 Task: Buy 2 Spinners from Salad Tools & Spinners section under best seller category for shipping address: Marco Lee, 1230 Ridge Road, Dodge City, Kansas 67801, Cell Number 6205197251. Pay from credit card ending with 7965, CVV 549
Action: Mouse moved to (22, 103)
Screenshot: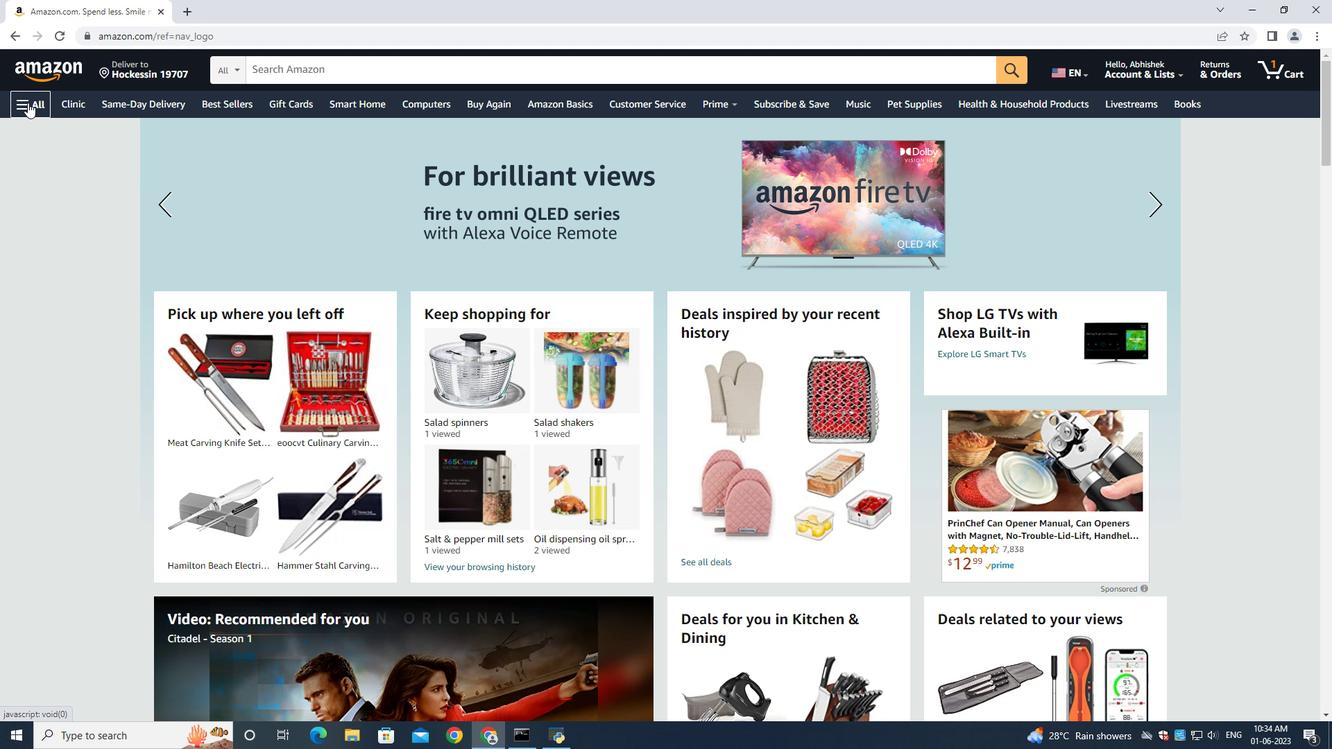 
Action: Mouse pressed left at (22, 103)
Screenshot: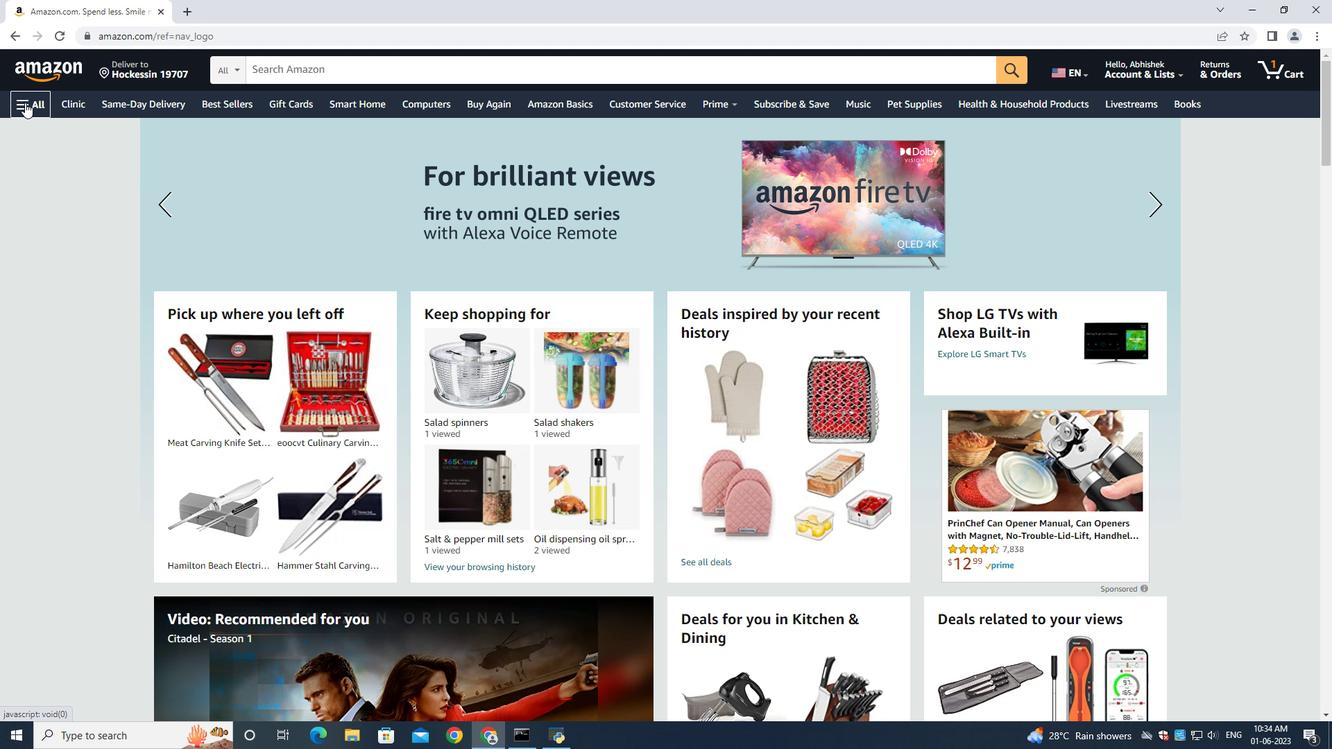 
Action: Mouse moved to (49, 133)
Screenshot: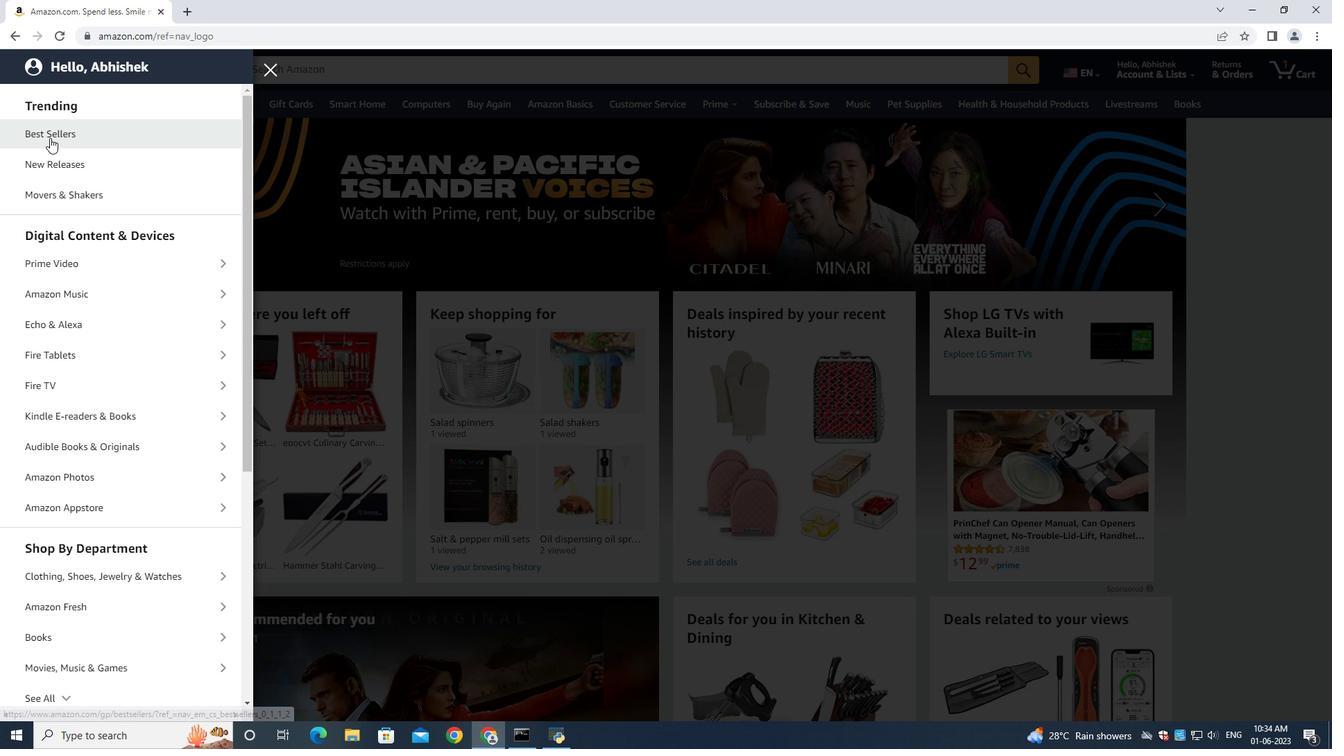 
Action: Mouse pressed left at (49, 133)
Screenshot: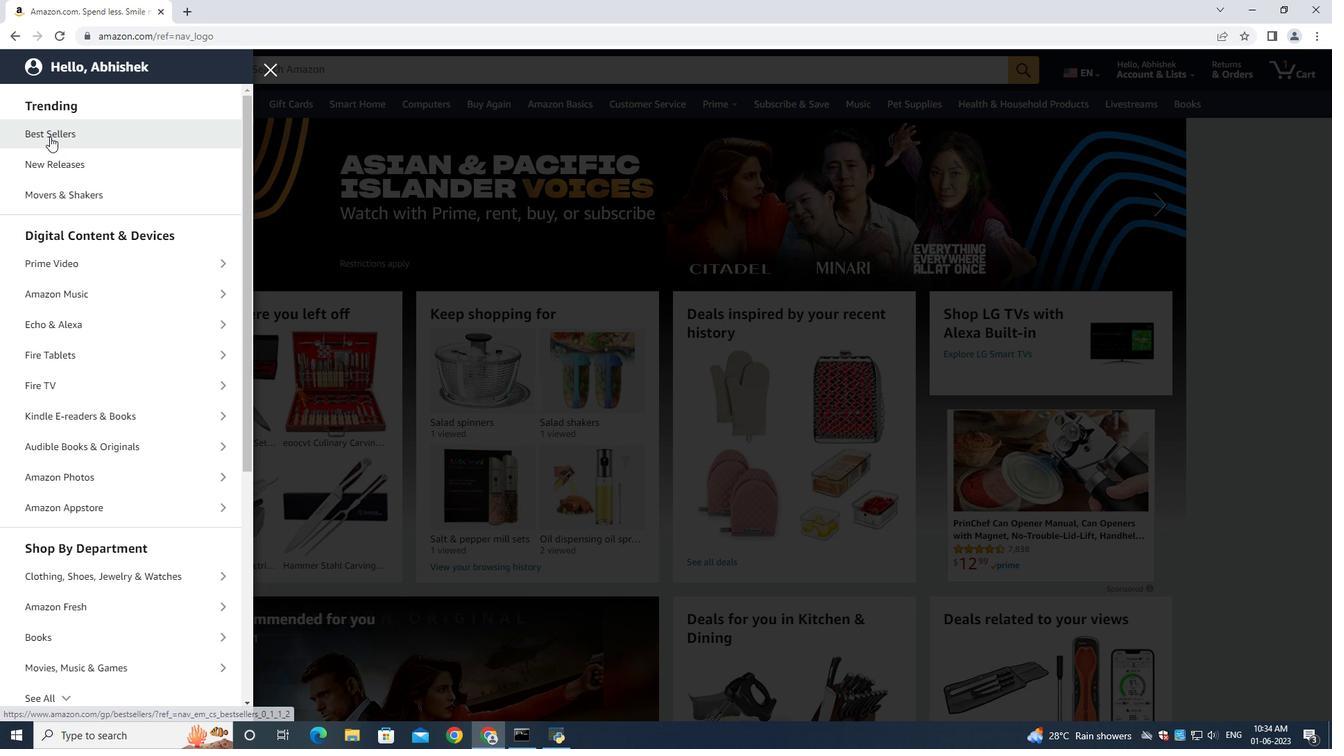 
Action: Mouse moved to (1299, 290)
Screenshot: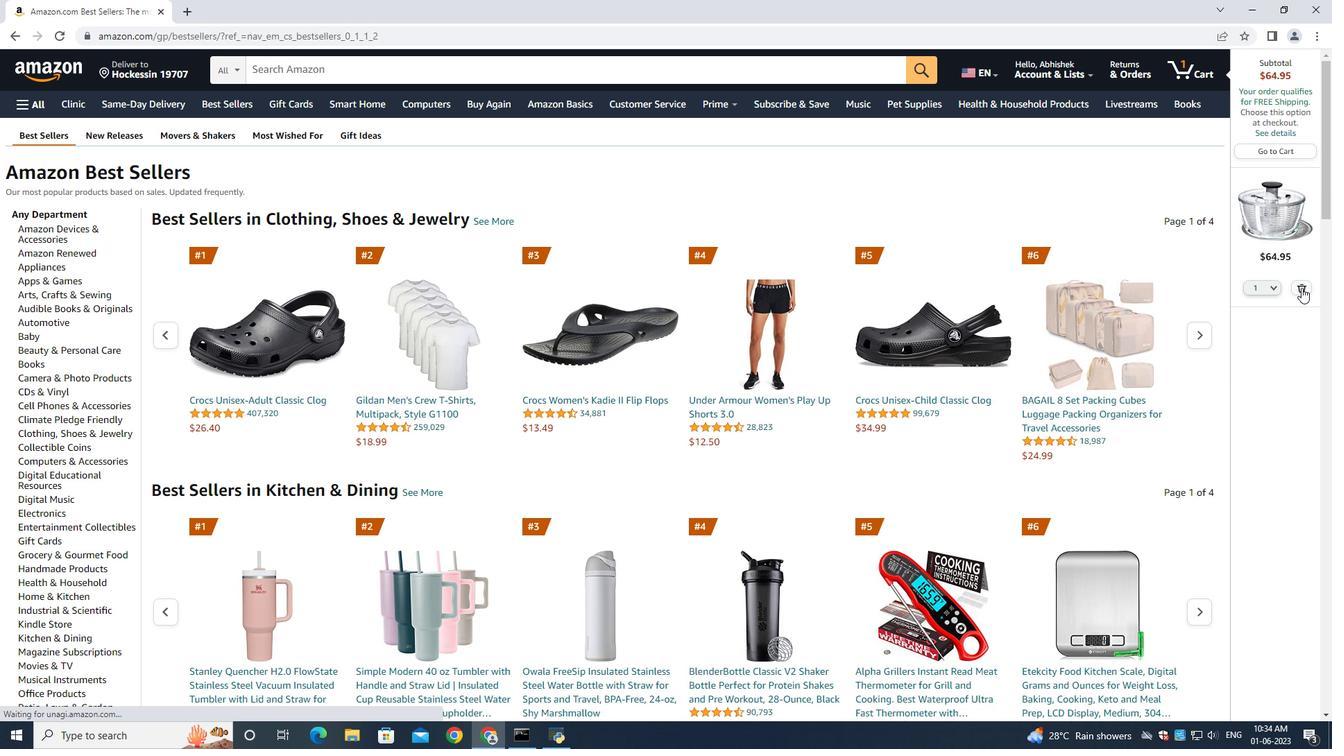 
Action: Mouse pressed left at (1299, 290)
Screenshot: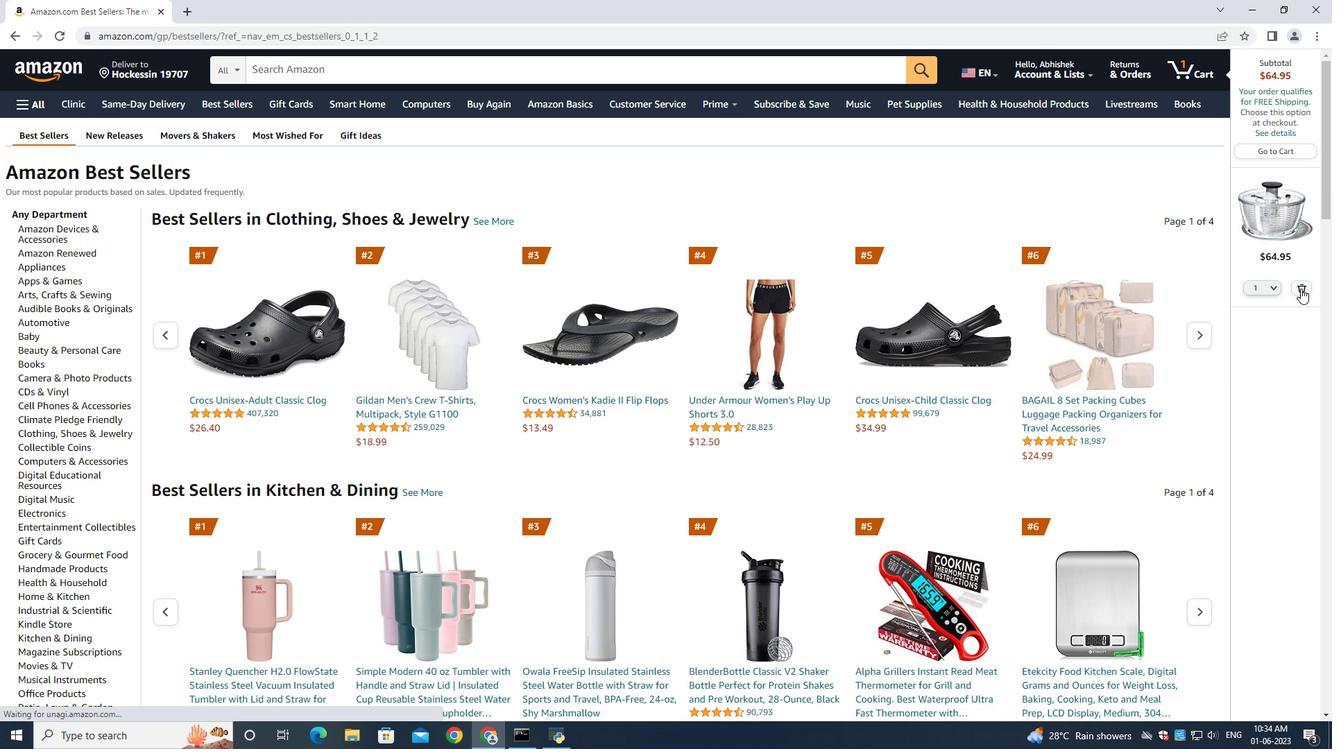 
Action: Mouse moved to (317, 72)
Screenshot: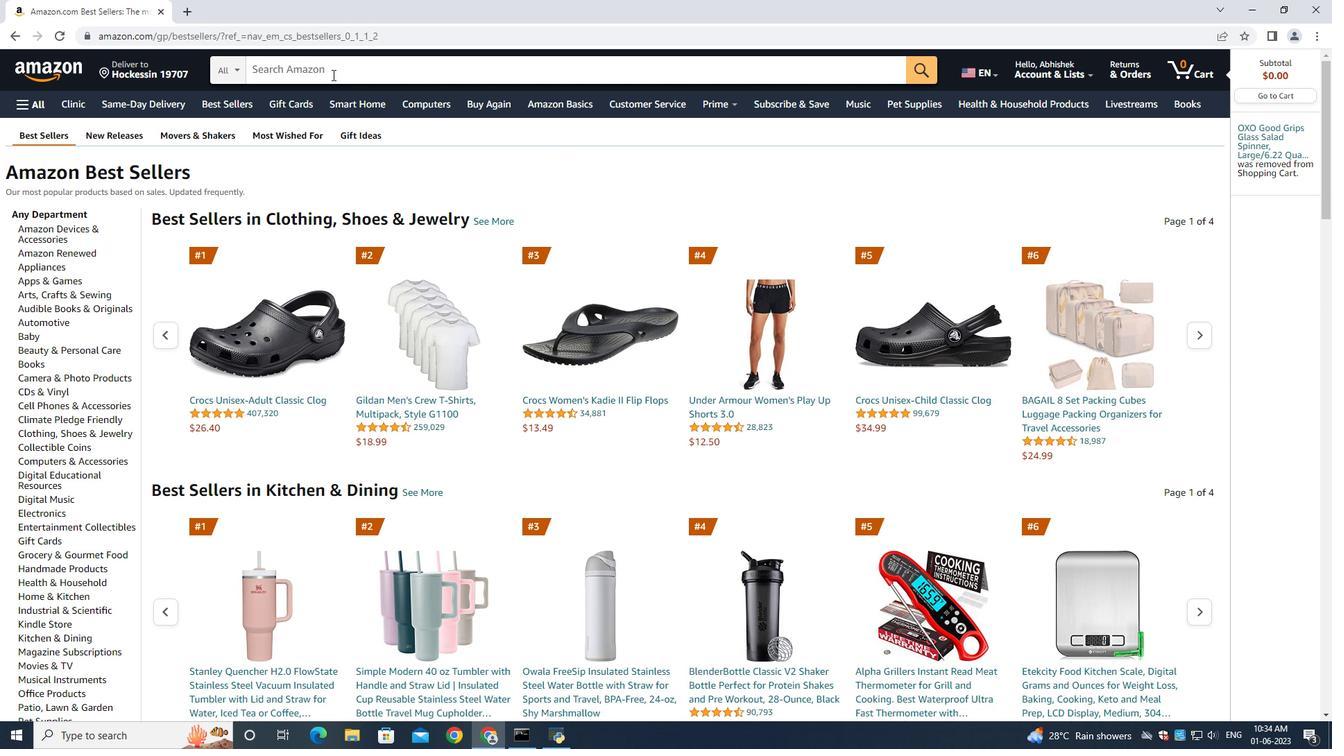 
Action: Mouse pressed left at (317, 72)
Screenshot: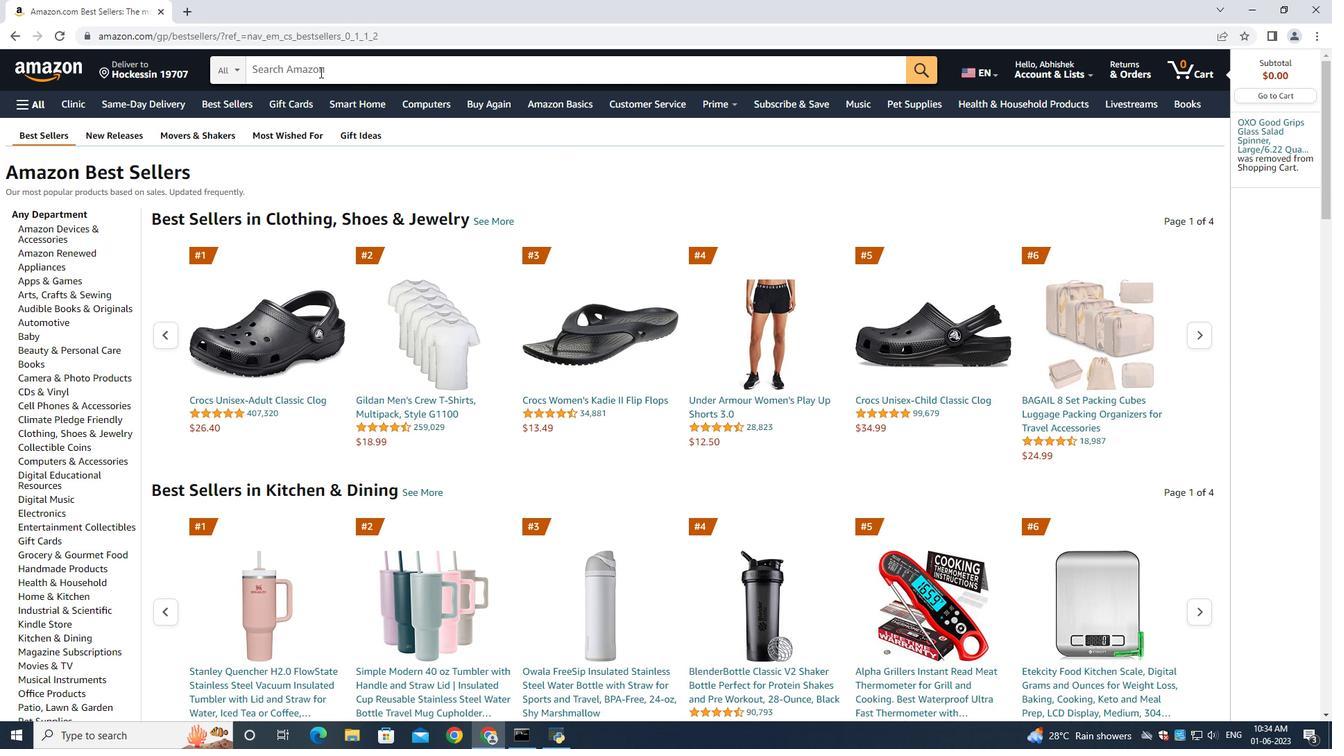 
Action: Key pressed <Key.shift>Spinners<Key.enter>
Screenshot: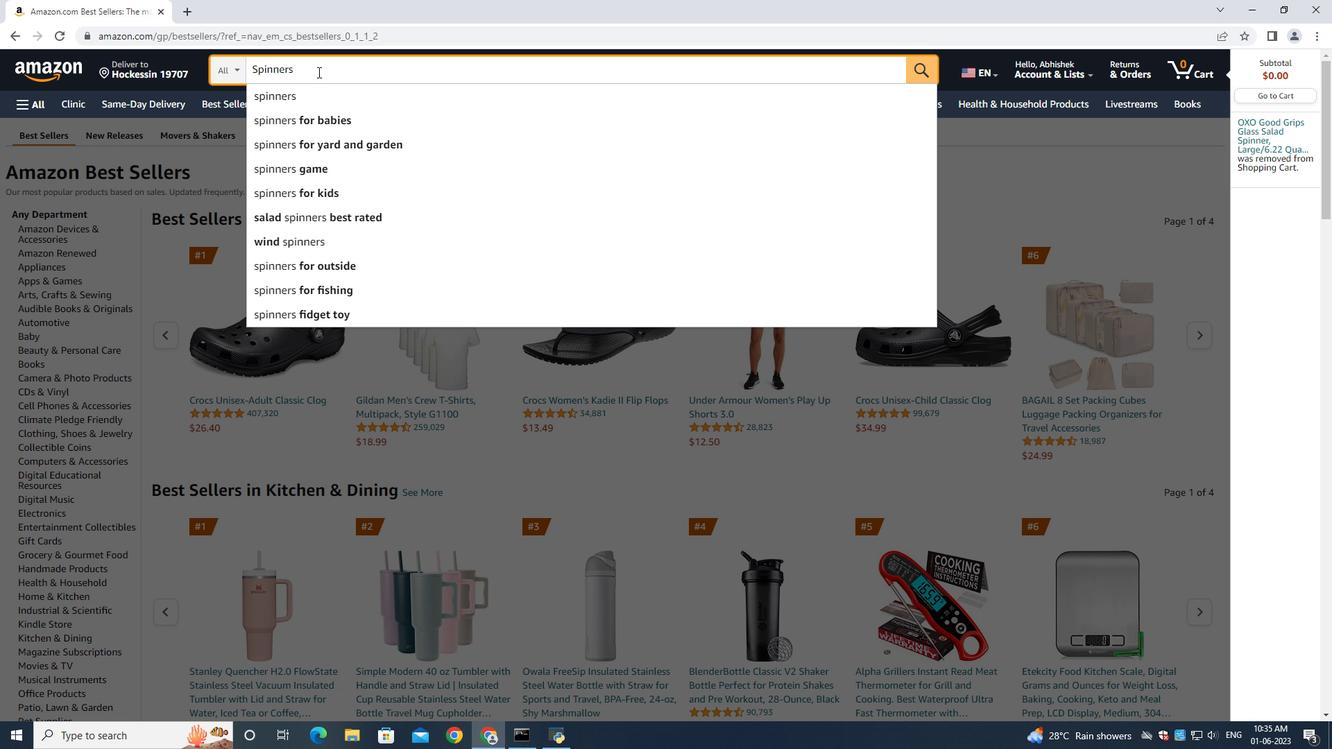 
Action: Mouse moved to (329, 76)
Screenshot: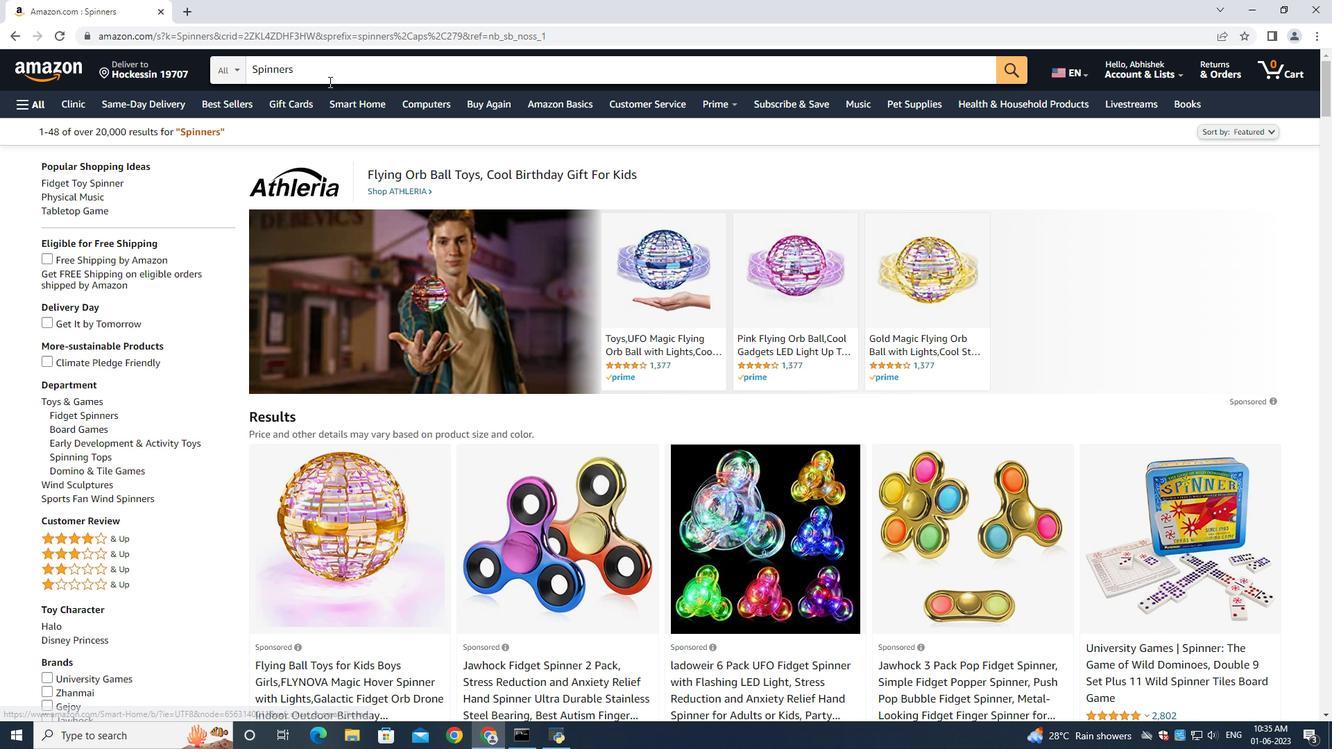 
Action: Mouse pressed left at (329, 76)
Screenshot: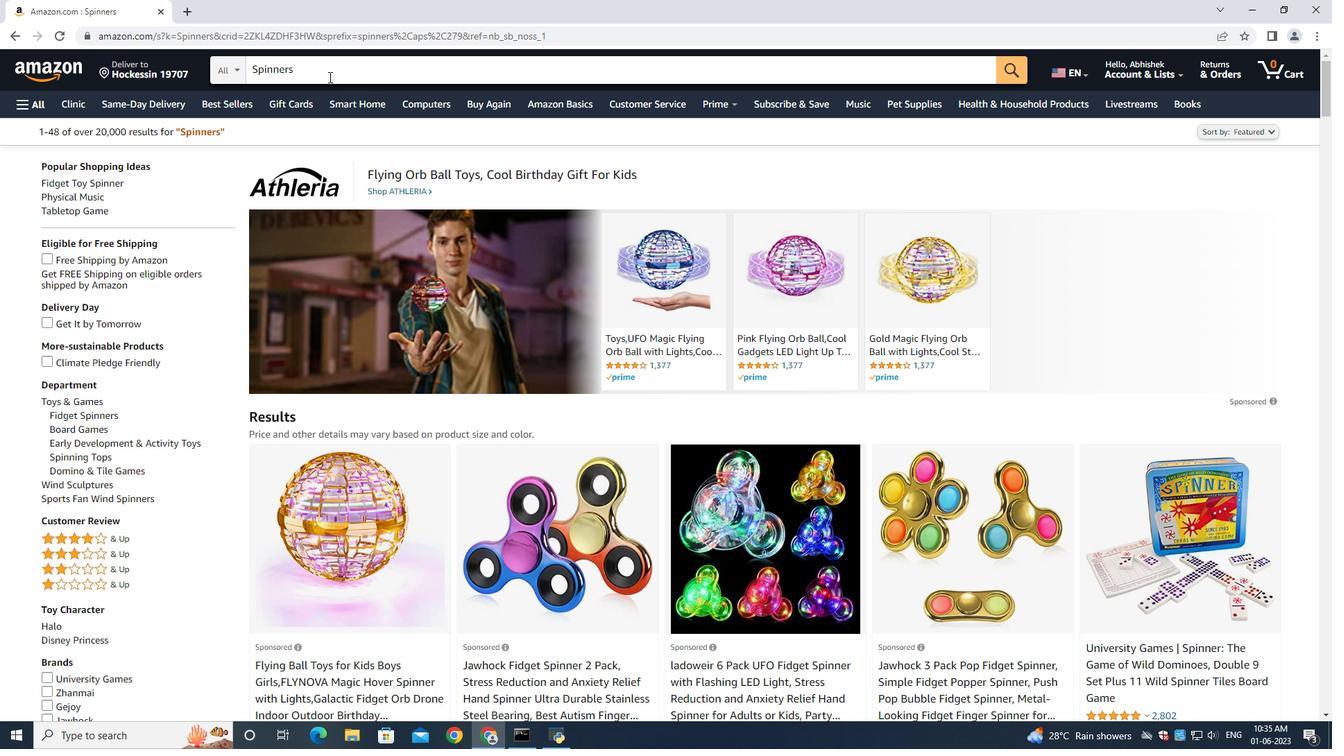 
Action: Key pressed <Key.space>salad<Key.enter>
Screenshot: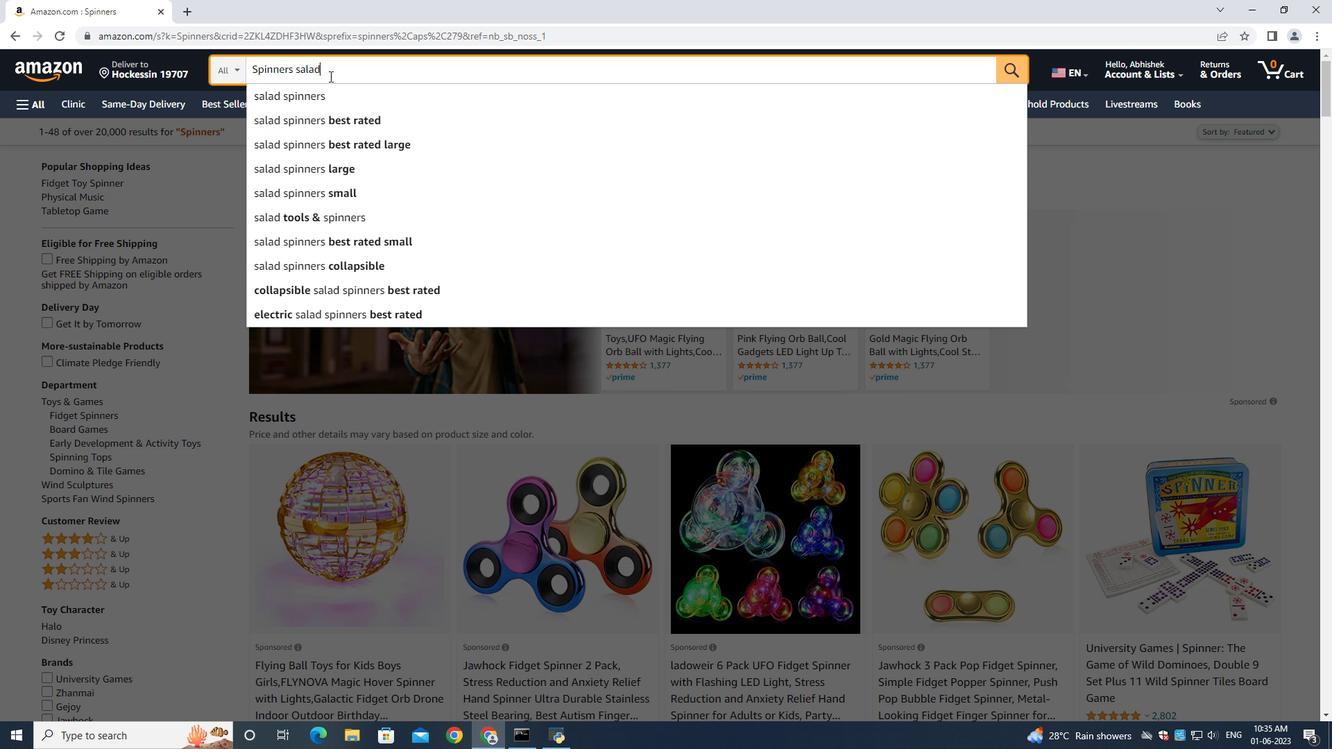 
Action: Mouse moved to (86, 247)
Screenshot: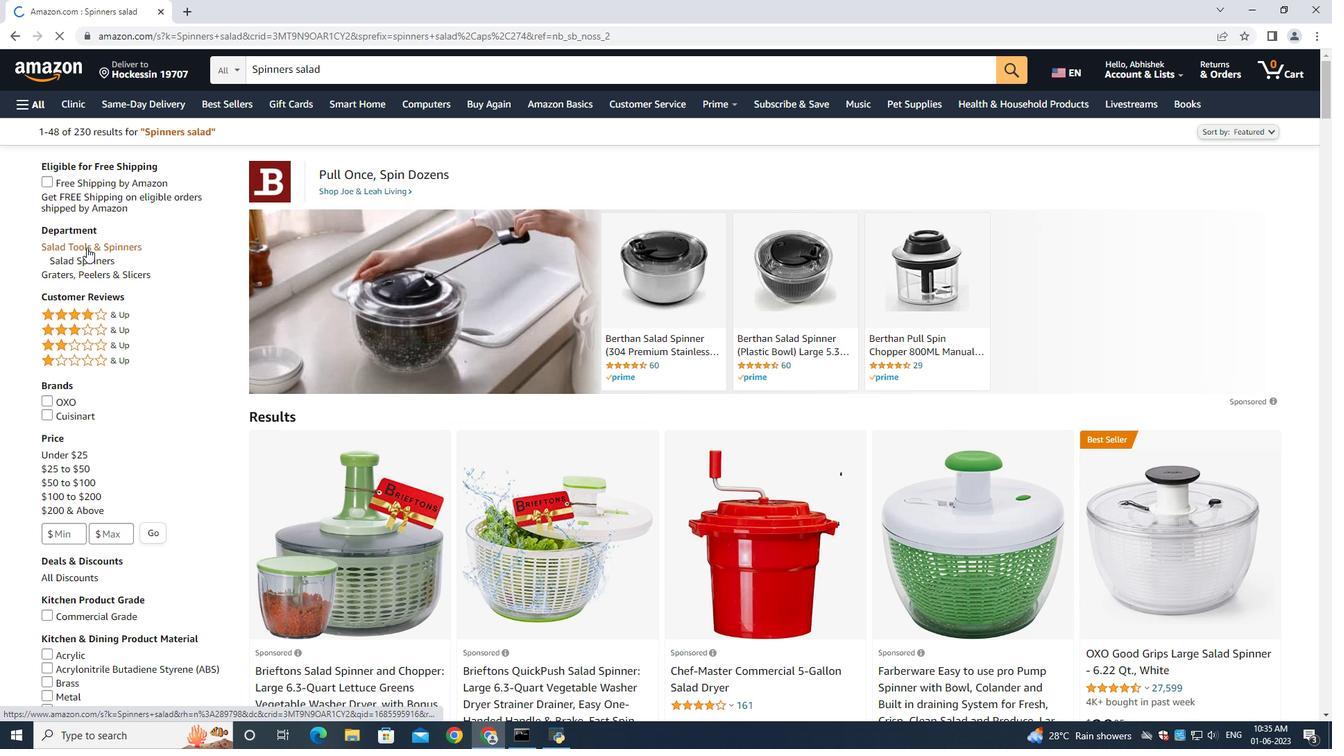 
Action: Mouse pressed left at (86, 247)
Screenshot: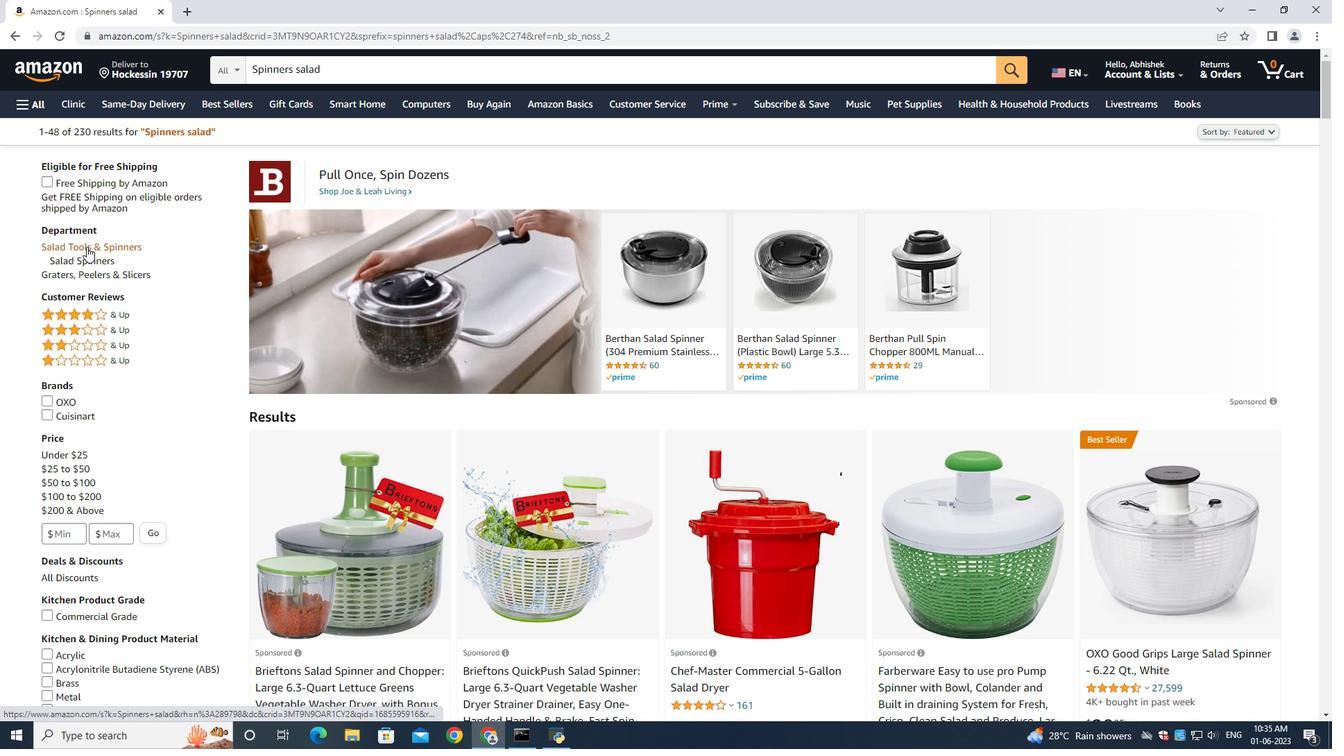 
Action: Mouse moved to (661, 346)
Screenshot: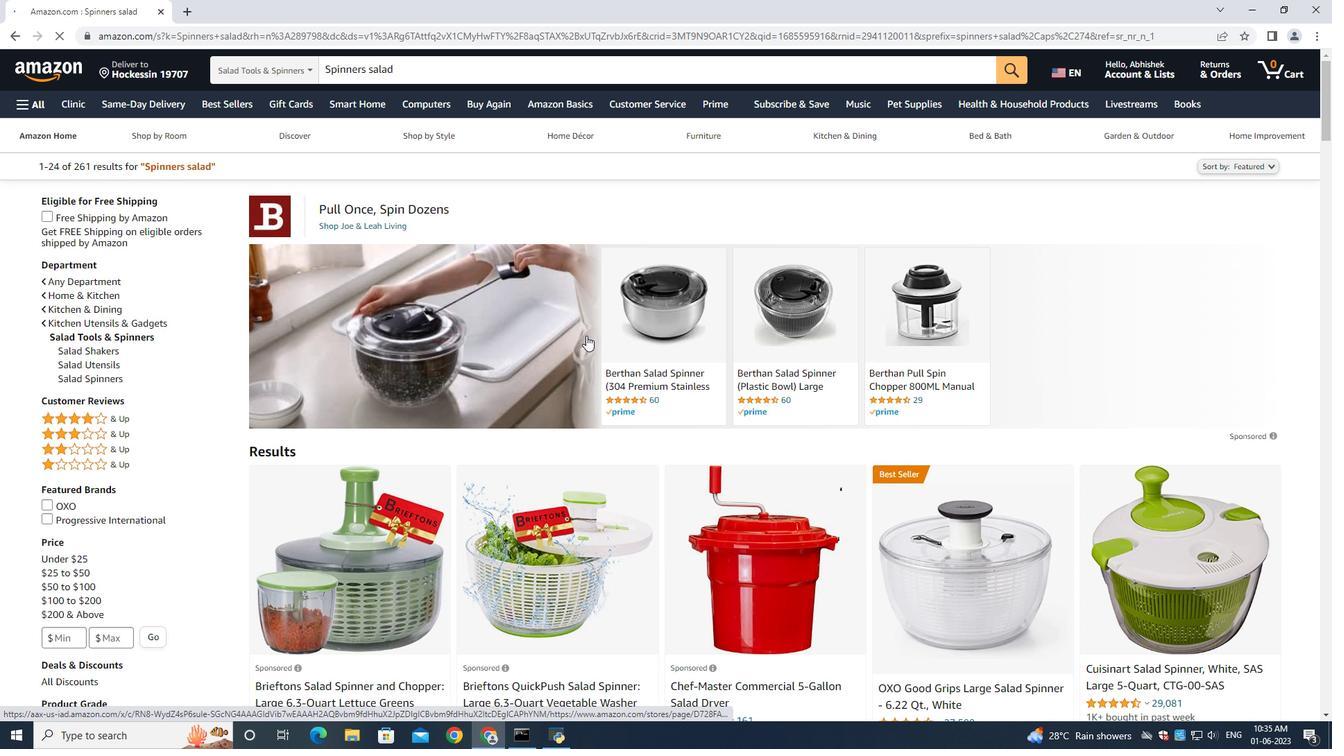 
Action: Mouse scrolled (661, 345) with delta (0, 0)
Screenshot: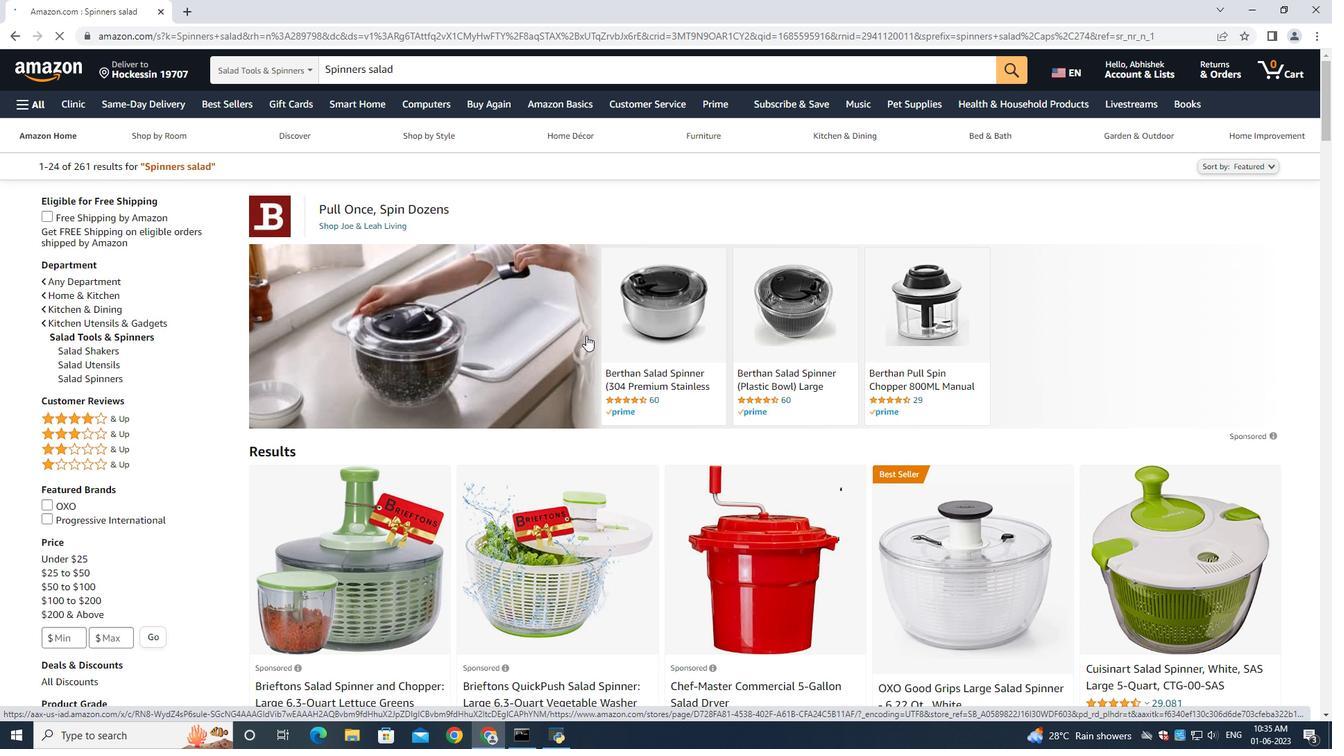 
Action: Mouse scrolled (661, 345) with delta (0, 0)
Screenshot: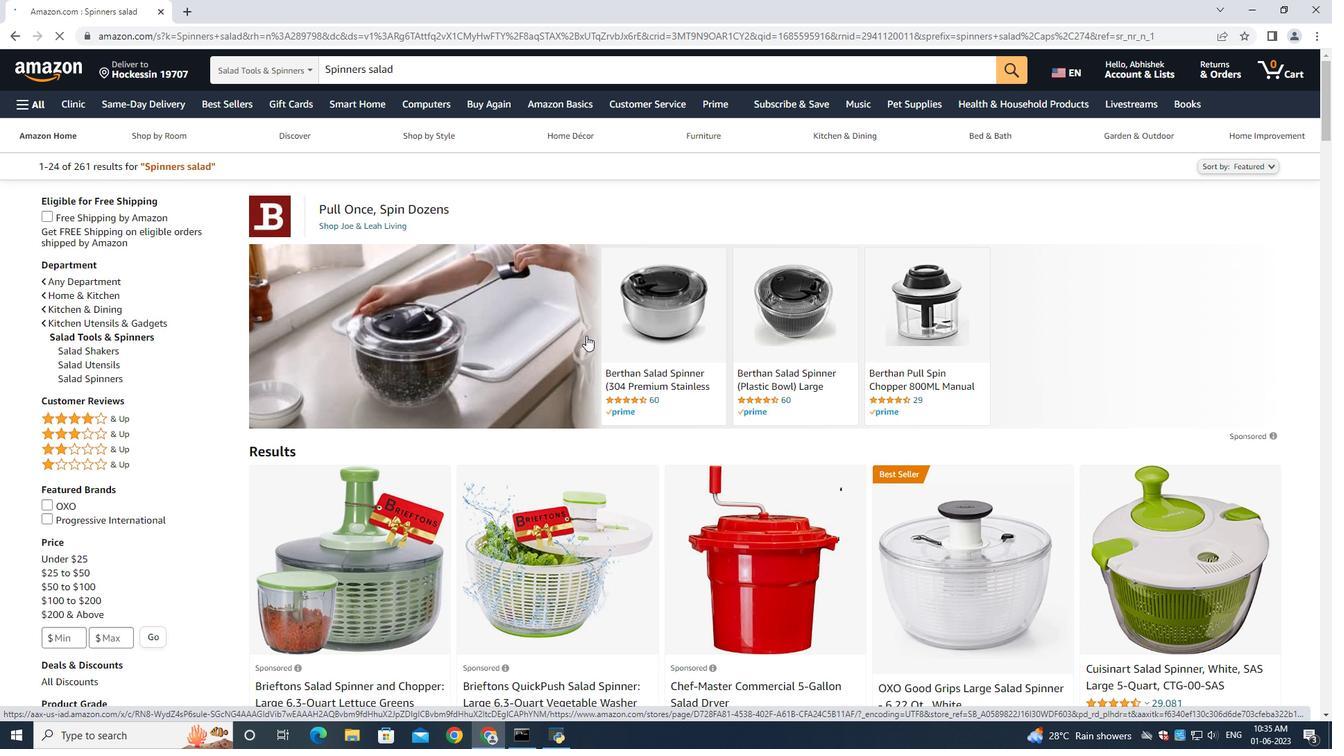 
Action: Mouse scrolled (661, 345) with delta (0, 0)
Screenshot: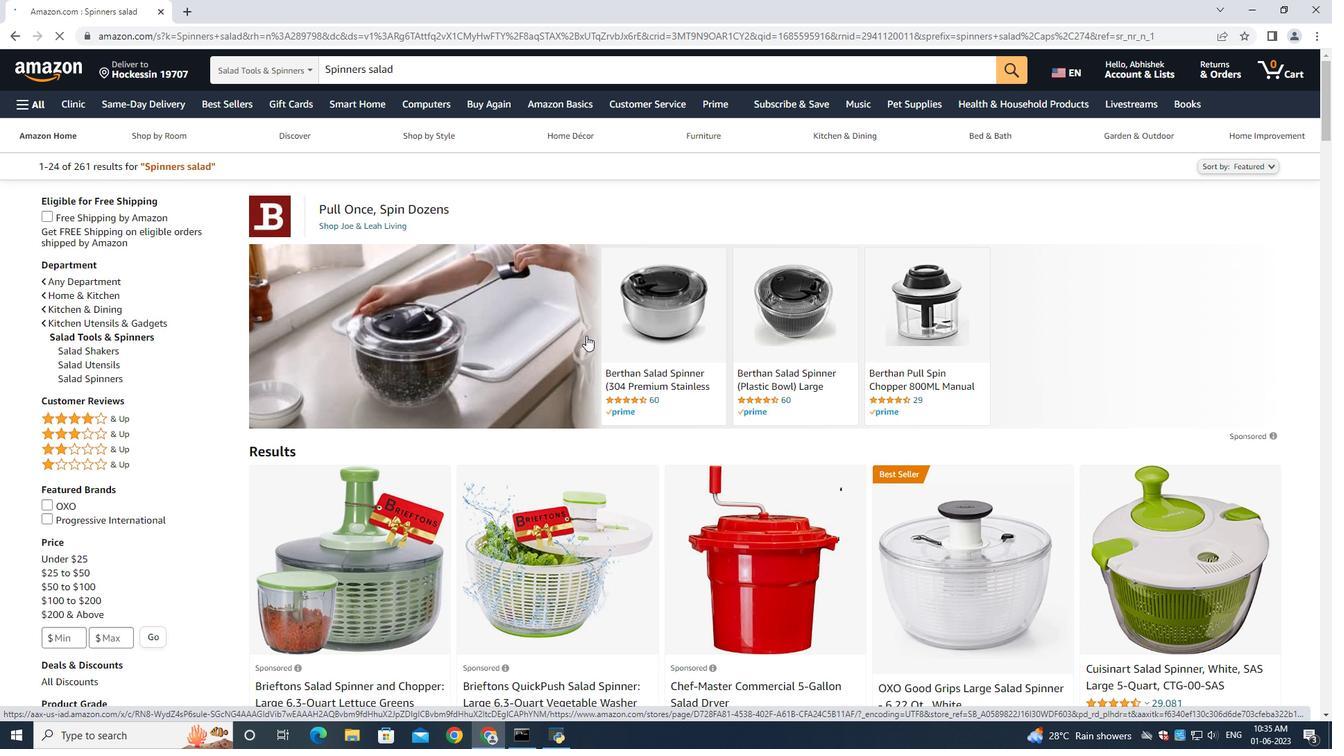 
Action: Mouse moved to (661, 346)
Screenshot: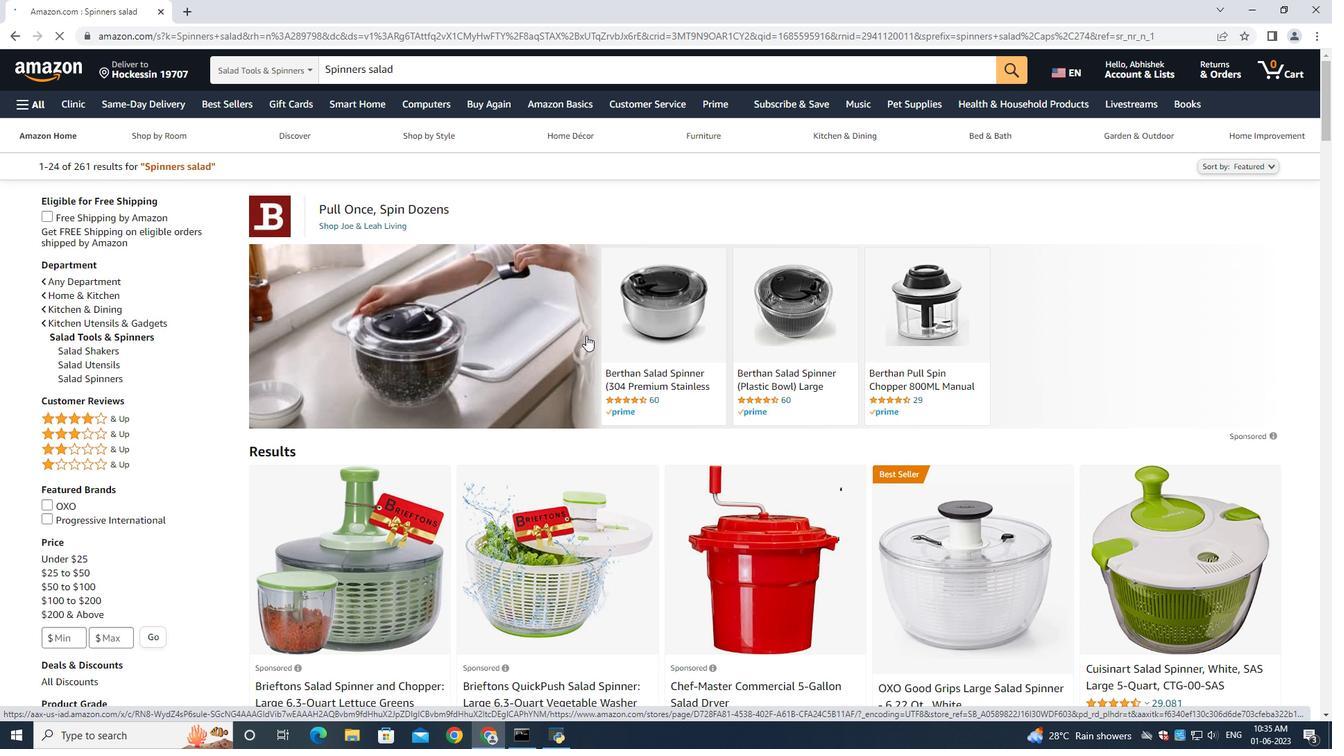 
Action: Mouse scrolled (661, 345) with delta (0, 0)
Screenshot: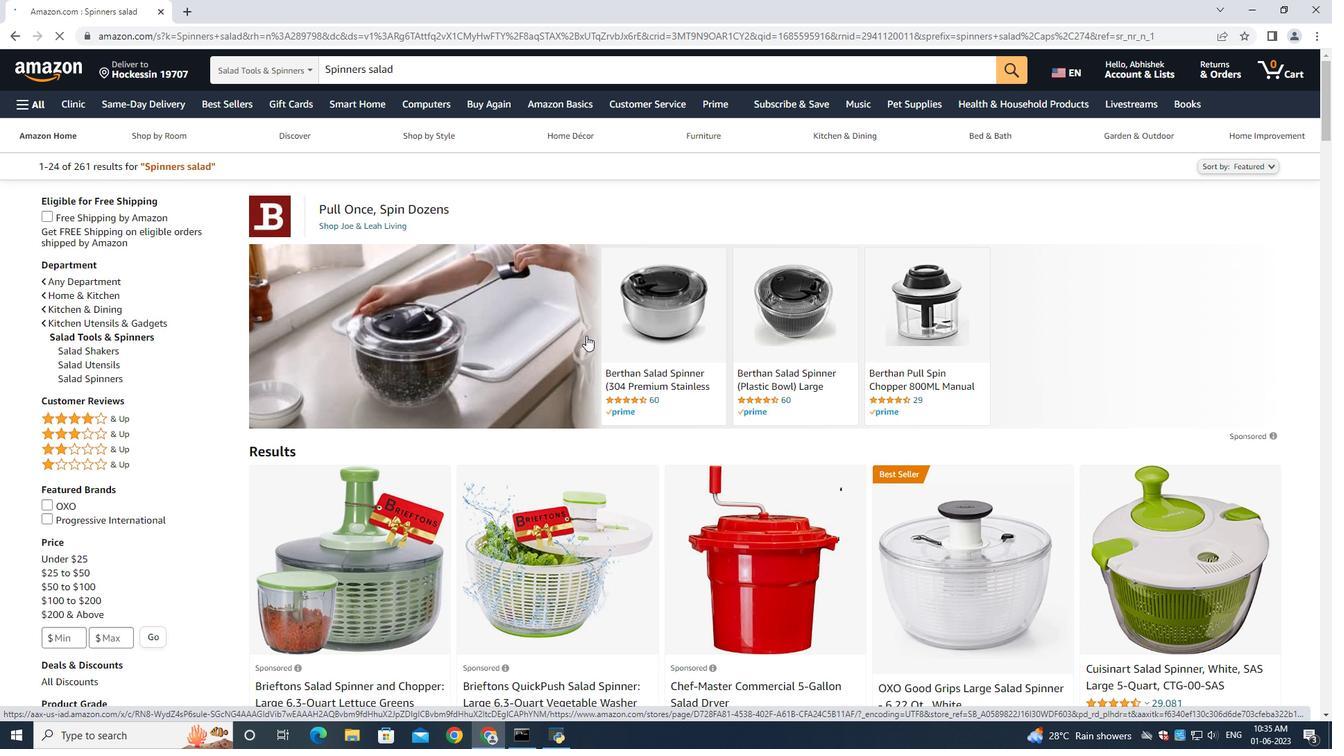 
Action: Mouse moved to (661, 345)
Screenshot: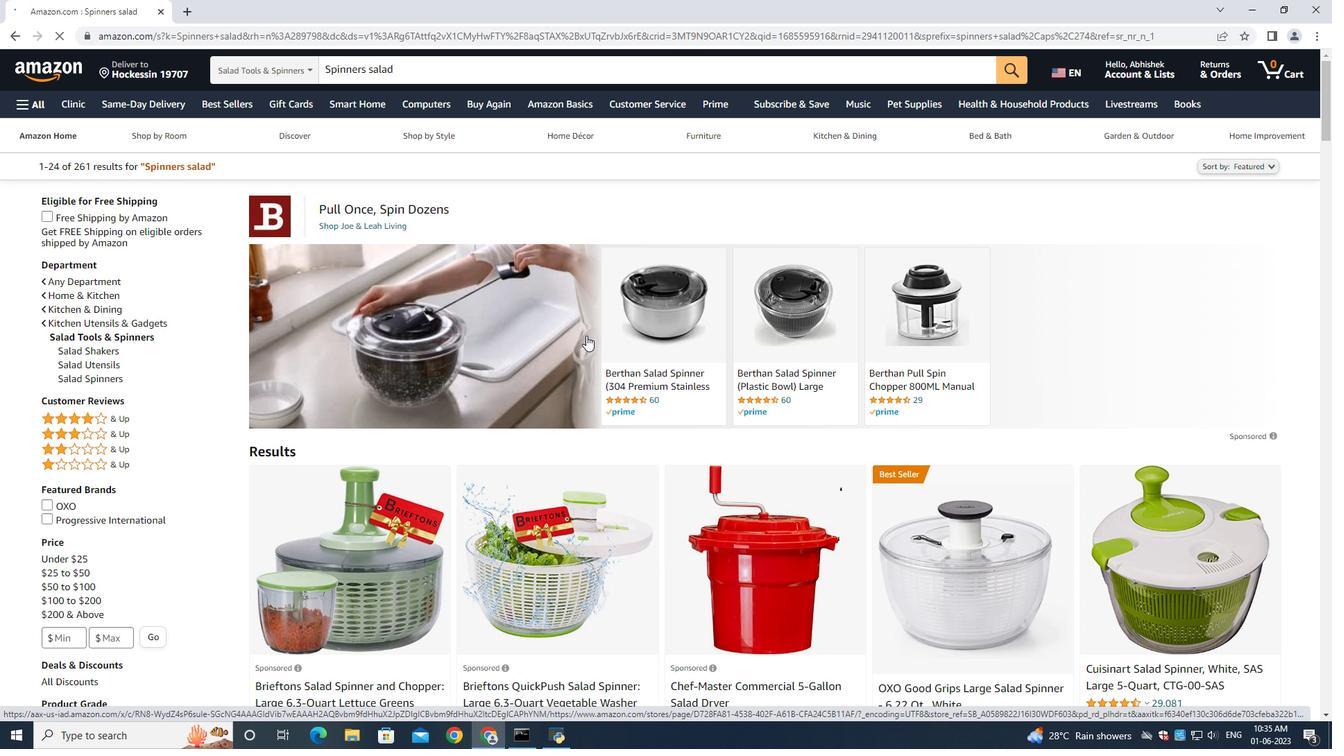 
Action: Mouse scrolled (661, 345) with delta (0, 0)
Screenshot: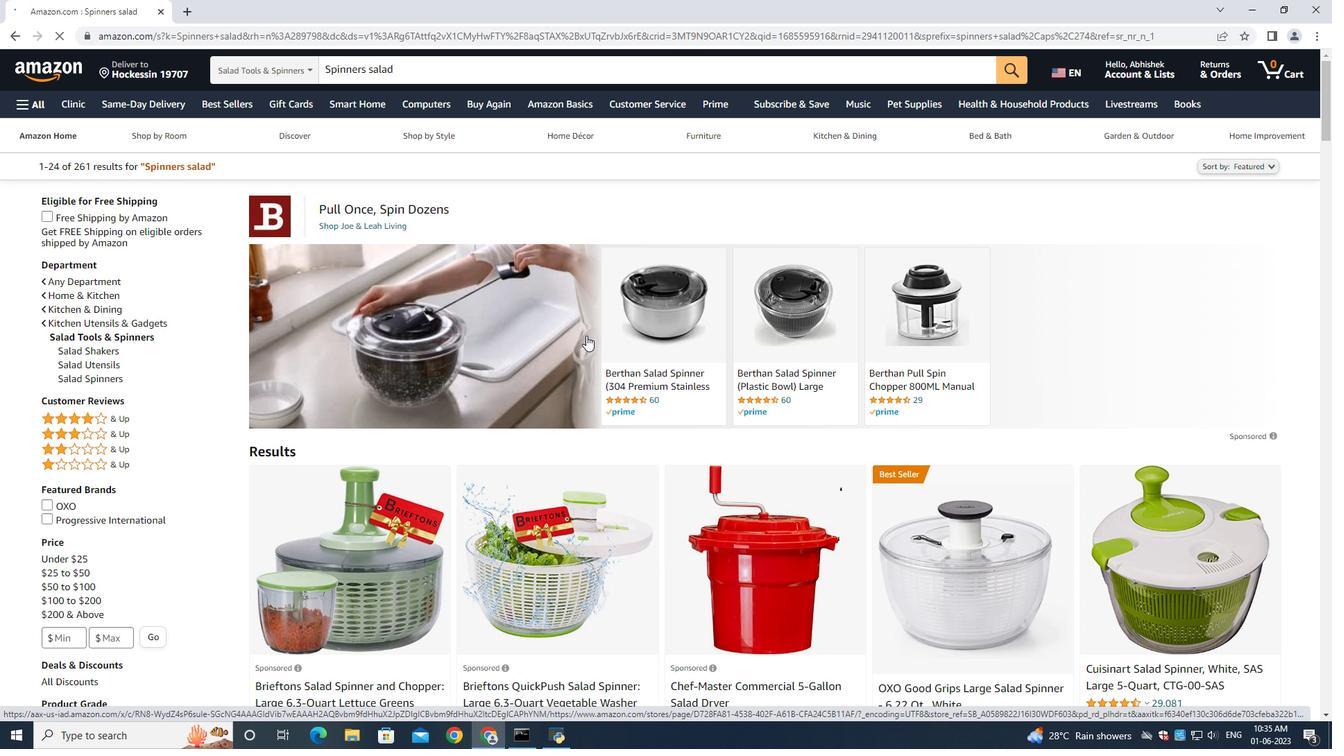 
Action: Mouse moved to (702, 358)
Screenshot: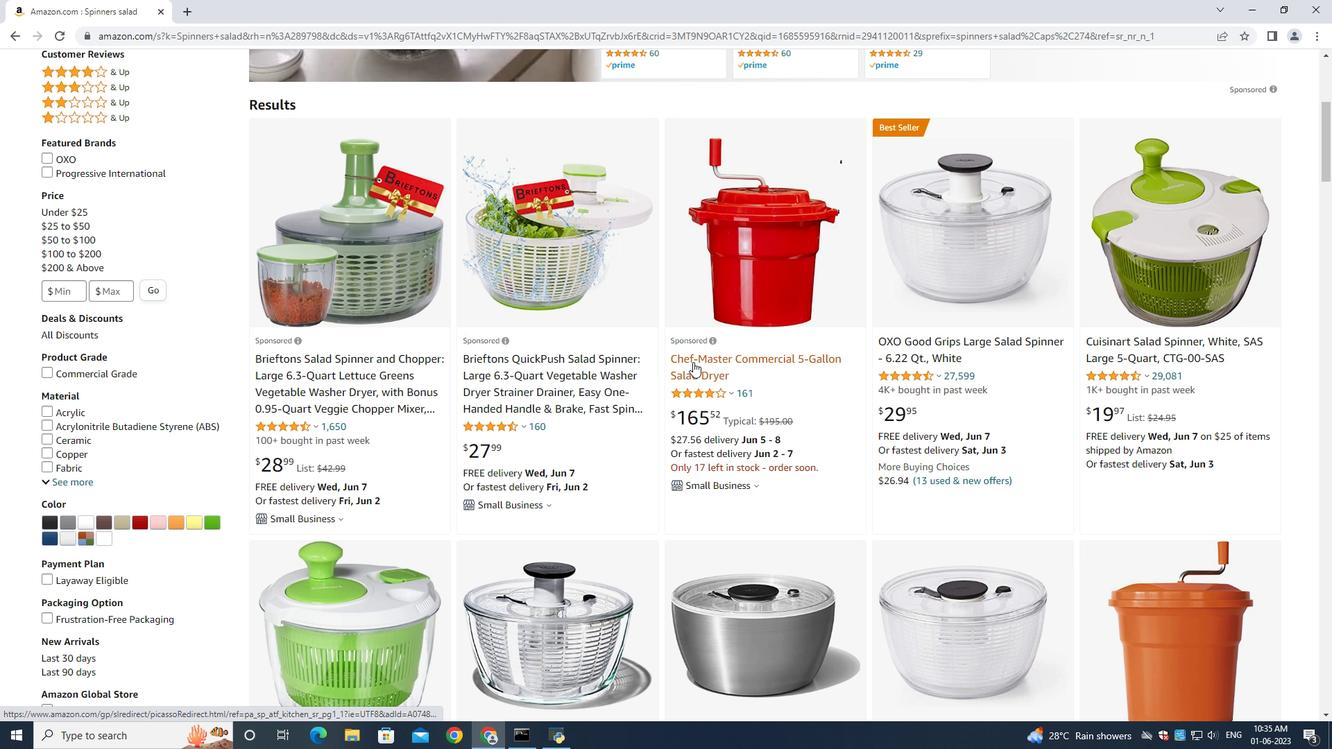 
Action: Mouse pressed left at (702, 358)
Screenshot: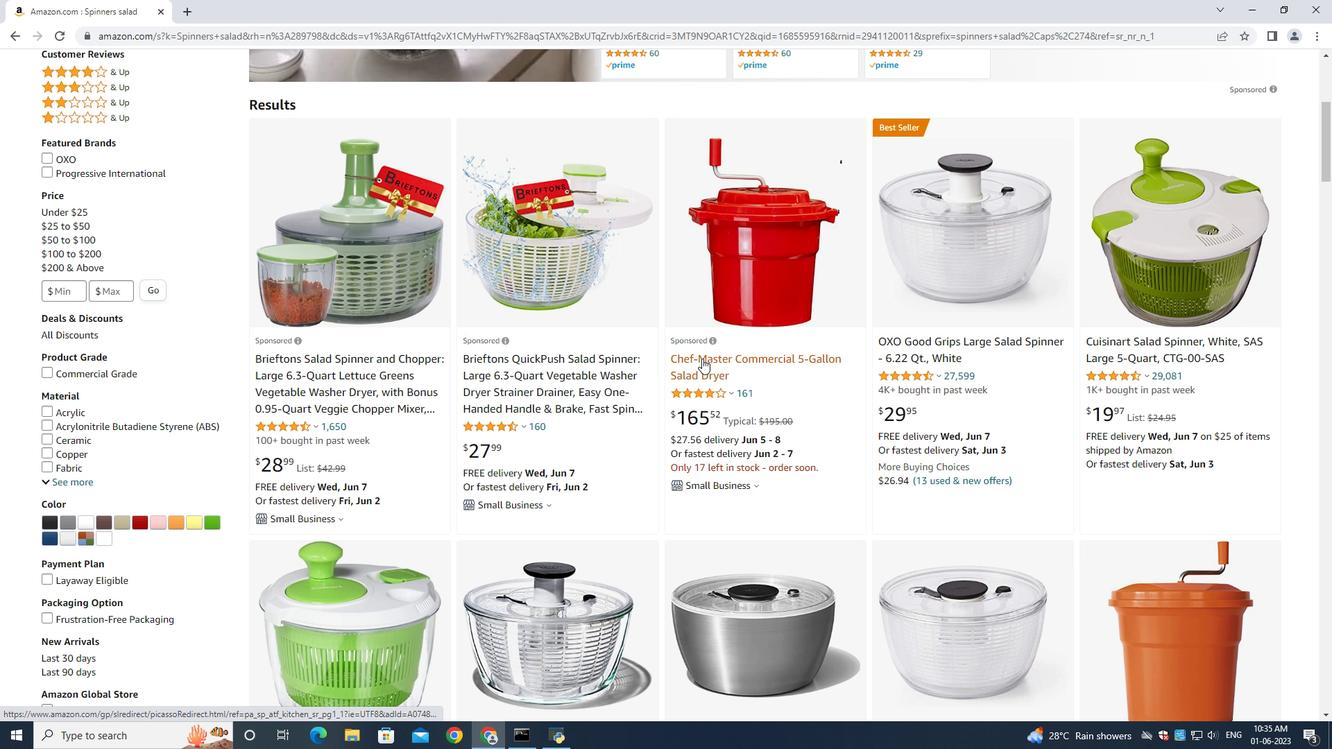
Action: Mouse moved to (502, 560)
Screenshot: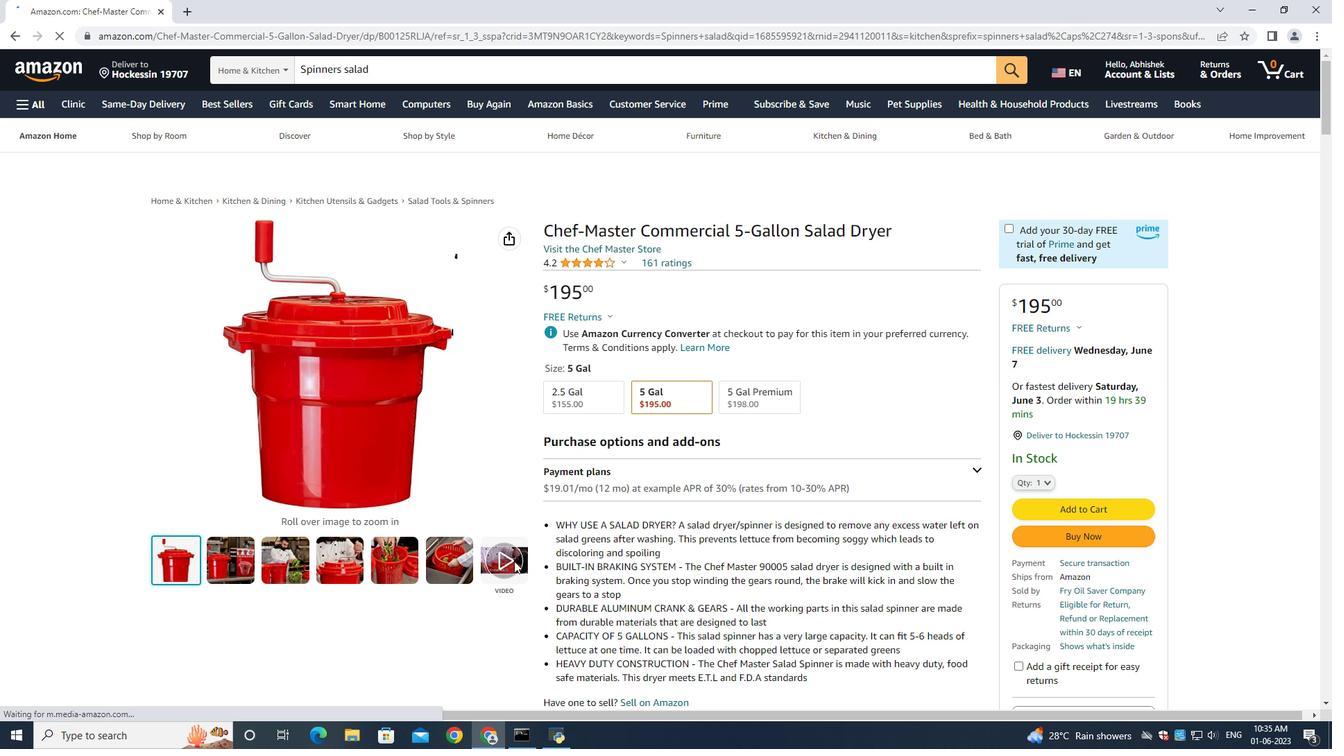 
Action: Mouse pressed left at (502, 560)
Screenshot: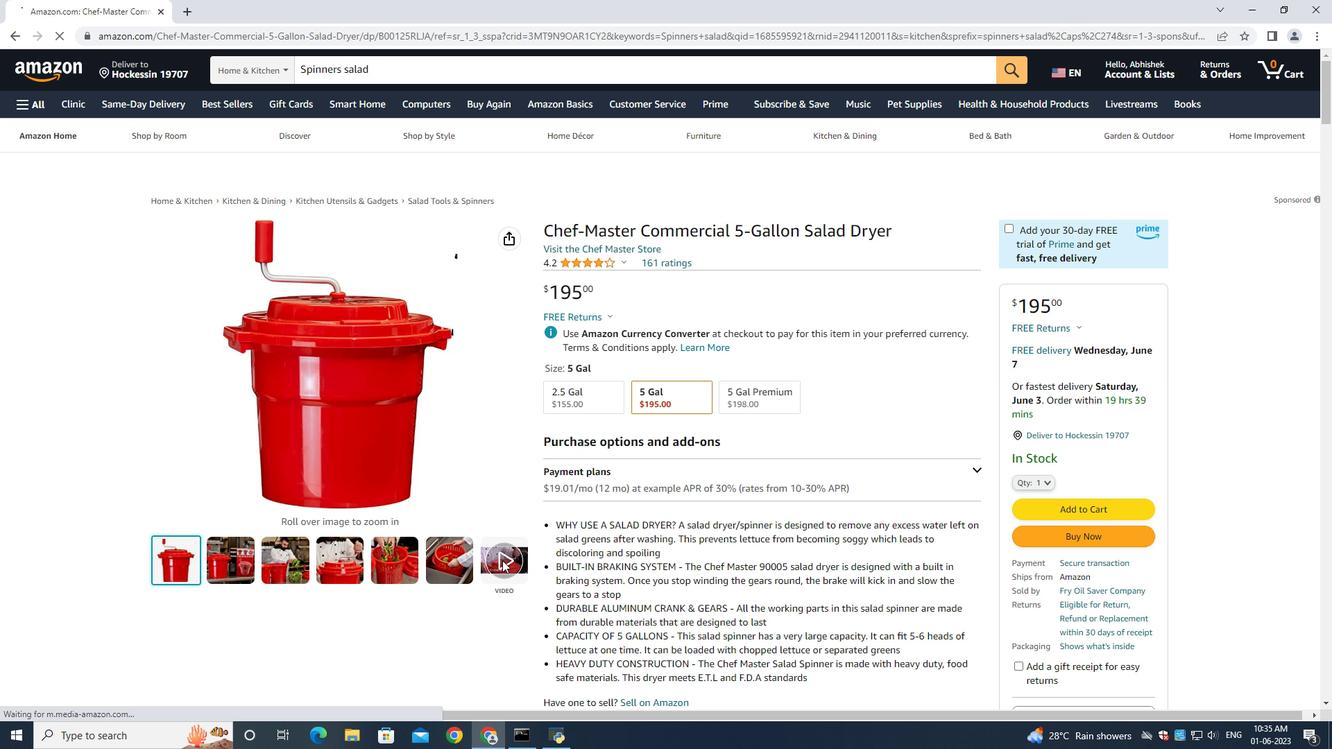 
Action: Mouse moved to (1282, 126)
Screenshot: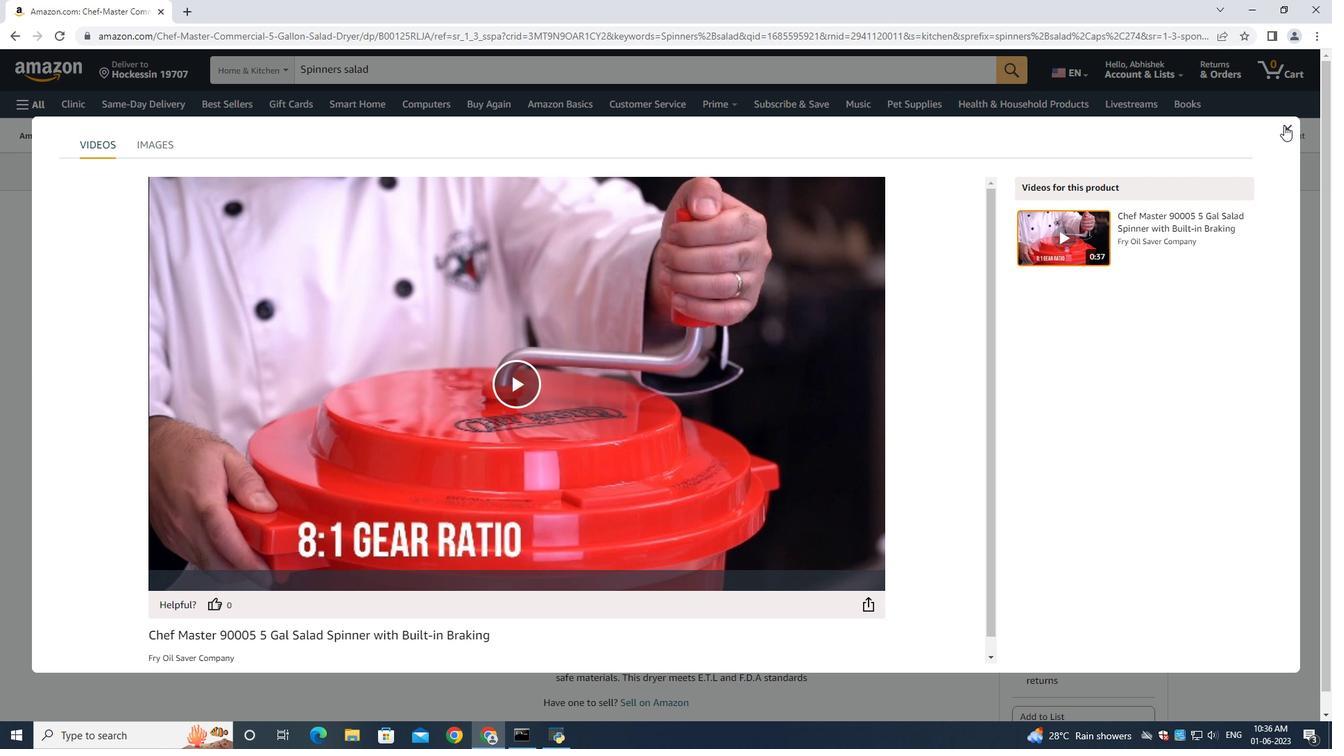
Action: Mouse pressed left at (1282, 126)
Screenshot: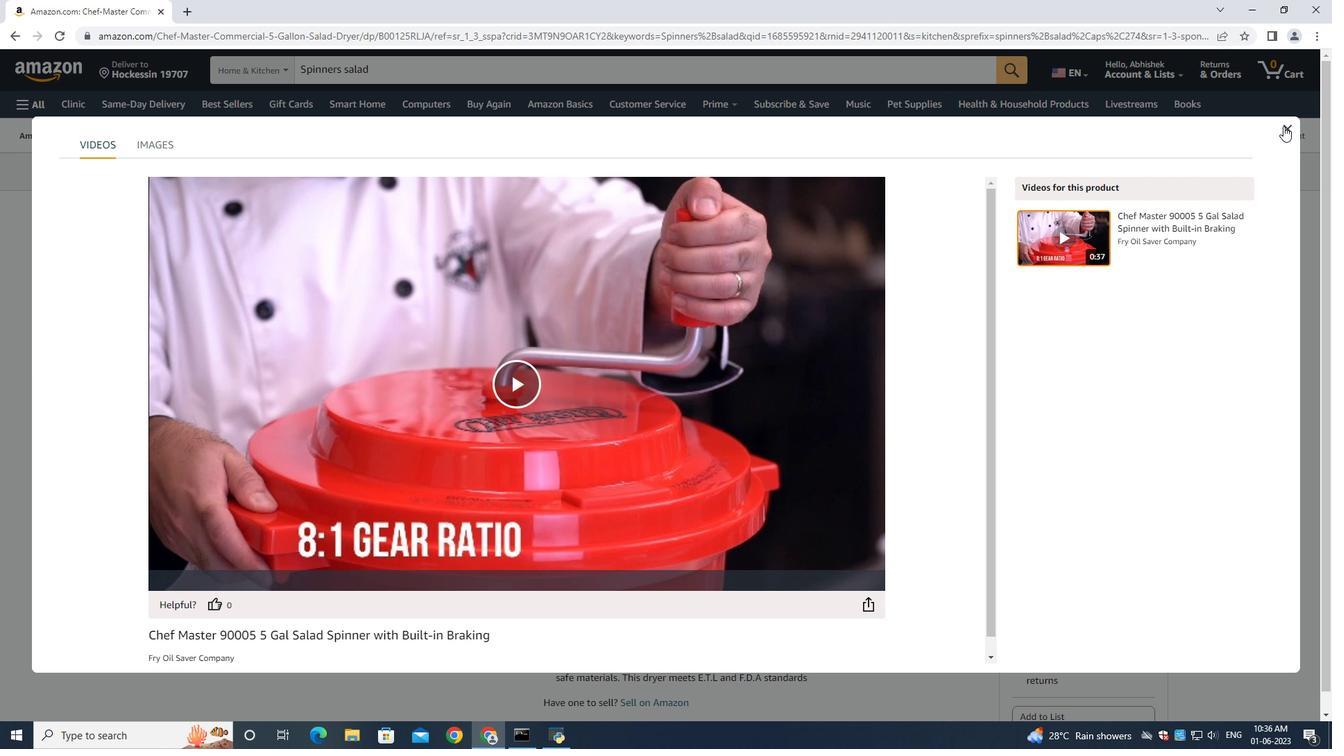 
Action: Mouse moved to (1033, 478)
Screenshot: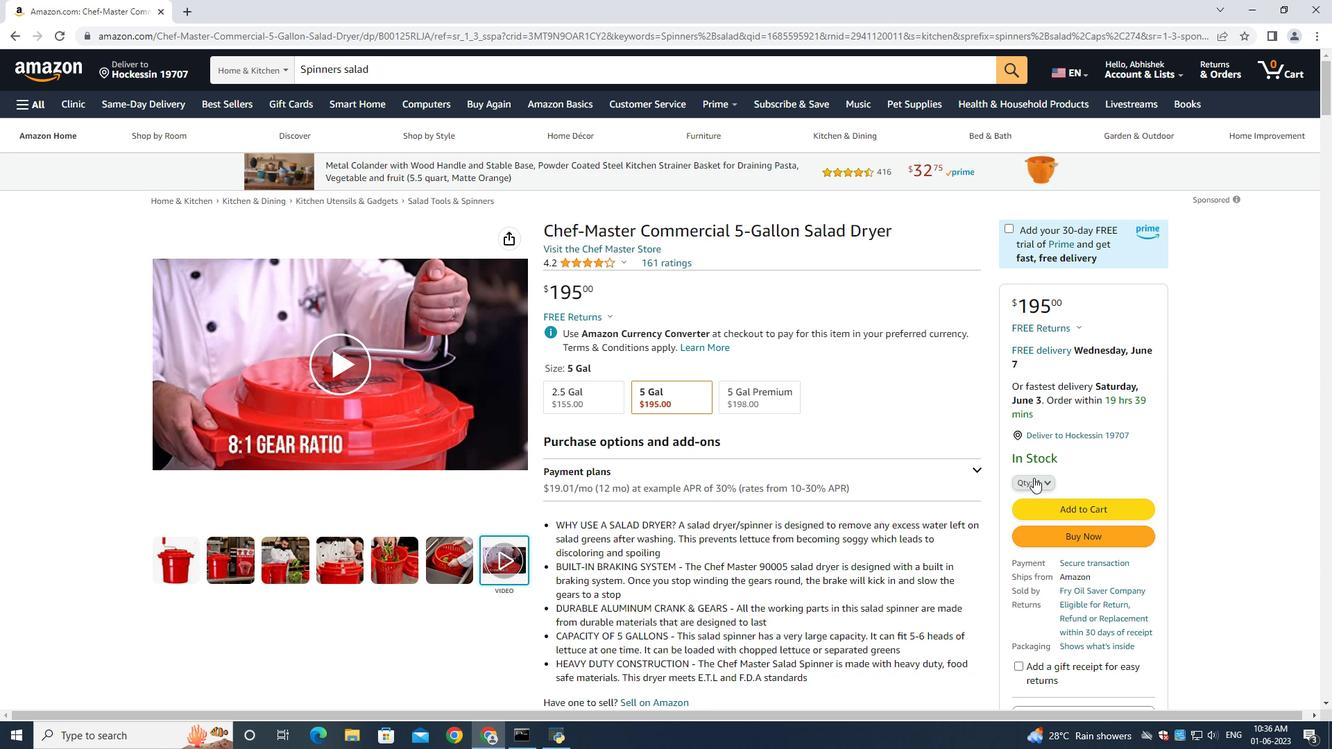 
Action: Mouse pressed left at (1033, 478)
Screenshot: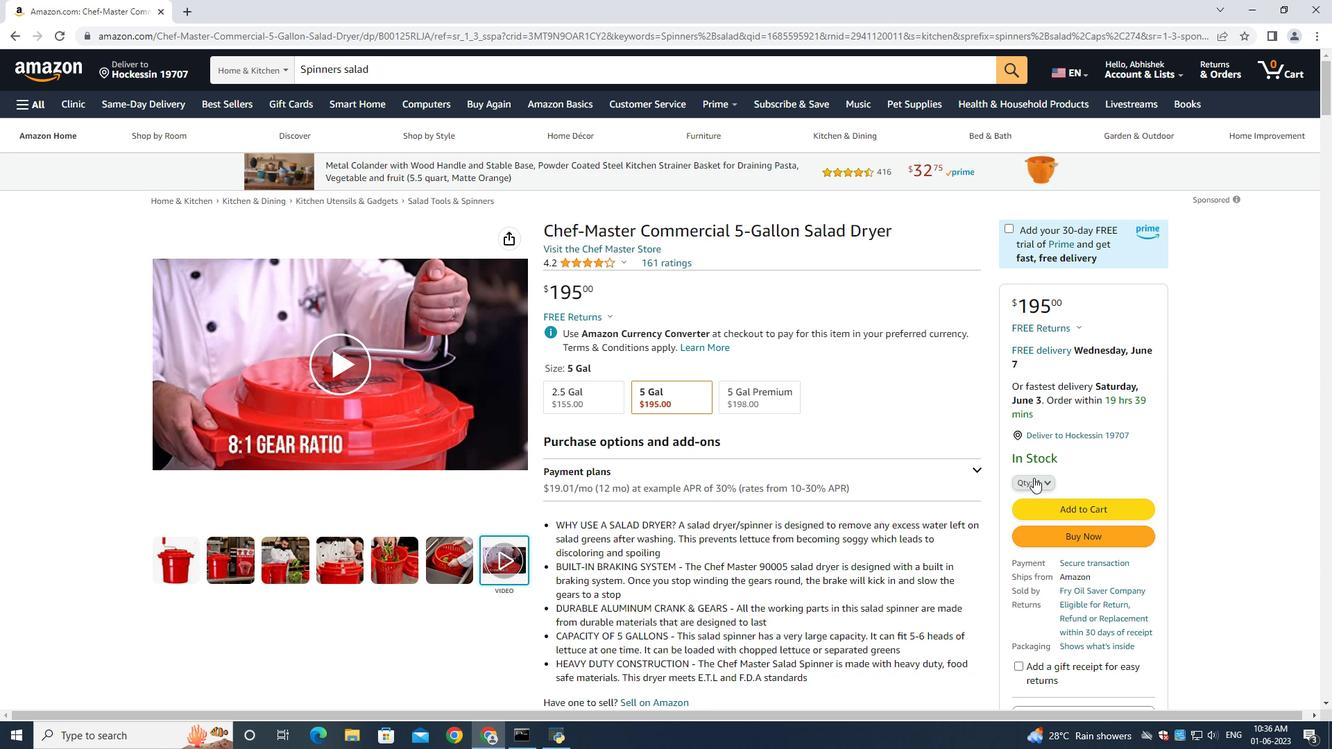 
Action: Mouse moved to (1030, 94)
Screenshot: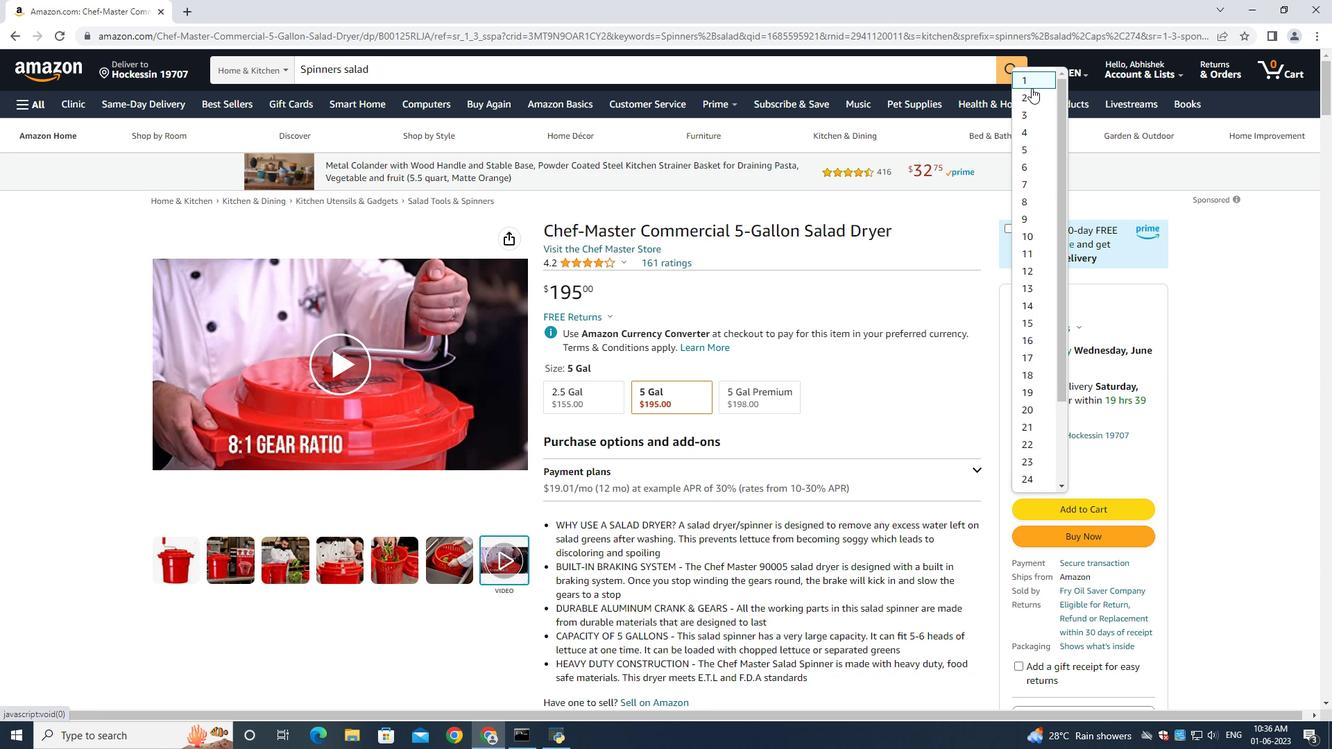 
Action: Mouse pressed left at (1030, 94)
Screenshot: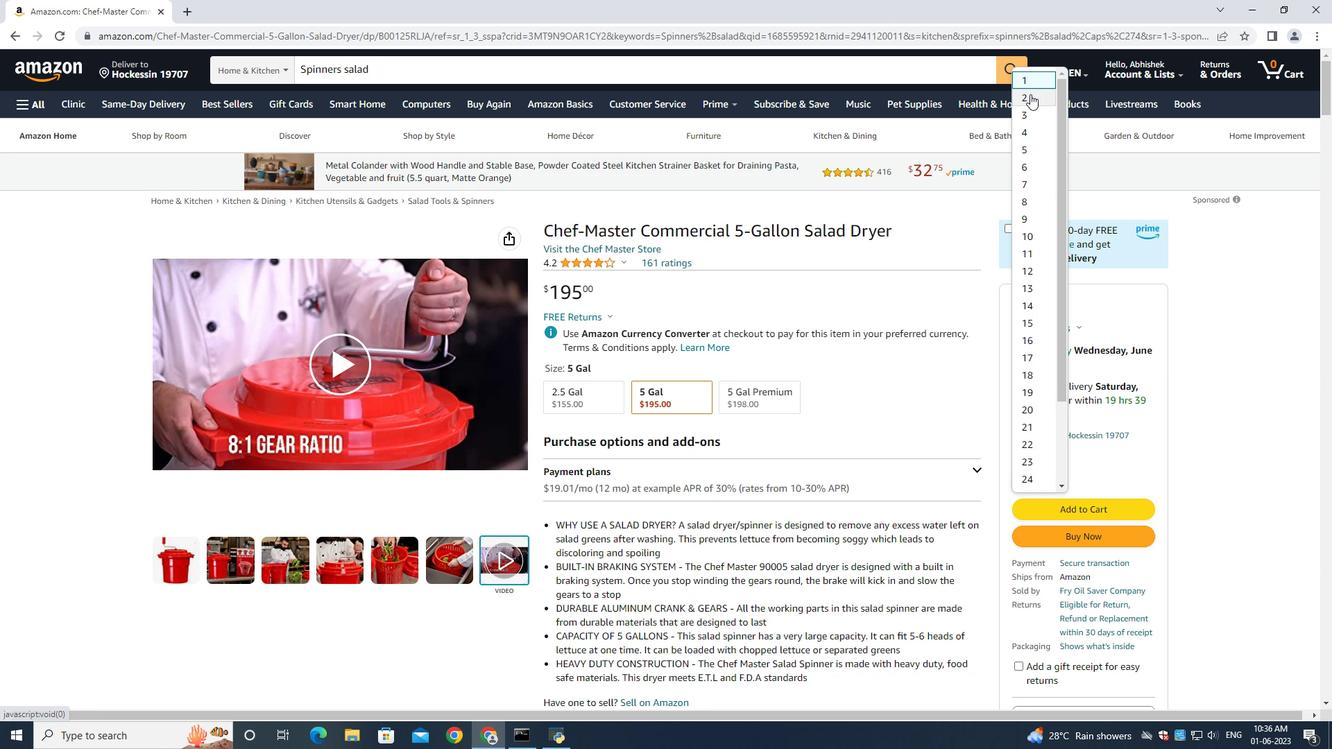 
Action: Mouse moved to (1085, 532)
Screenshot: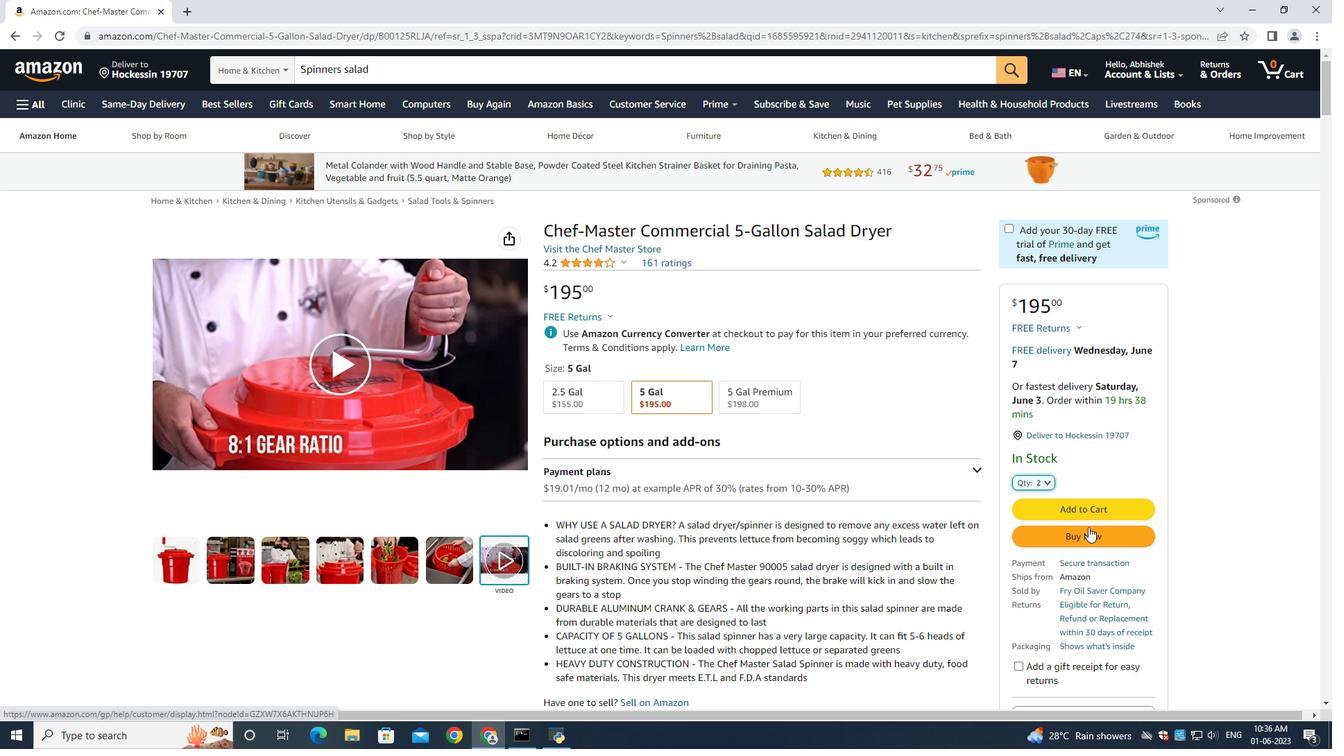 
Action: Mouse pressed left at (1085, 532)
Screenshot: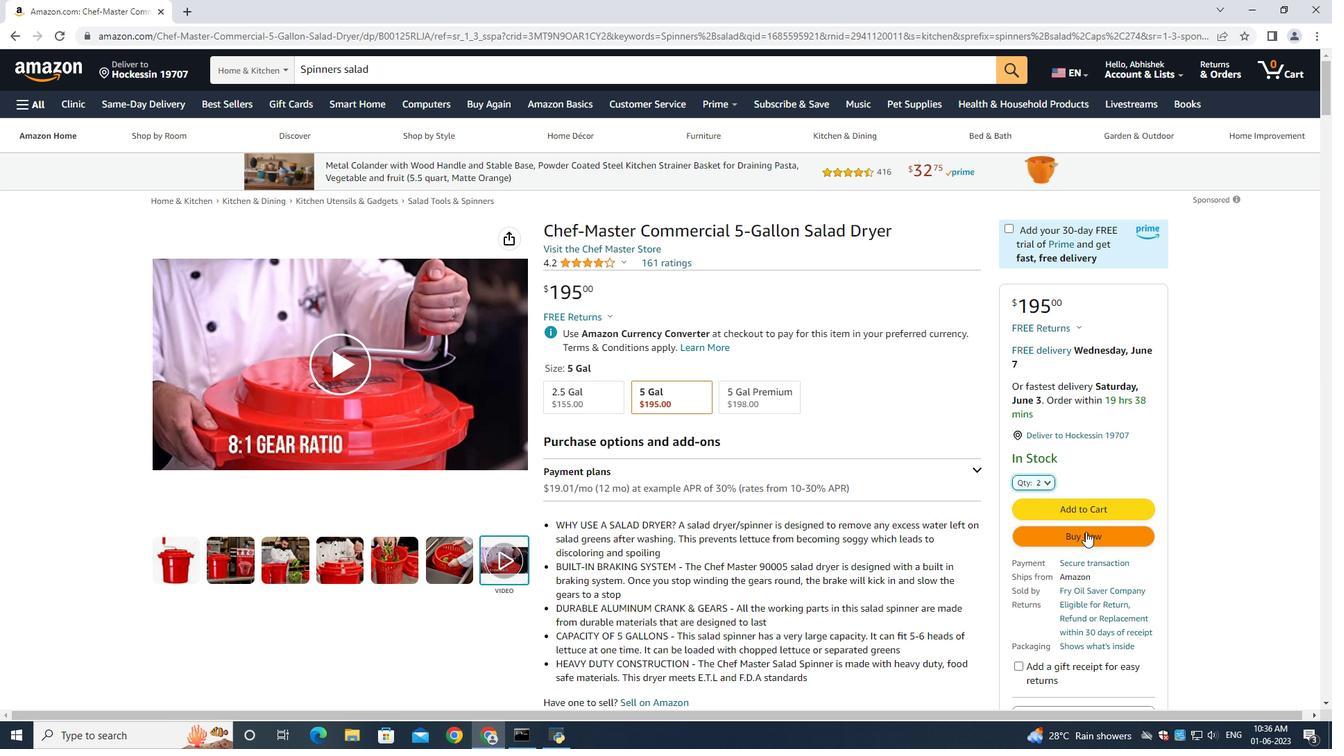 
Action: Mouse moved to (768, 563)
Screenshot: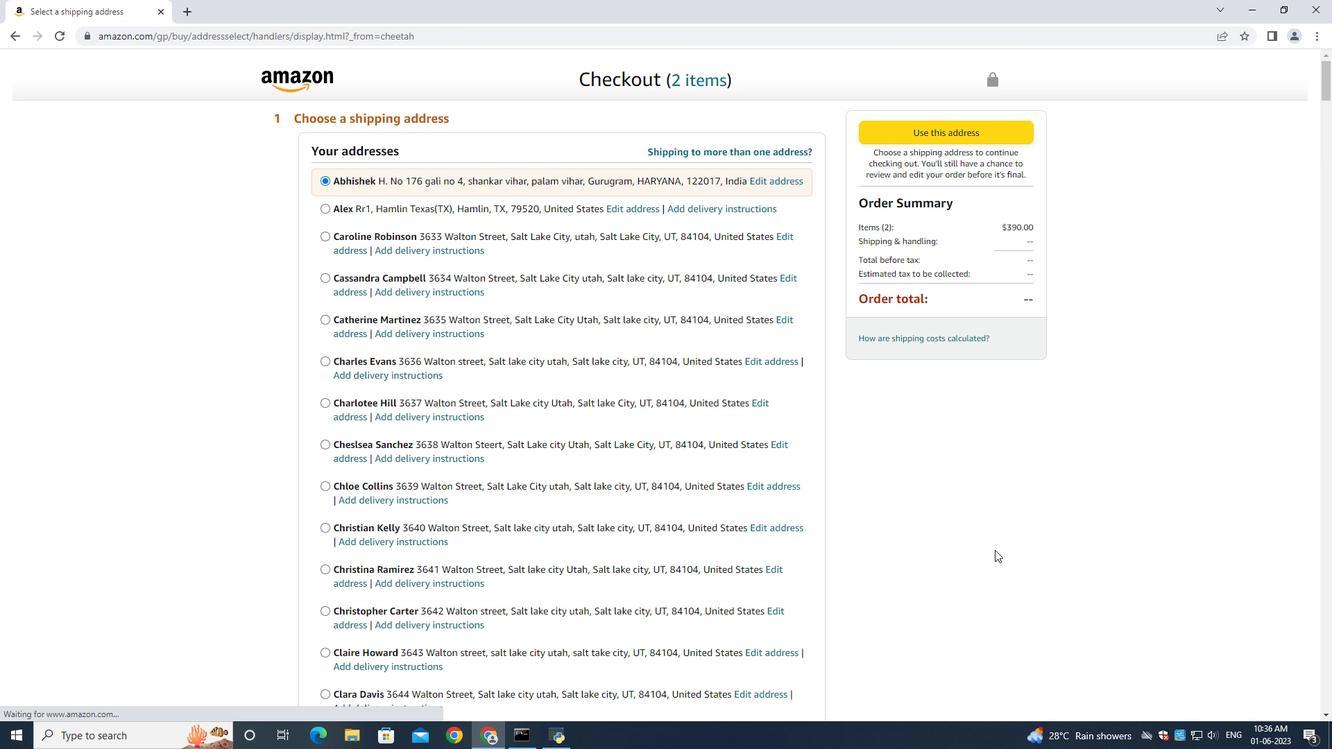 
Action: Mouse scrolled (769, 562) with delta (0, 0)
Screenshot: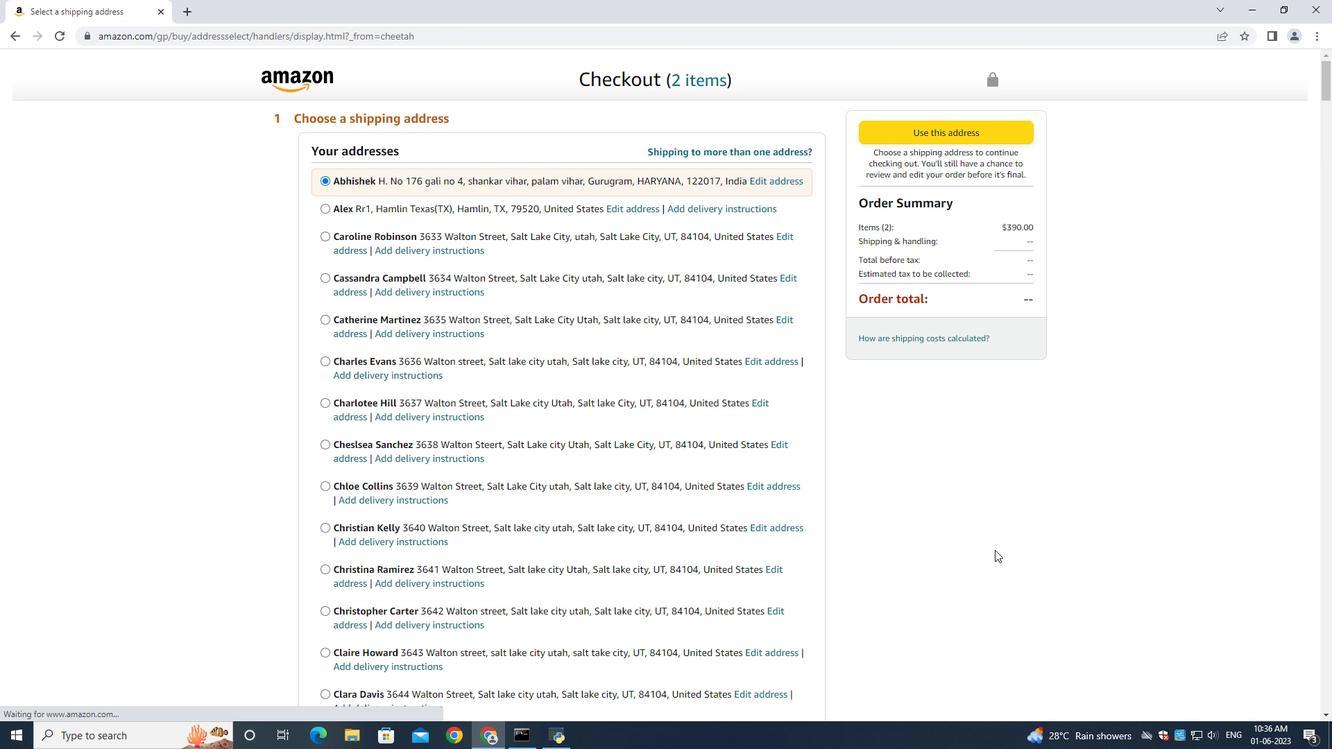 
Action: Mouse moved to (768, 563)
Screenshot: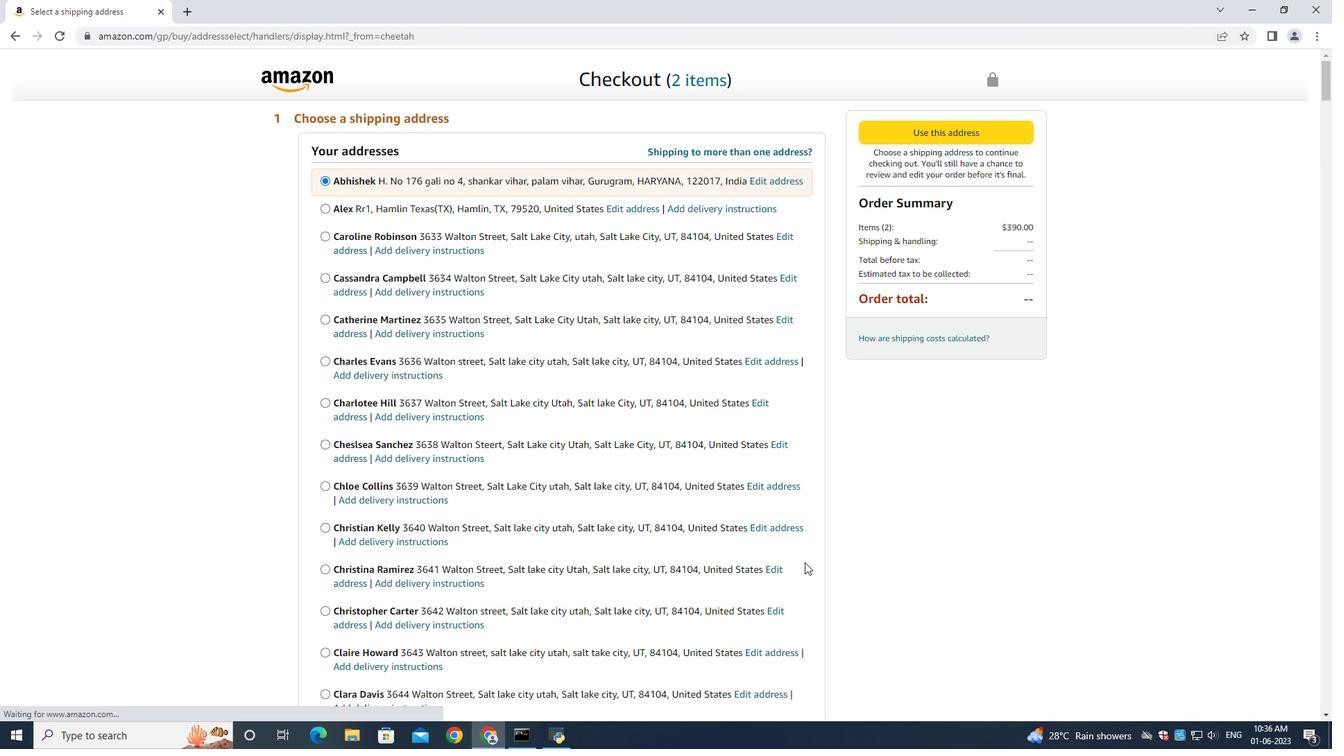 
Action: Mouse scrolled (768, 562) with delta (0, 0)
Screenshot: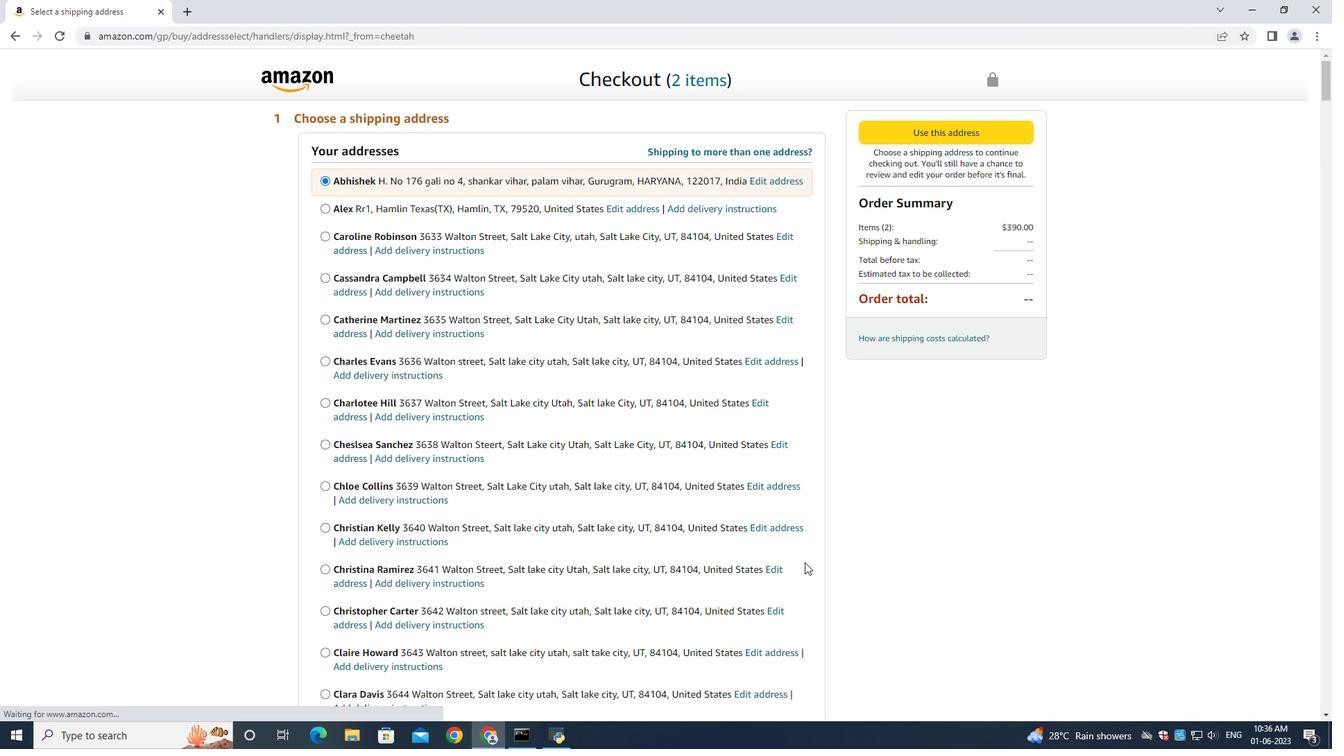 
Action: Mouse scrolled (768, 562) with delta (0, 0)
Screenshot: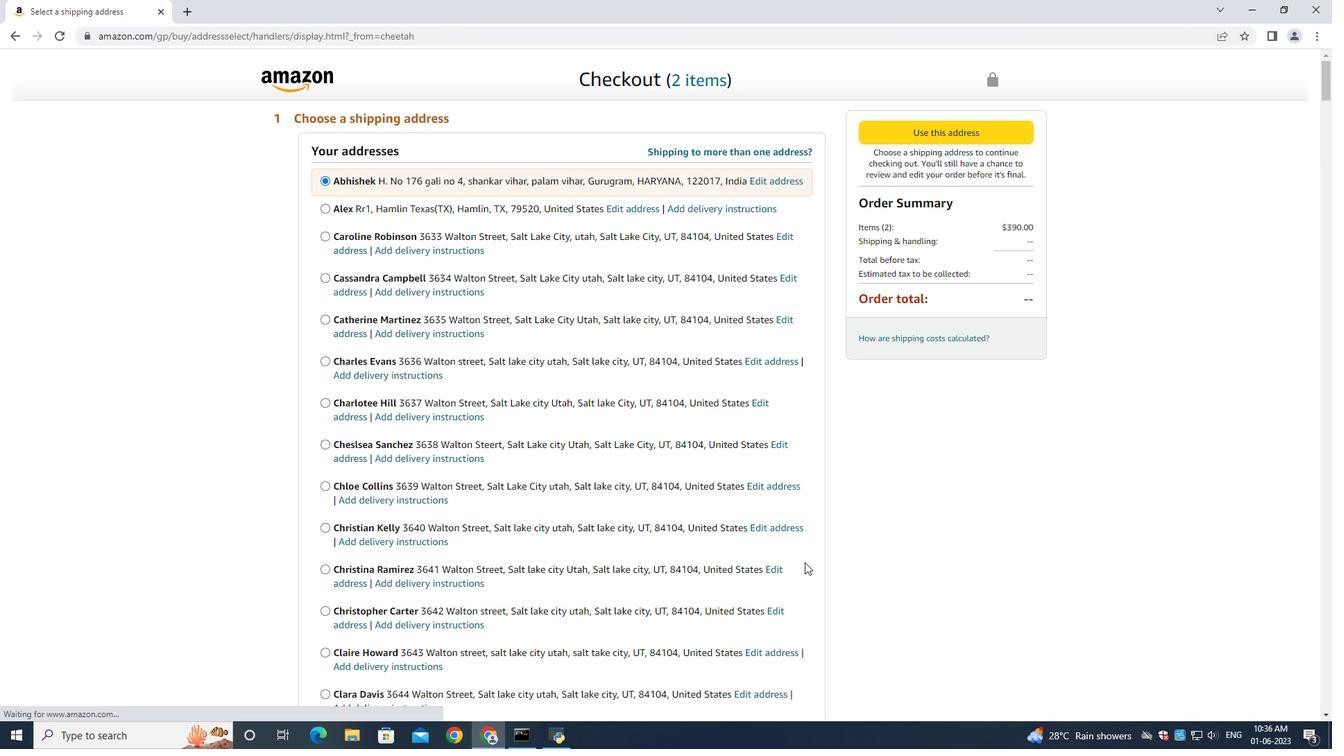 
Action: Mouse scrolled (768, 562) with delta (0, 0)
Screenshot: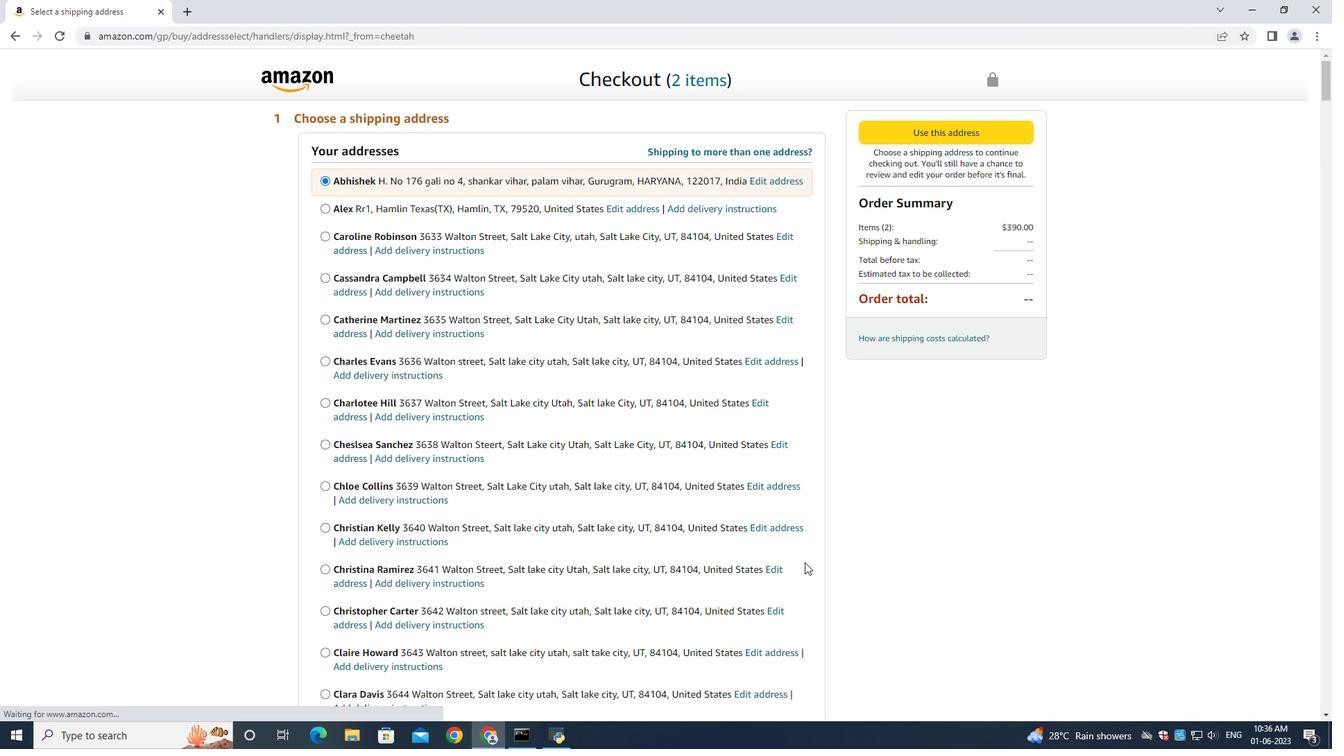 
Action: Mouse moved to (768, 563)
Screenshot: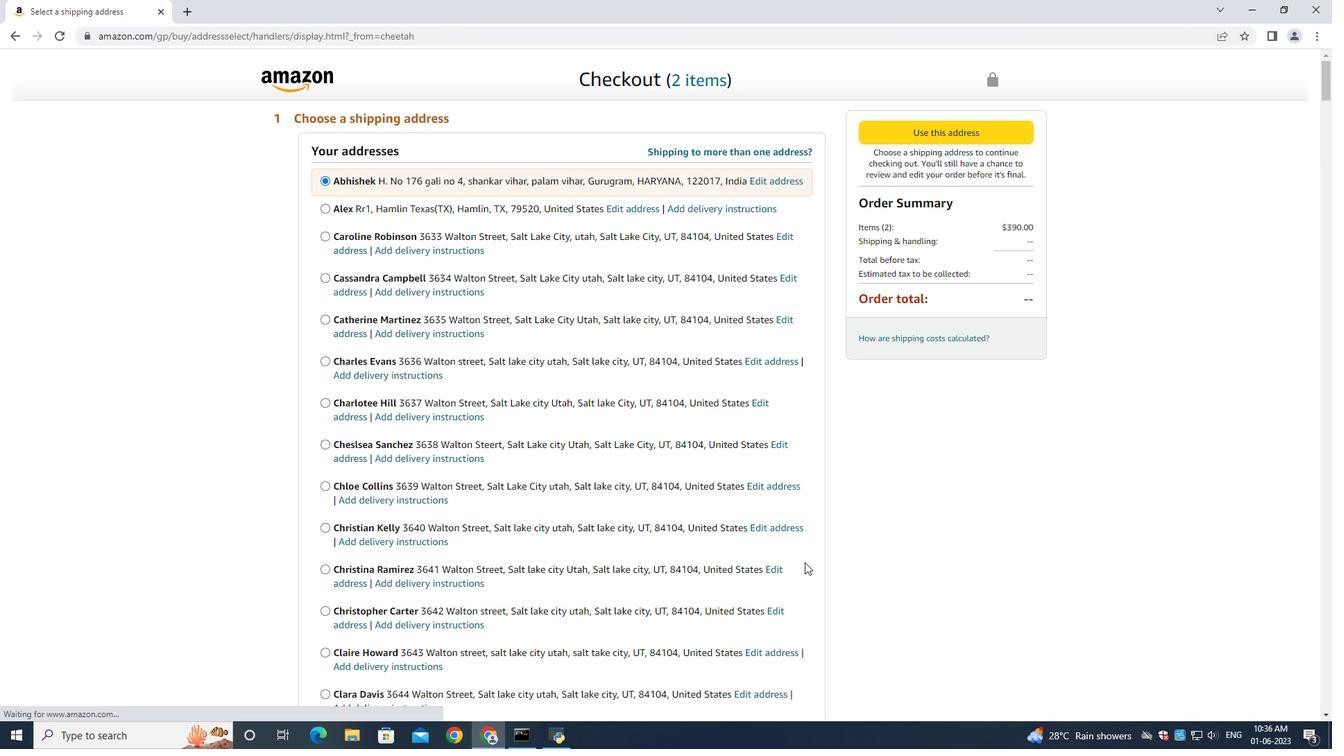 
Action: Mouse scrolled (768, 562) with delta (0, 0)
Screenshot: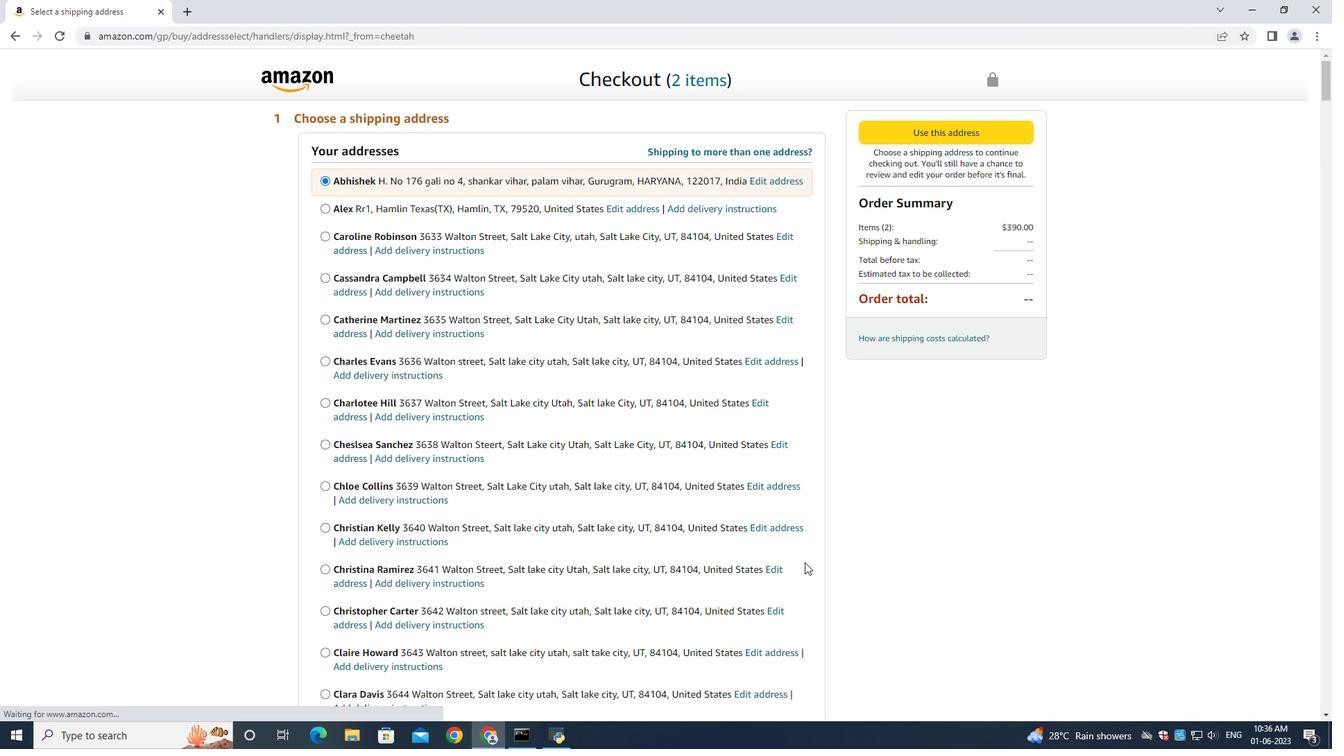 
Action: Mouse moved to (767, 563)
Screenshot: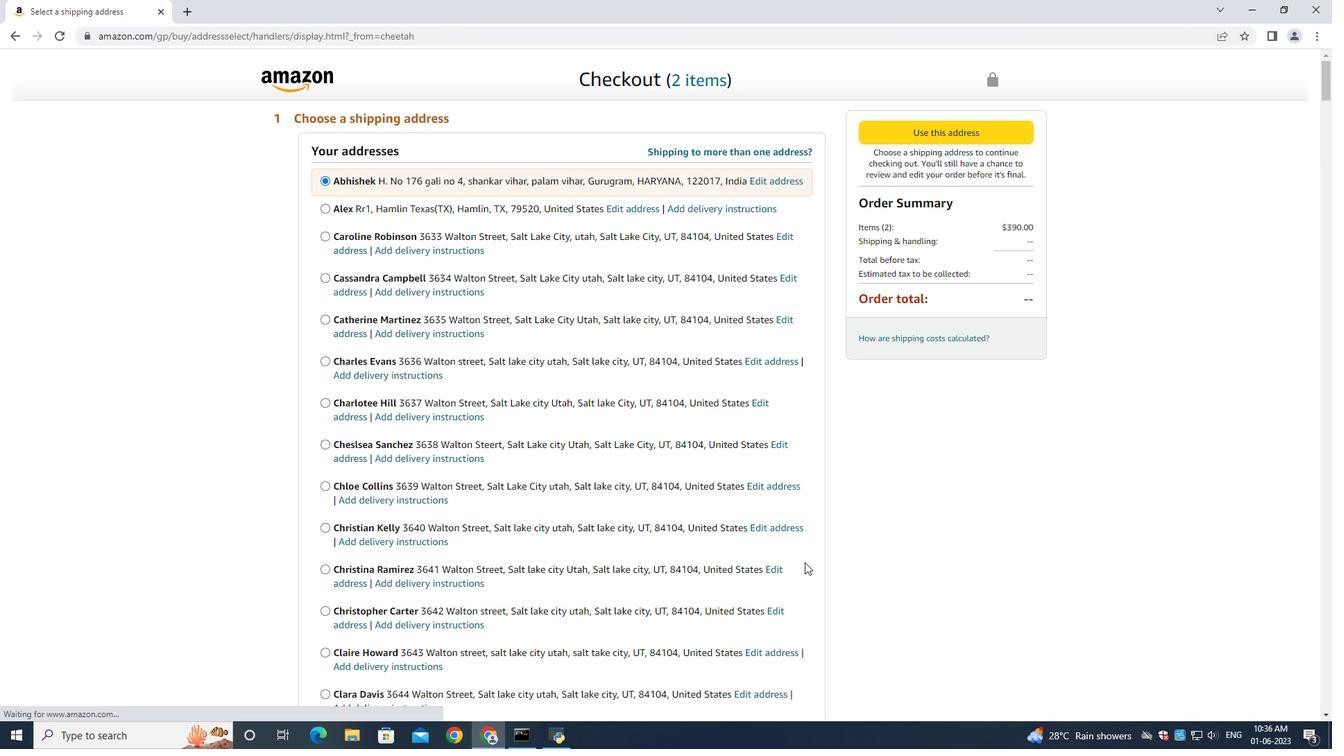 
Action: Mouse scrolled (768, 562) with delta (0, 0)
Screenshot: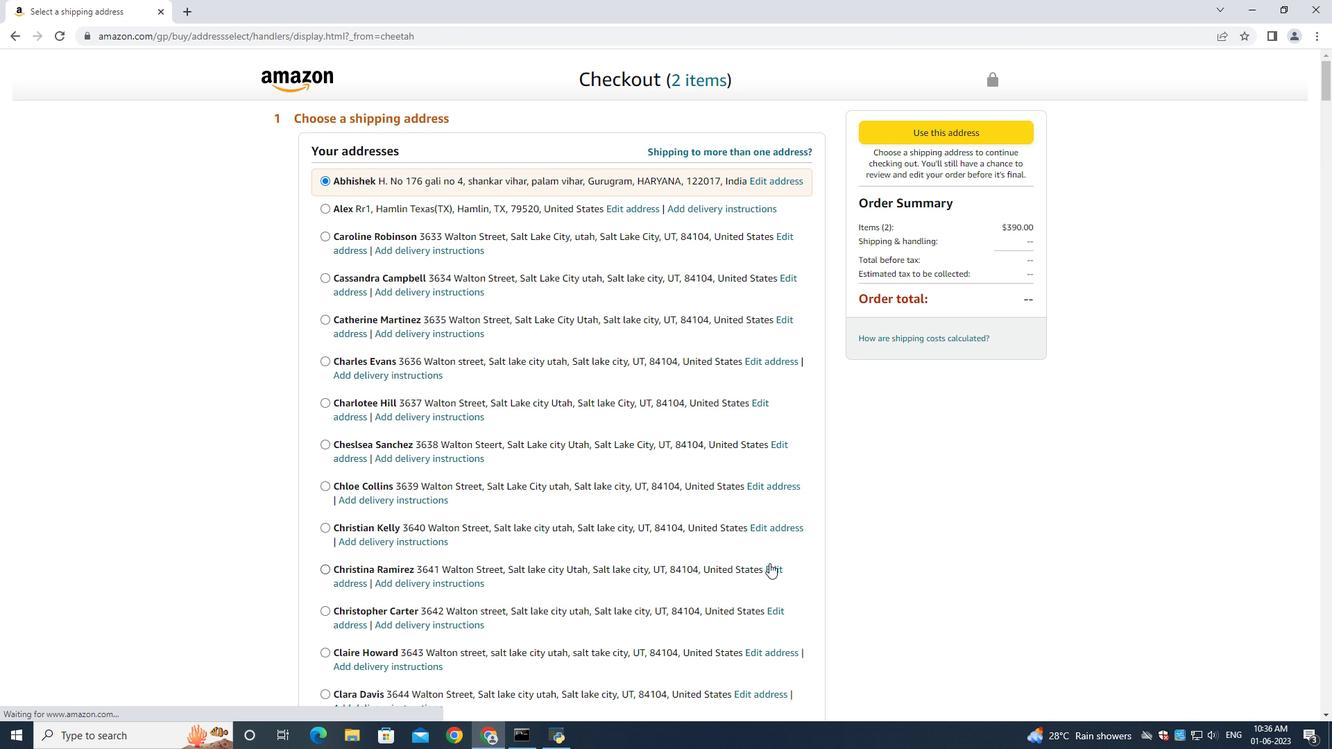 
Action: Mouse moved to (766, 563)
Screenshot: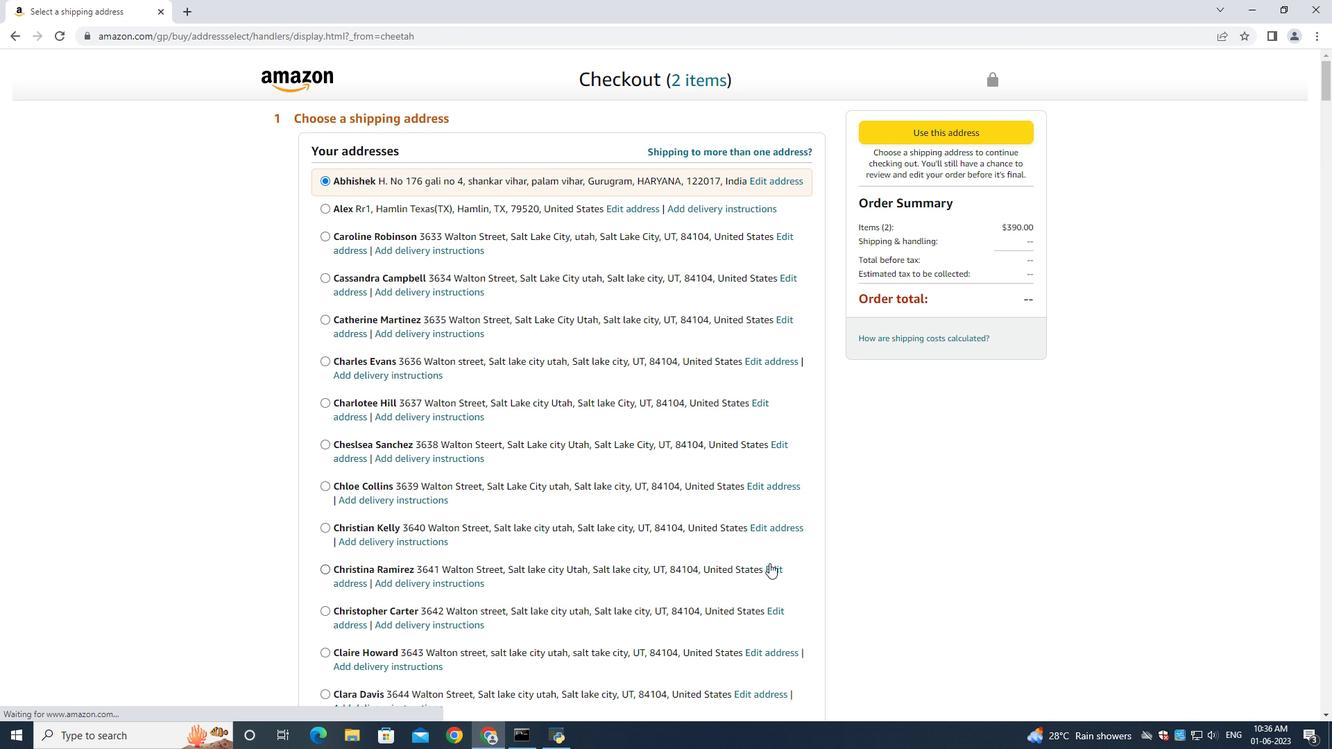 
Action: Mouse scrolled (768, 562) with delta (0, 0)
Screenshot: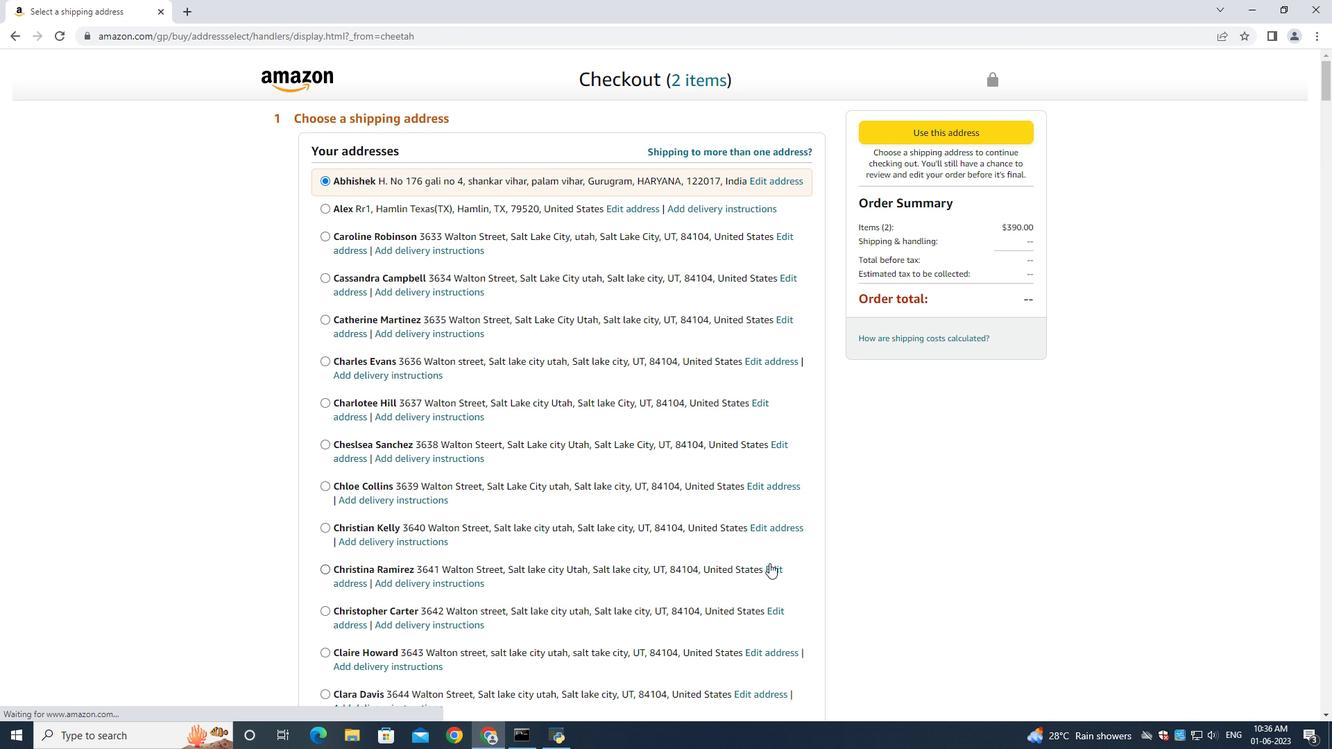 
Action: Mouse moved to (754, 564)
Screenshot: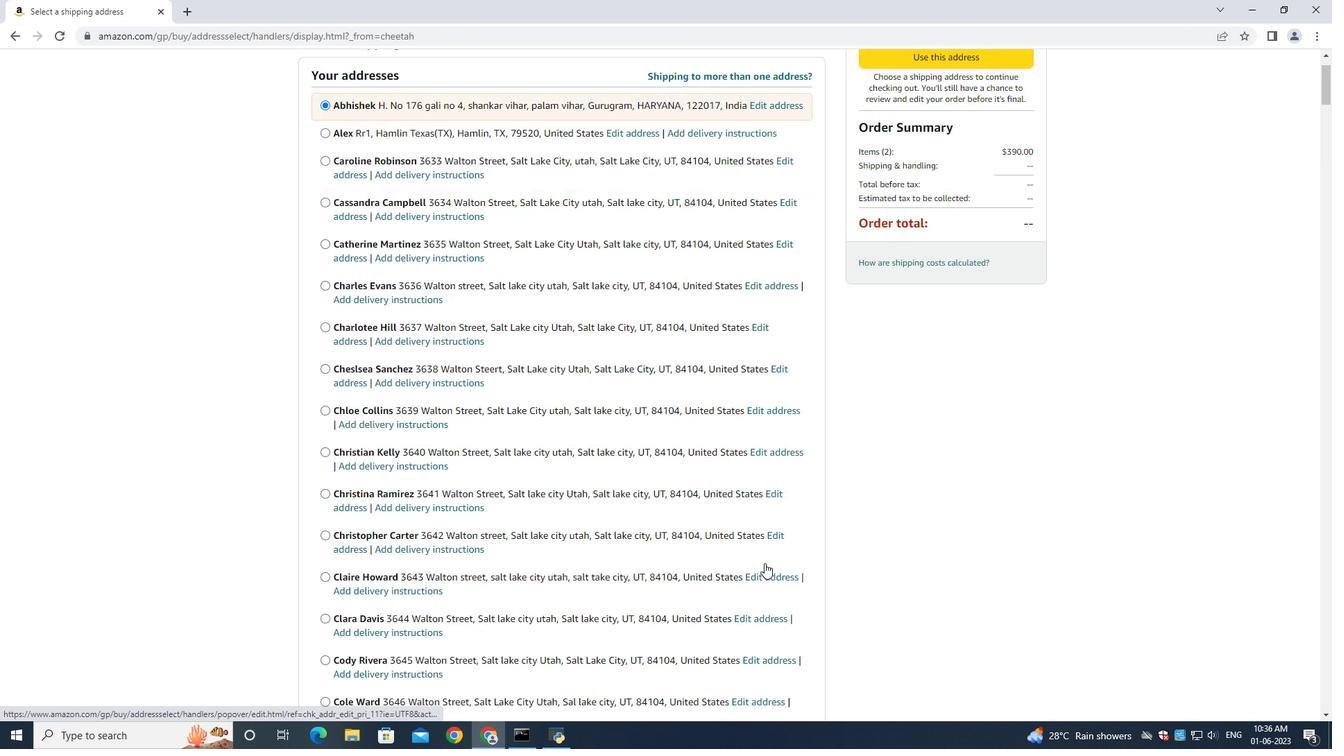 
Action: Mouse scrolled (754, 563) with delta (0, 0)
Screenshot: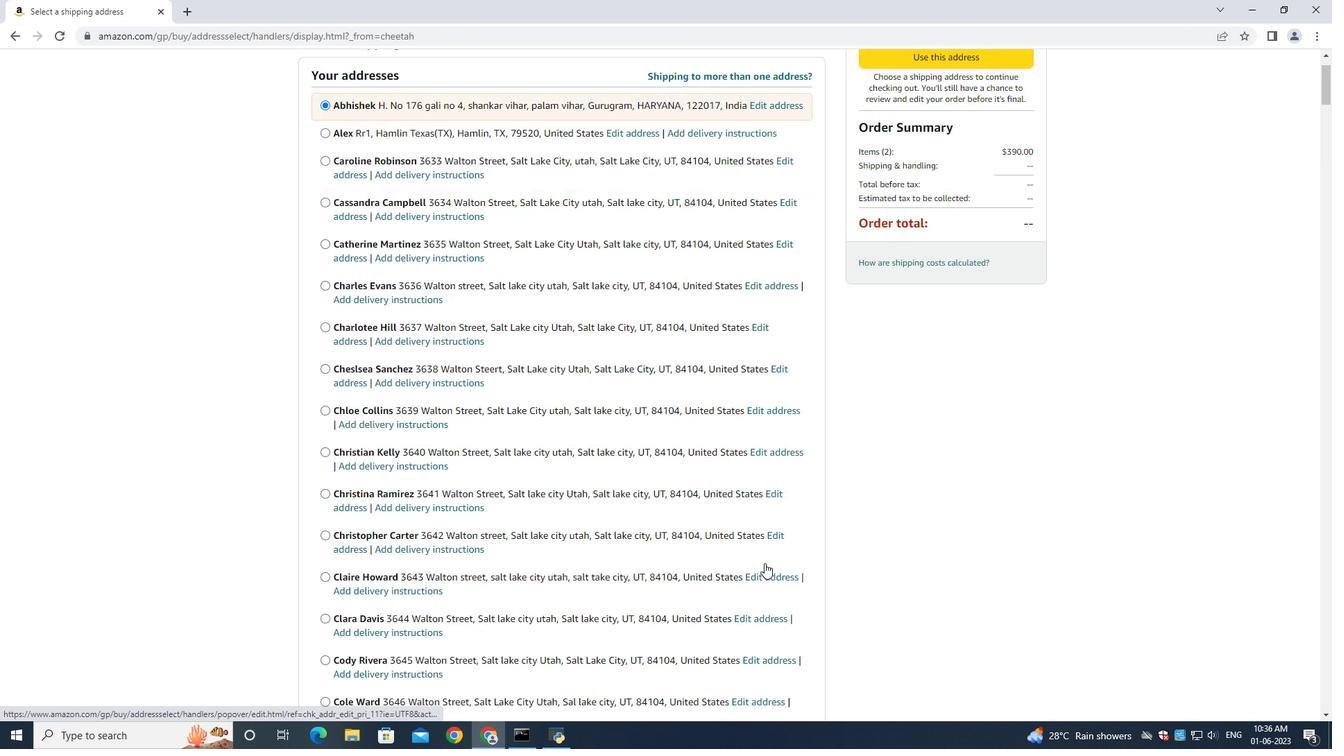 
Action: Mouse moved to (754, 565)
Screenshot: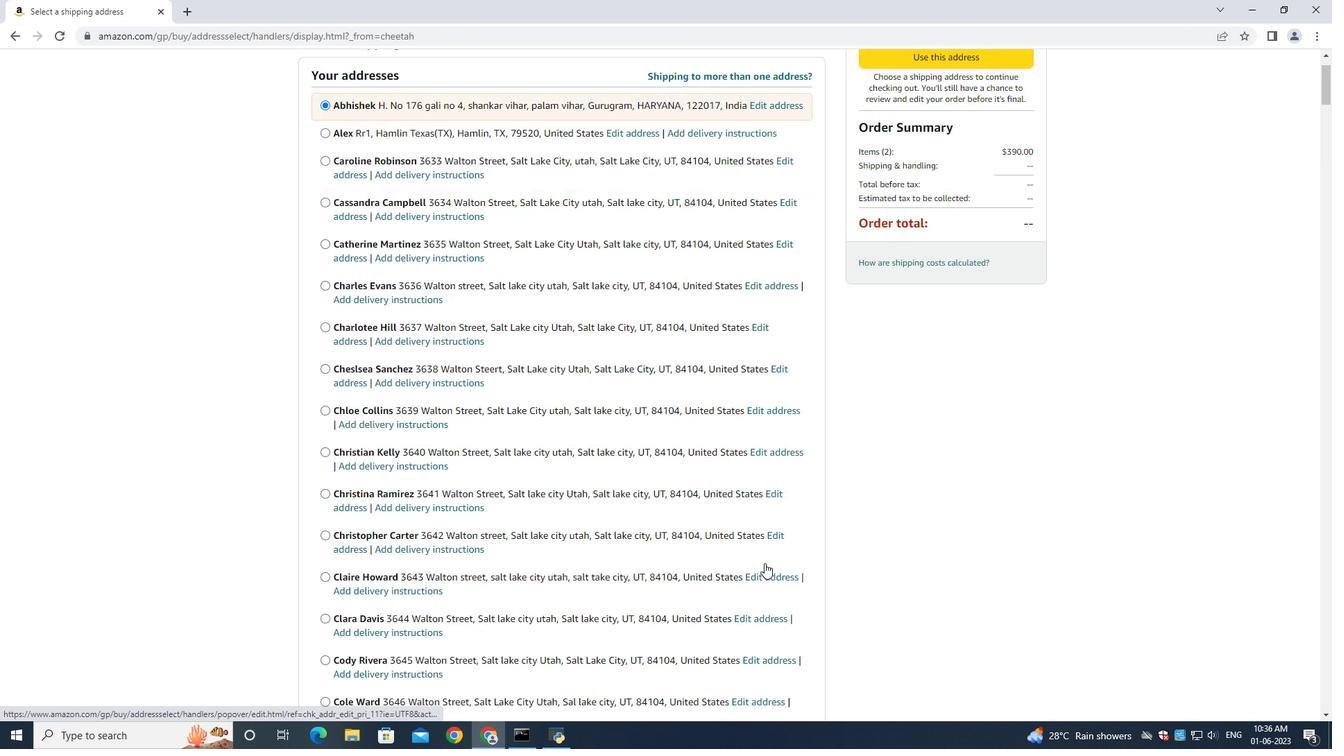 
Action: Mouse scrolled (754, 564) with delta (0, 0)
Screenshot: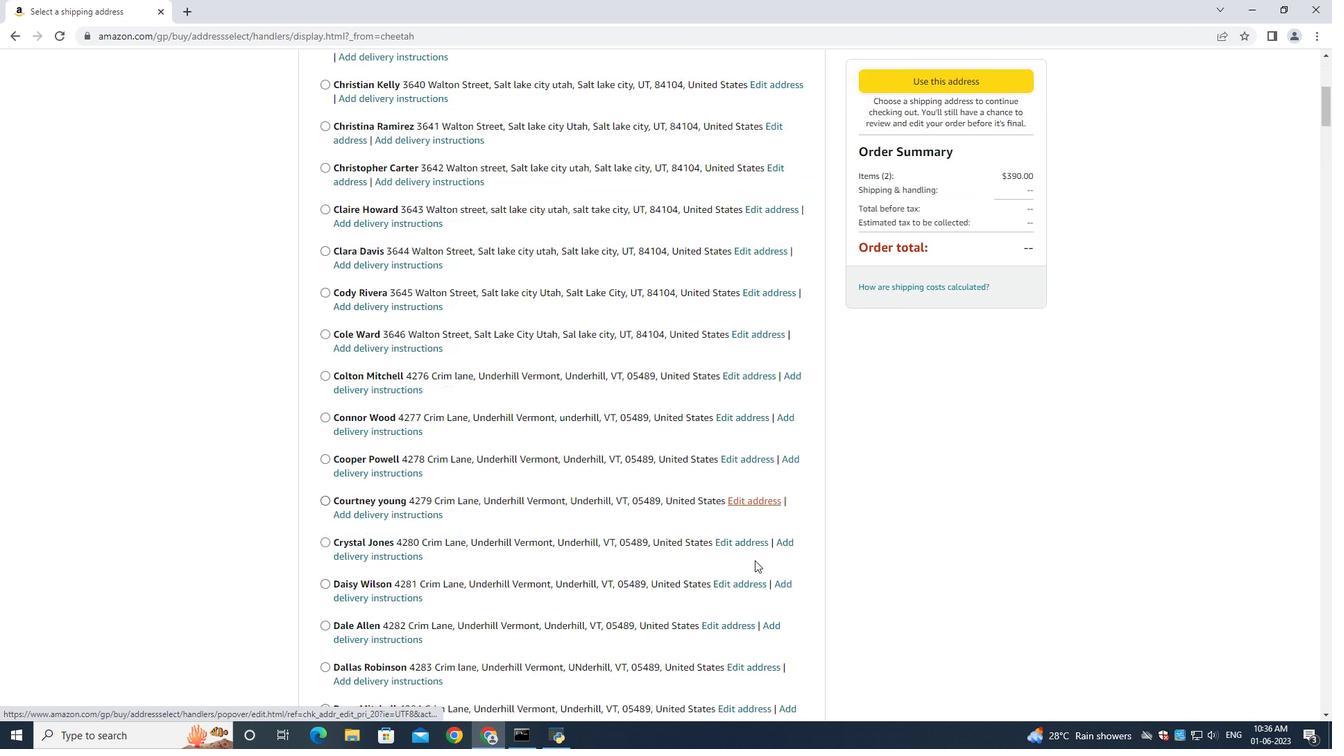 
Action: Mouse scrolled (754, 564) with delta (0, 0)
Screenshot: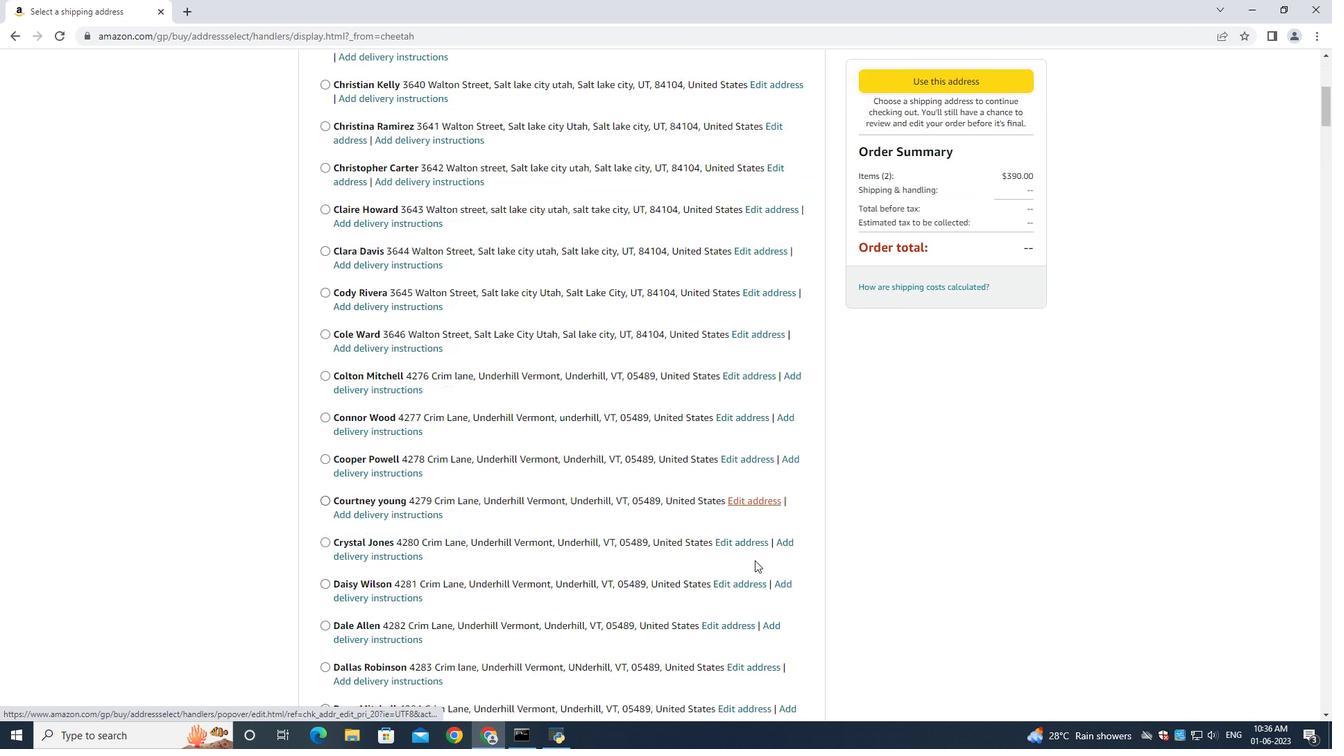 
Action: Mouse scrolled (754, 564) with delta (0, 0)
Screenshot: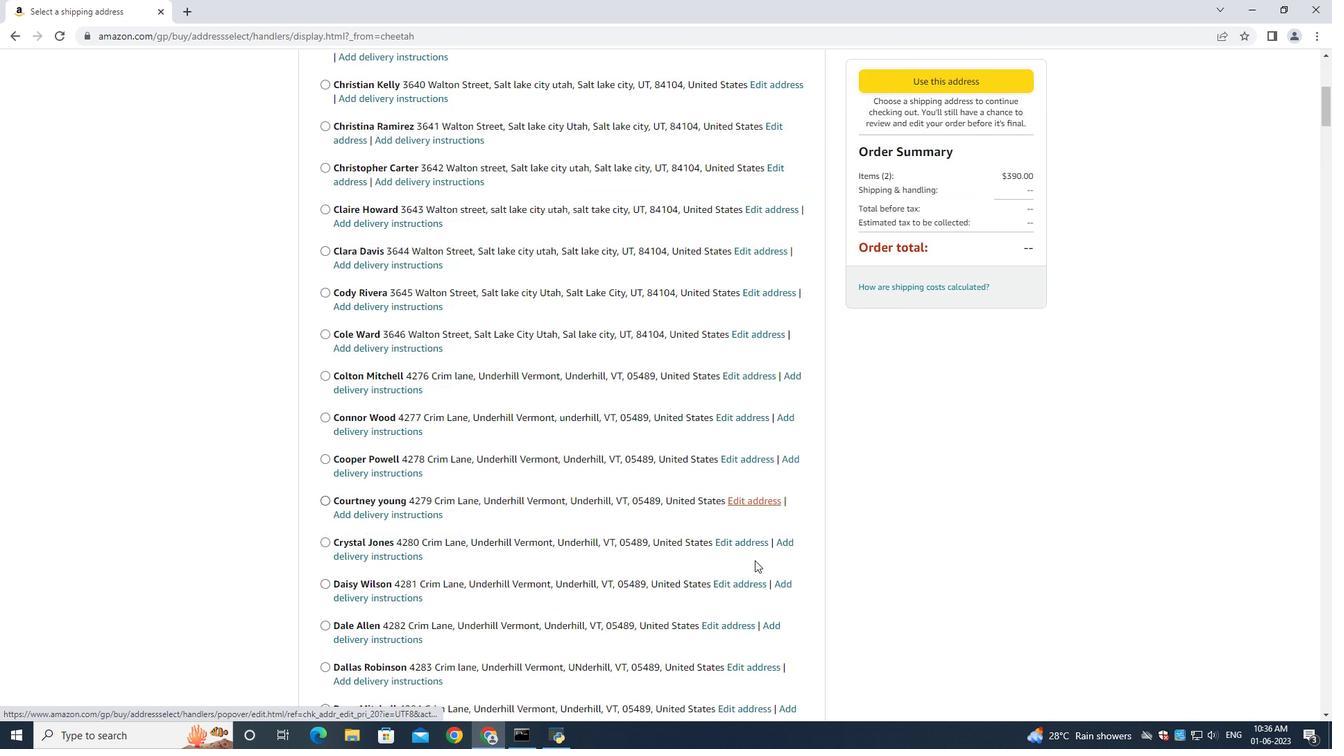 
Action: Mouse scrolled (754, 564) with delta (0, 0)
Screenshot: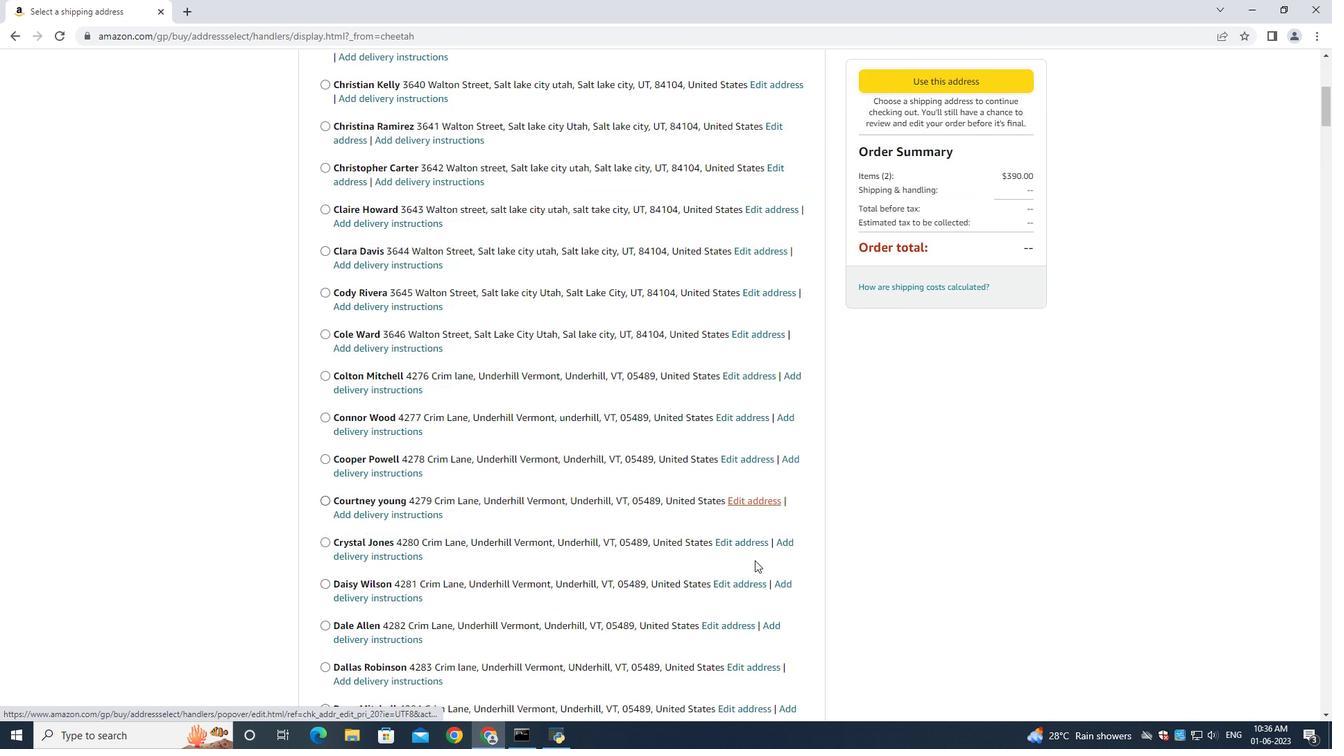 
Action: Mouse moved to (752, 571)
Screenshot: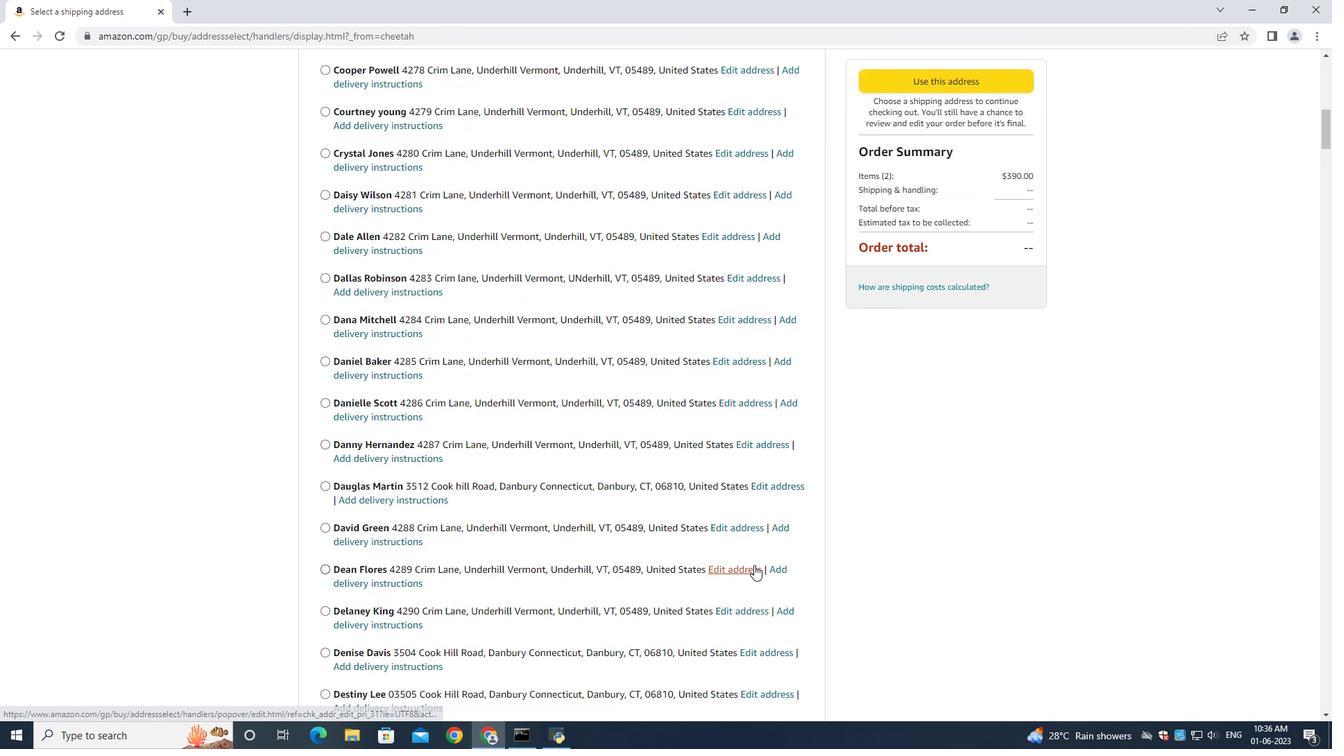 
Action: Mouse scrolled (754, 566) with delta (0, 0)
Screenshot: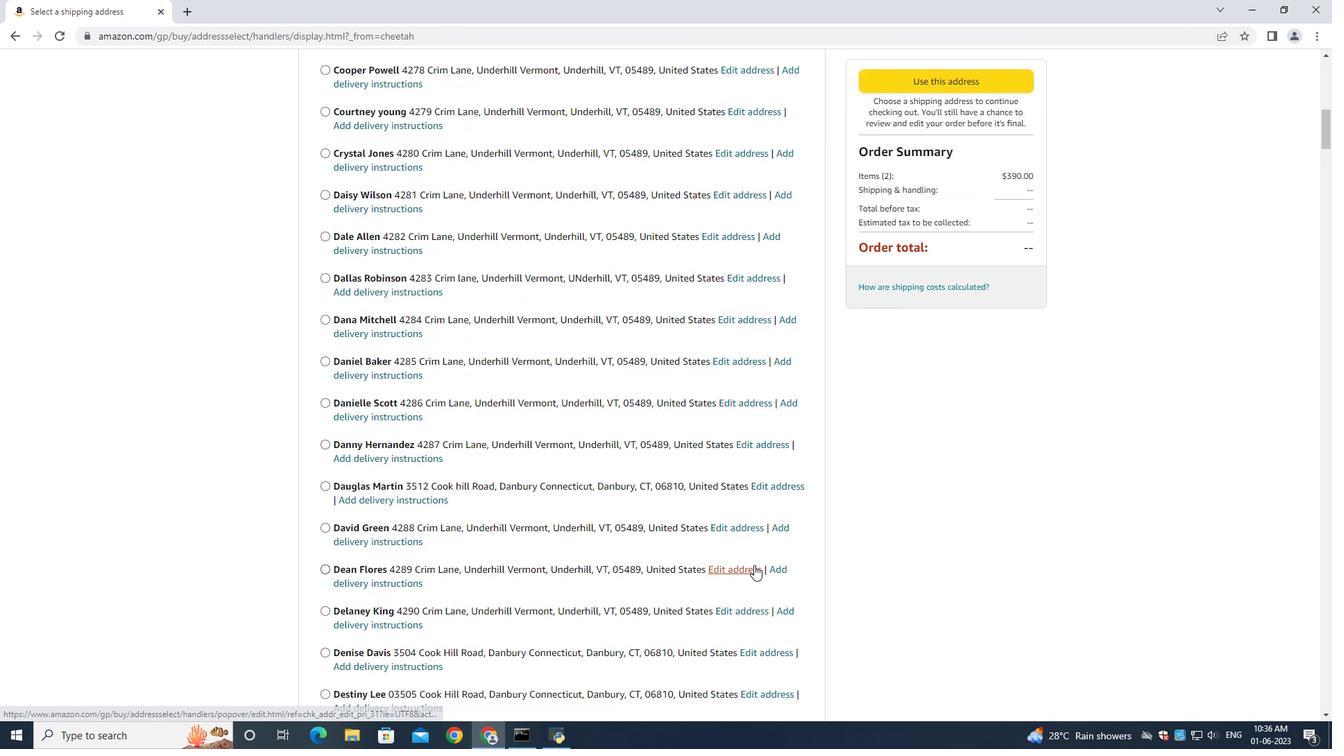 
Action: Mouse moved to (752, 571)
Screenshot: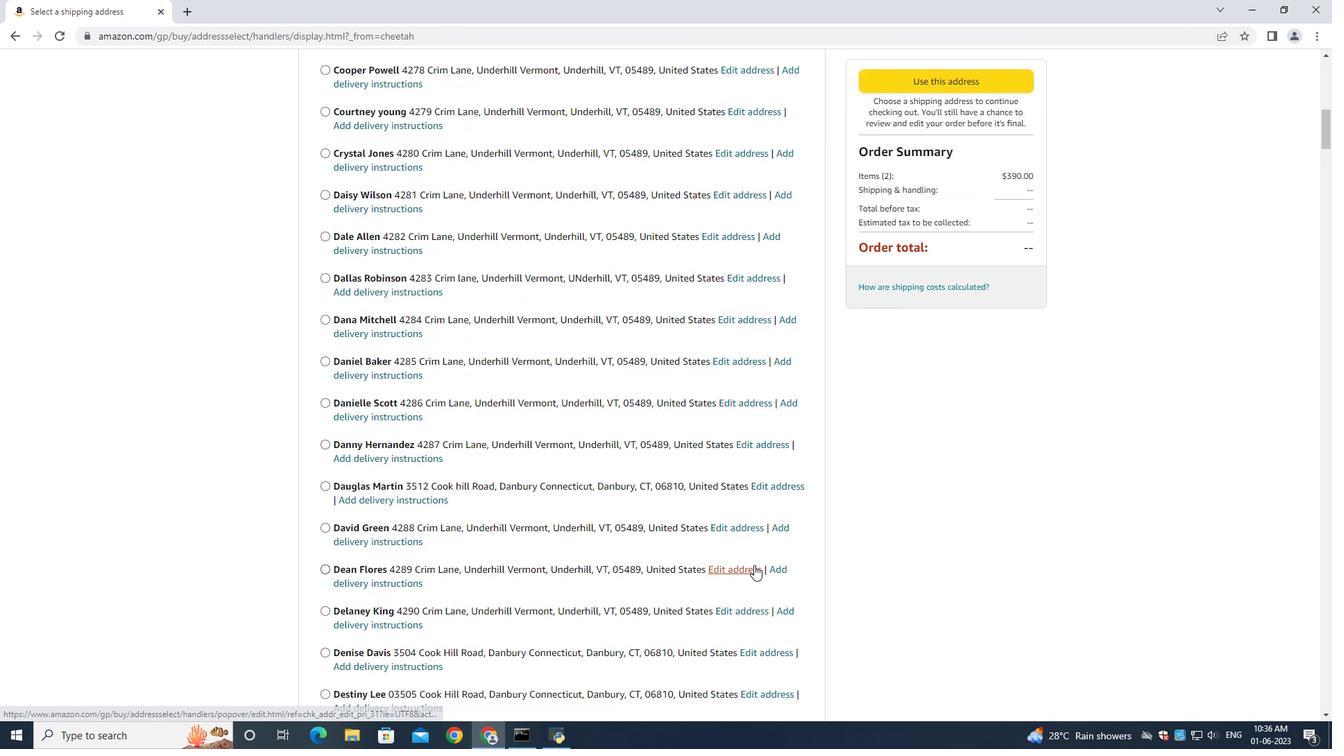 
Action: Mouse scrolled (753, 570) with delta (0, 0)
Screenshot: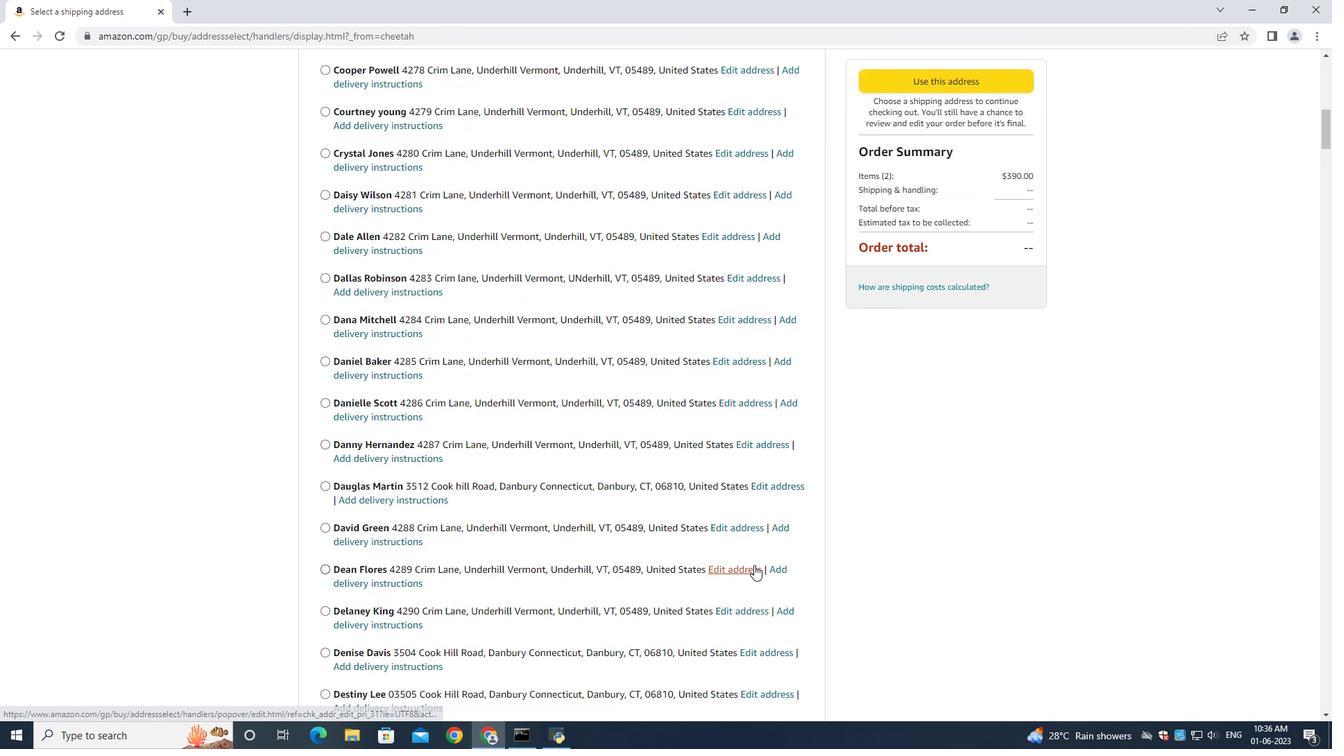 
Action: Mouse scrolled (753, 570) with delta (0, 0)
Screenshot: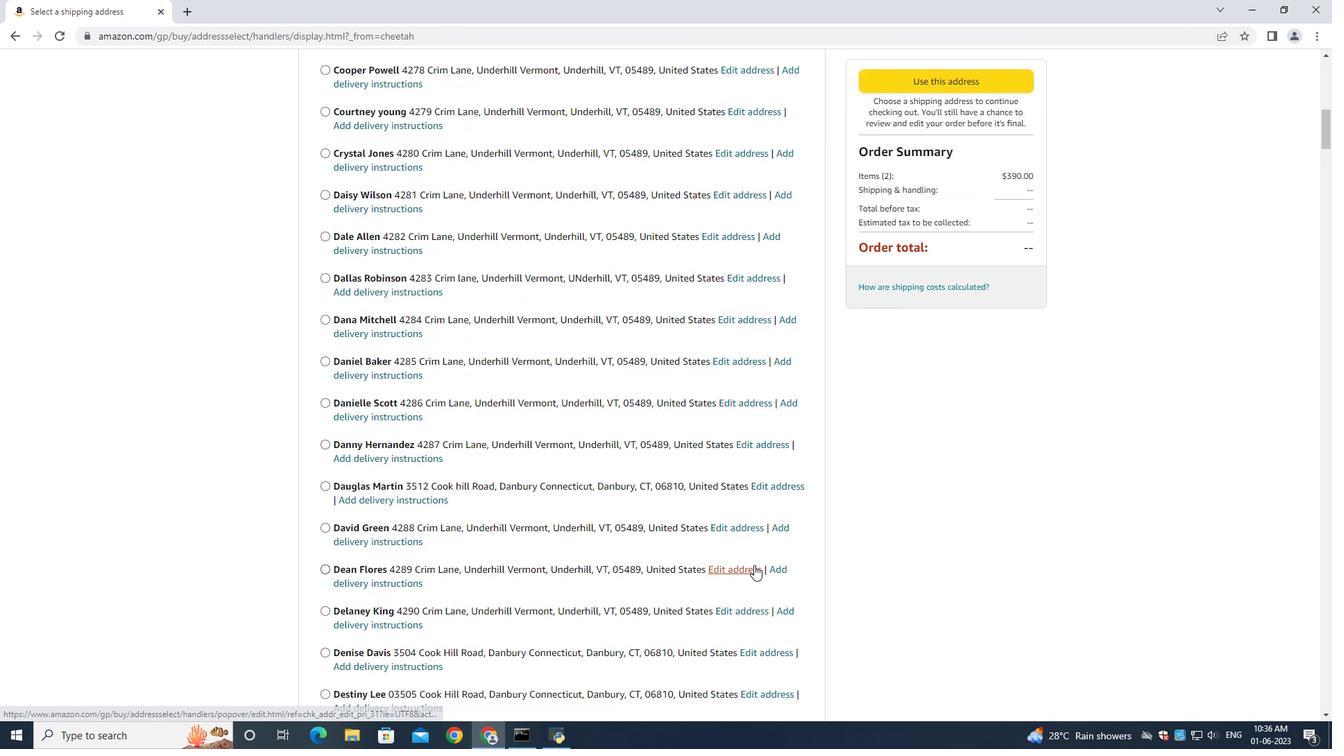 
Action: Mouse scrolled (753, 570) with delta (0, 0)
Screenshot: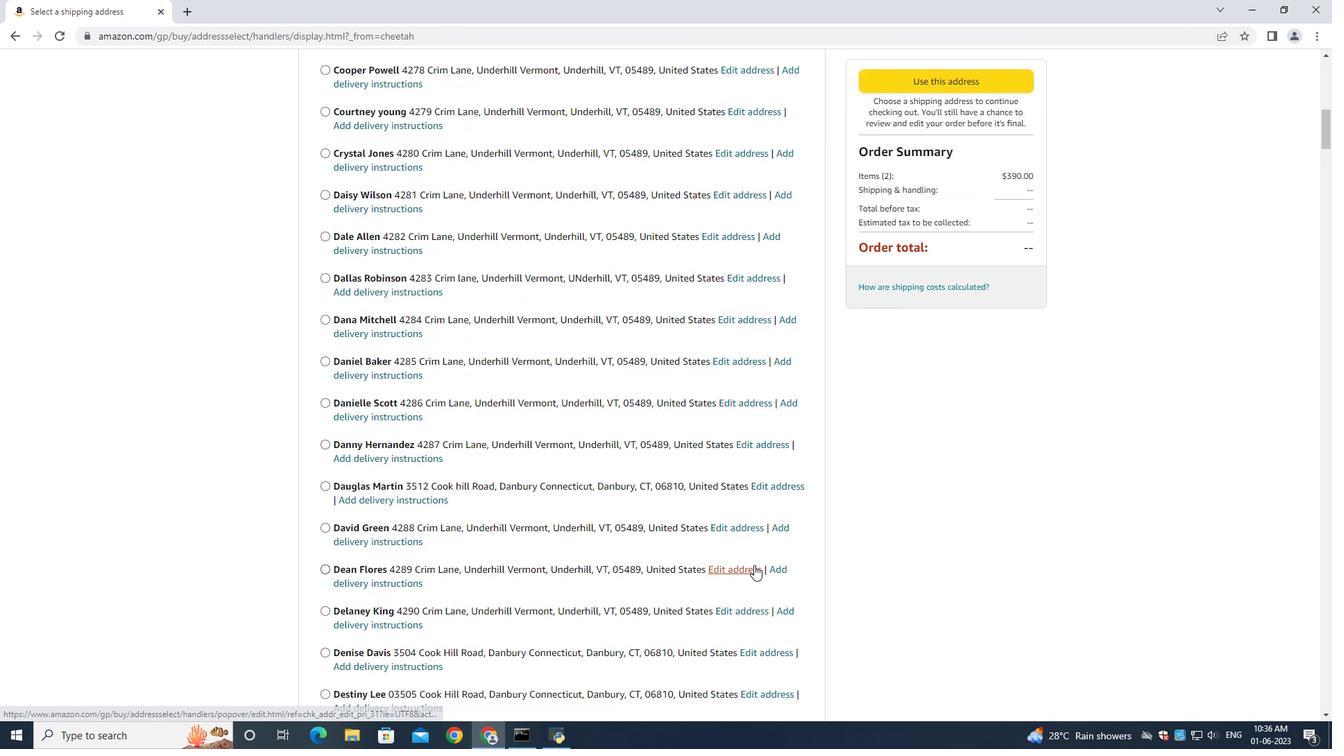 
Action: Mouse moved to (752, 572)
Screenshot: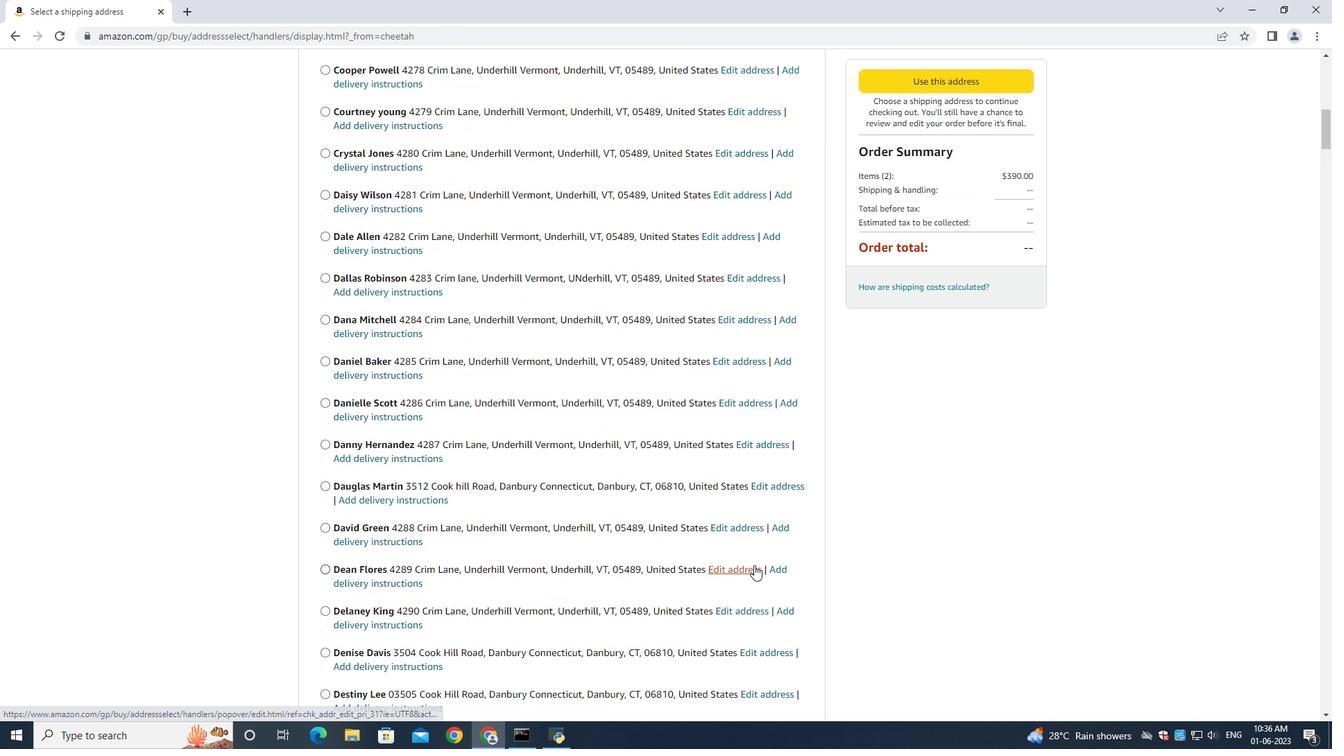 
Action: Mouse scrolled (753, 570) with delta (0, 0)
Screenshot: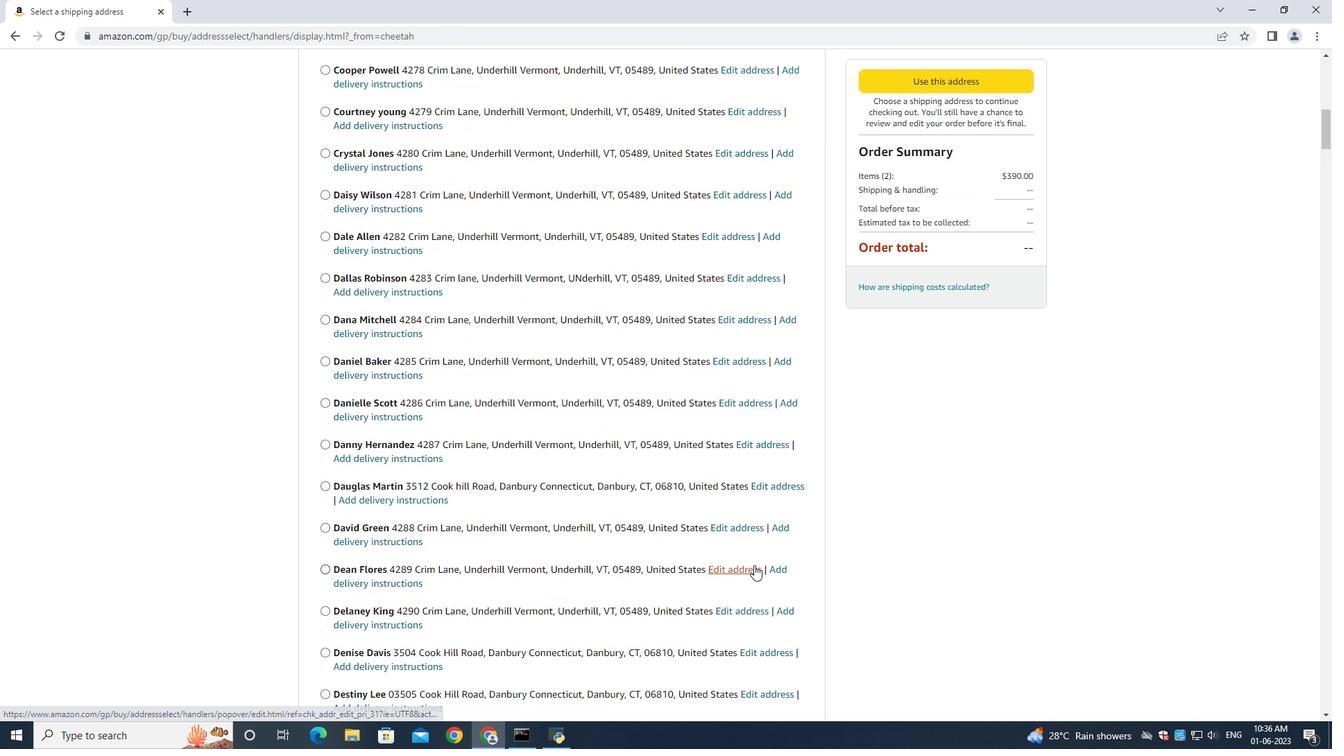 
Action: Mouse moved to (752, 572)
Screenshot: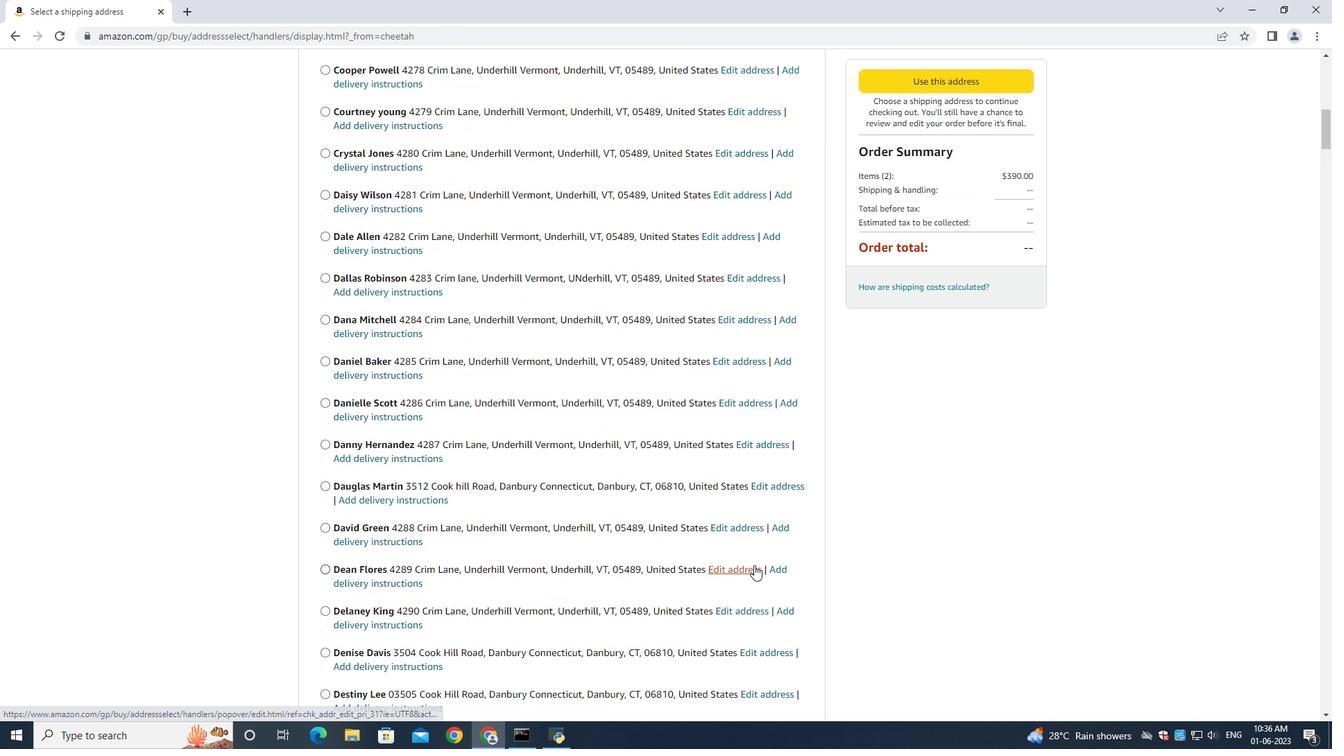 
Action: Mouse scrolled (753, 570) with delta (0, 0)
Screenshot: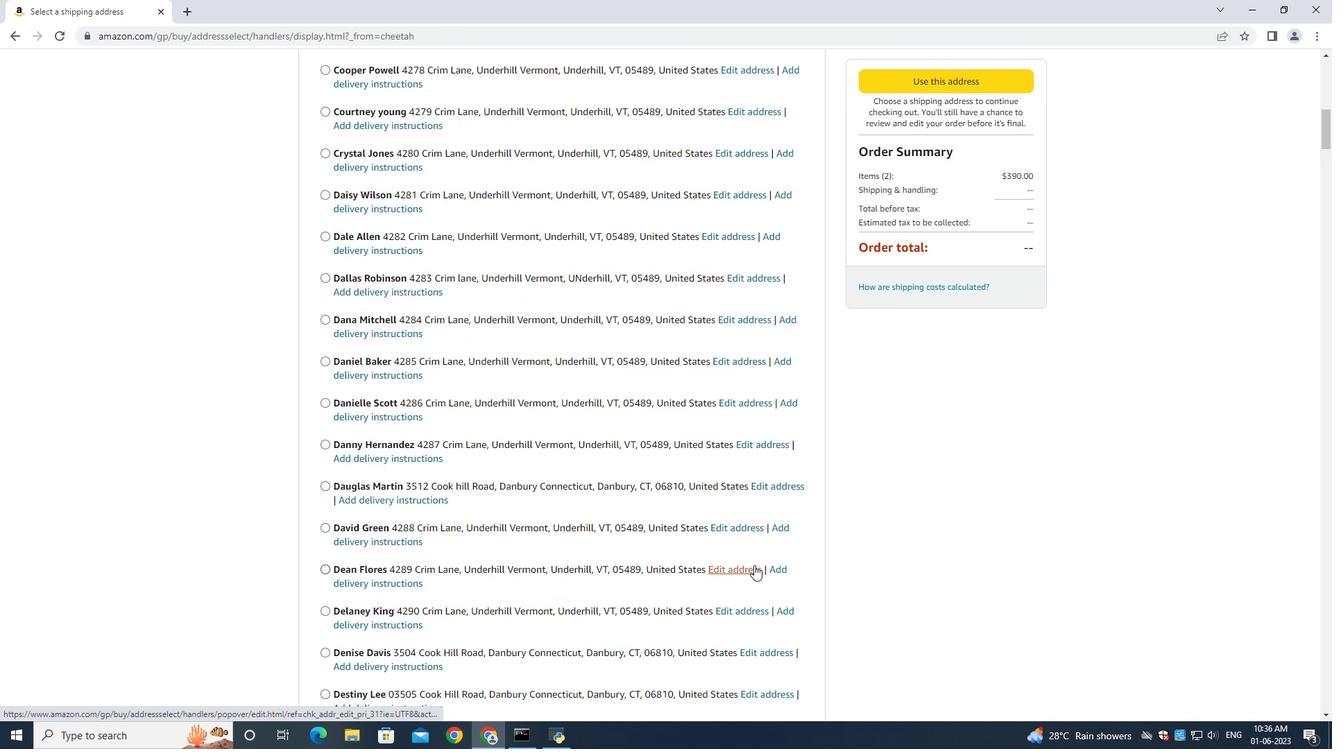 
Action: Mouse moved to (738, 577)
Screenshot: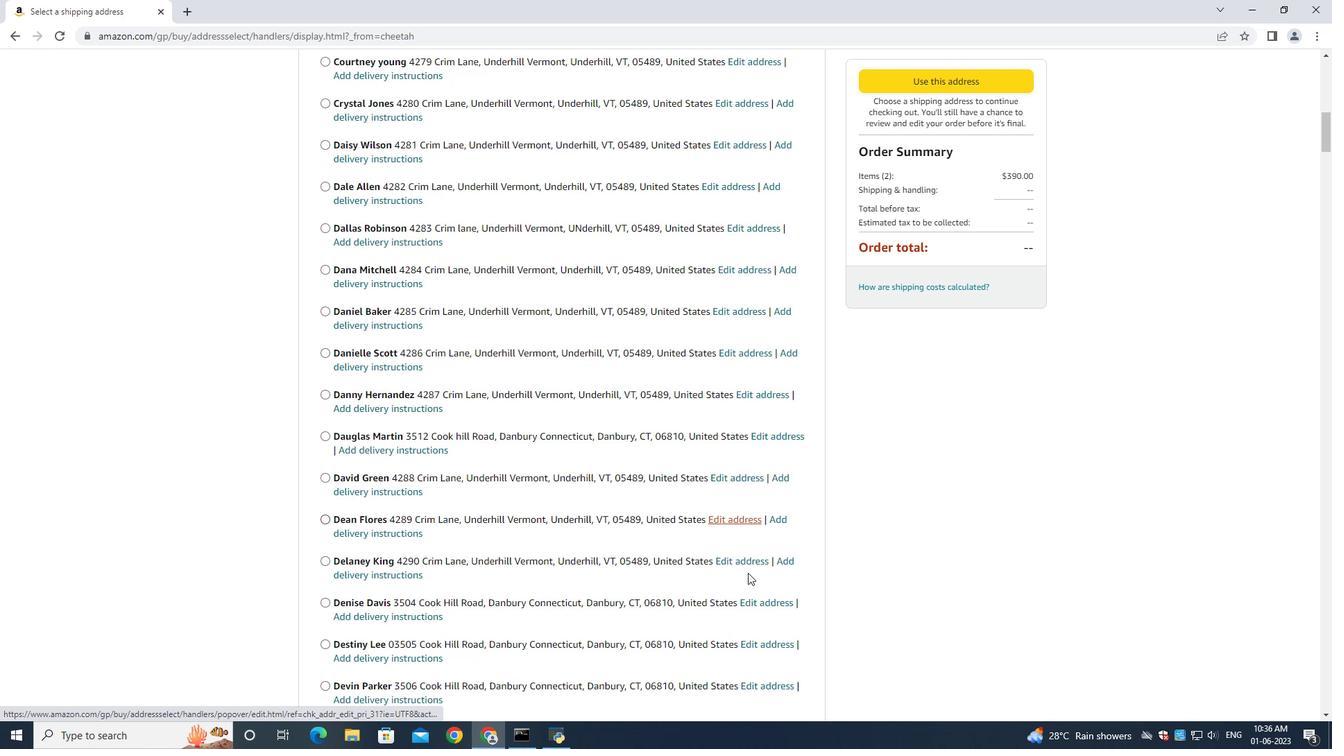 
Action: Mouse scrolled (747, 574) with delta (0, 0)
Screenshot: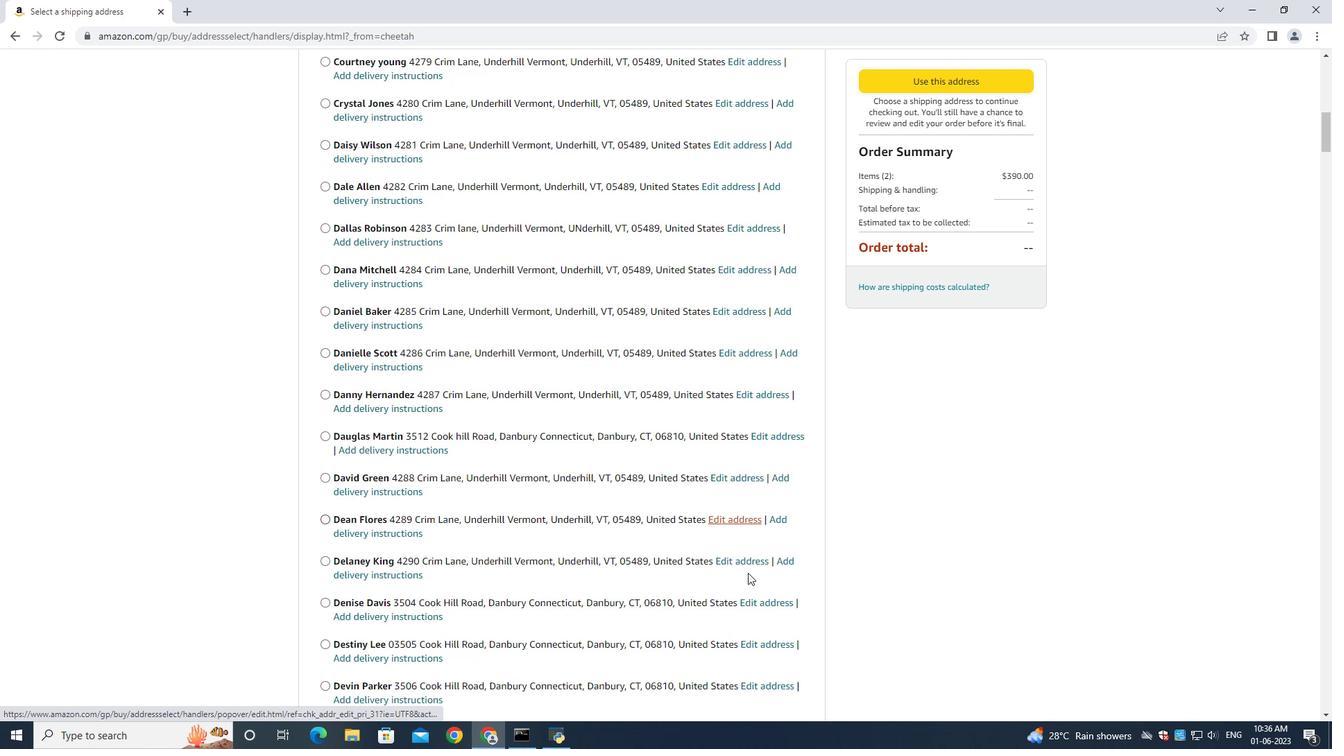 
Action: Mouse moved to (729, 573)
Screenshot: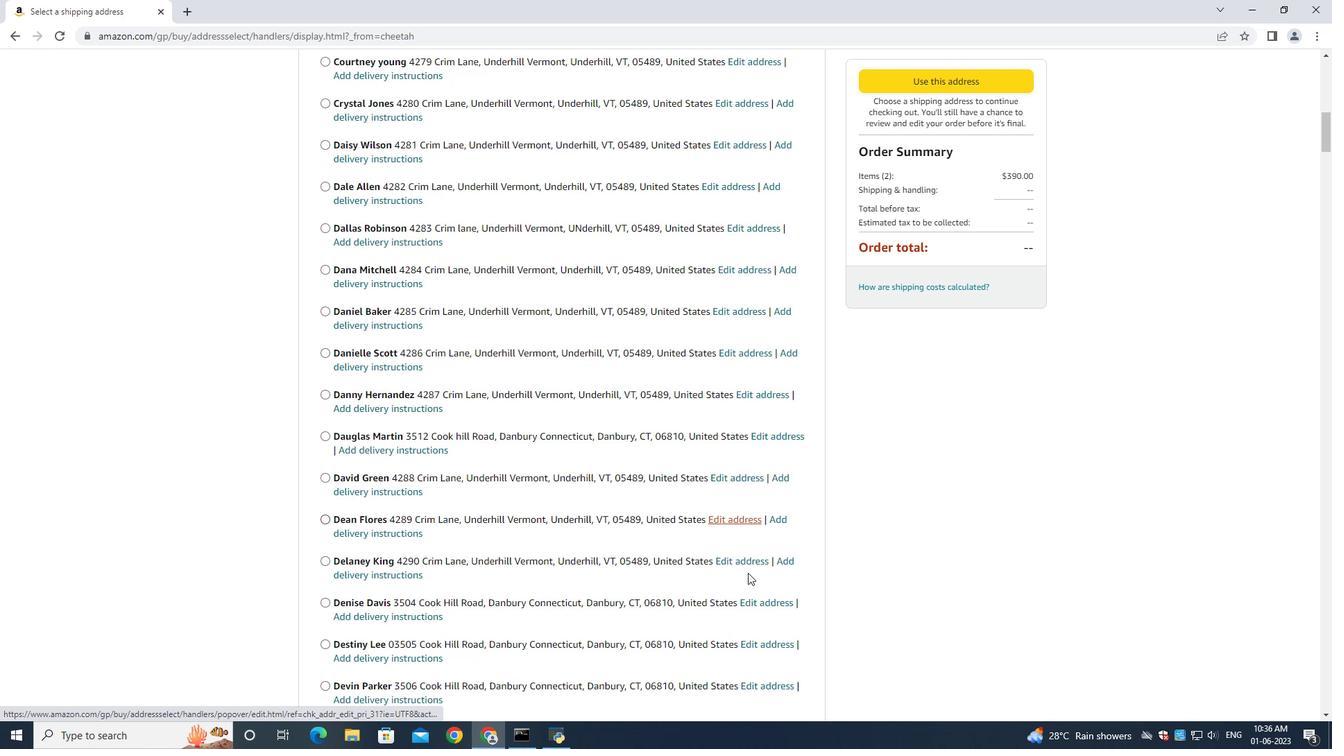 
Action: Mouse scrolled (747, 575) with delta (0, 0)
Screenshot: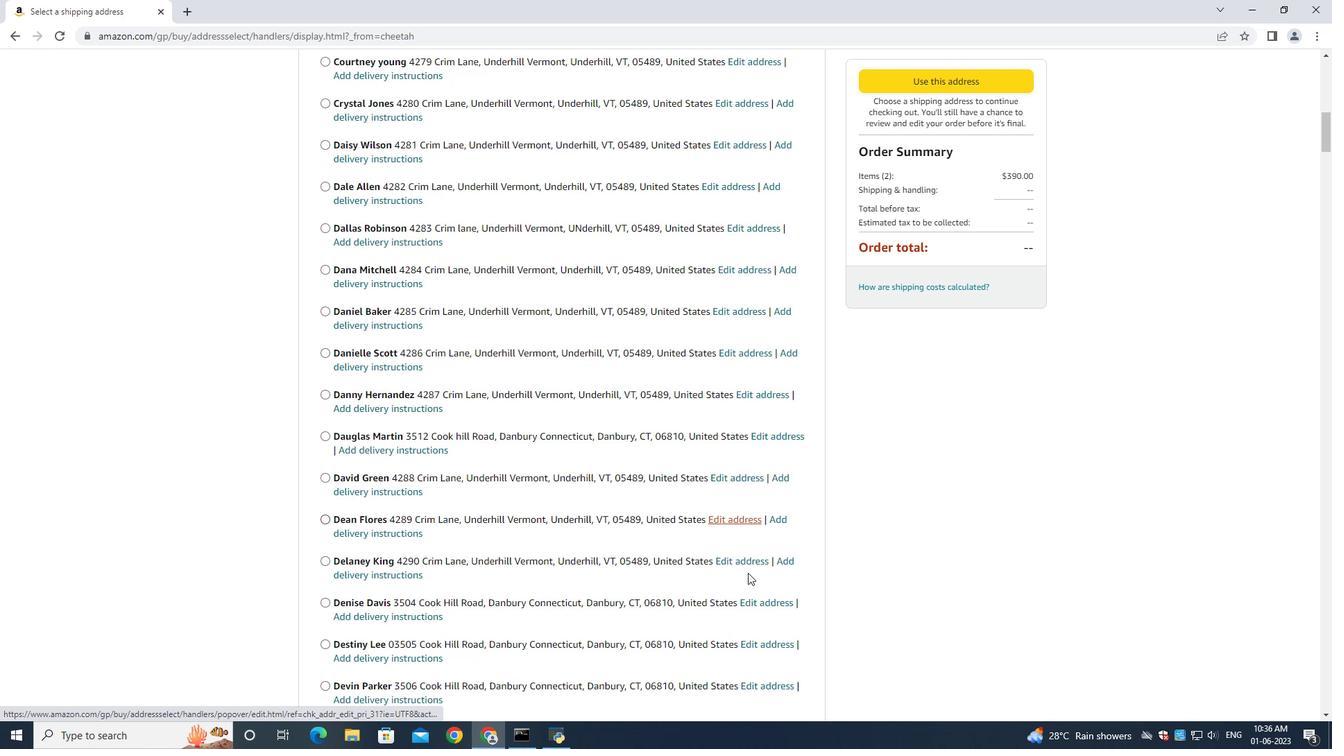 
Action: Mouse moved to (722, 571)
Screenshot: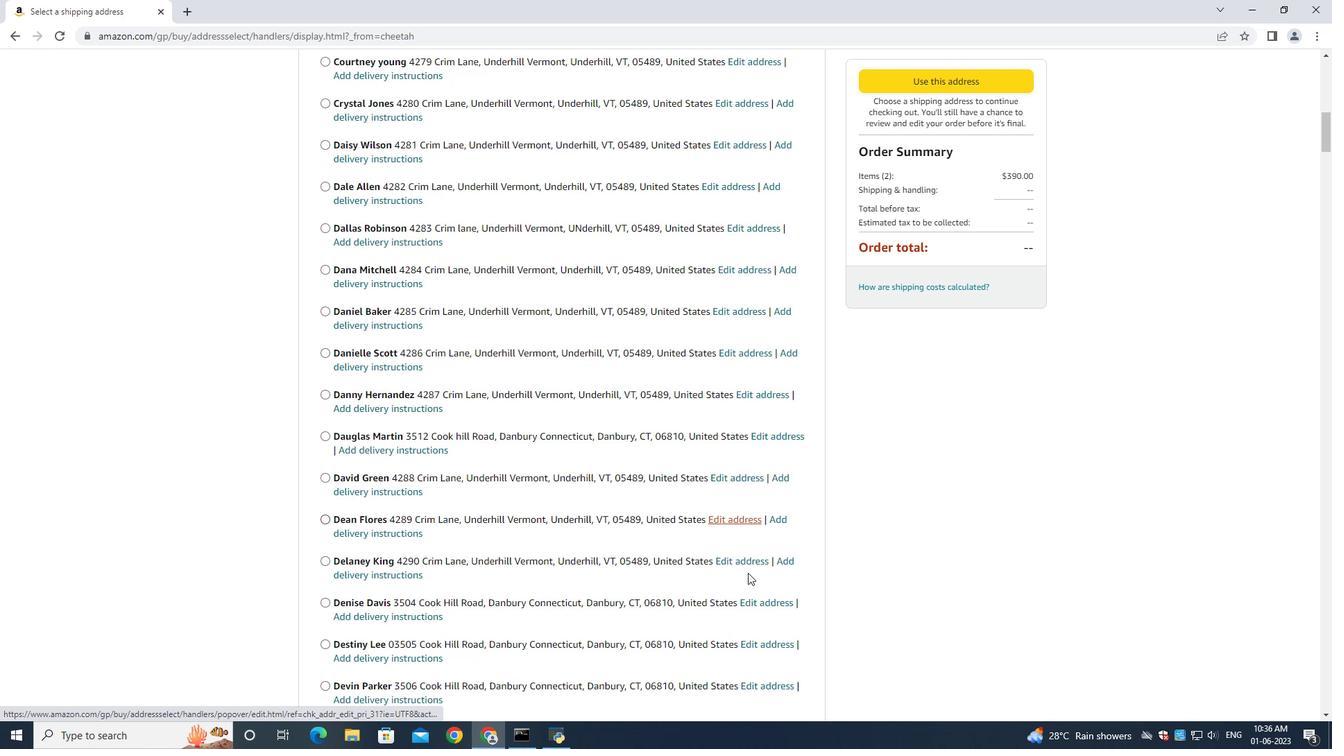 
Action: Mouse scrolled (747, 575) with delta (0, 0)
Screenshot: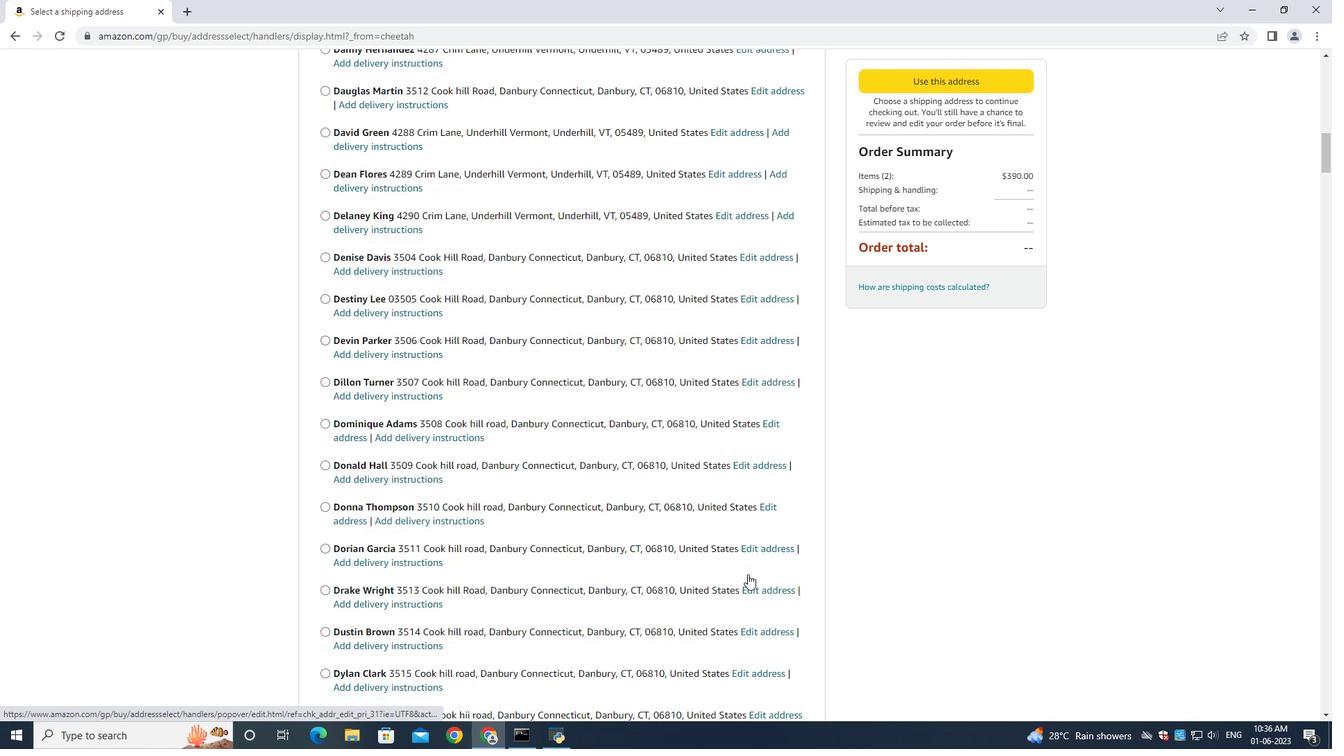 
Action: Mouse moved to (713, 569)
Screenshot: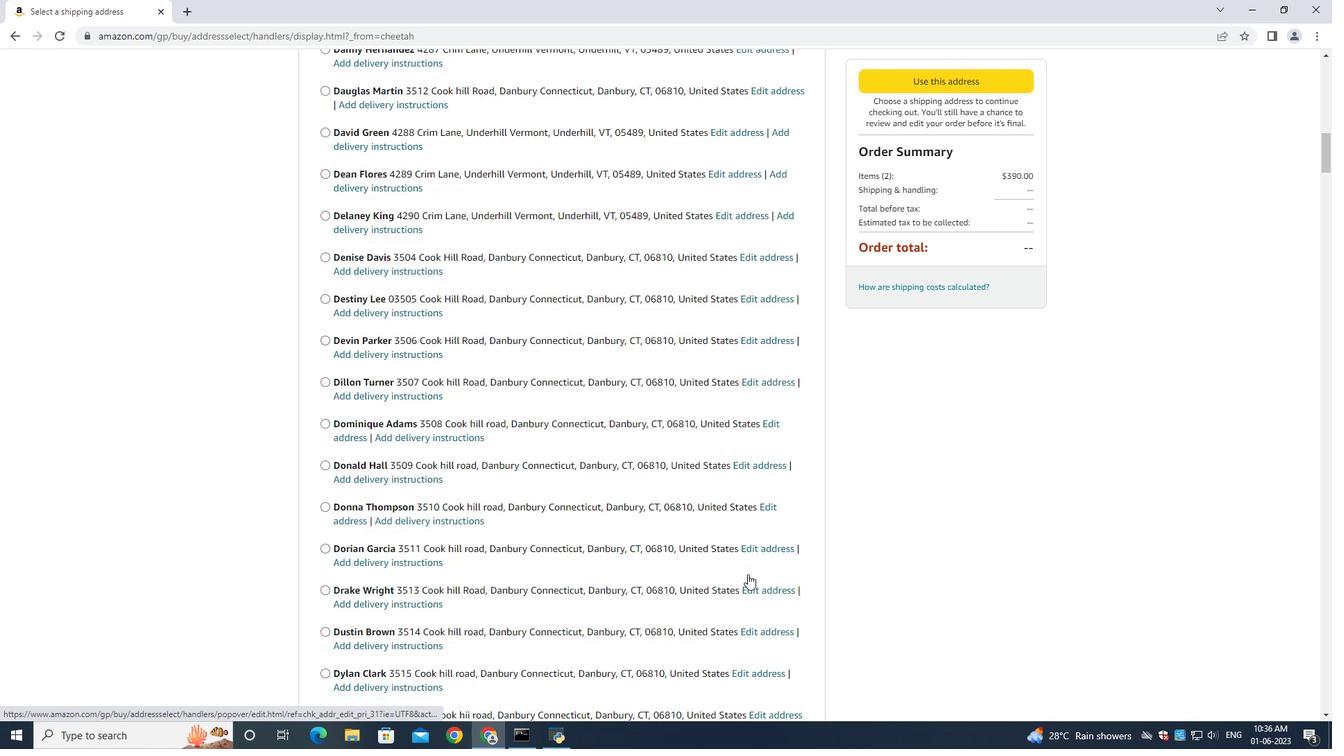 
Action: Mouse scrolled (747, 575) with delta (0, 0)
Screenshot: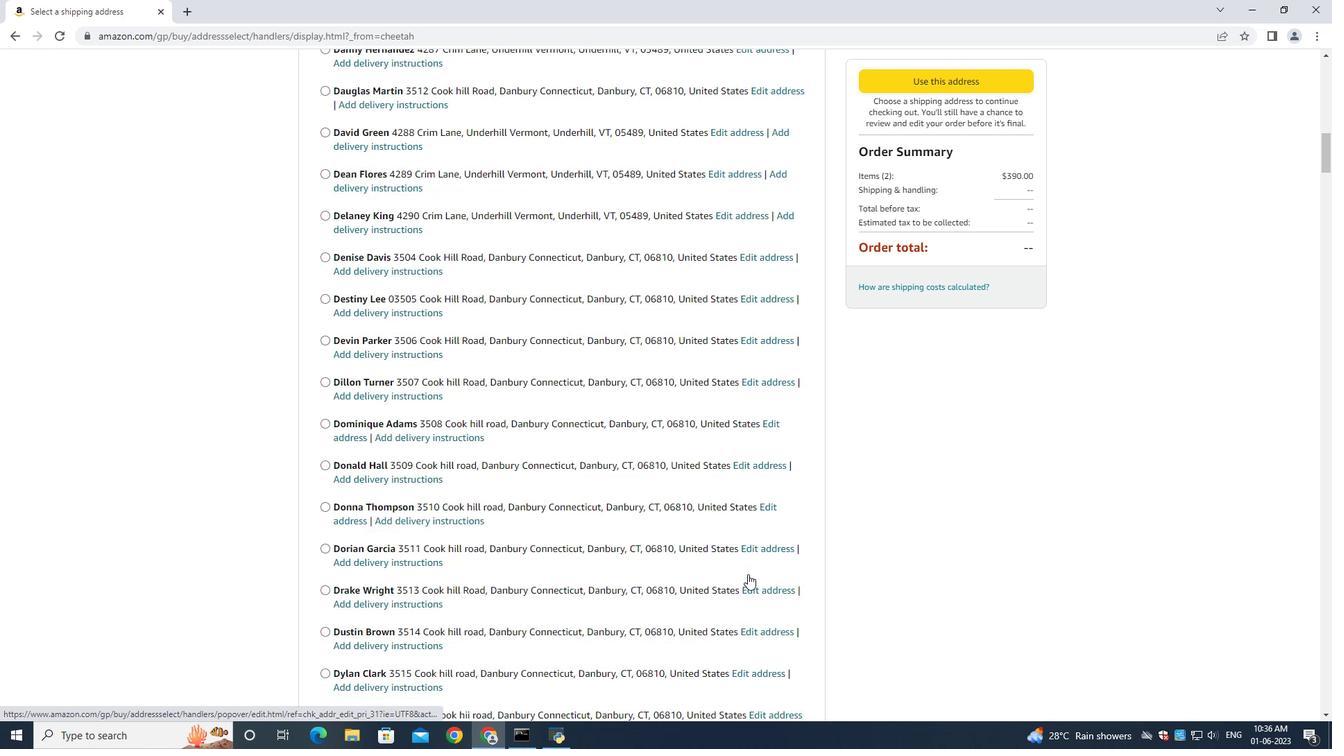 
Action: Mouse moved to (607, 543)
Screenshot: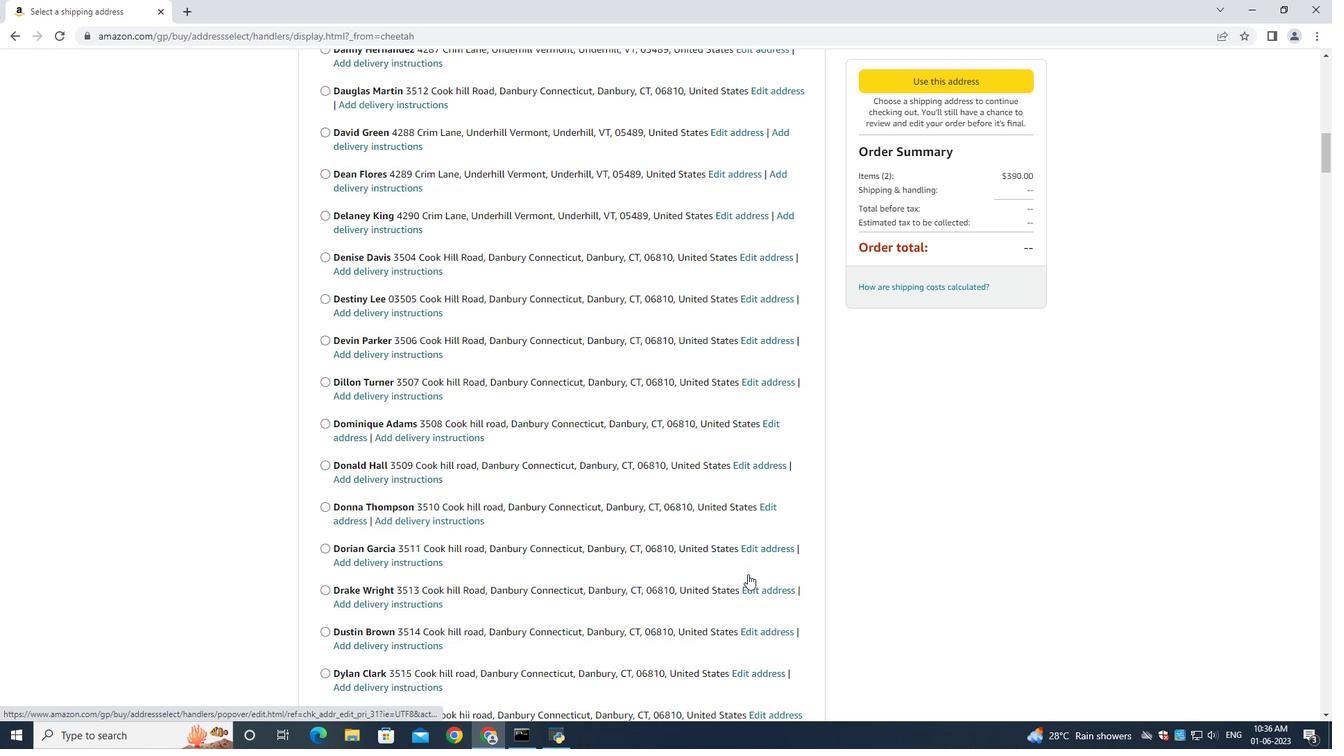 
Action: Mouse scrolled (747, 575) with delta (0, 0)
Screenshot: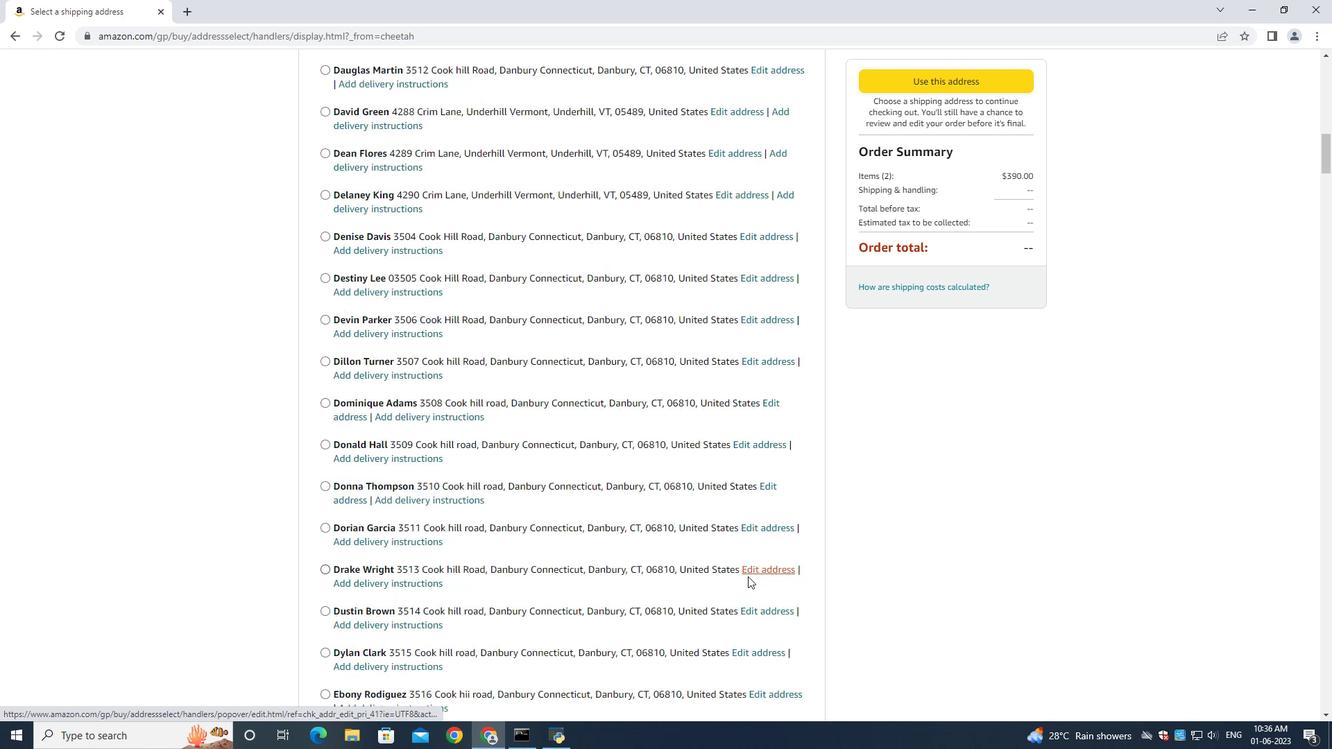
Action: Mouse moved to (587, 543)
Screenshot: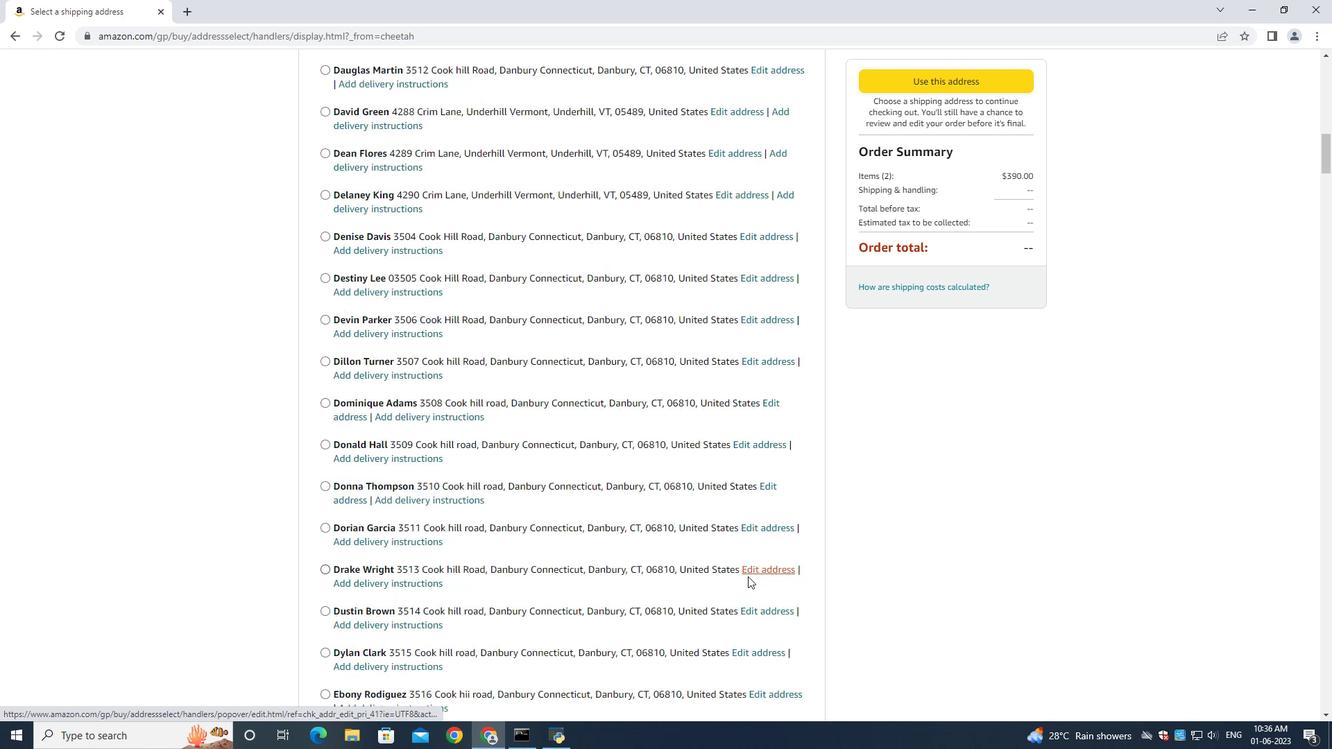 
Action: Mouse scrolled (747, 575) with delta (0, 0)
Screenshot: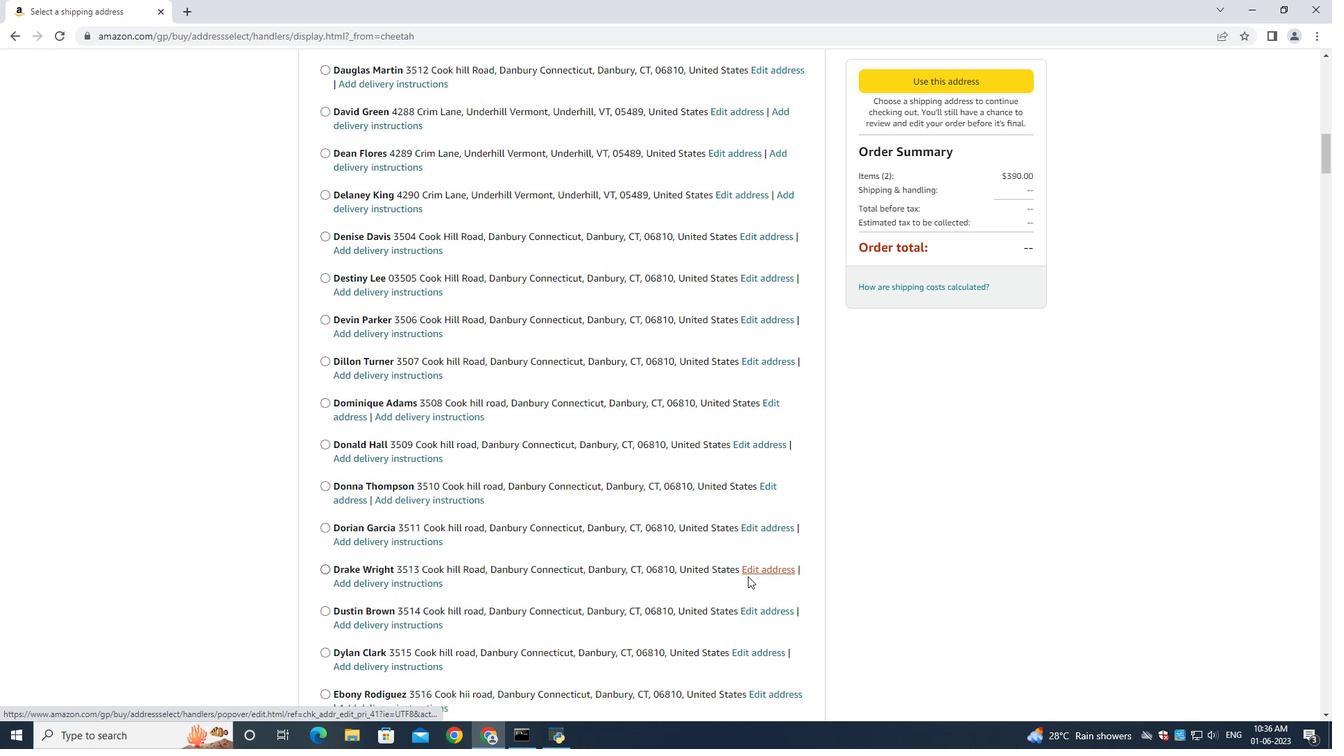 
Action: Mouse moved to (587, 543)
Screenshot: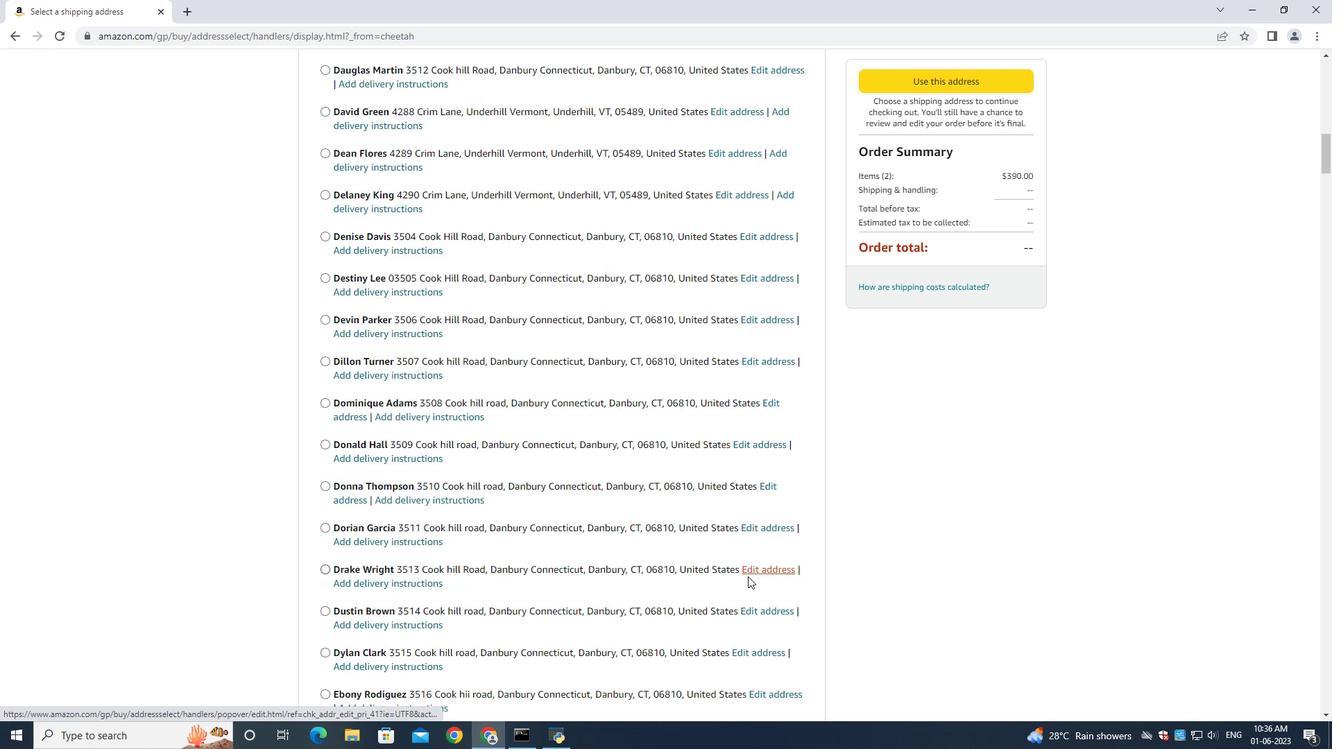 
Action: Mouse scrolled (587, 543) with delta (0, 0)
Screenshot: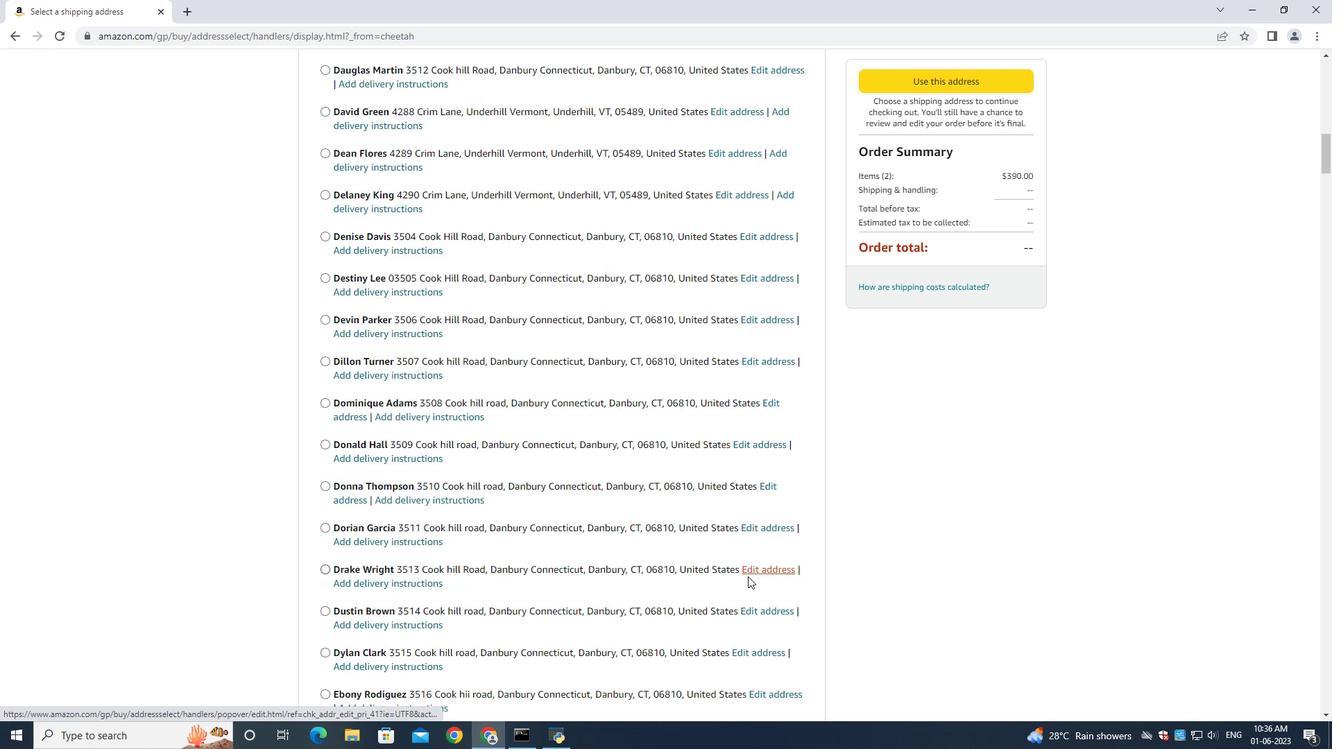 
Action: Mouse moved to (591, 549)
Screenshot: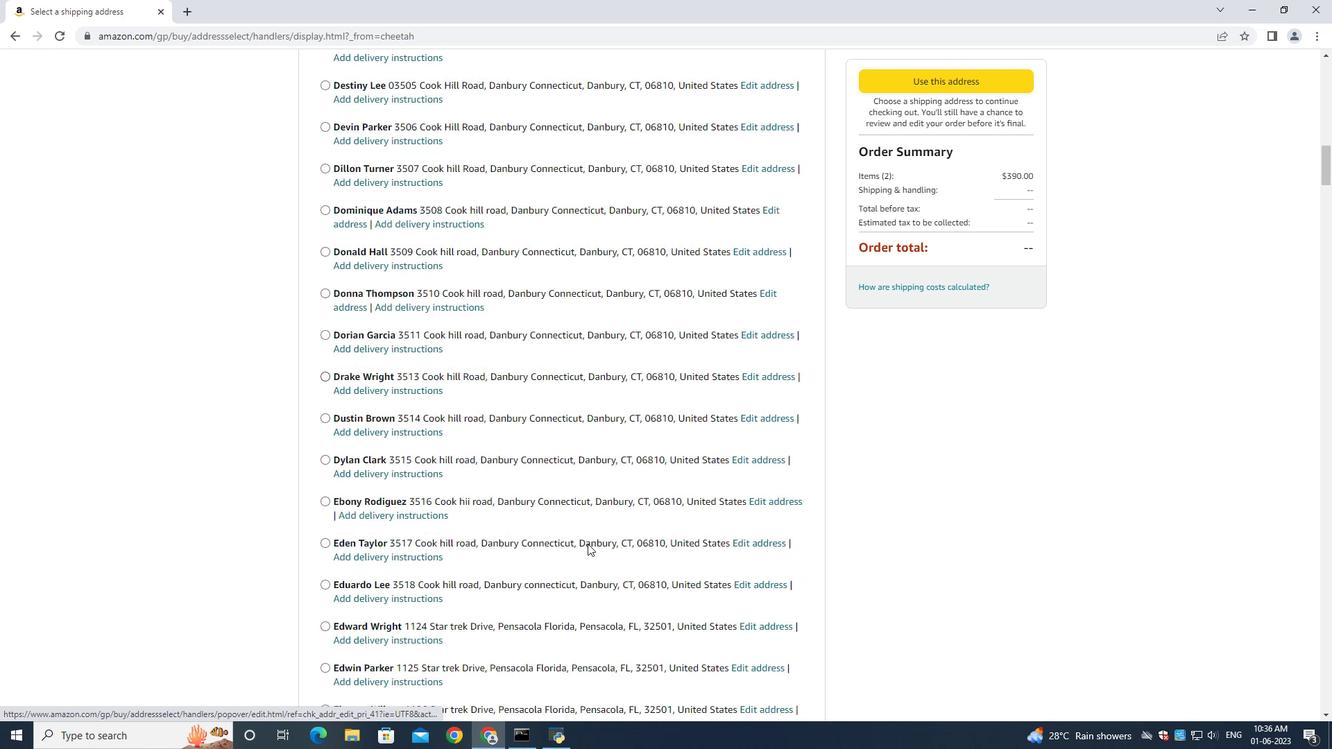 
Action: Mouse scrolled (589, 547) with delta (0, 0)
Screenshot: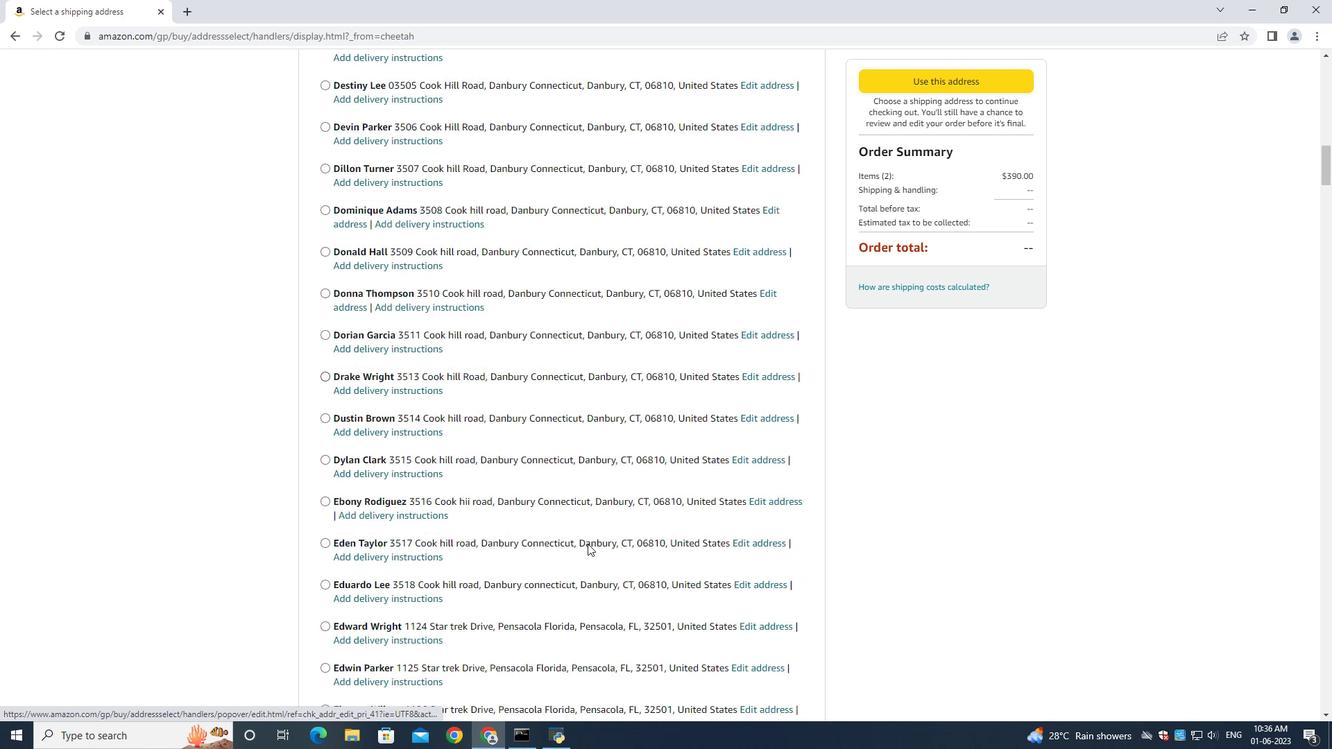 
Action: Mouse moved to (591, 547)
Screenshot: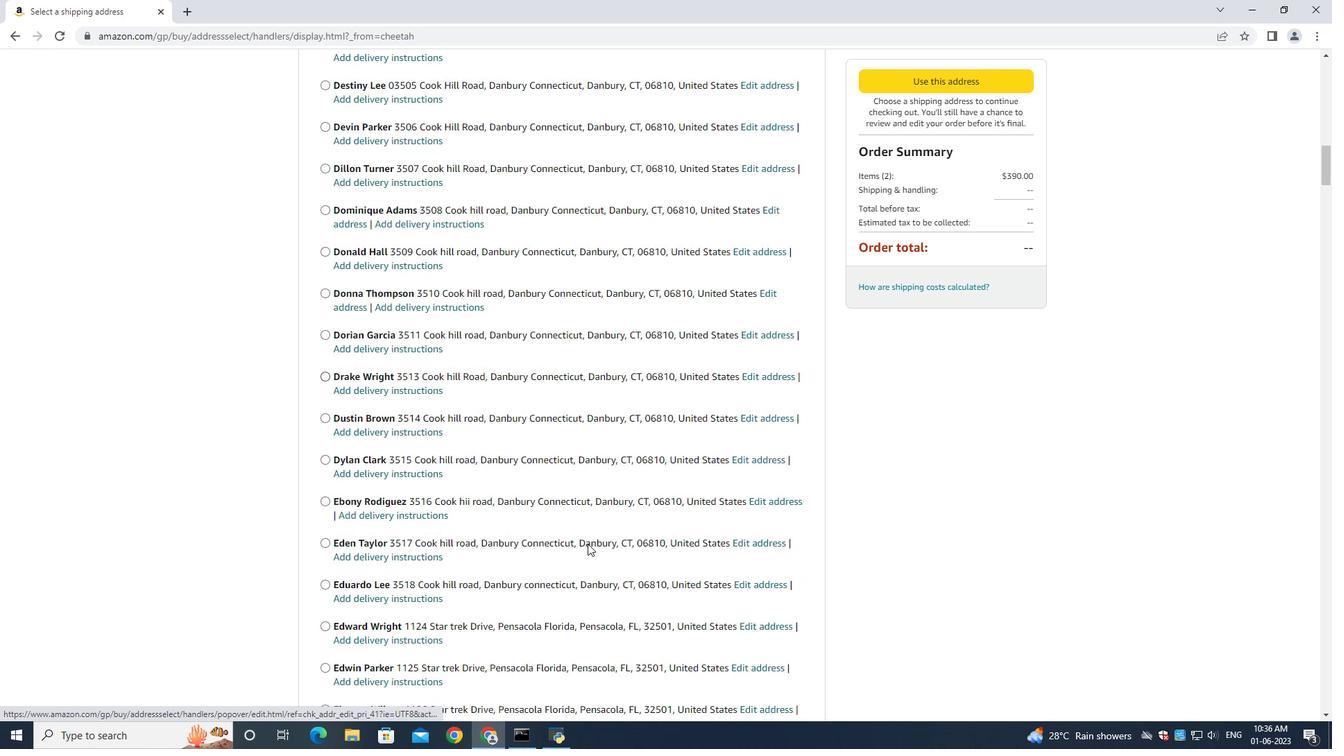 
Action: Mouse scrolled (590, 548) with delta (0, -1)
Screenshot: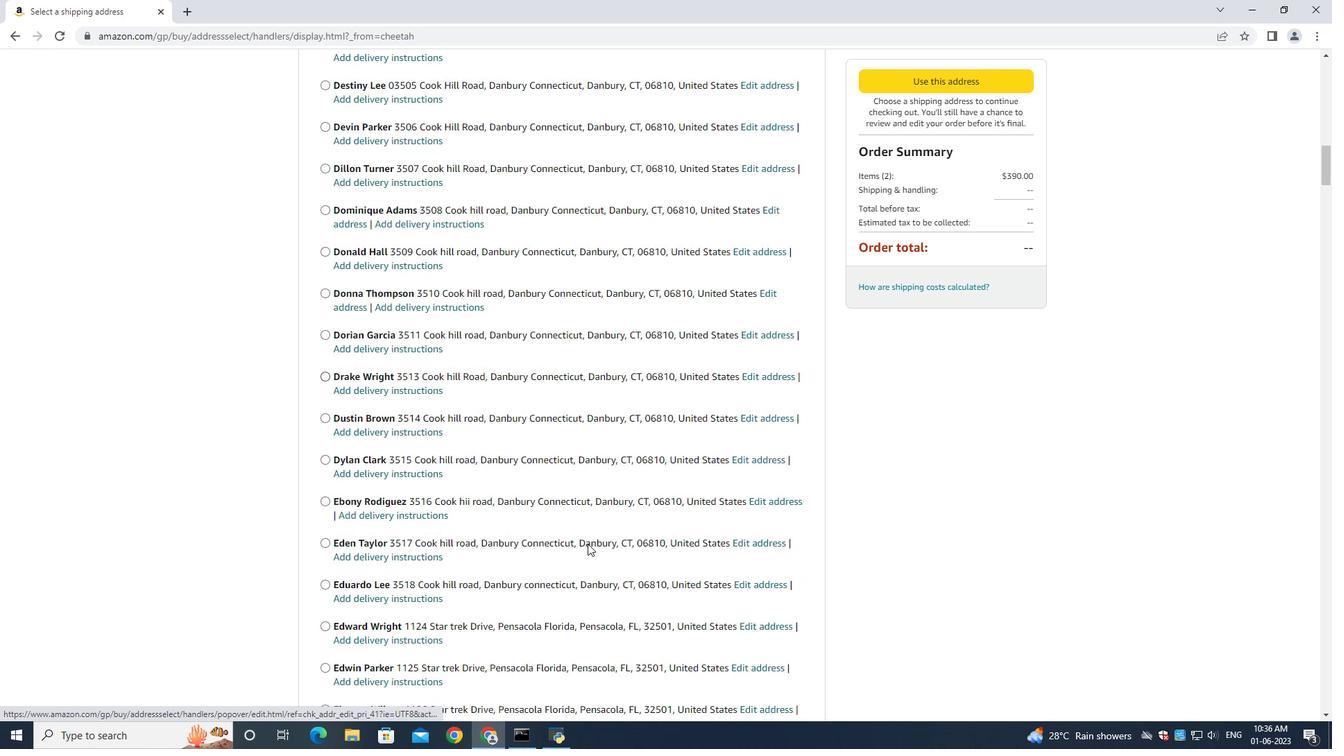 
Action: Mouse moved to (592, 545)
Screenshot: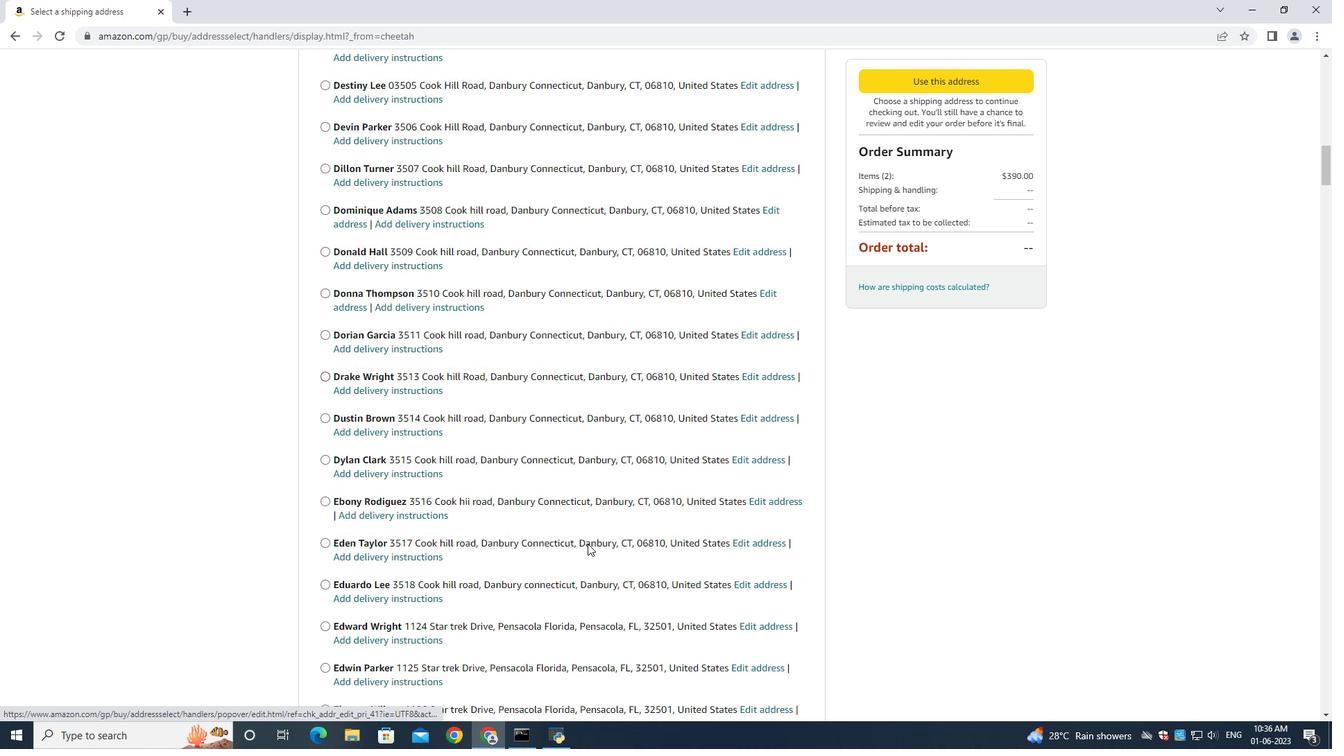 
Action: Mouse scrolled (590, 548) with delta (0, 0)
Screenshot: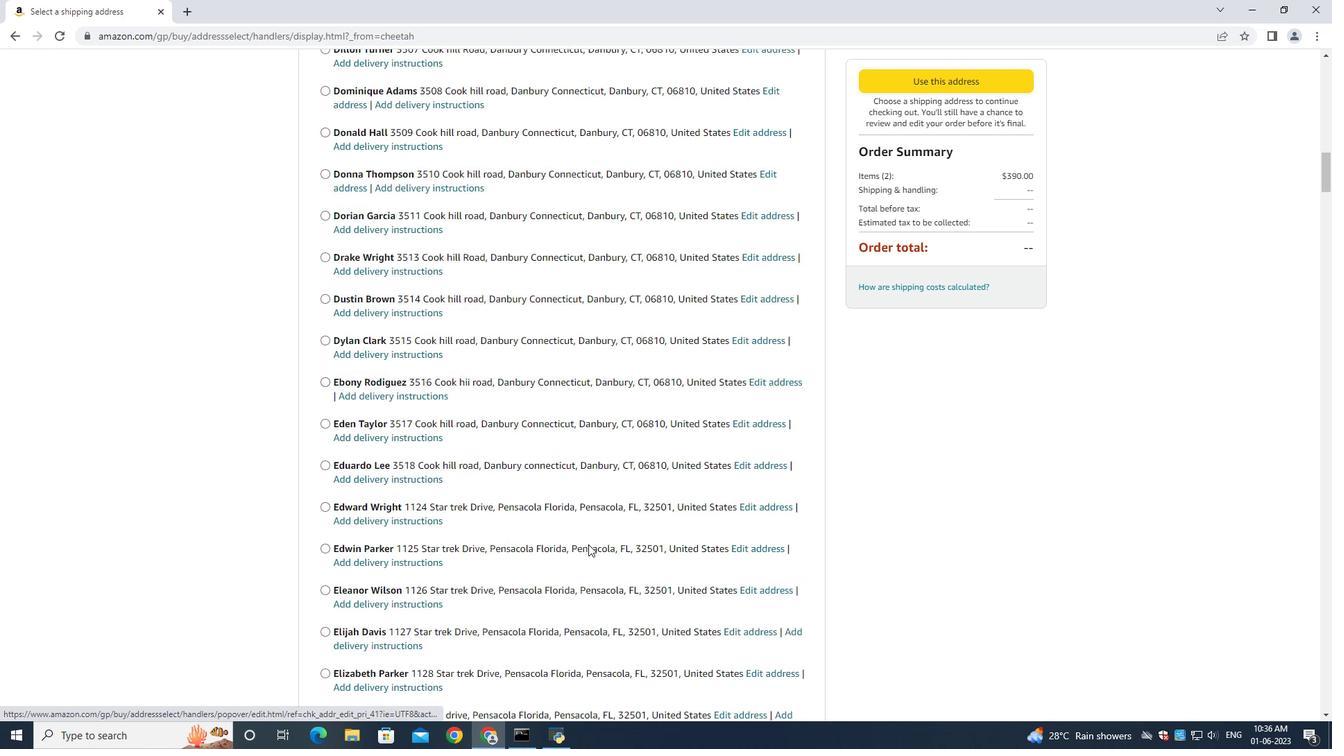
Action: Mouse scrolled (591, 548) with delta (0, -1)
Screenshot: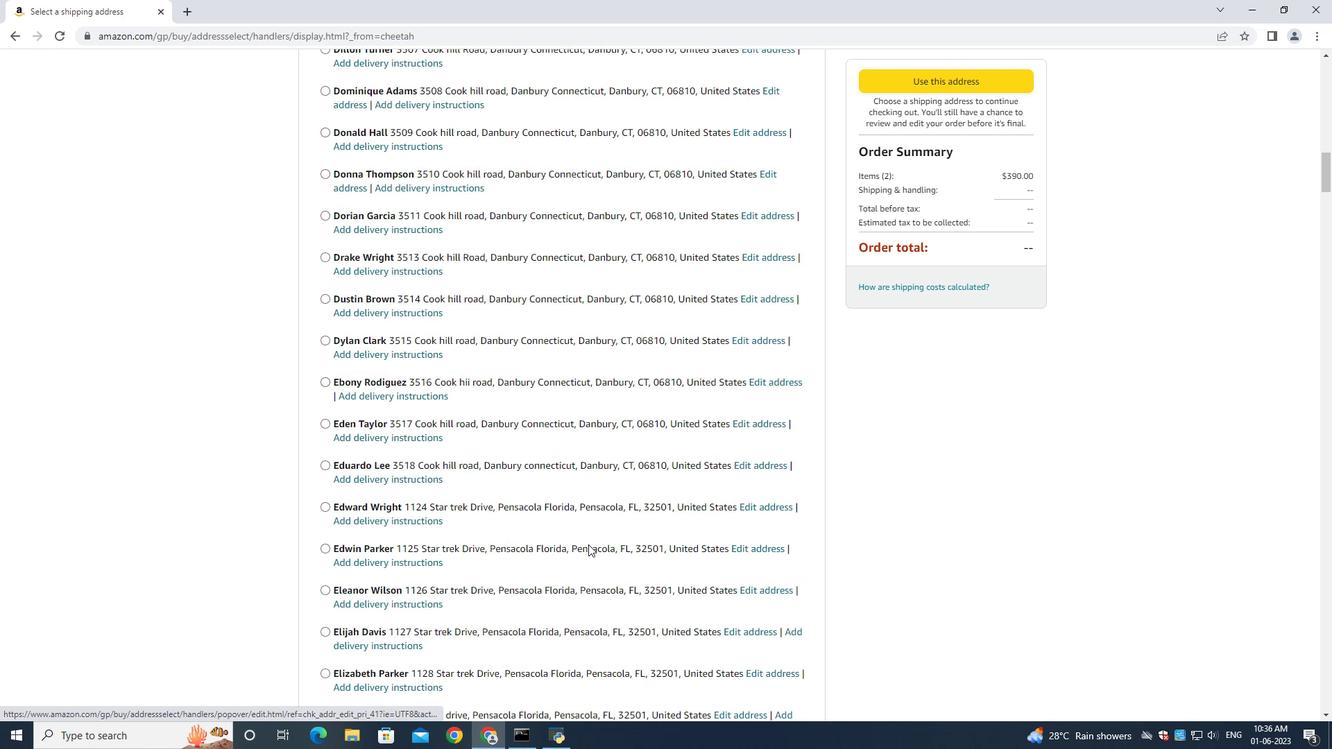 
Action: Mouse scrolled (591, 546) with delta (0, 0)
Screenshot: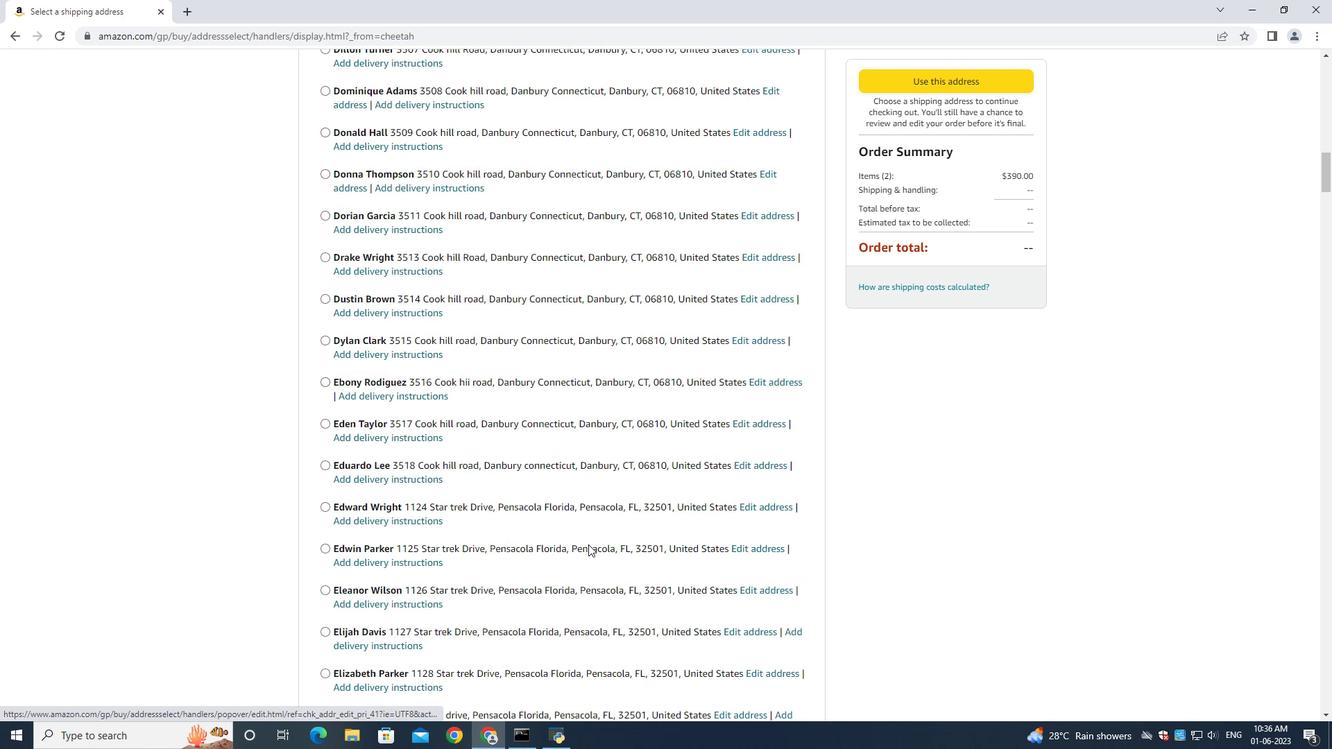 
Action: Mouse scrolled (592, 544) with delta (0, 0)
Screenshot: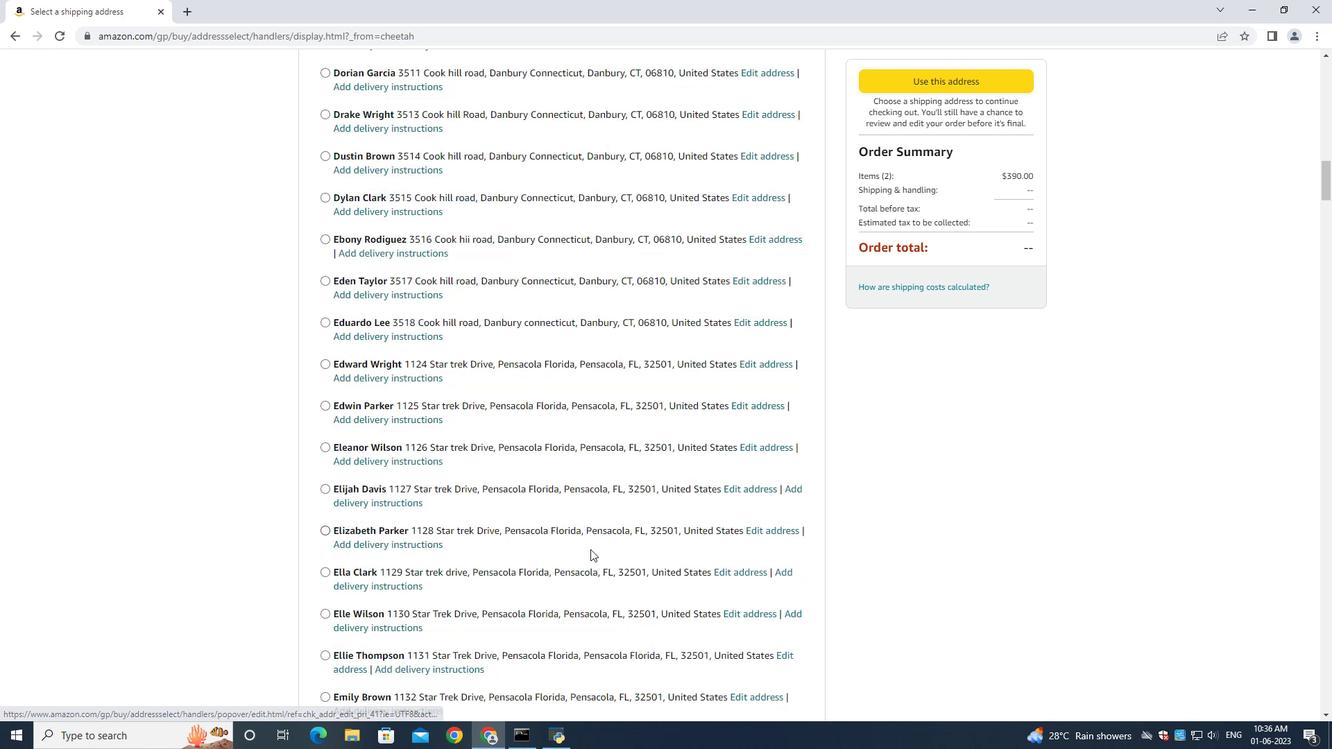 
Action: Mouse scrolled (592, 544) with delta (0, 0)
Screenshot: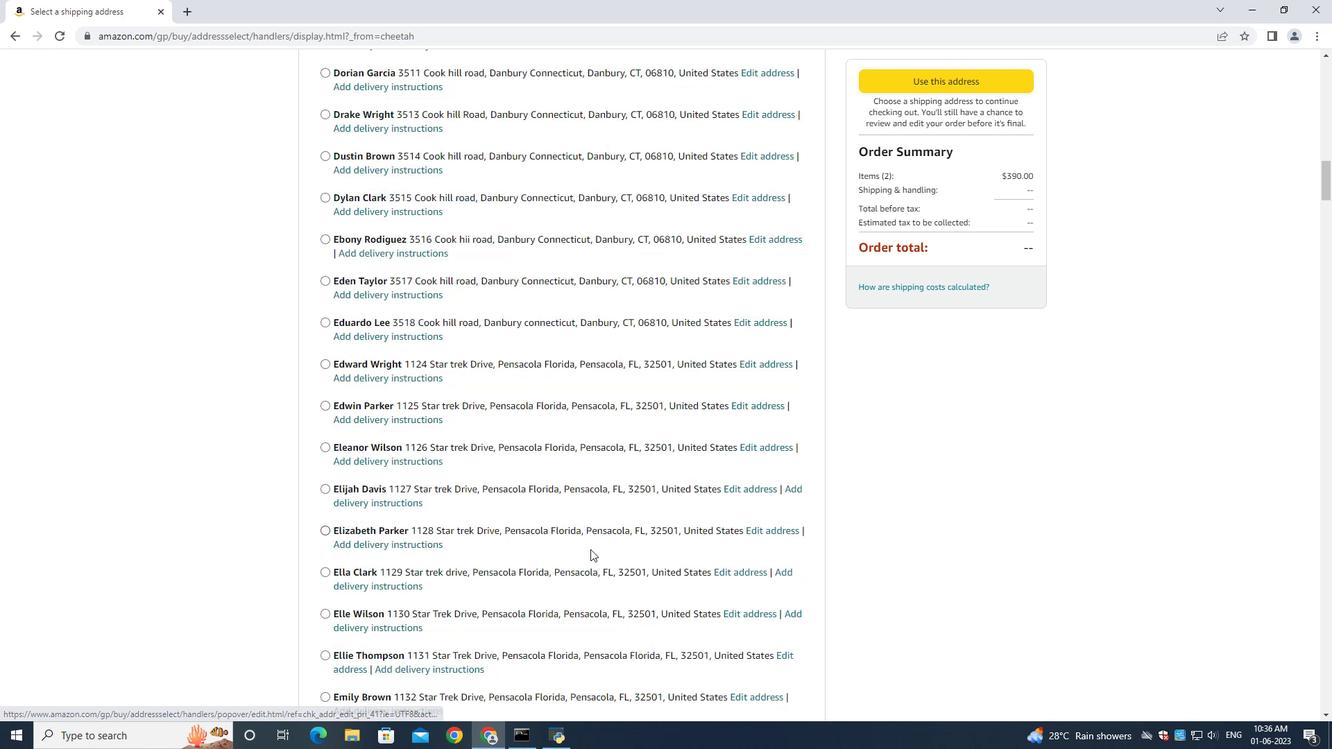 
Action: Mouse moved to (592, 545)
Screenshot: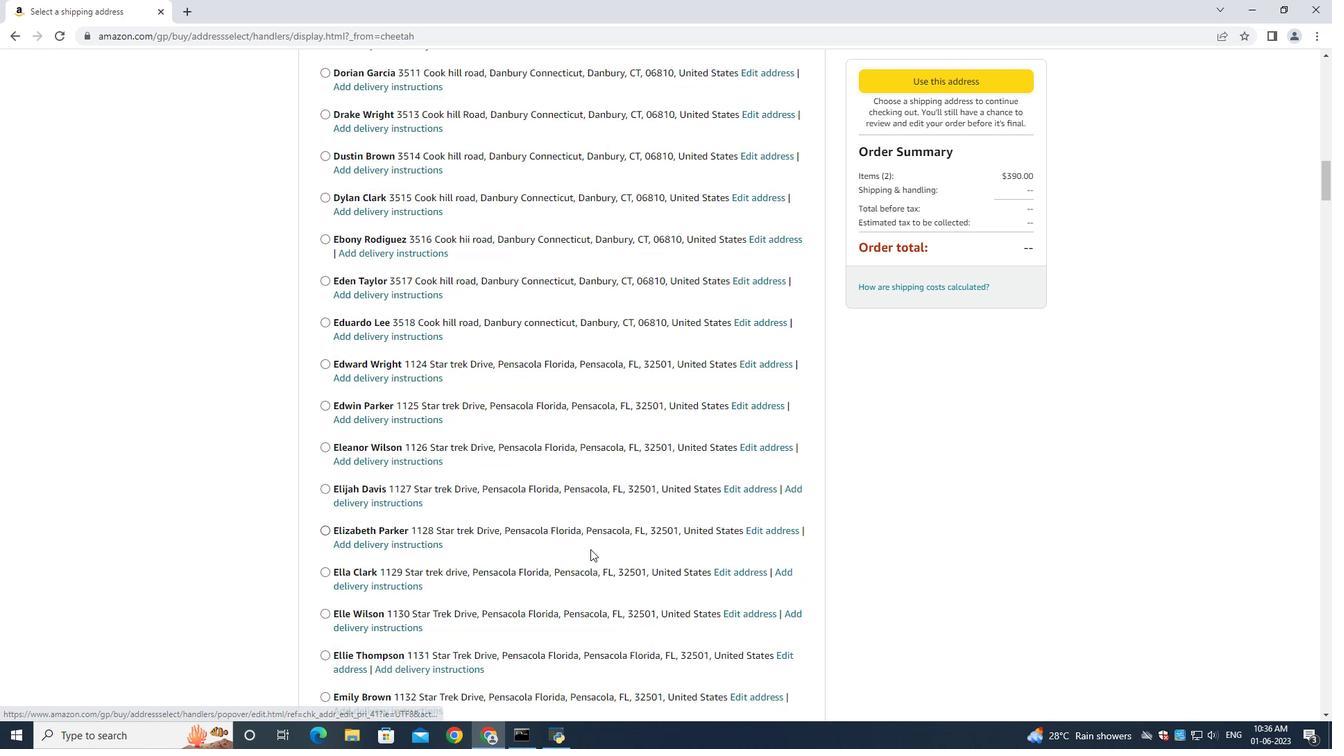 
Action: Mouse scrolled (592, 544) with delta (0, 0)
Screenshot: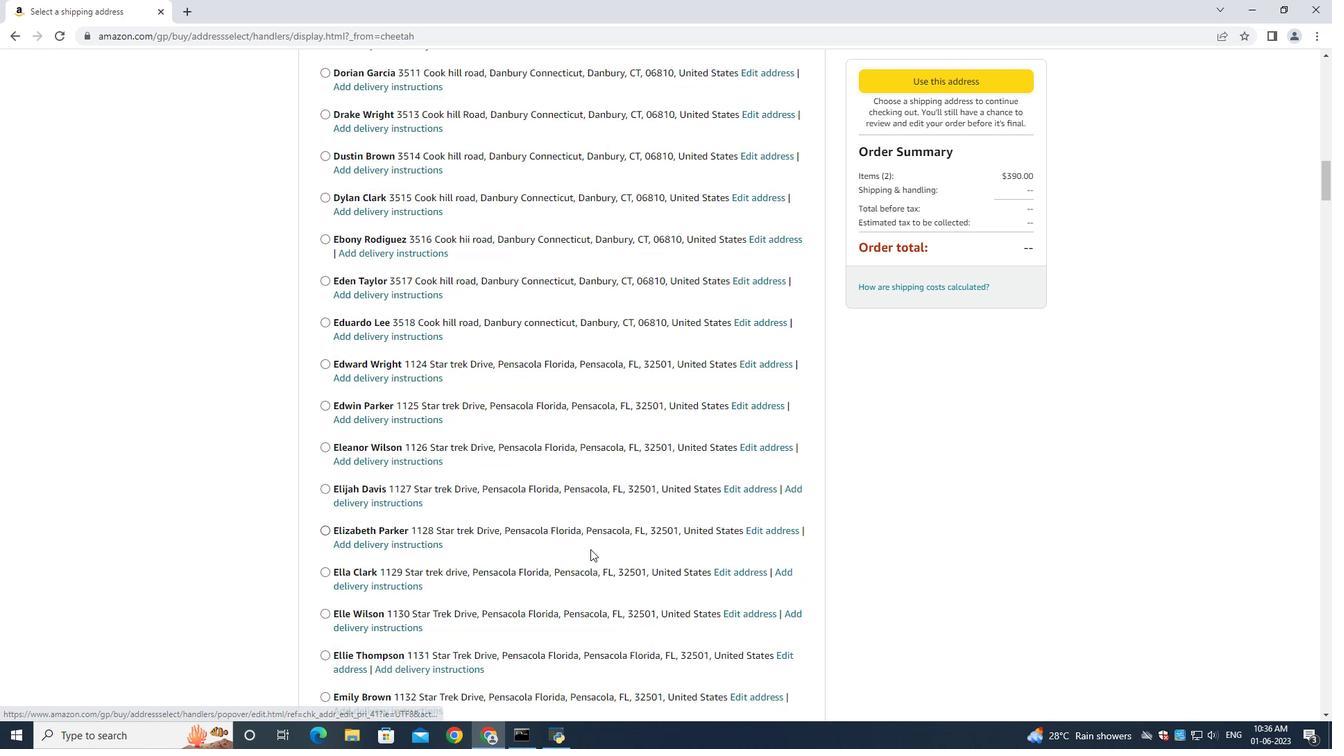 
Action: Mouse moved to (593, 548)
Screenshot: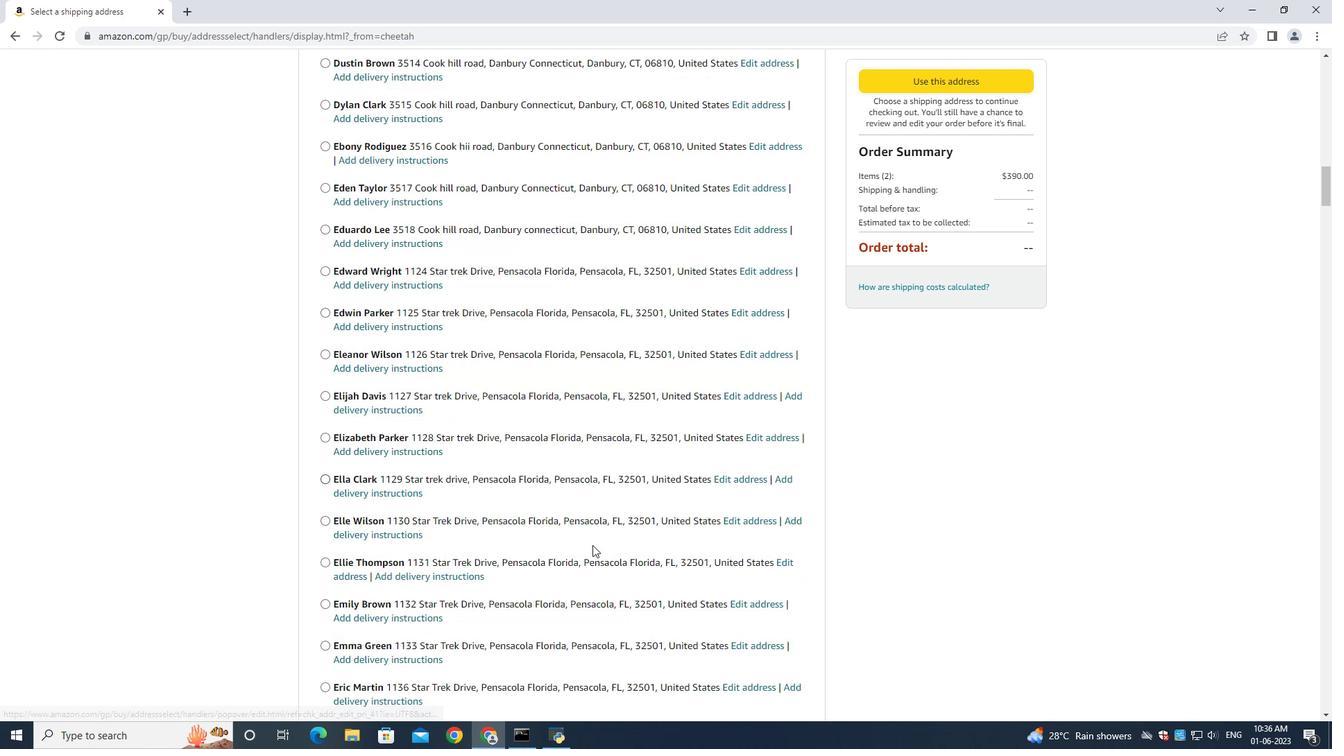 
Action: Mouse scrolled (593, 547) with delta (0, 0)
Screenshot: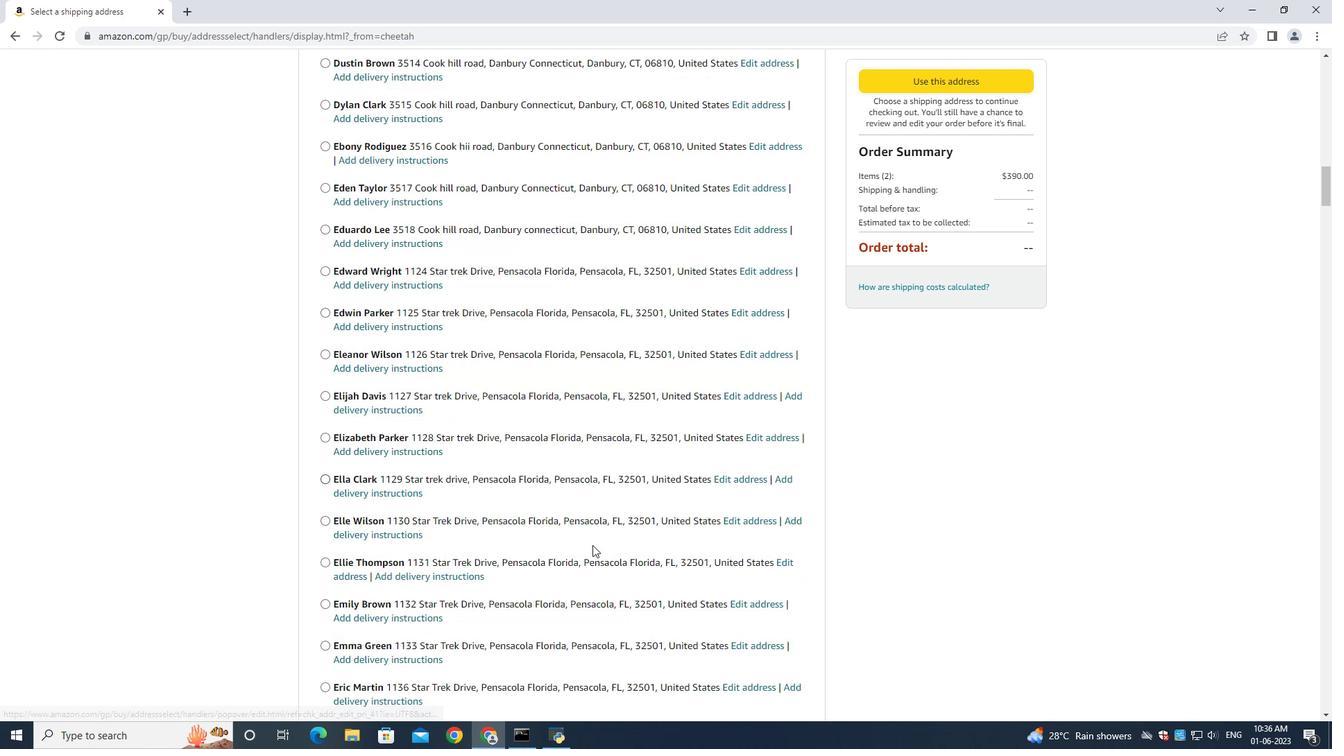 
Action: Mouse moved to (593, 548)
Screenshot: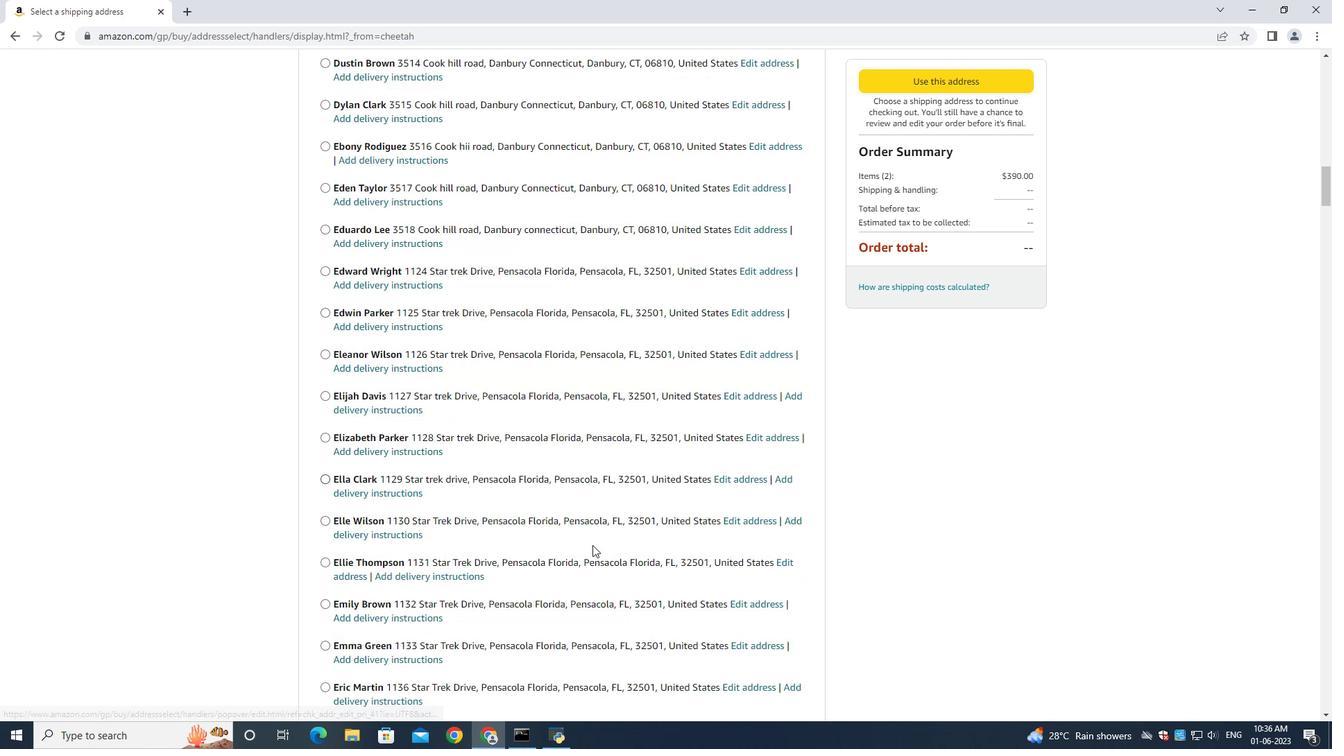 
Action: Mouse scrolled (593, 547) with delta (0, 0)
Screenshot: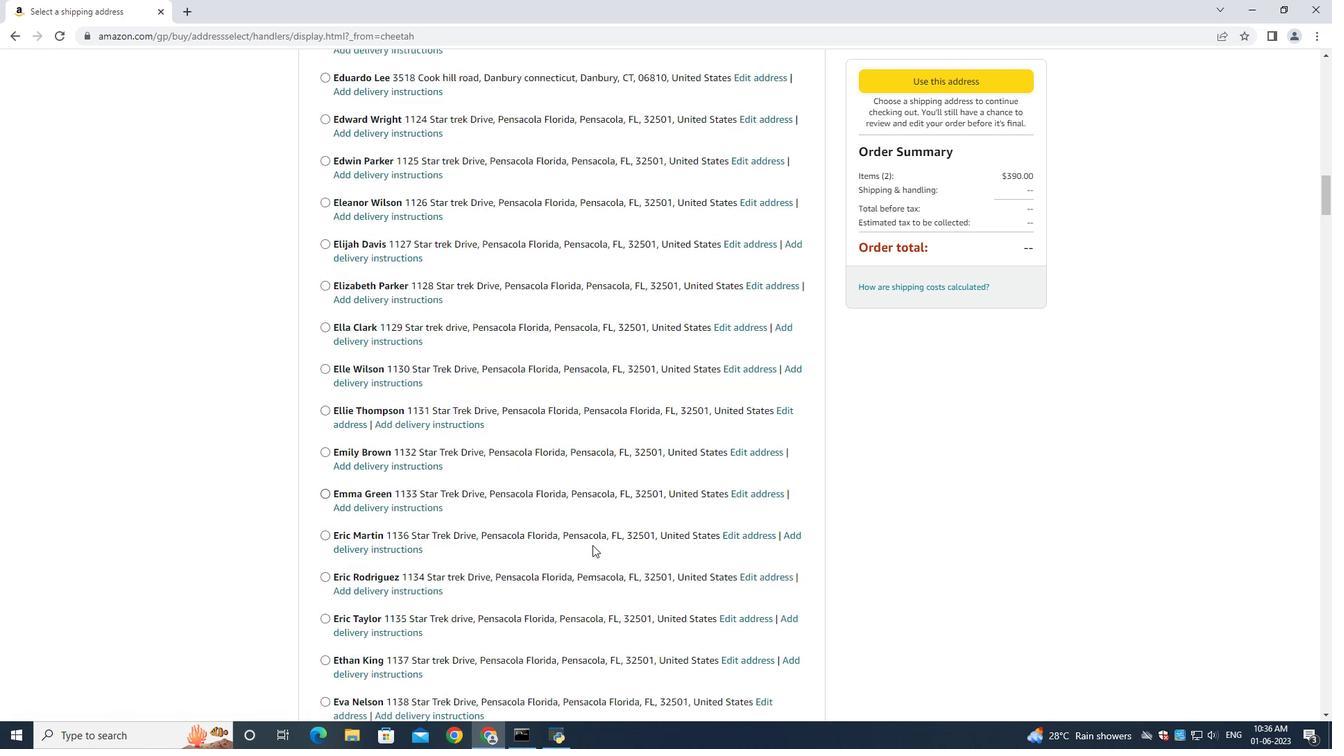 
Action: Mouse scrolled (593, 546) with delta (0, -1)
Screenshot: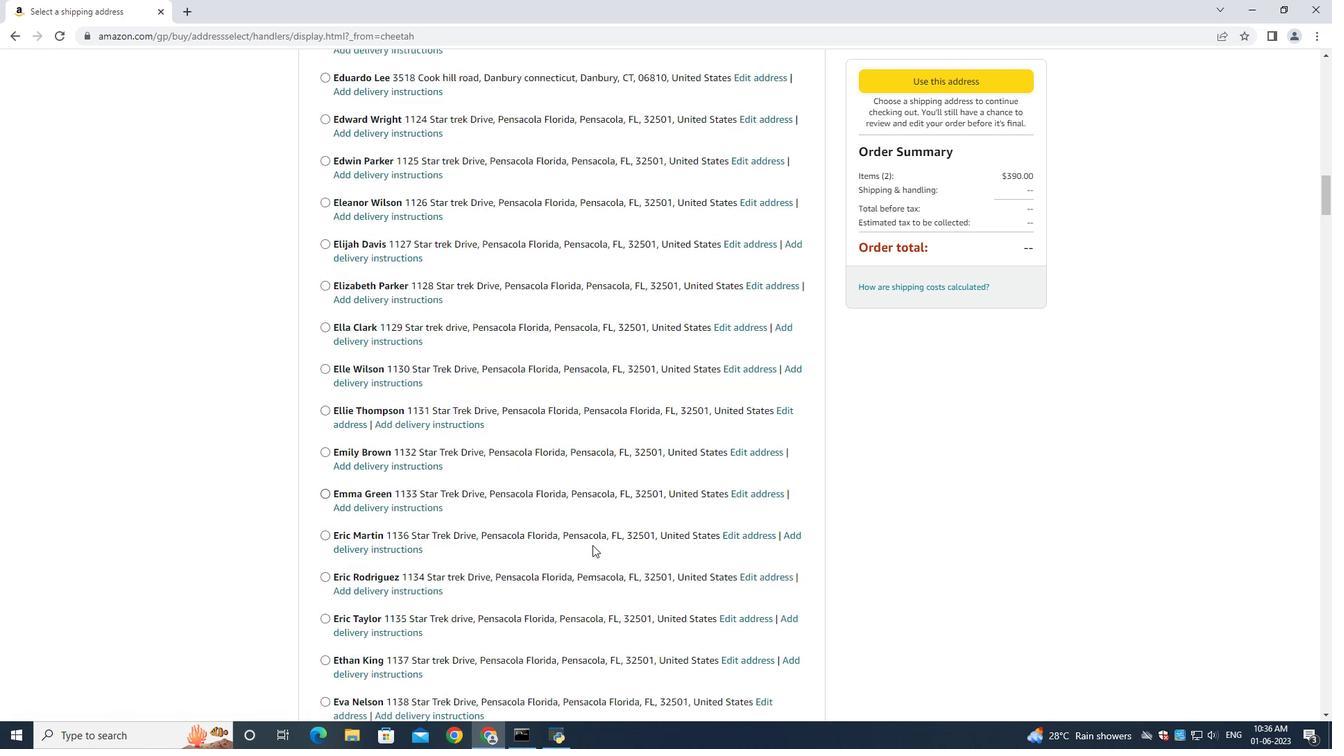 
Action: Mouse scrolled (593, 547) with delta (0, 0)
Screenshot: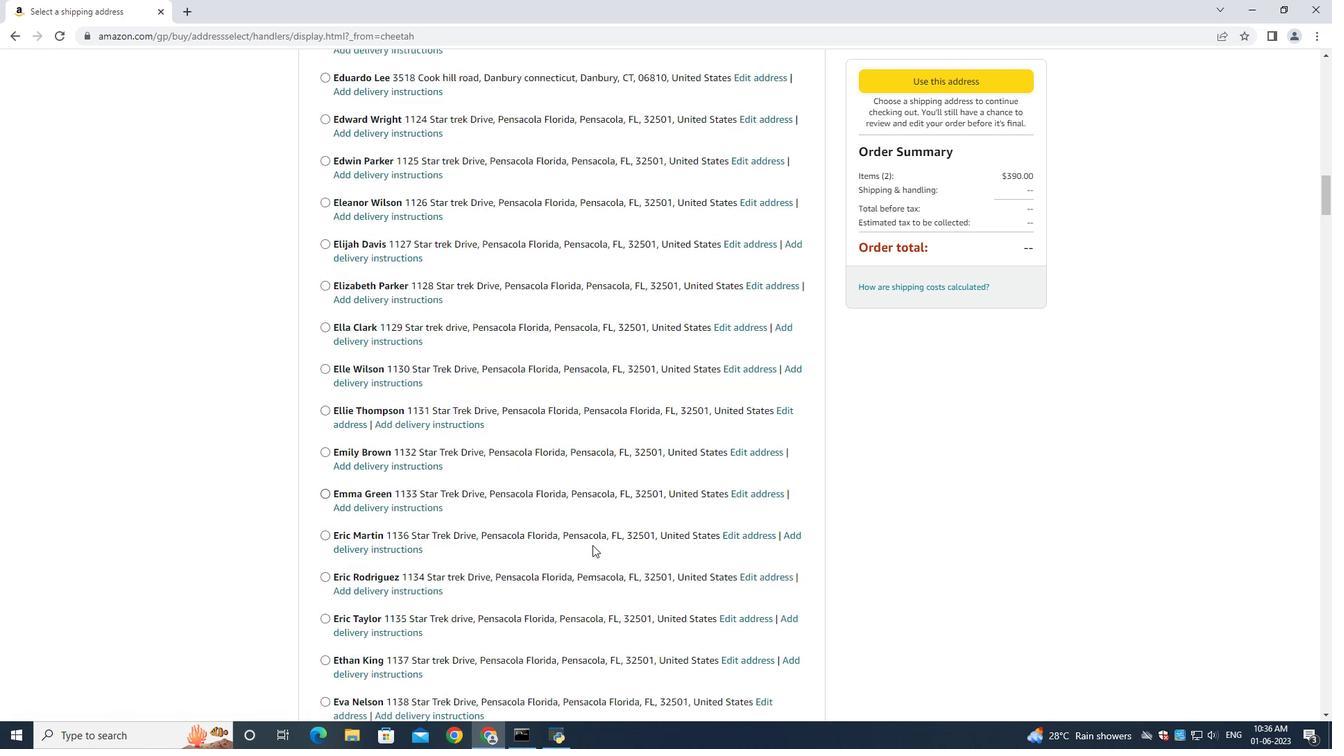 
Action: Mouse scrolled (593, 547) with delta (0, 0)
Screenshot: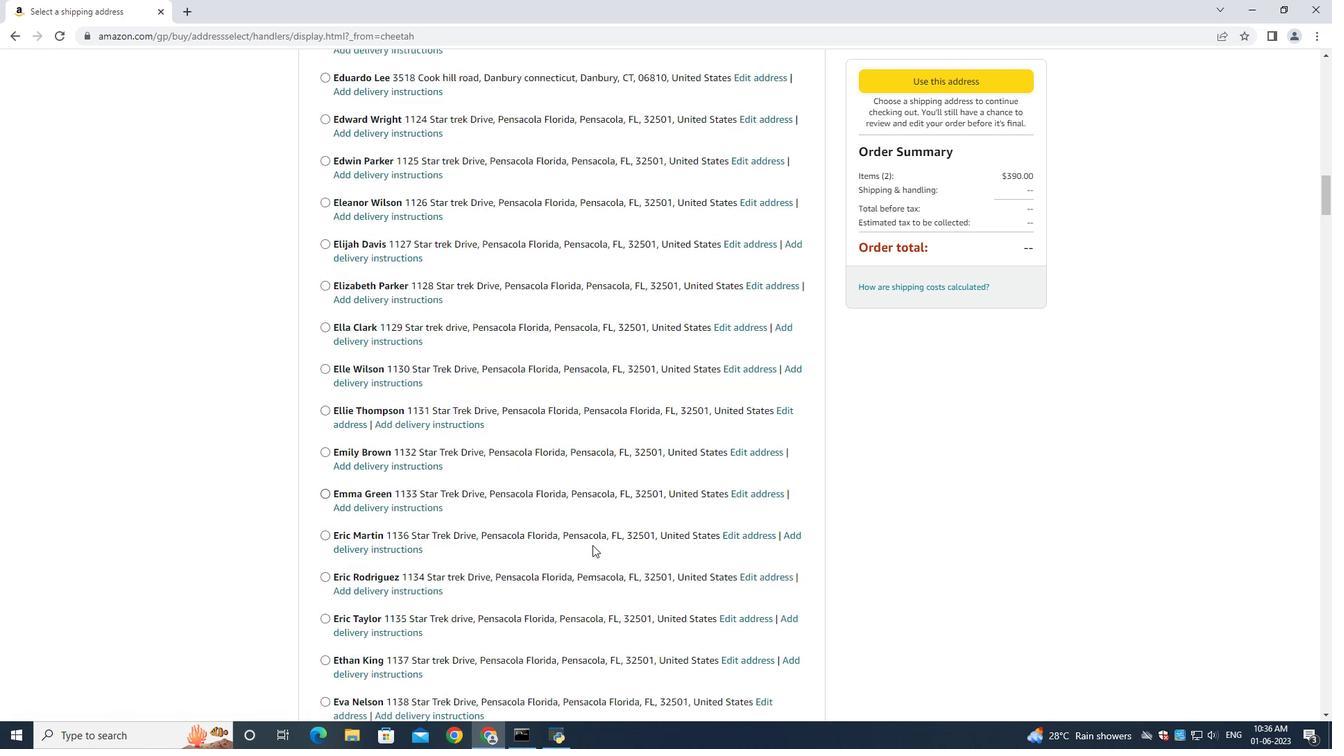 
Action: Mouse moved to (592, 550)
Screenshot: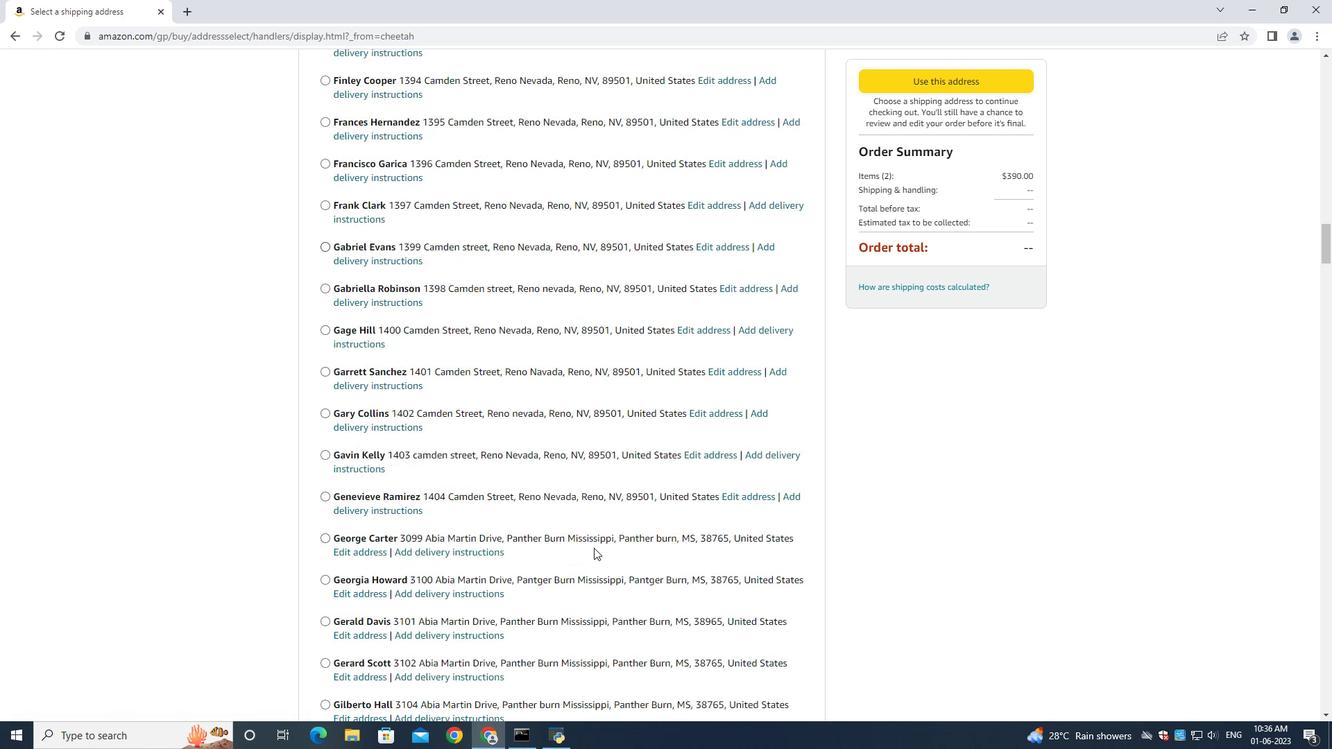 
Action: Mouse scrolled (593, 547) with delta (0, 0)
Screenshot: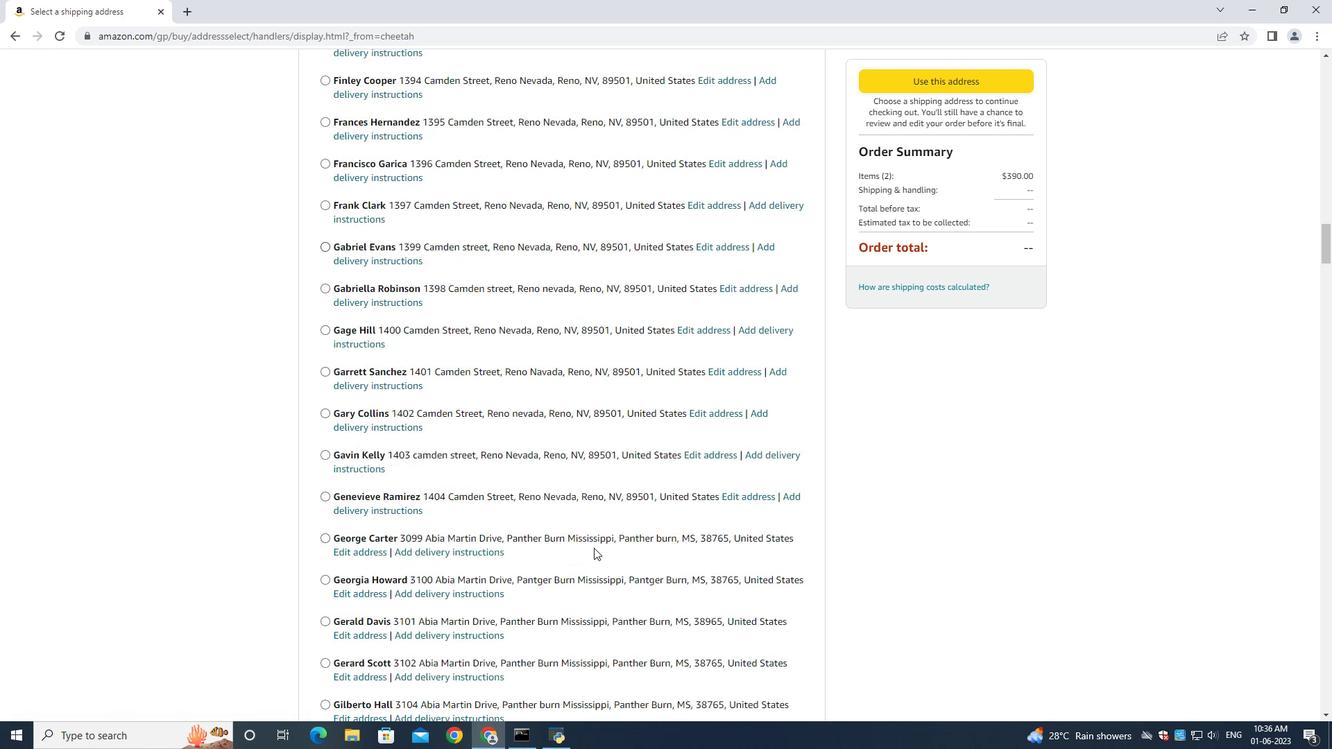 
Action: Mouse moved to (592, 551)
Screenshot: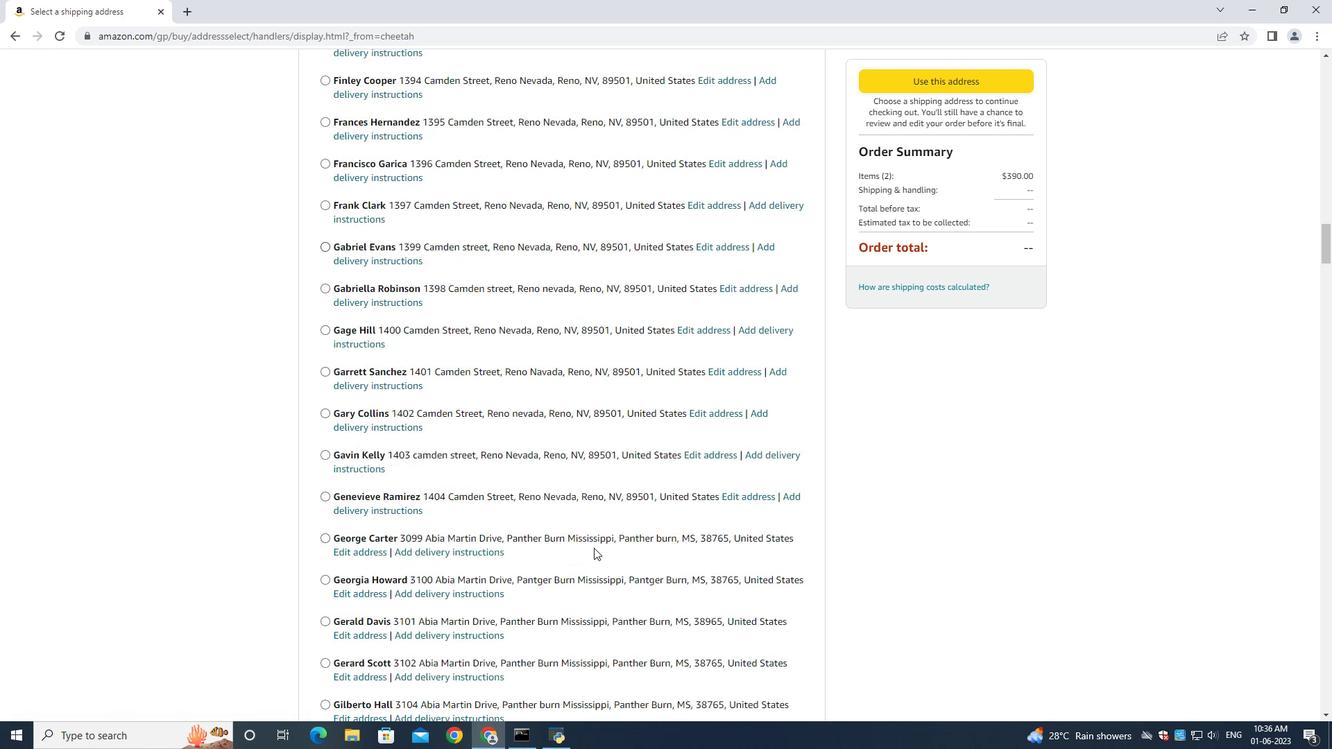 
Action: Mouse scrolled (592, 550) with delta (0, 0)
Screenshot: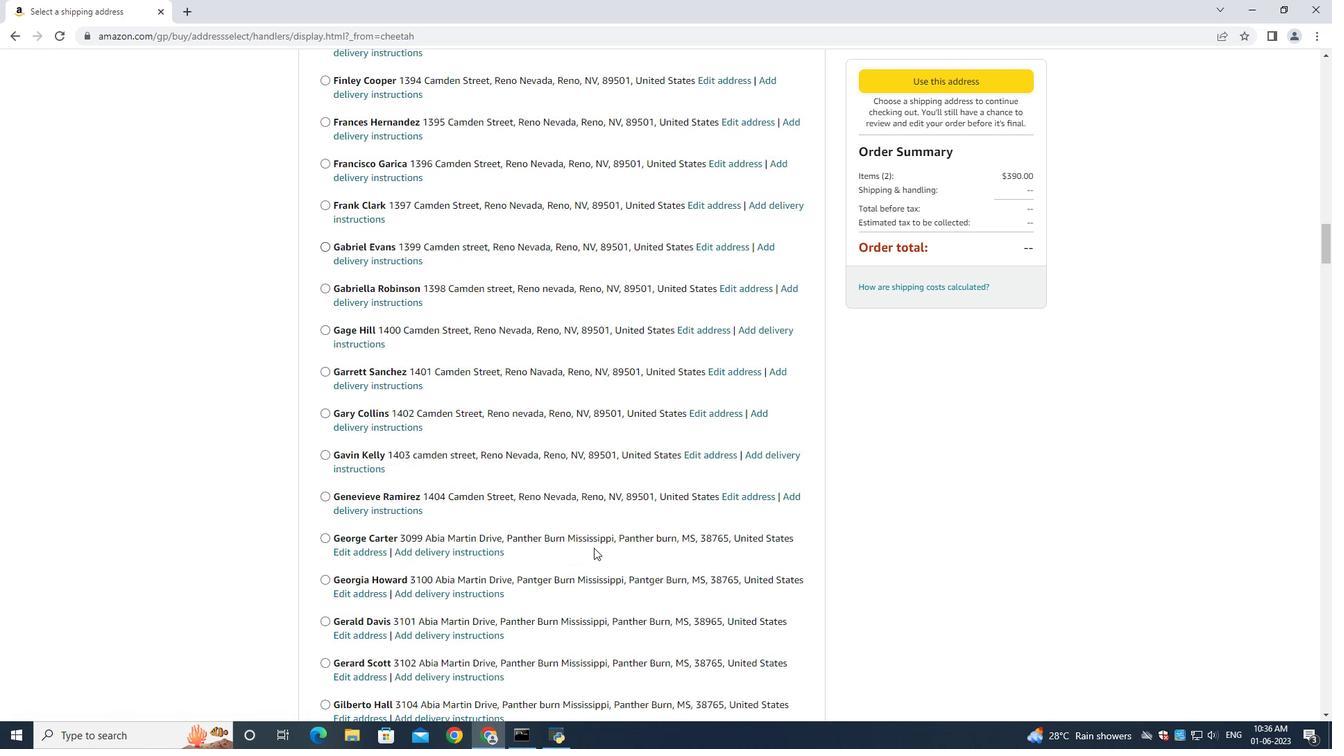 
Action: Mouse moved to (592, 551)
Screenshot: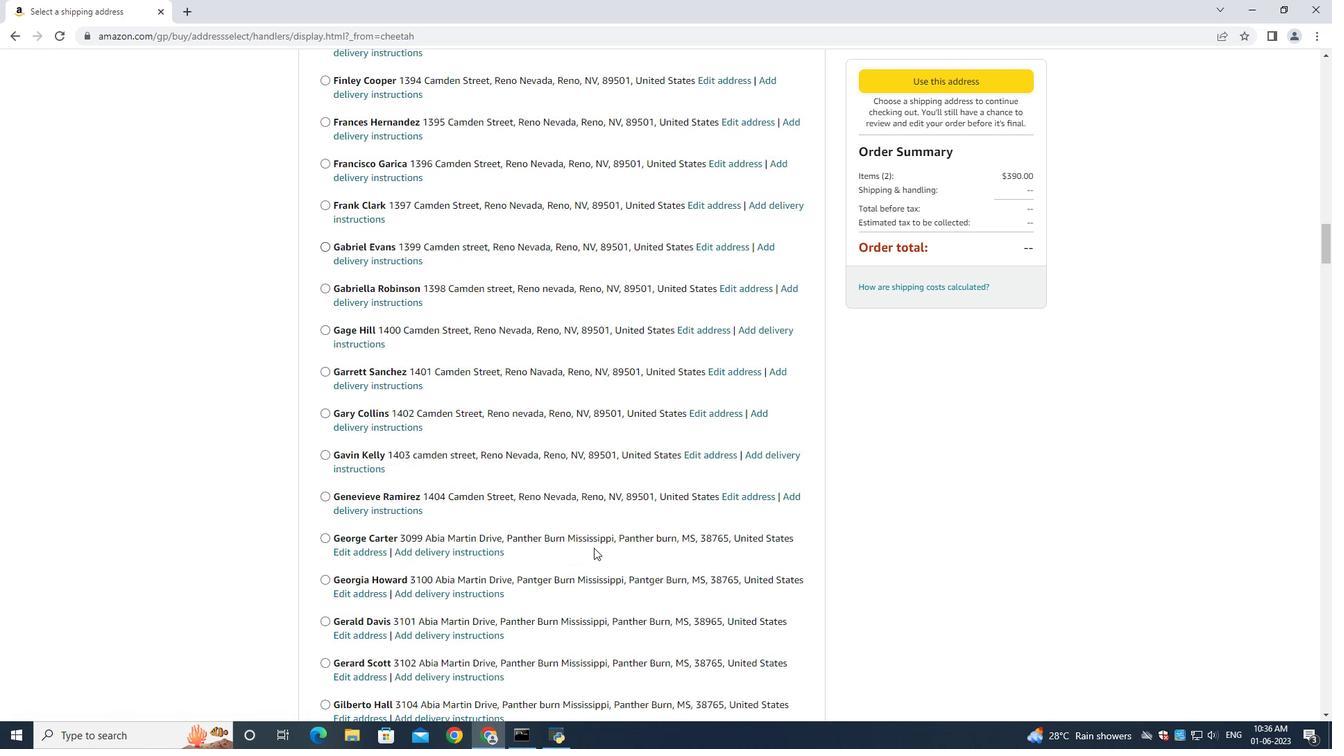 
Action: Mouse scrolled (592, 550) with delta (0, 0)
Screenshot: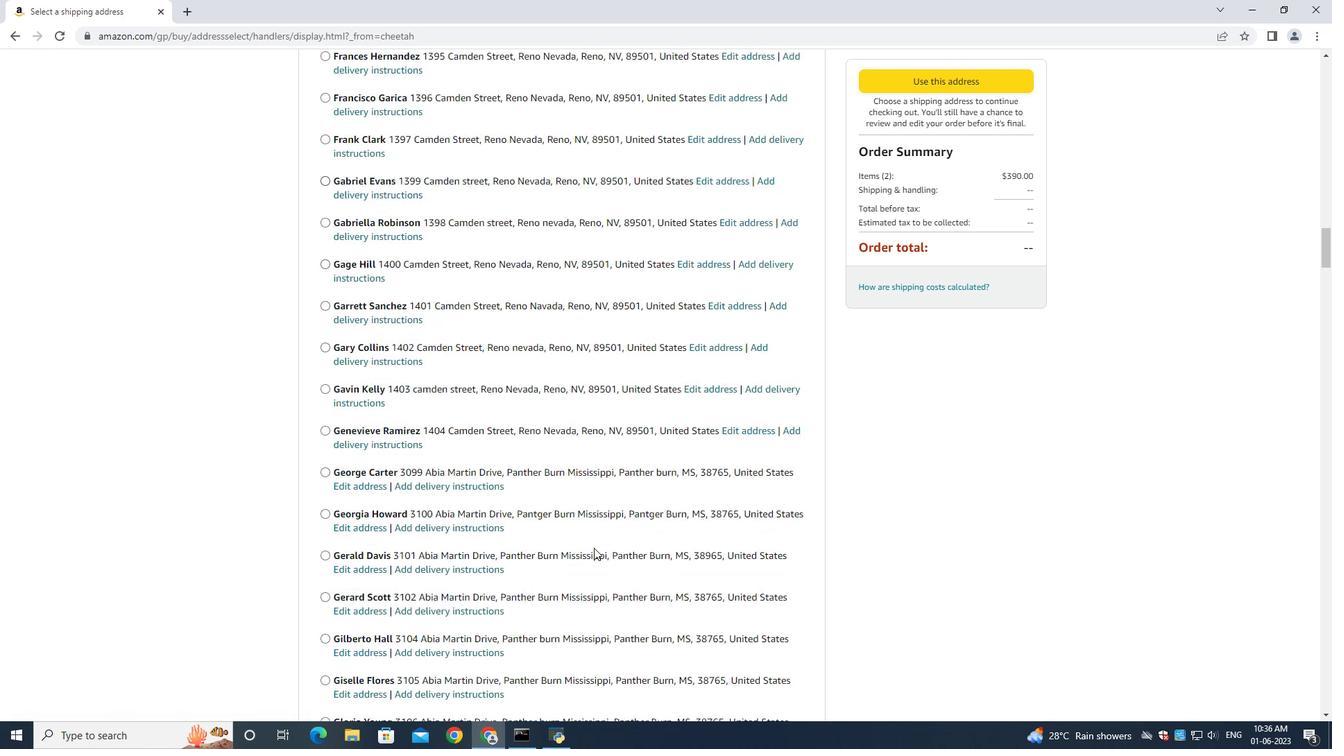 
Action: Mouse scrolled (592, 550) with delta (0, -1)
Screenshot: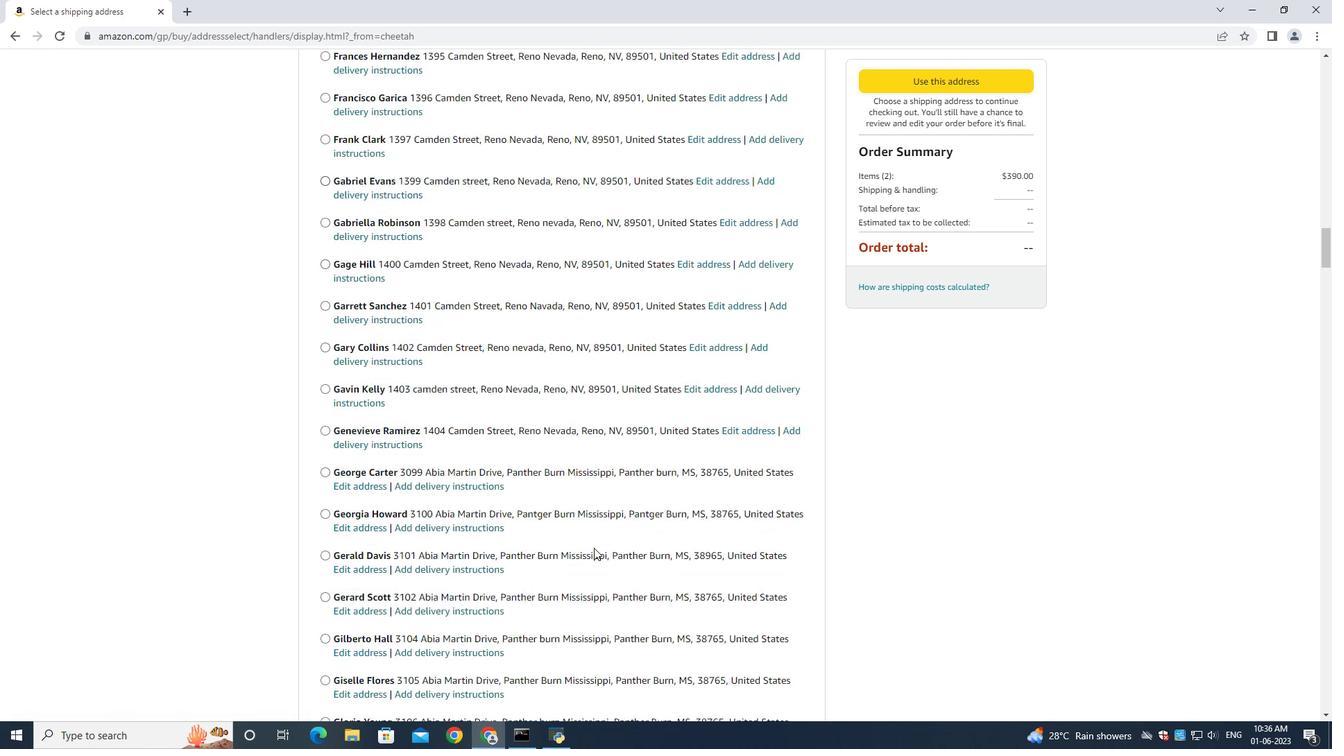 
Action: Mouse scrolled (592, 550) with delta (0, 0)
Screenshot: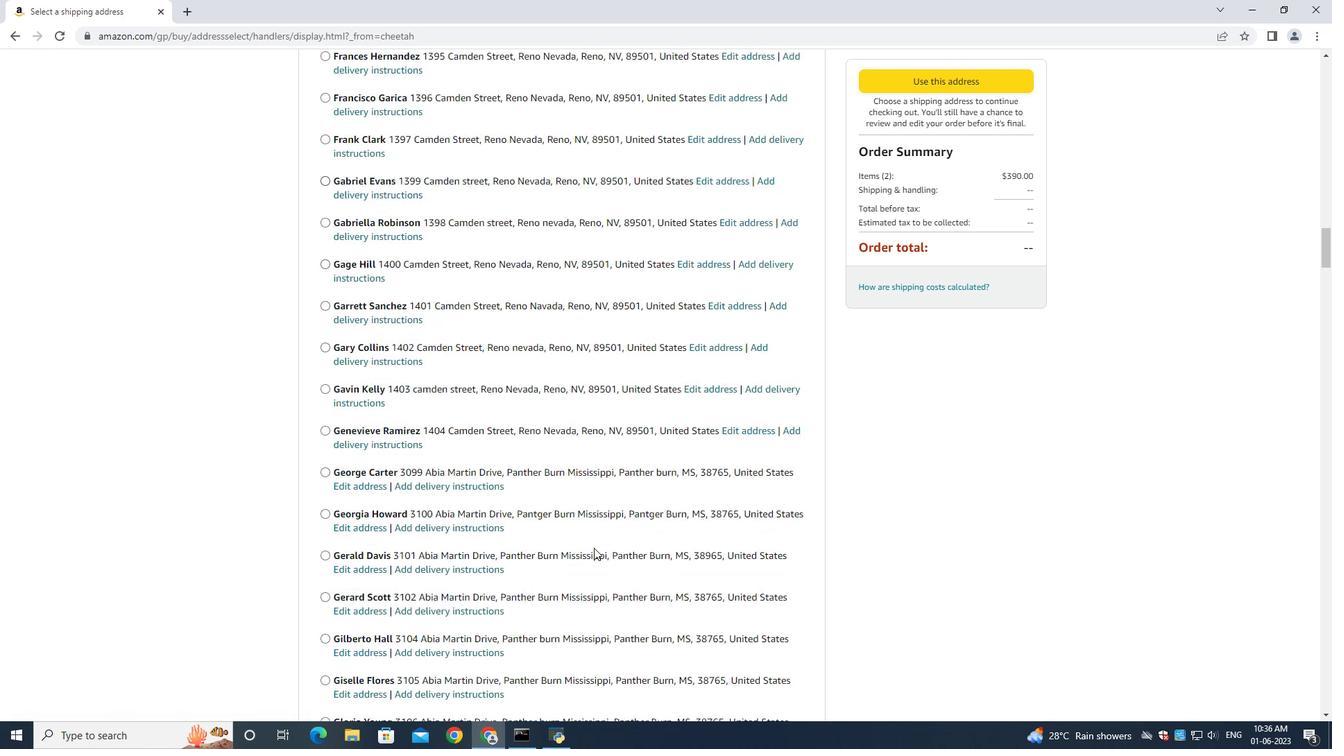 
Action: Mouse scrolled (592, 550) with delta (0, 0)
Screenshot: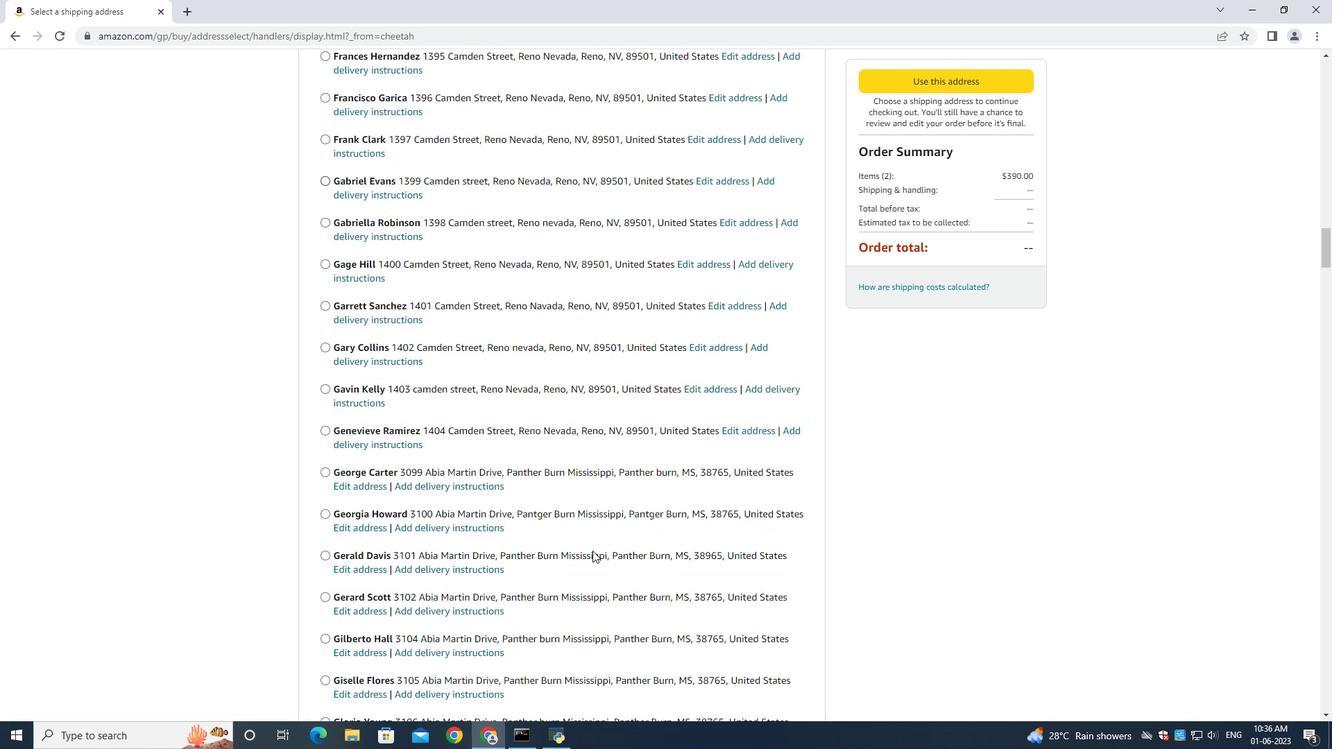 
Action: Mouse scrolled (592, 550) with delta (0, 0)
Screenshot: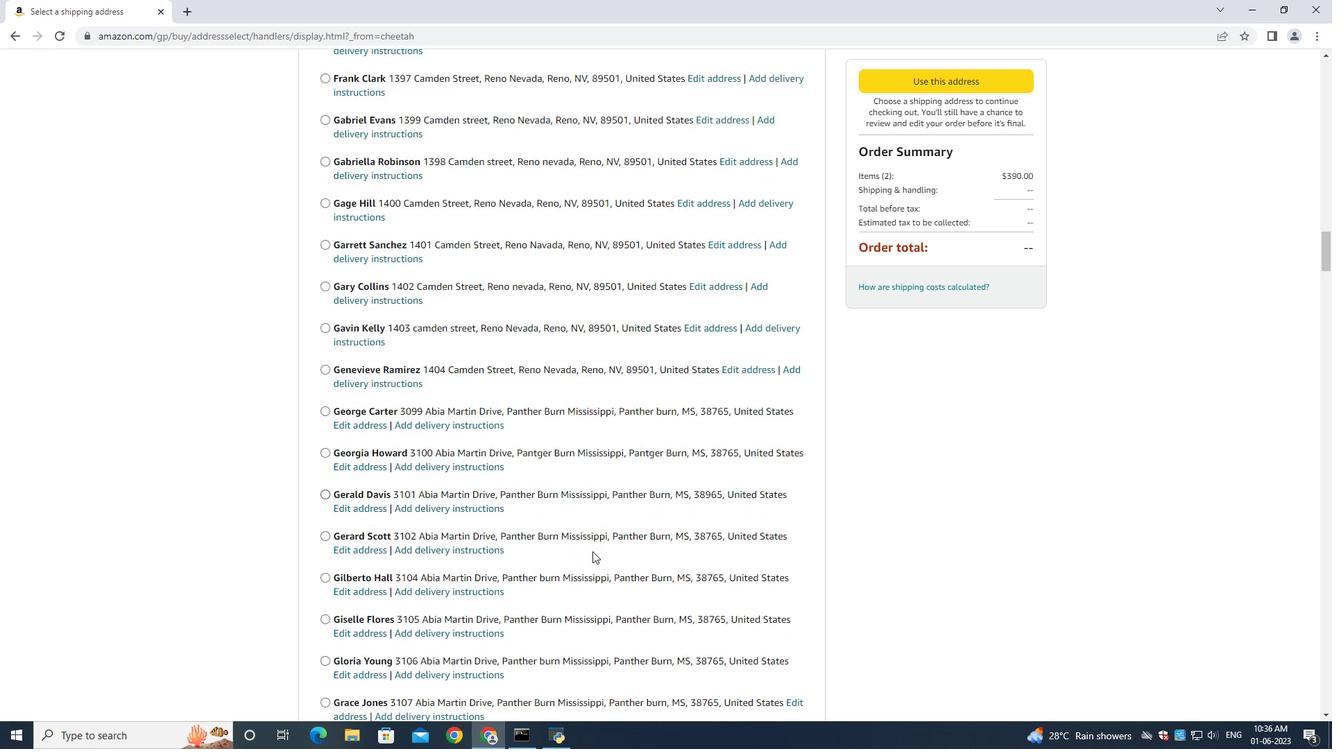 
Action: Mouse moved to (592, 584)
Screenshot: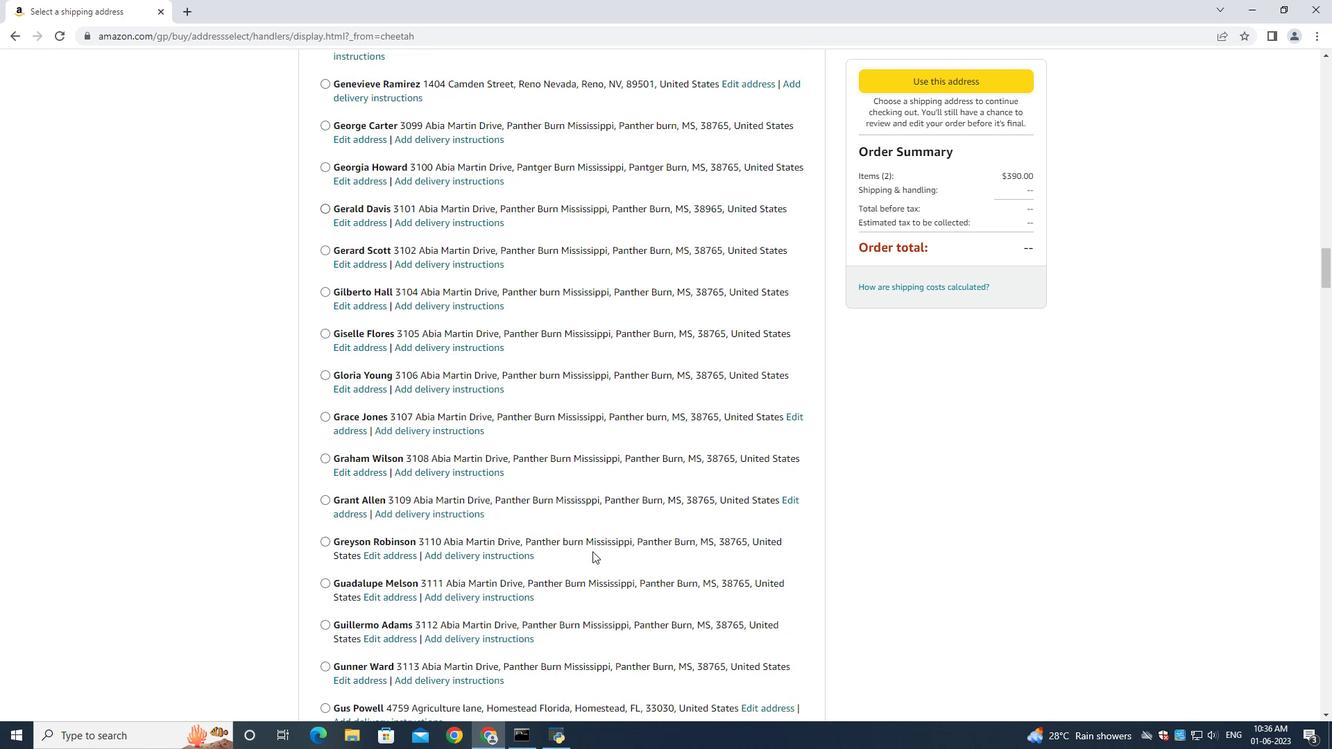 
Action: Mouse scrolled (592, 559) with delta (0, 0)
Screenshot: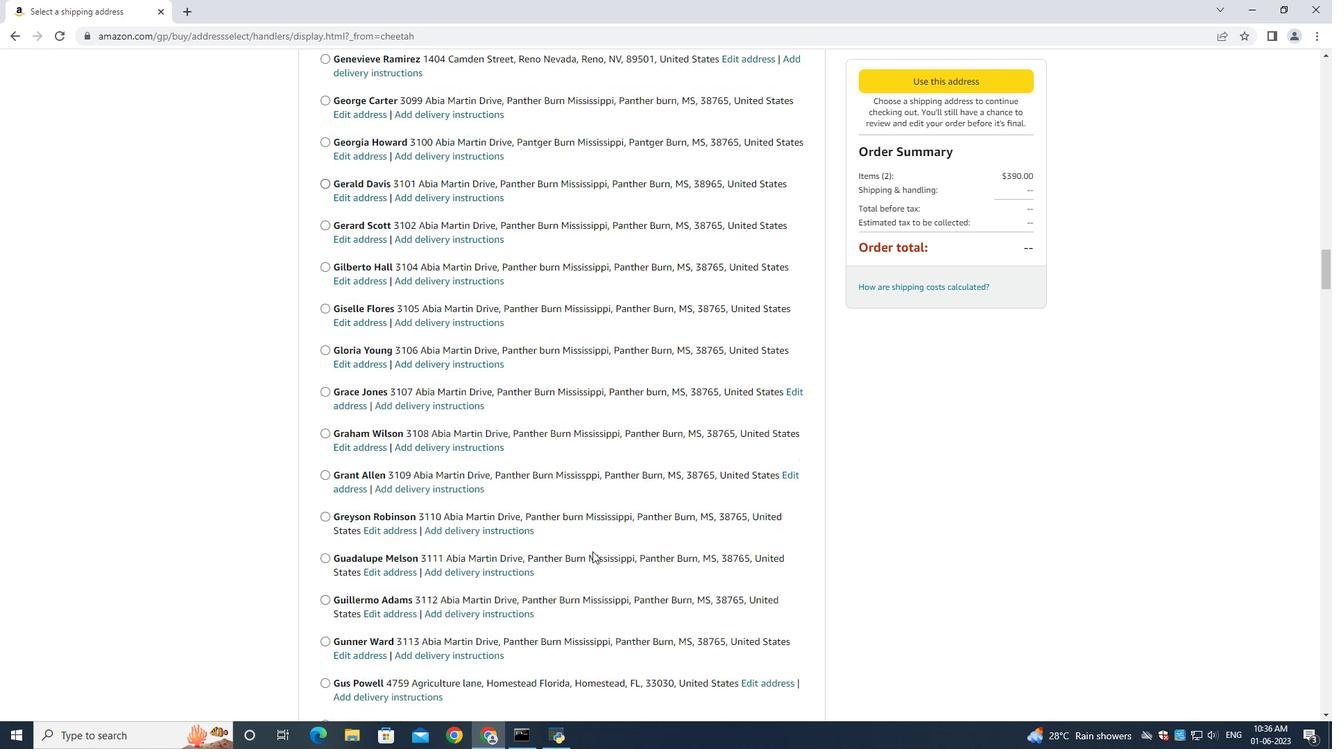 
Action: Mouse moved to (588, 614)
Screenshot: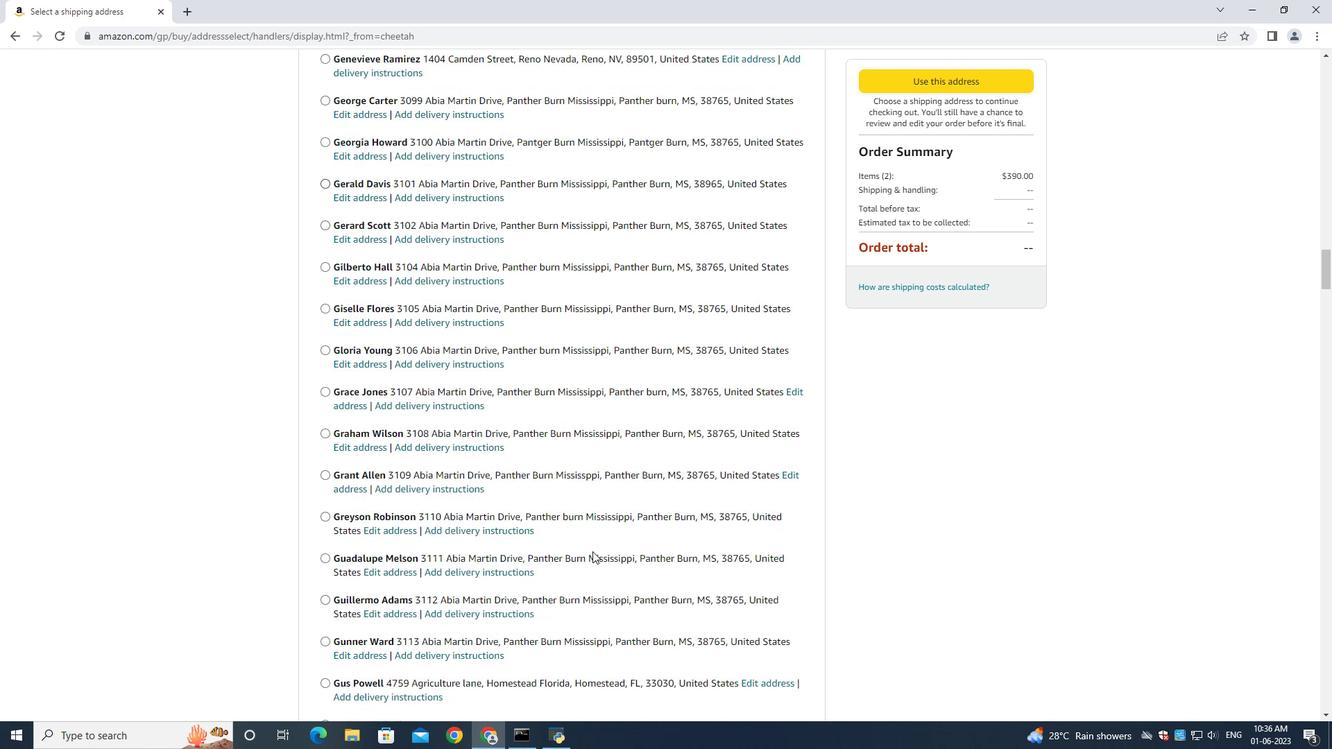 
Action: Mouse scrolled (592, 584) with delta (0, 0)
Screenshot: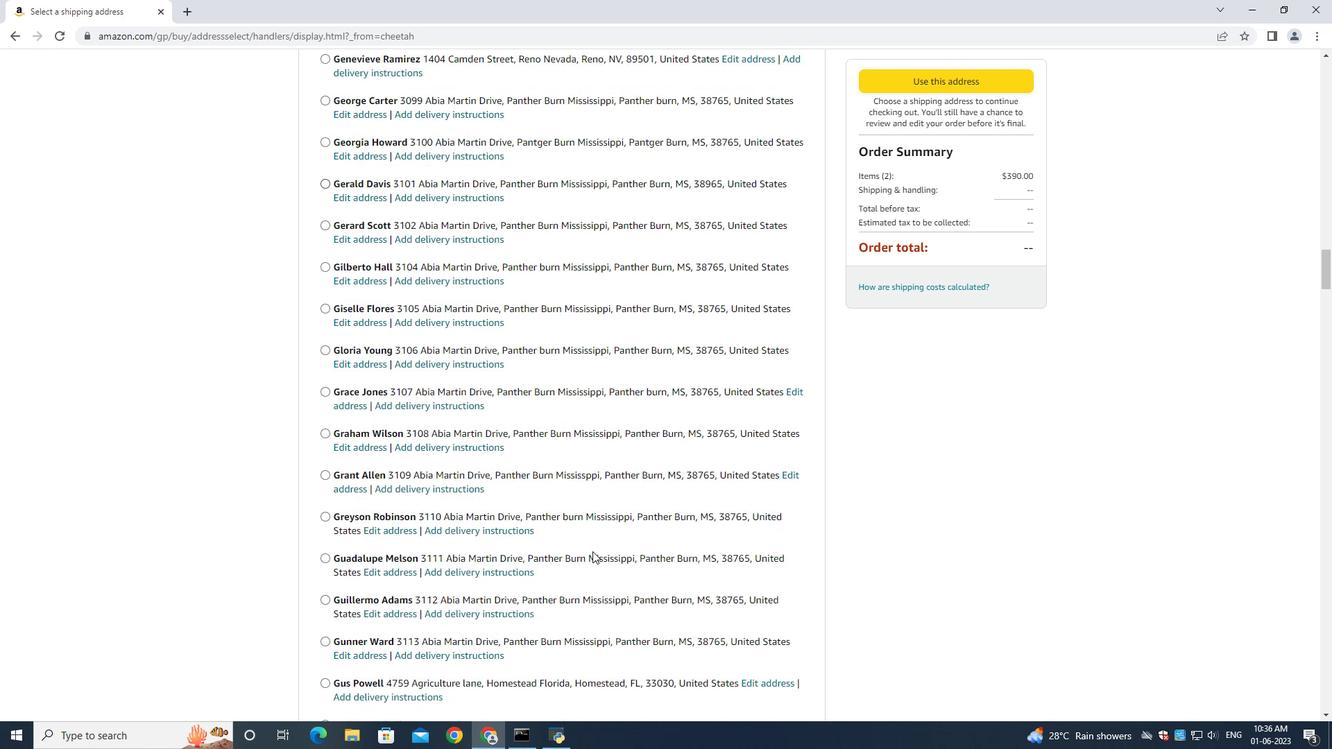 
Action: Mouse moved to (587, 623)
Screenshot: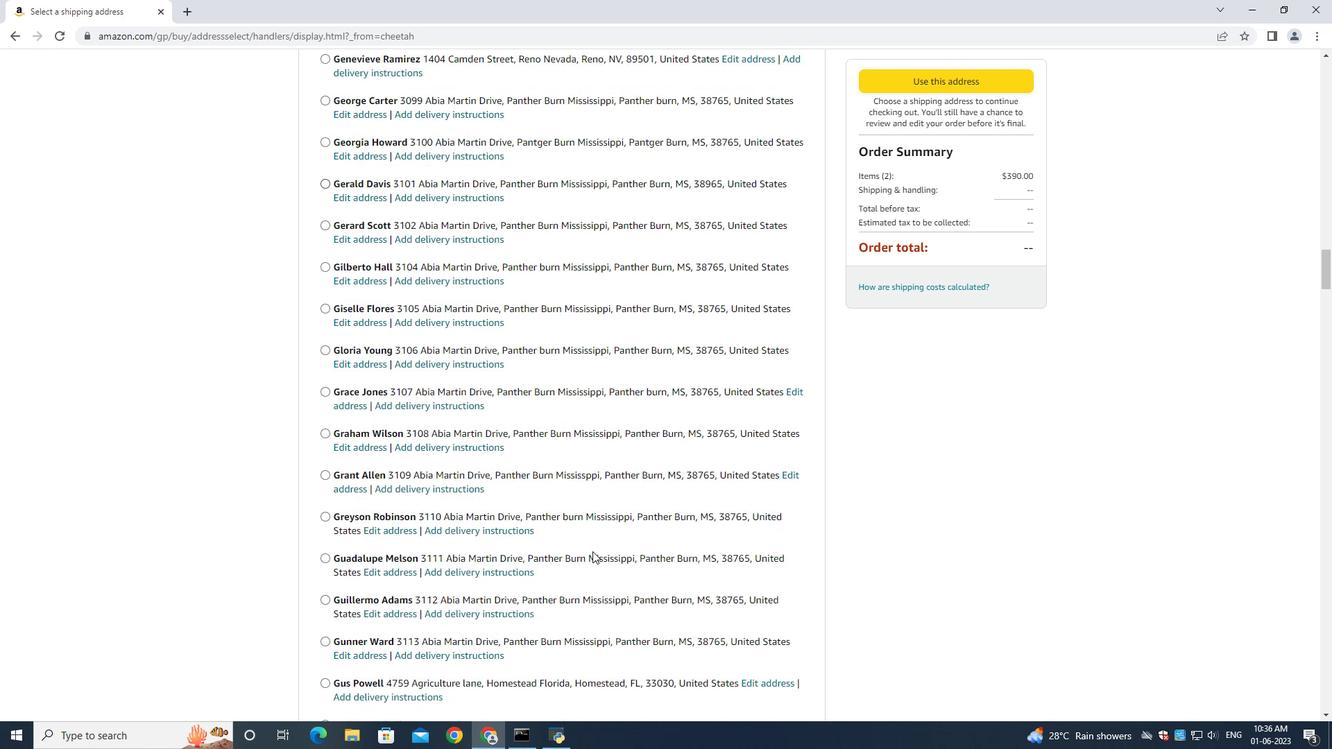 
Action: Mouse scrolled (588, 612) with delta (0, -1)
Screenshot: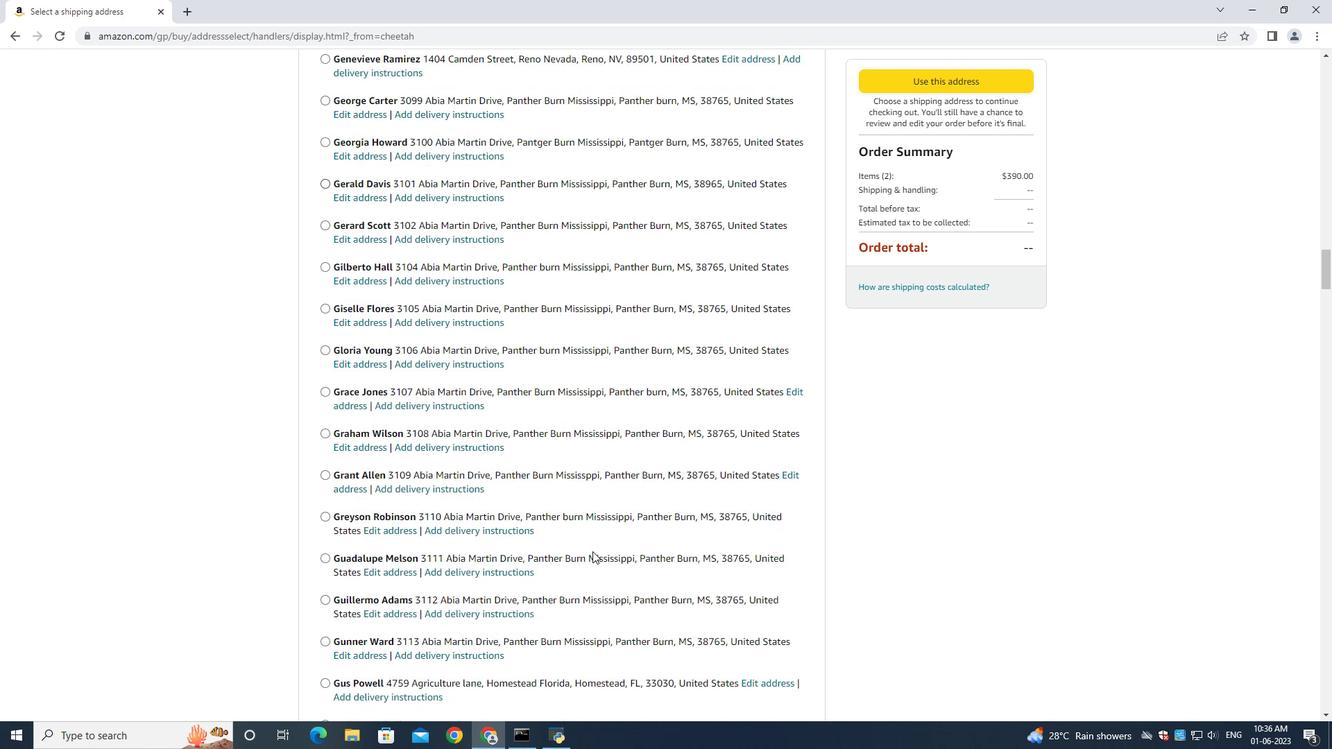 
Action: Mouse moved to (586, 623)
Screenshot: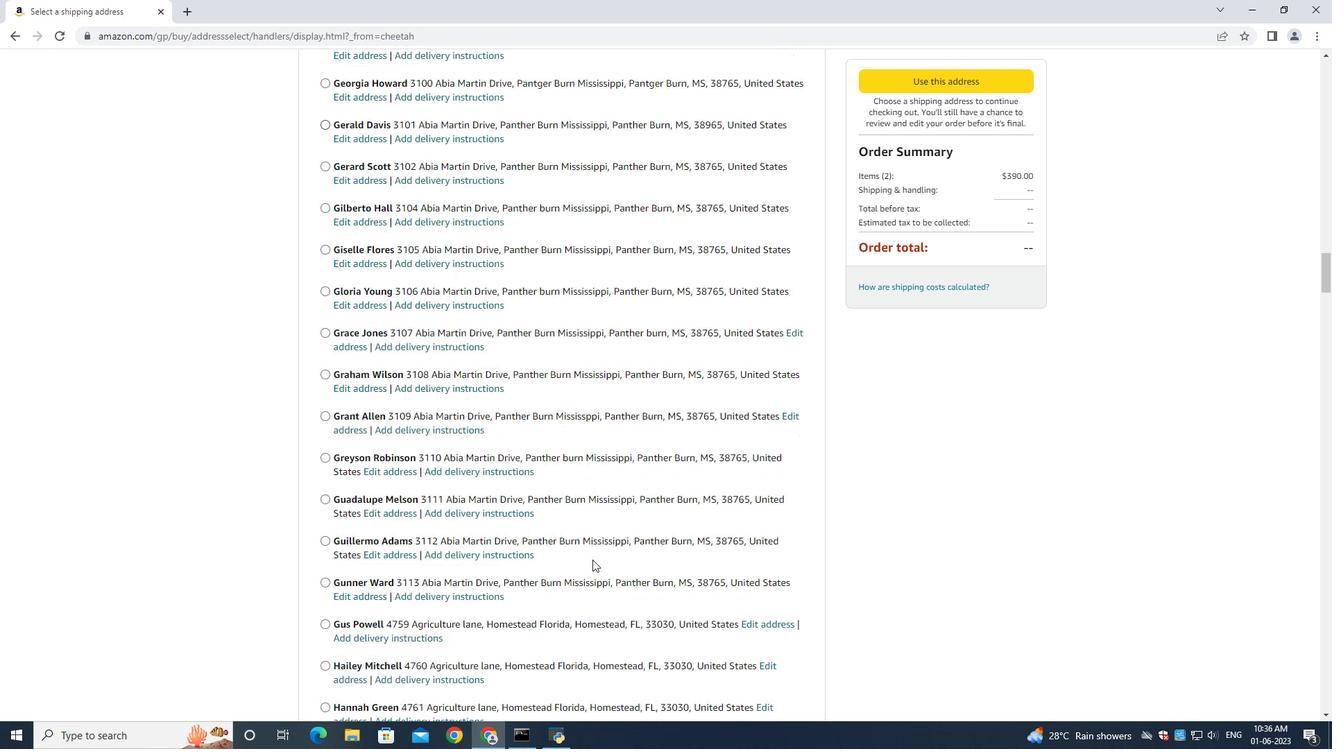 
Action: Mouse scrolled (587, 622) with delta (0, 0)
Screenshot: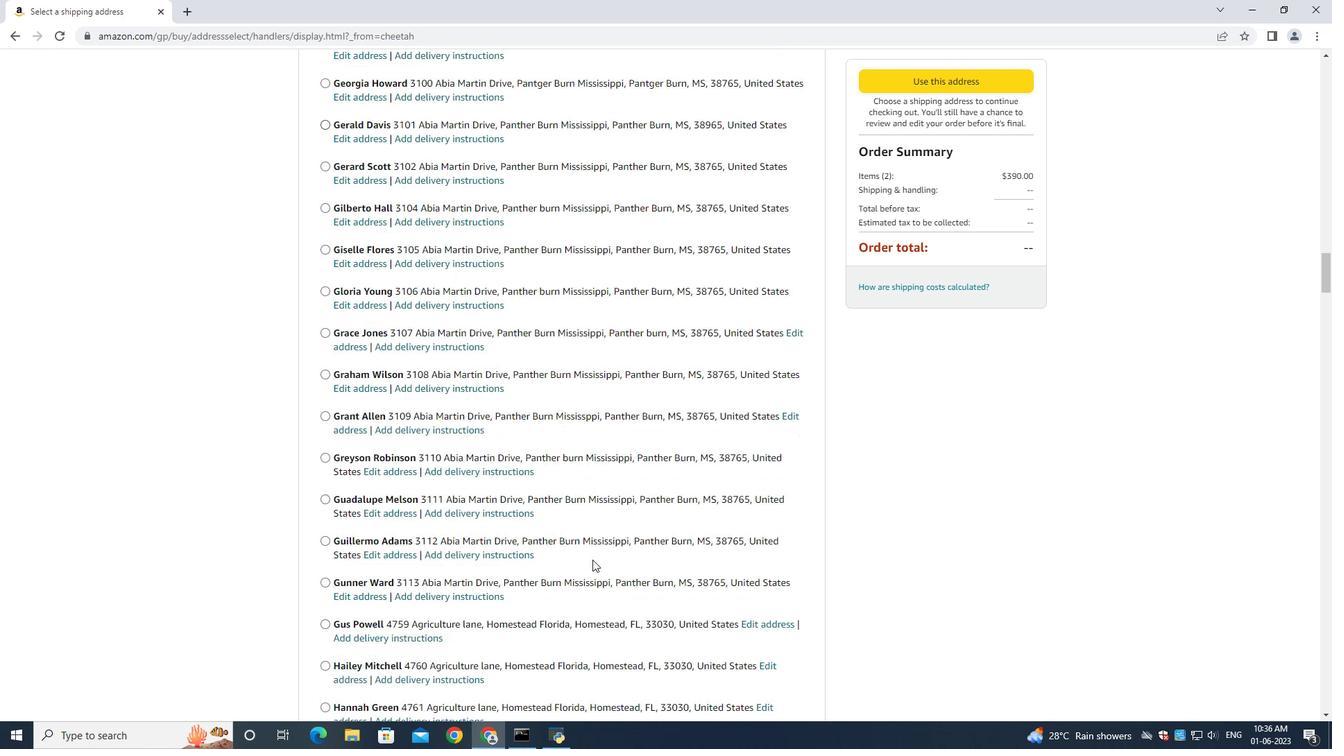 
Action: Mouse scrolled (586, 622) with delta (0, -1)
Screenshot: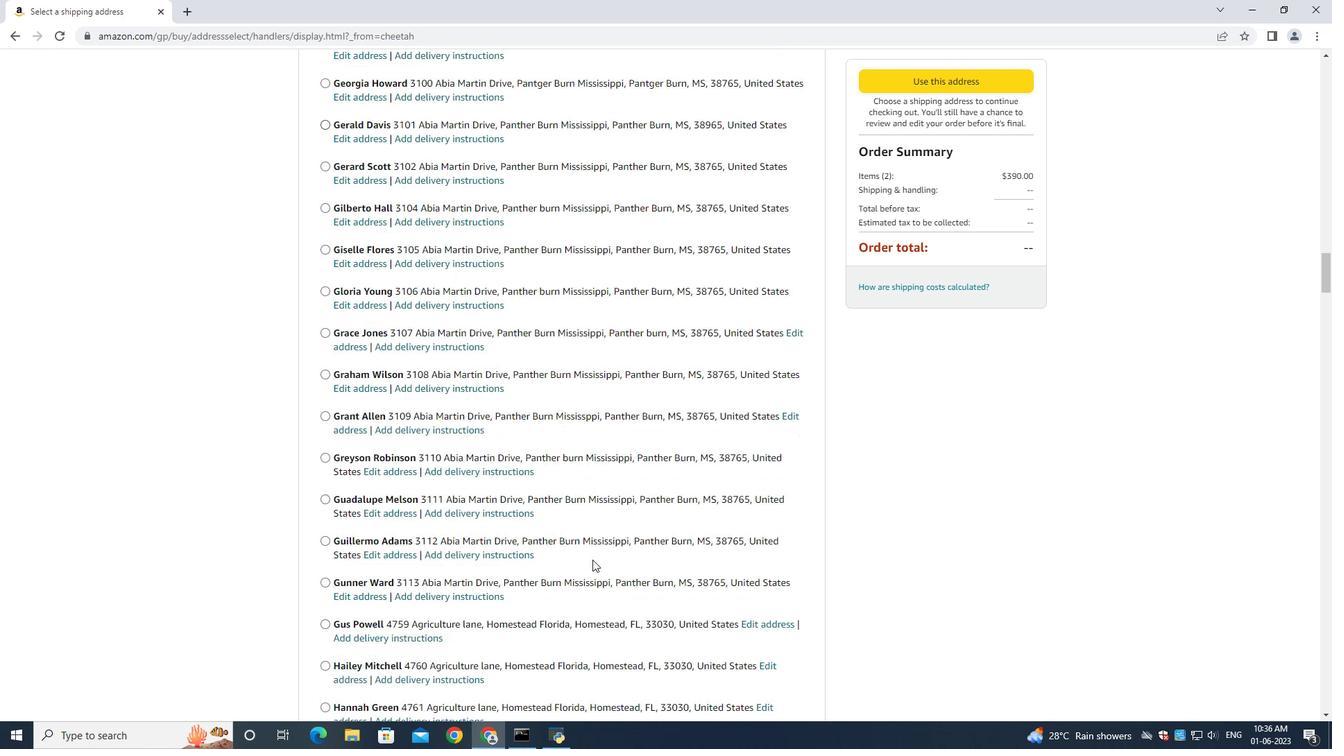 
Action: Mouse scrolled (586, 623) with delta (0, 0)
Screenshot: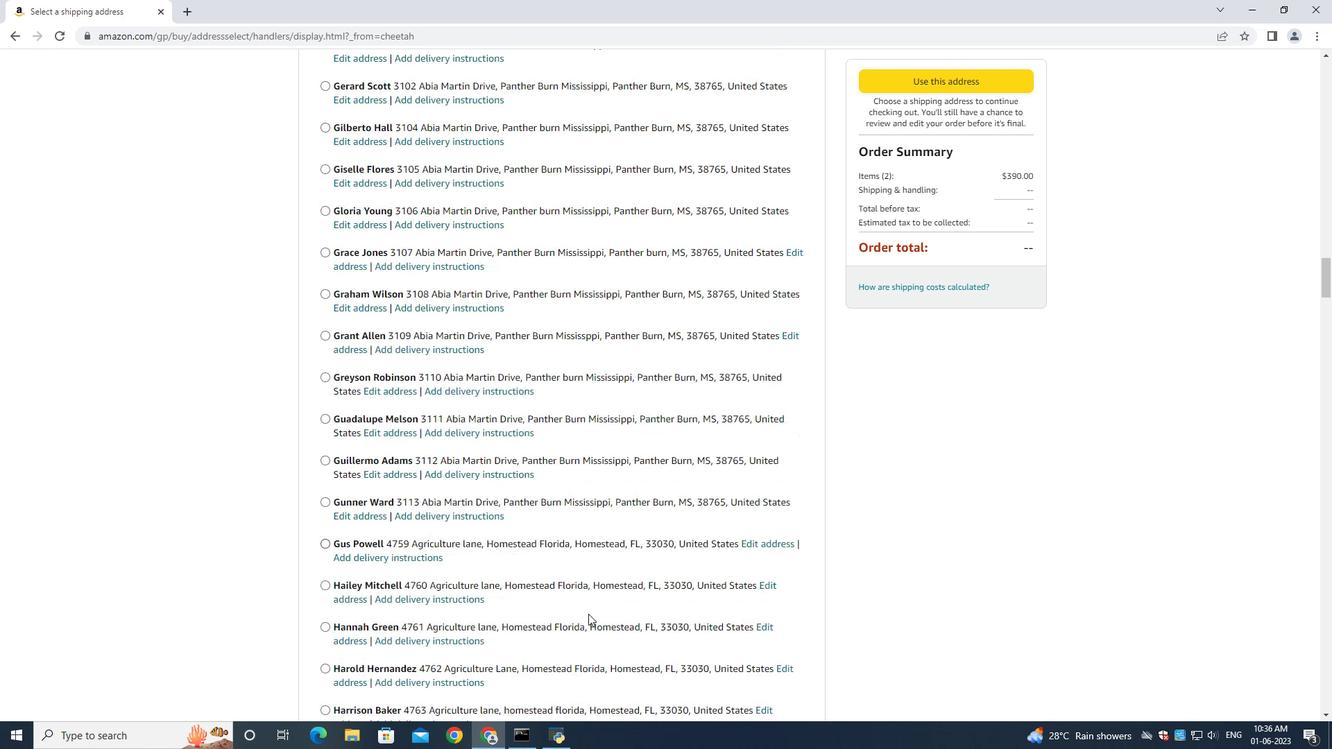 
Action: Mouse scrolled (586, 623) with delta (0, 0)
Screenshot: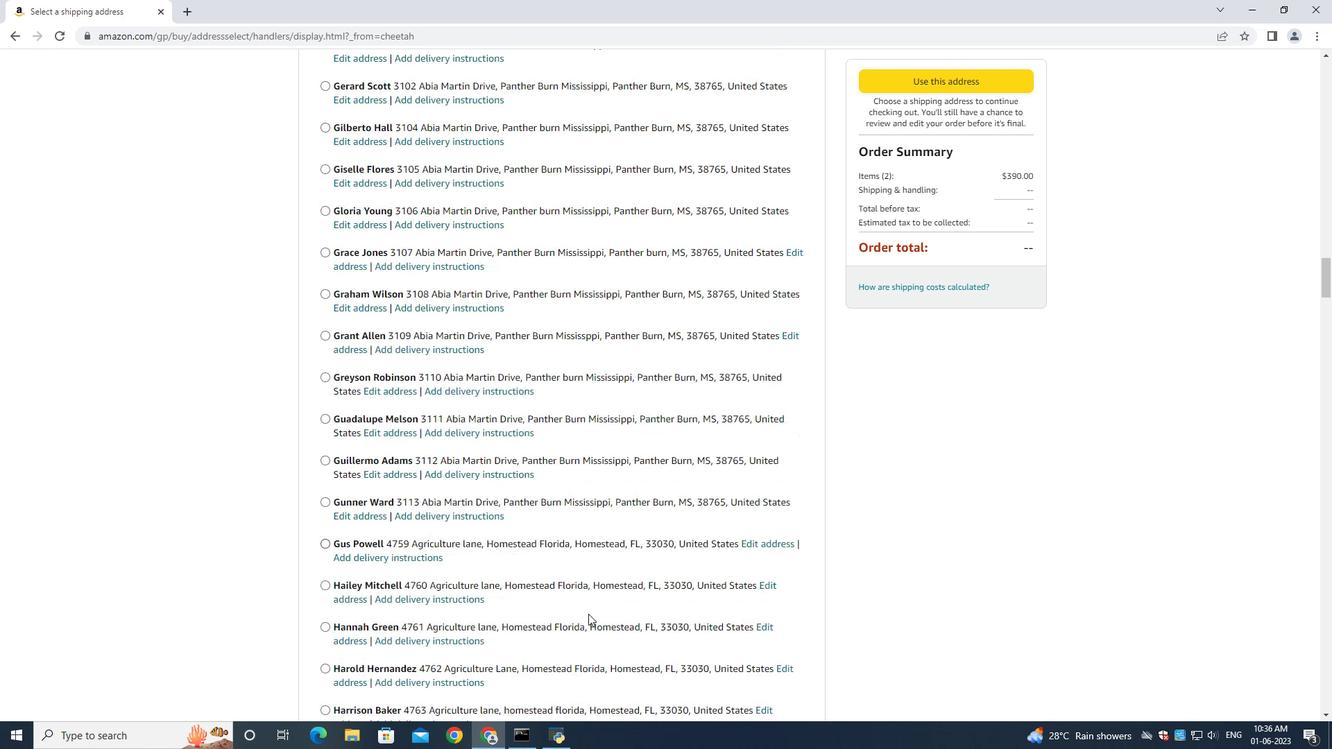
Action: Mouse scrolled (586, 623) with delta (0, 0)
Screenshot: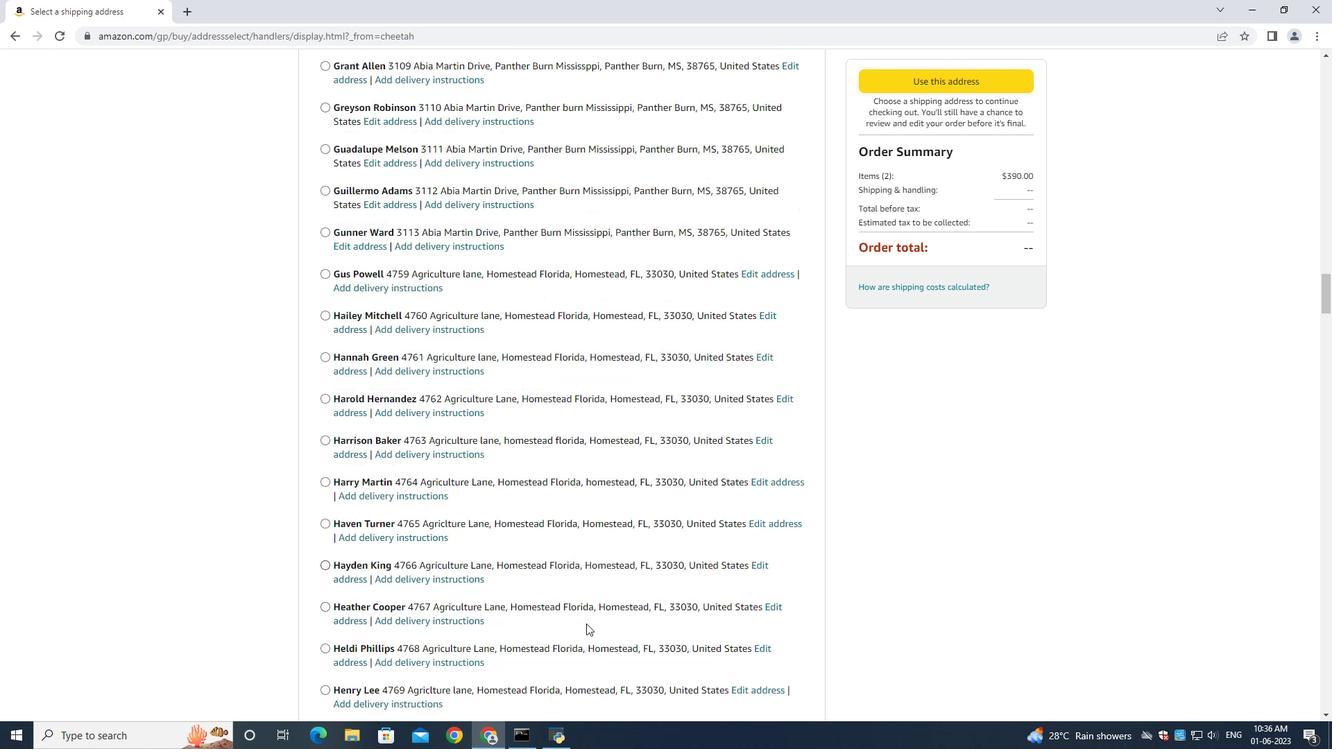 
Action: Mouse scrolled (586, 623) with delta (0, 0)
Screenshot: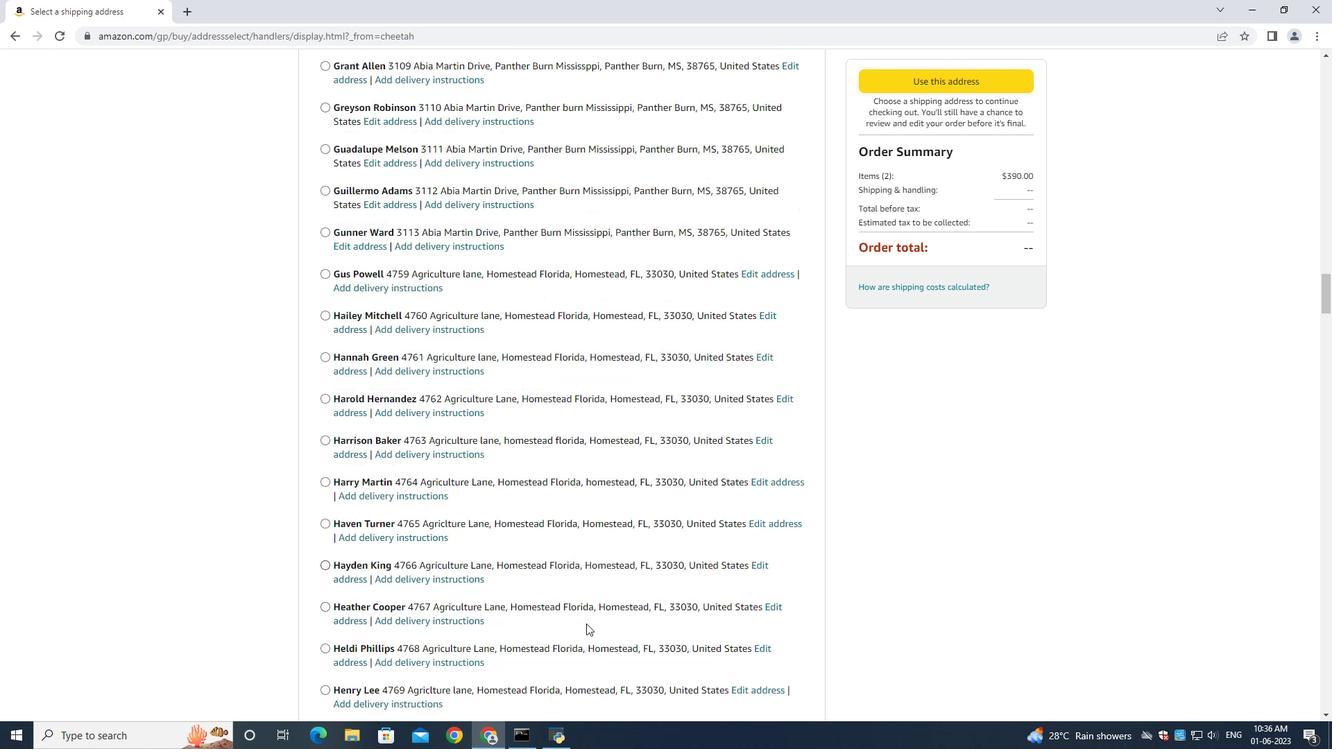 
Action: Mouse scrolled (586, 623) with delta (0, 0)
Screenshot: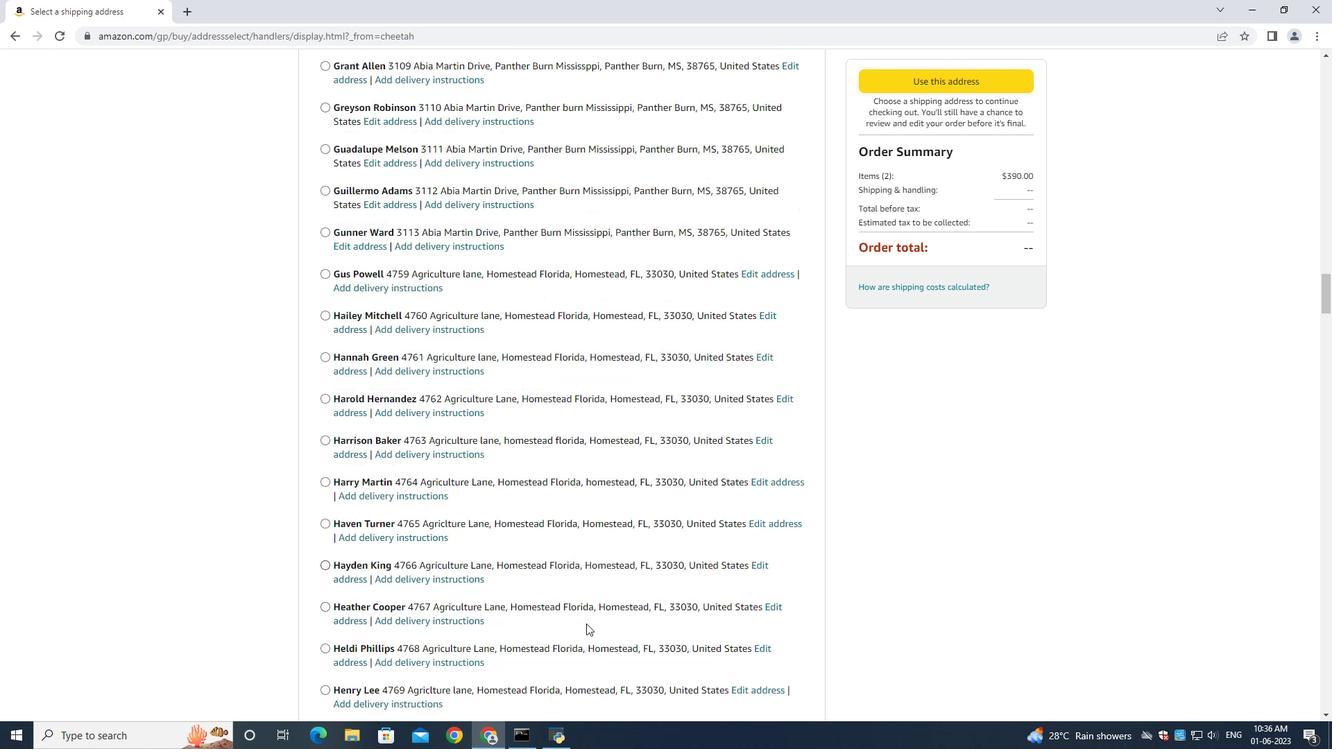 
Action: Mouse scrolled (586, 623) with delta (0, 0)
Screenshot: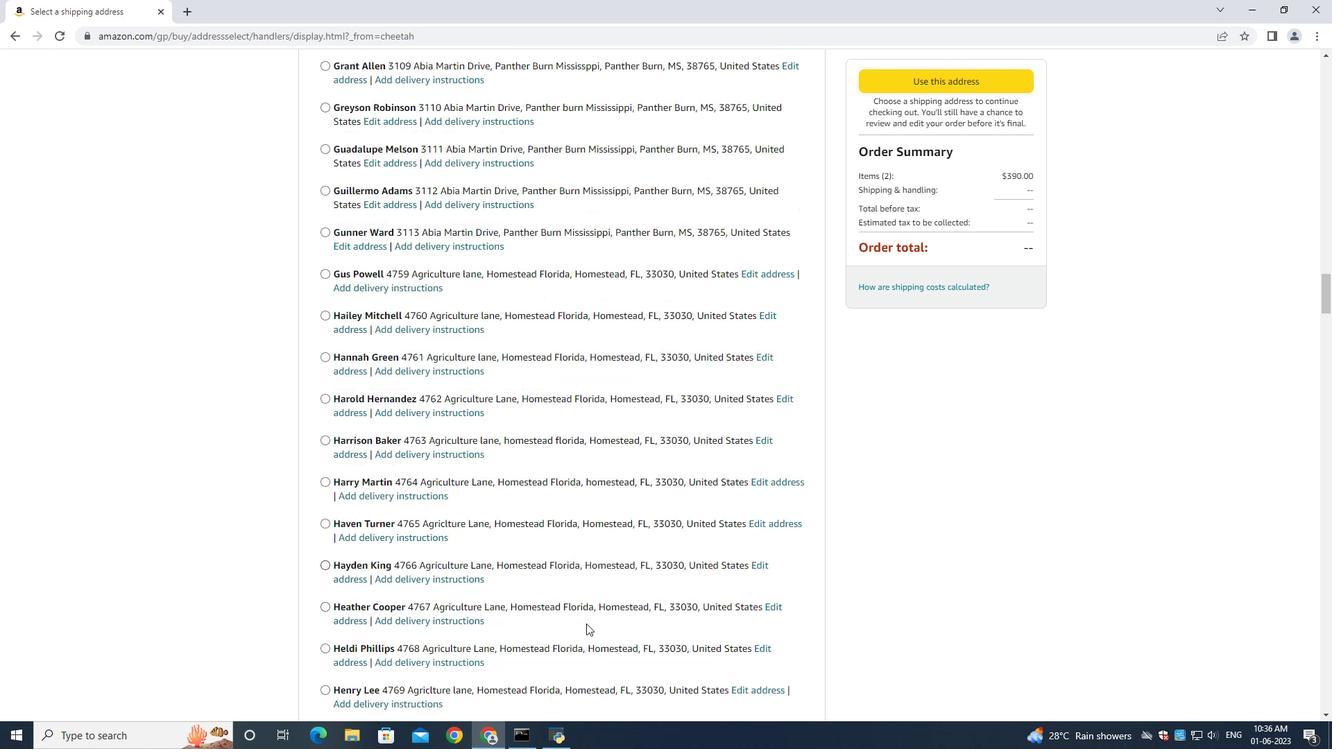 
Action: Mouse scrolled (586, 623) with delta (0, 0)
Screenshot: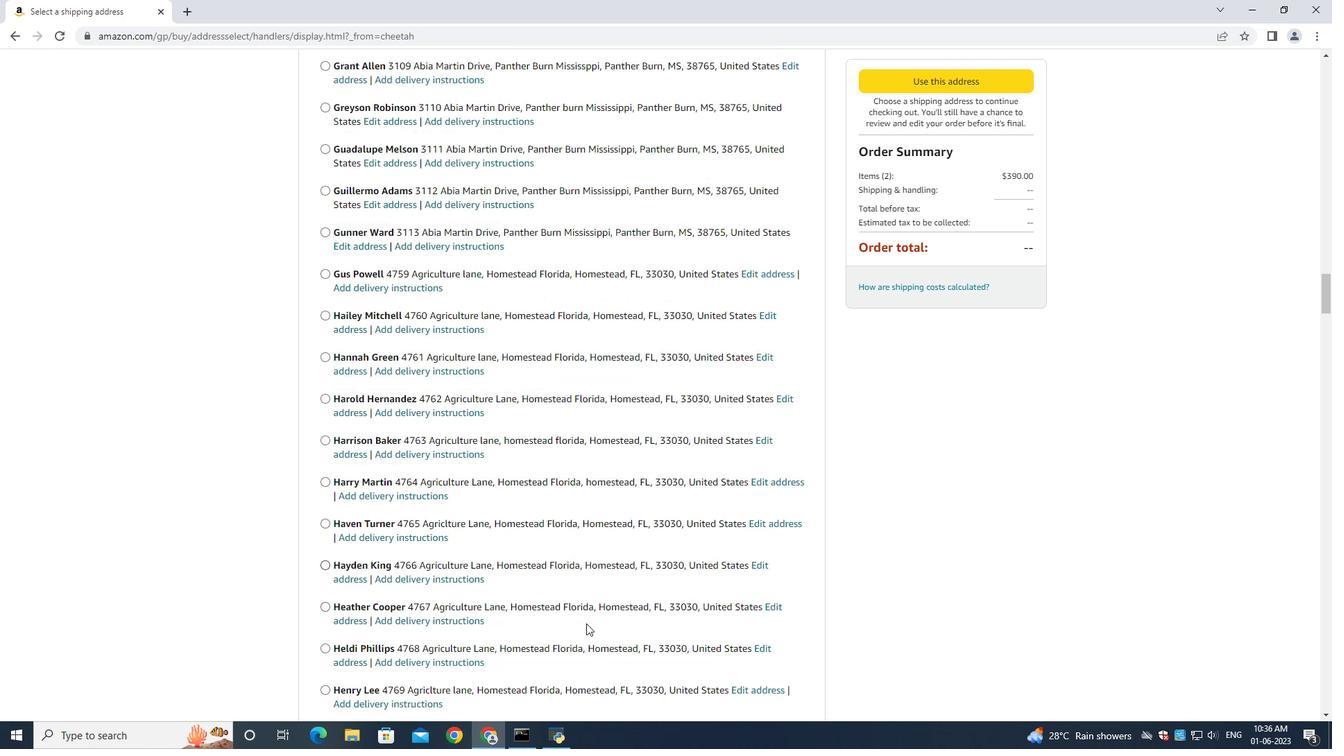 
Action: Mouse scrolled (586, 623) with delta (0, 0)
Screenshot: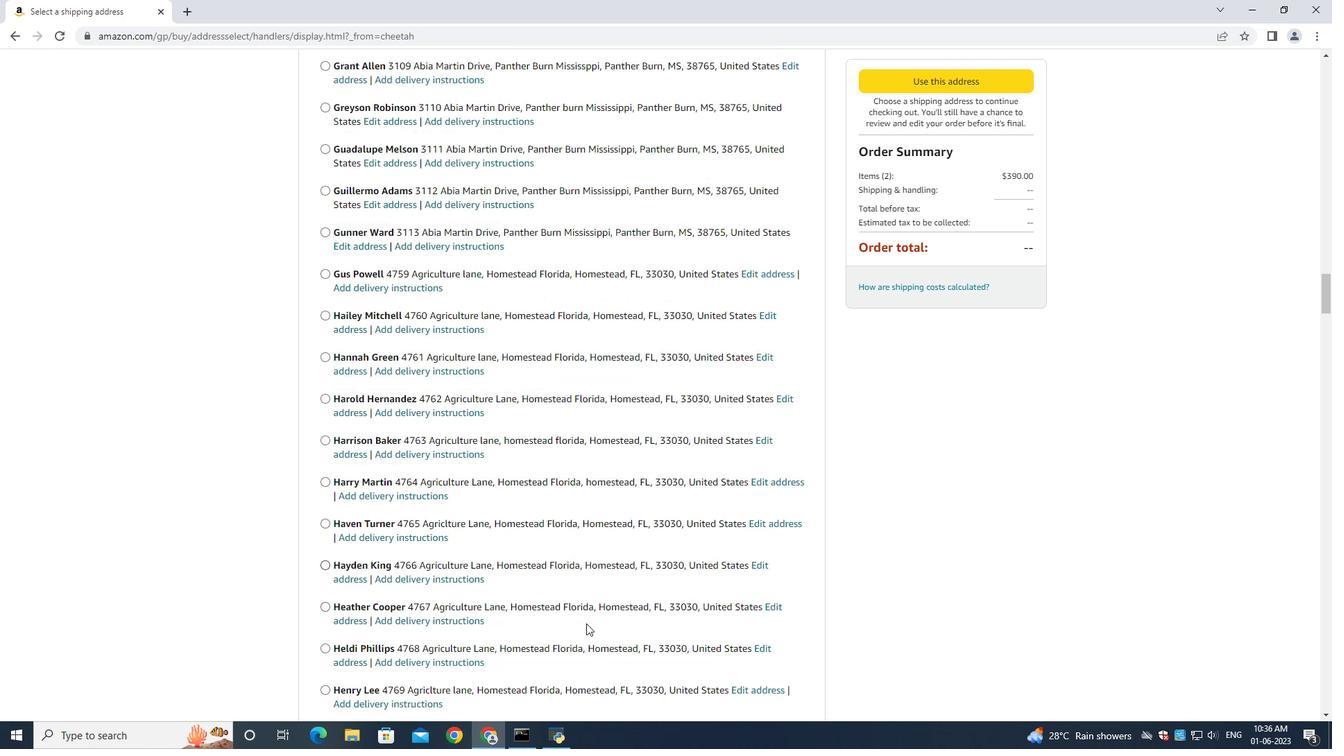 
Action: Mouse scrolled (586, 623) with delta (0, 0)
Screenshot: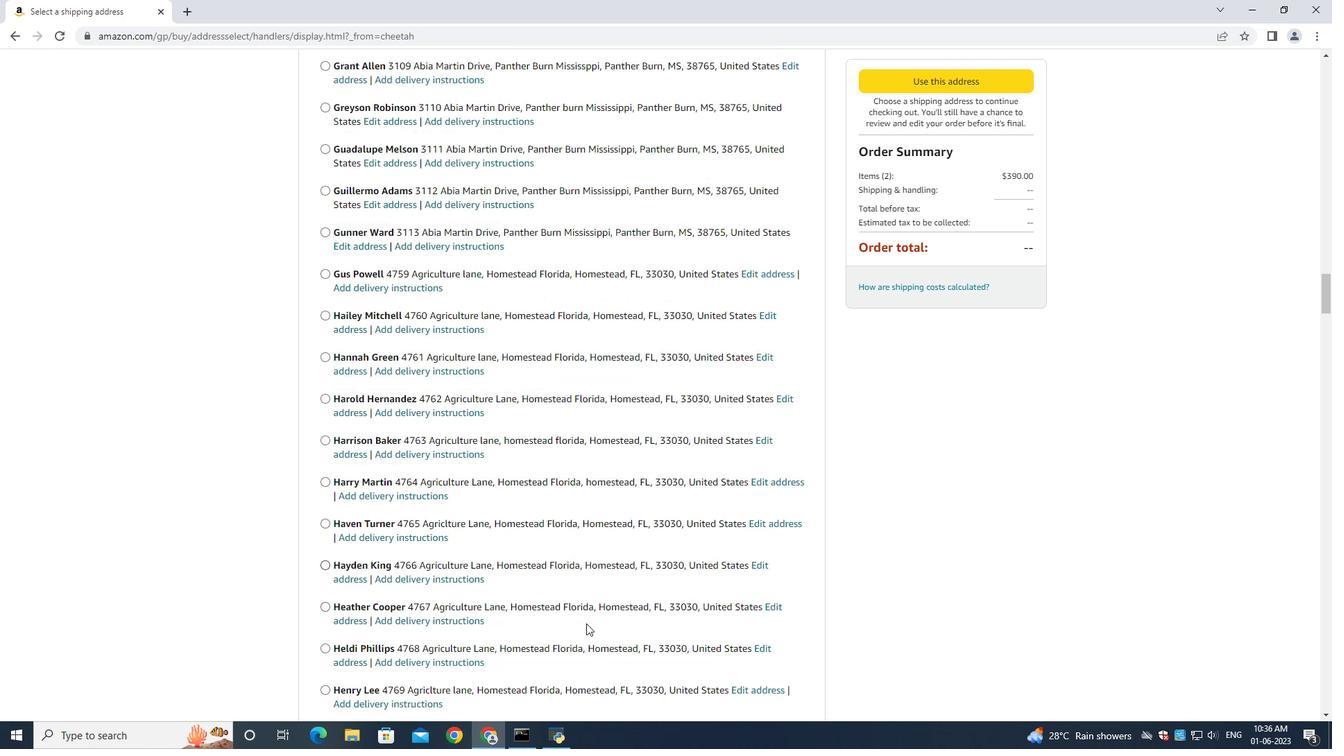 
Action: Mouse moved to (600, 611)
Screenshot: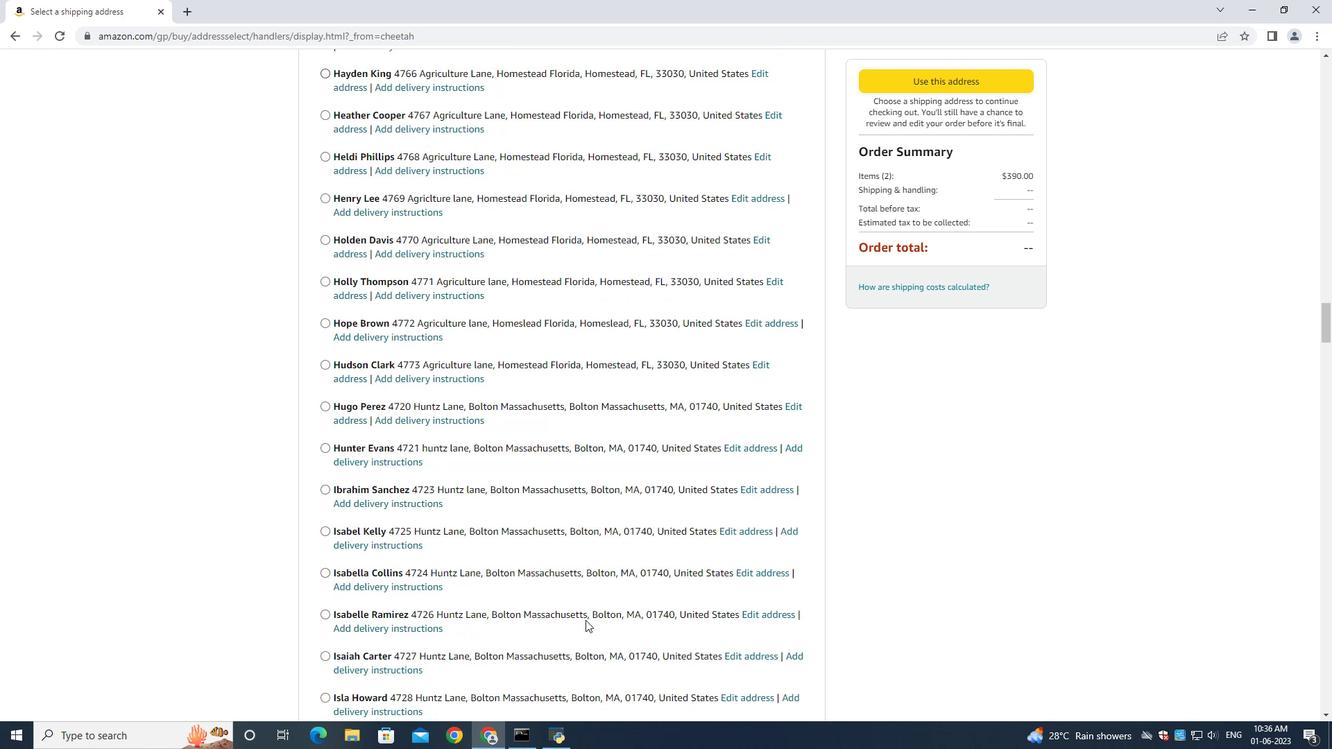 
Action: Mouse scrolled (600, 611) with delta (0, 0)
Screenshot: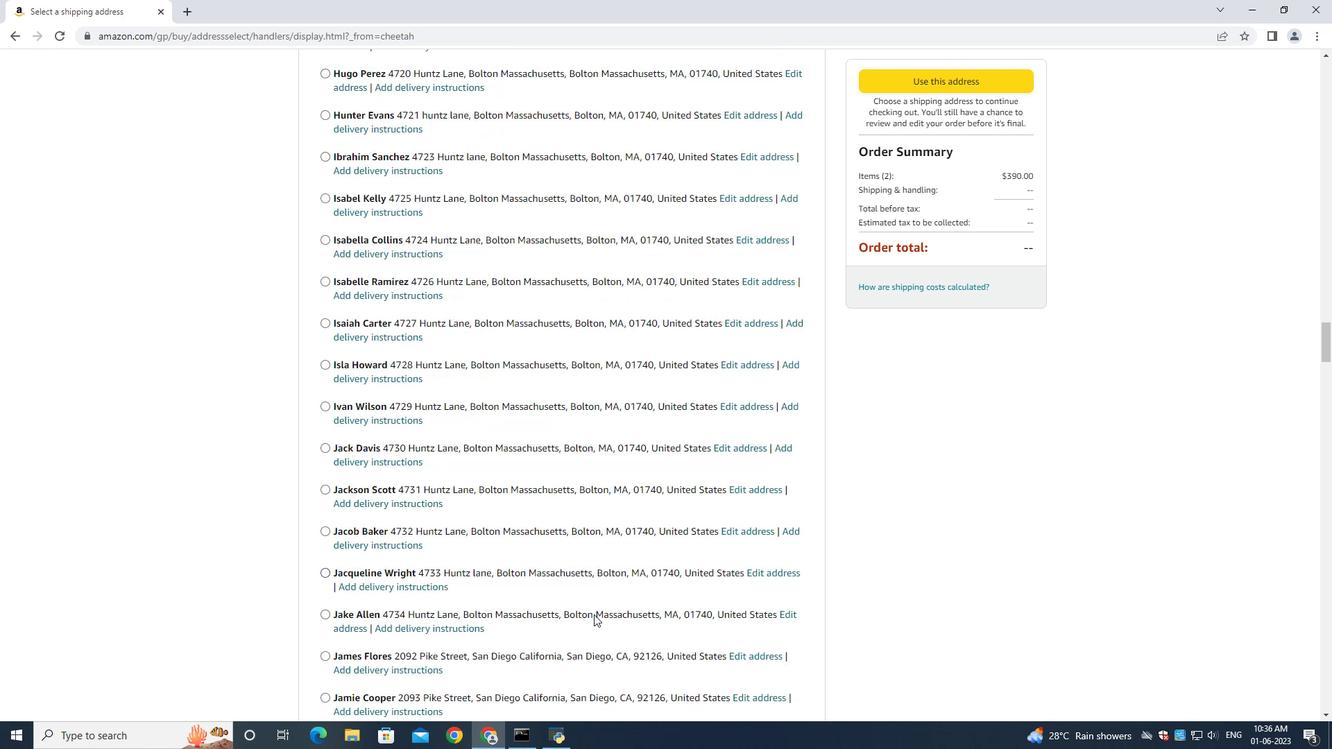 
Action: Mouse scrolled (600, 610) with delta (0, -1)
Screenshot: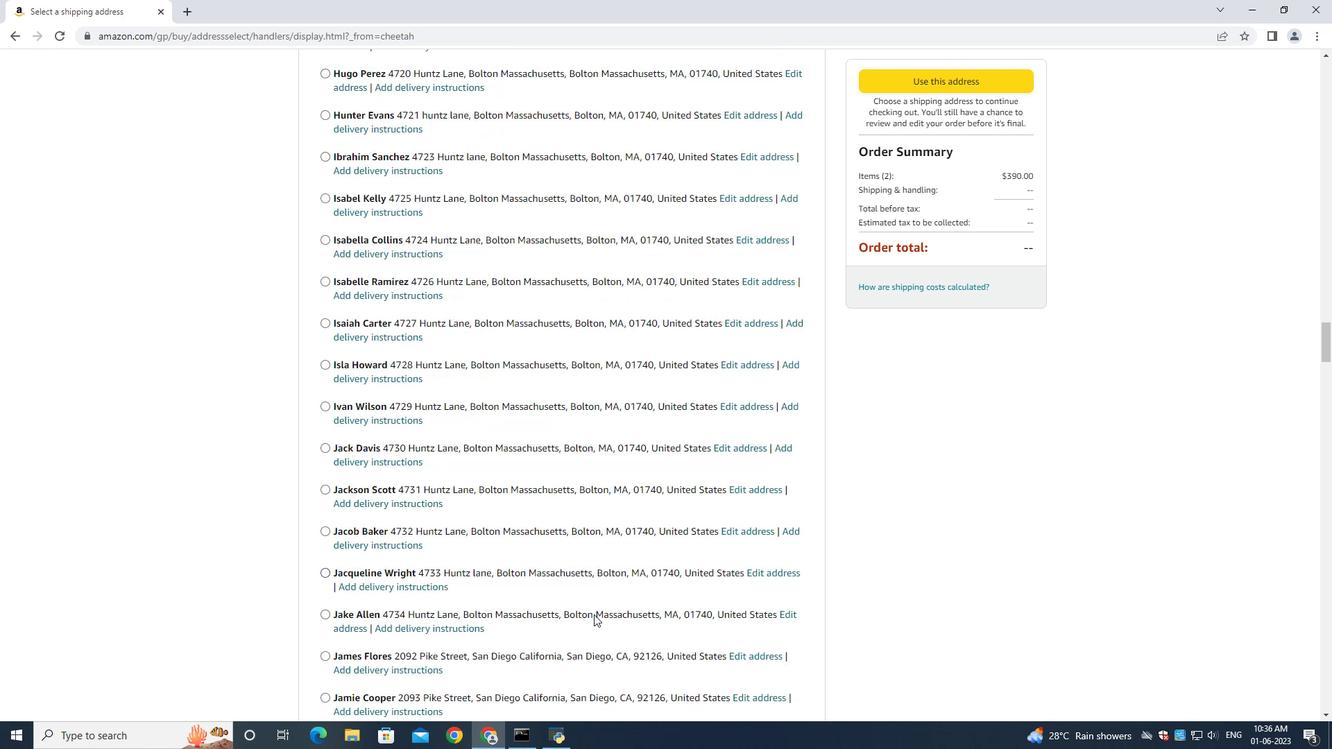 
Action: Mouse scrolled (600, 610) with delta (0, -1)
Screenshot: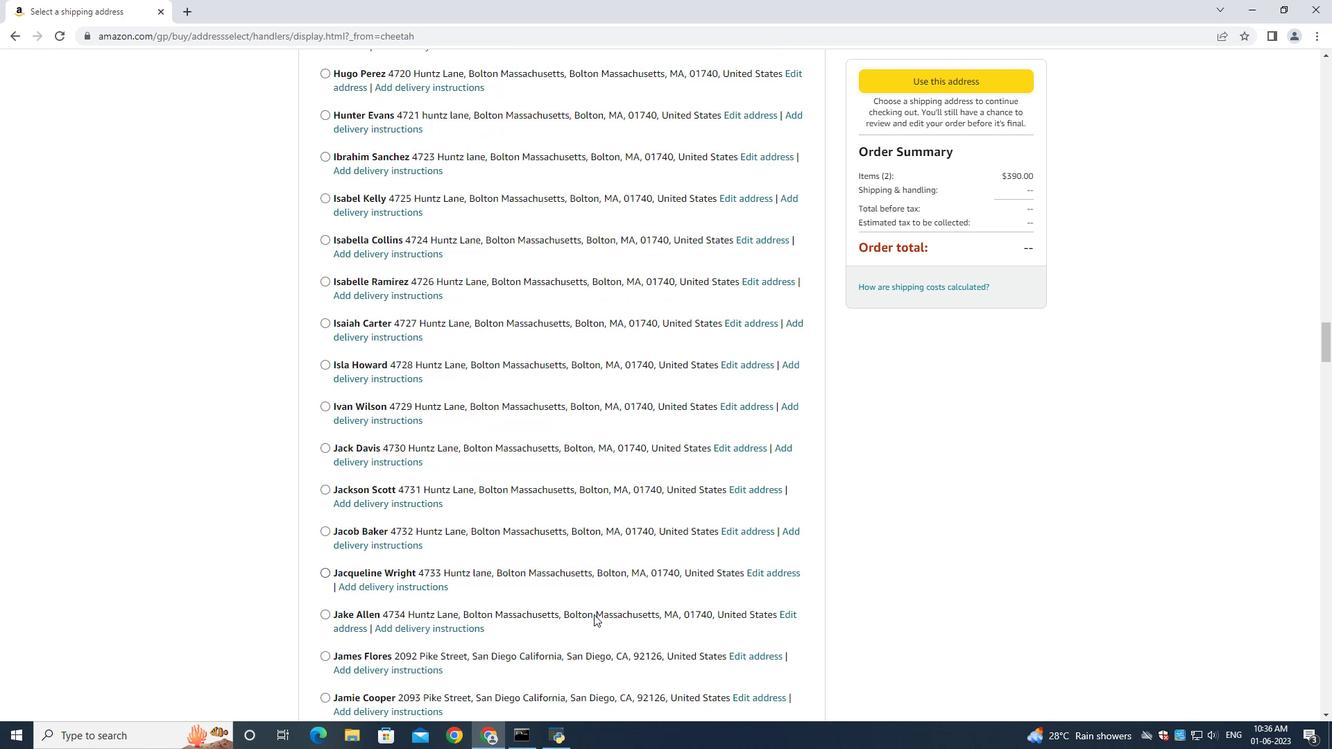 
Action: Mouse moved to (602, 605)
Screenshot: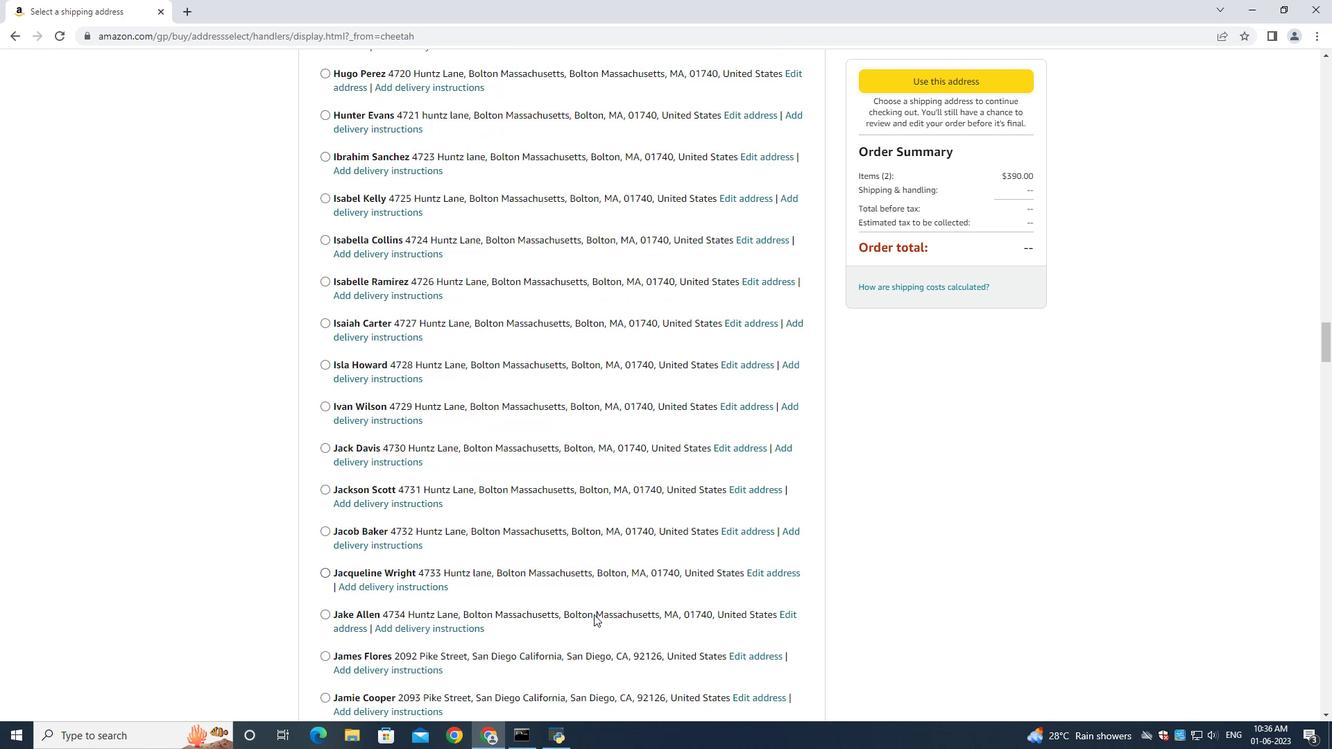 
Action: Mouse scrolled (600, 609) with delta (0, 0)
Screenshot: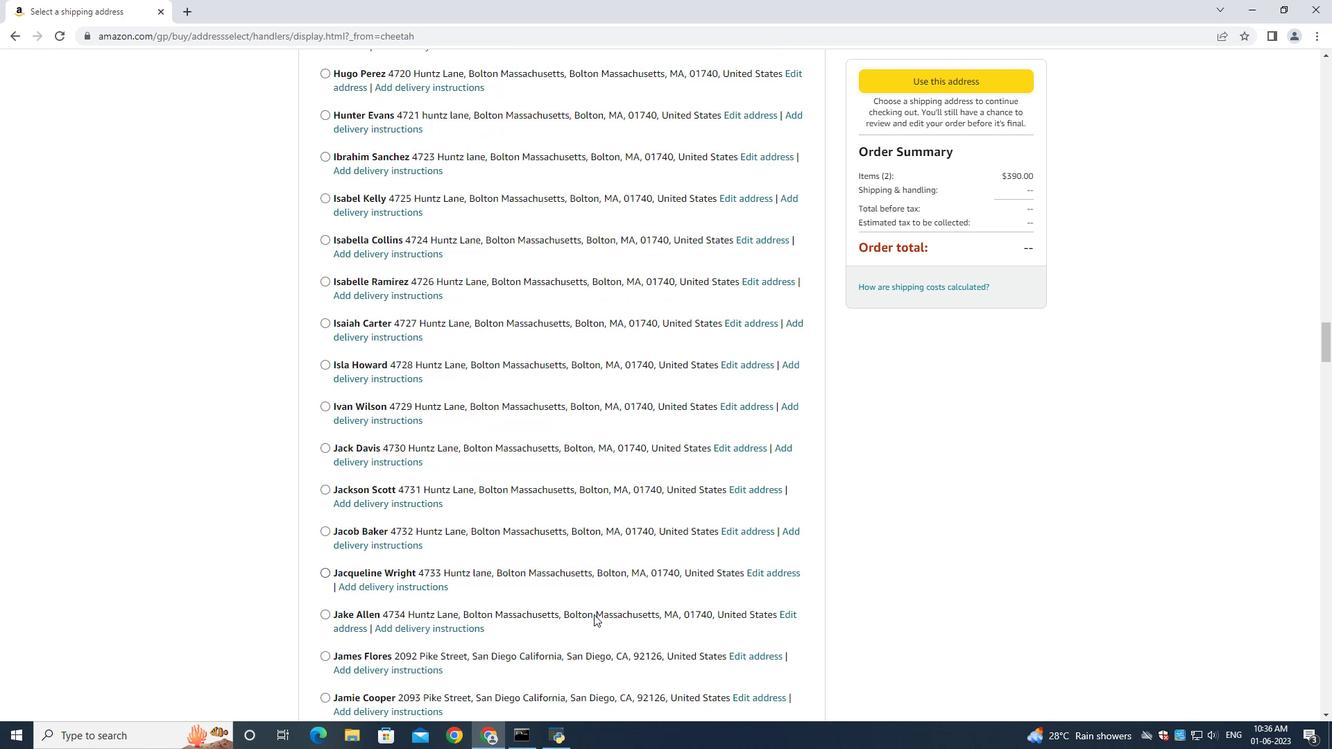 
Action: Mouse moved to (602, 602)
Screenshot: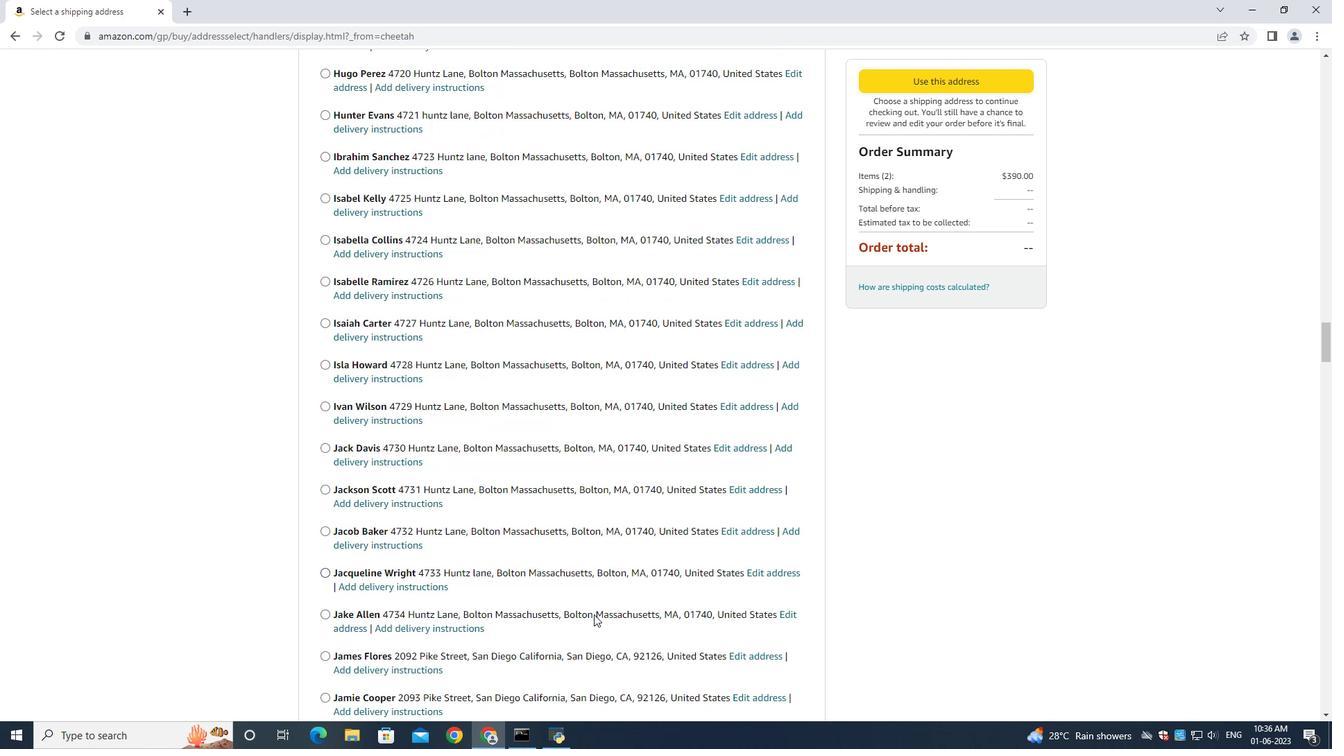 
Action: Mouse scrolled (602, 604) with delta (0, 0)
Screenshot: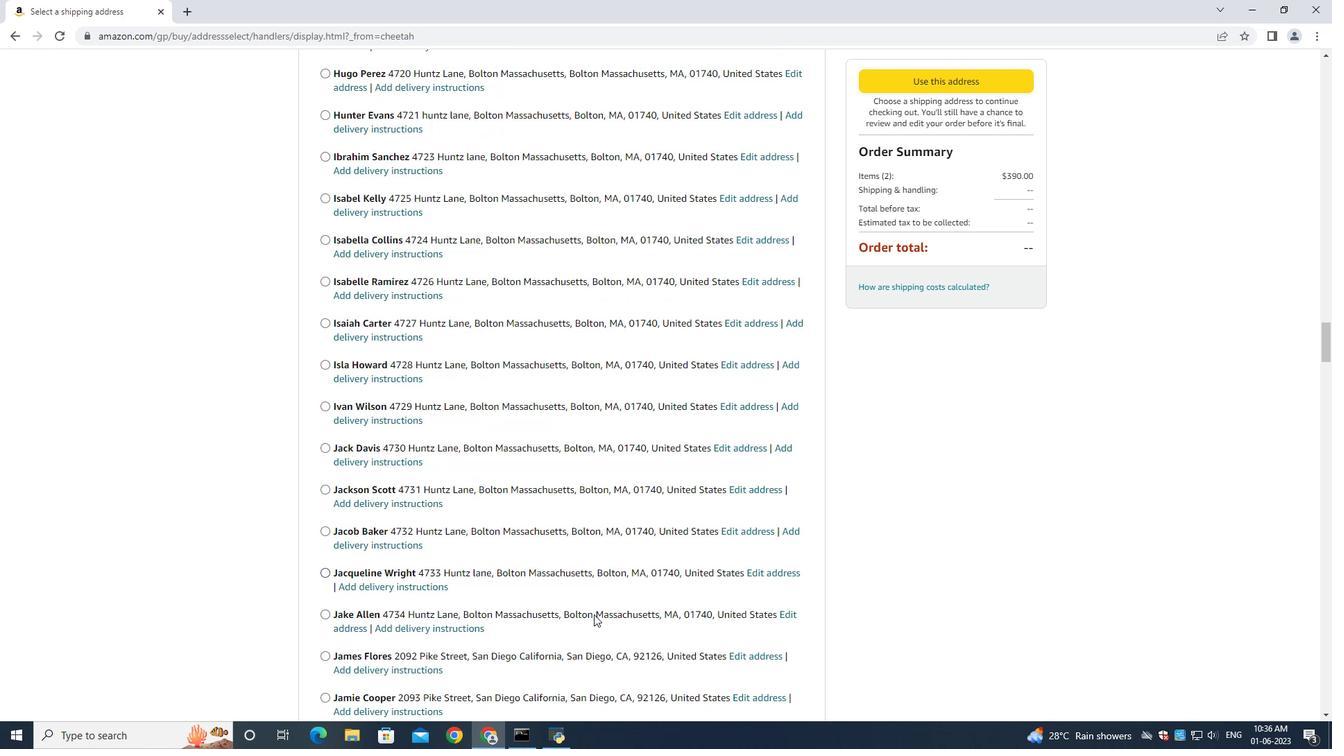 
Action: Mouse moved to (602, 602)
Screenshot: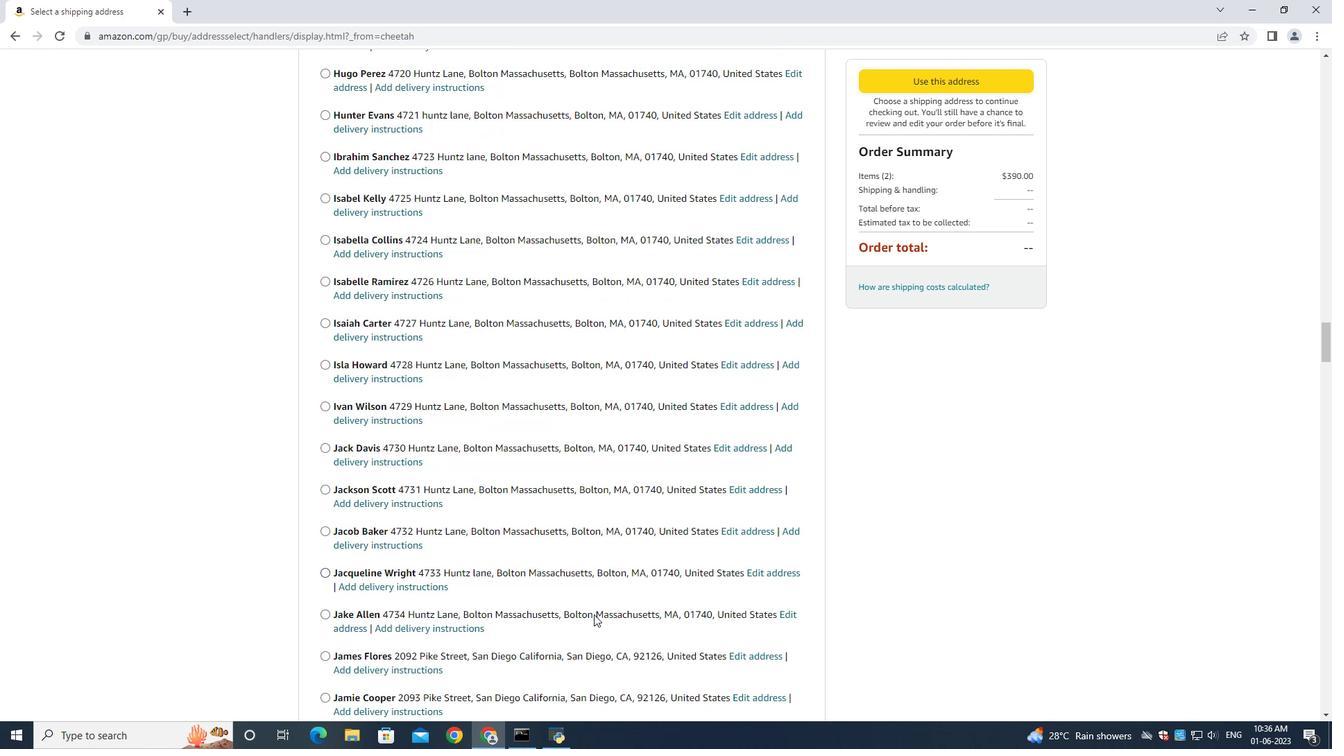 
Action: Mouse scrolled (602, 602) with delta (0, 0)
Screenshot: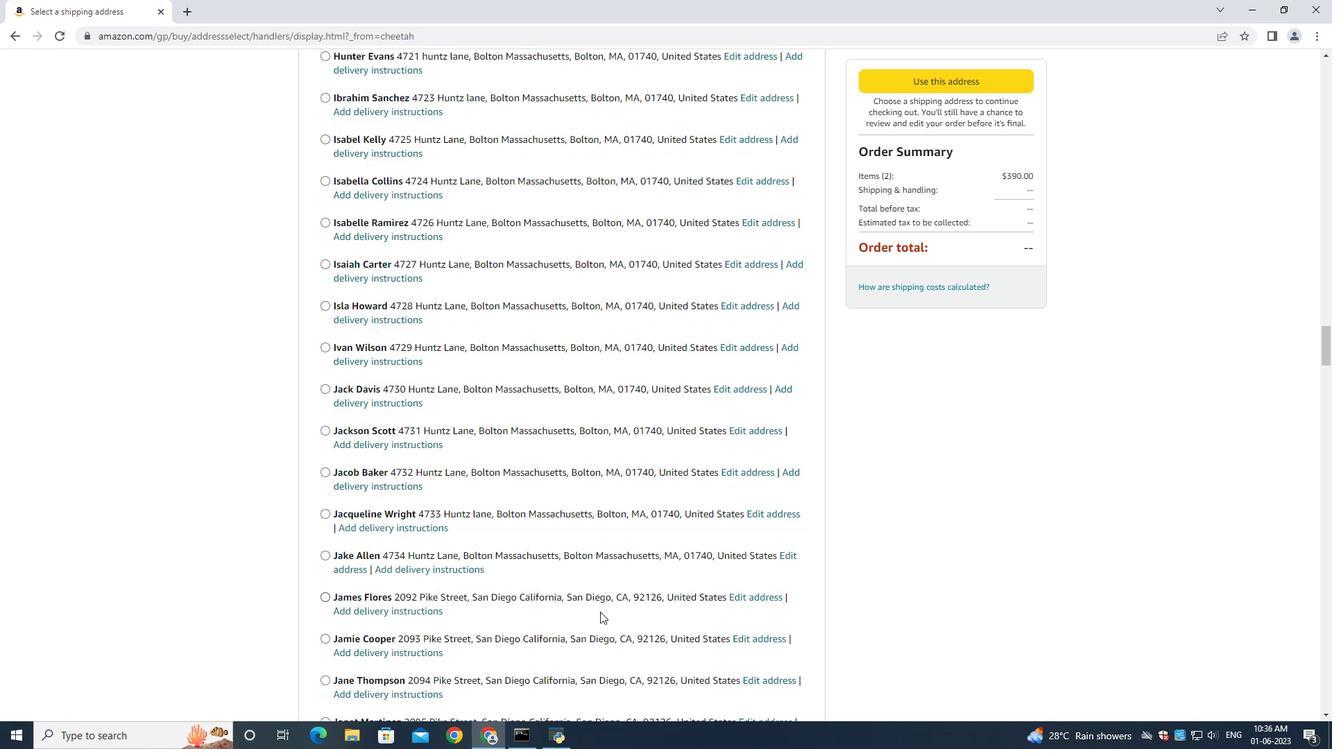 
Action: Mouse scrolled (602, 601) with delta (0, 0)
Screenshot: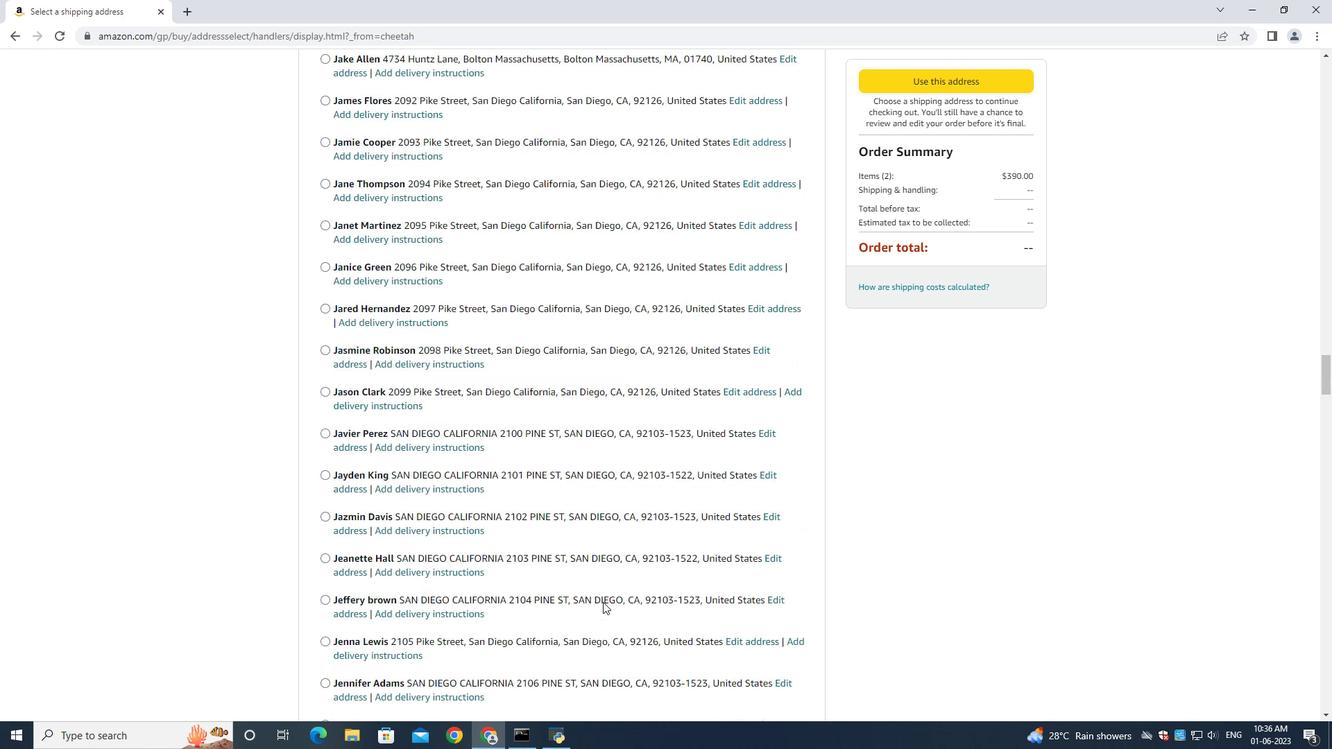 
Action: Mouse moved to (602, 602)
Screenshot: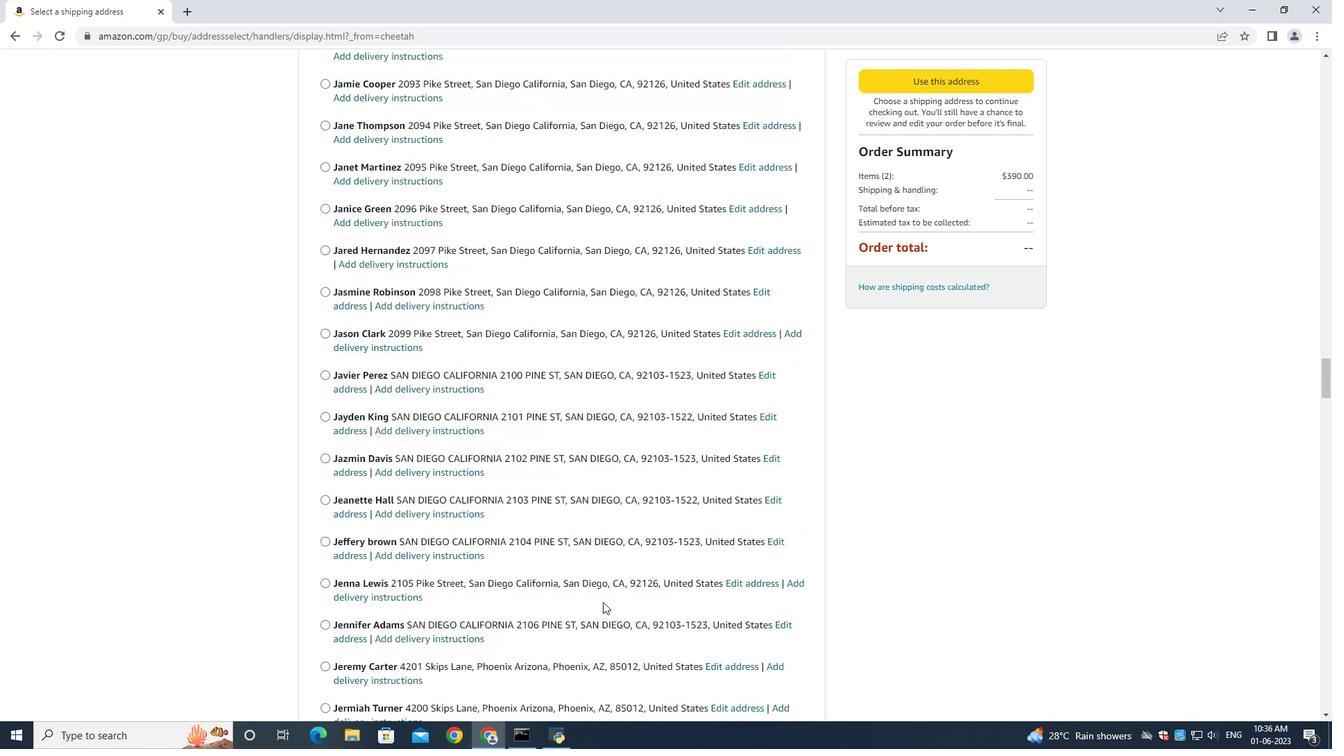 
Action: Mouse scrolled (602, 601) with delta (0, 0)
Screenshot: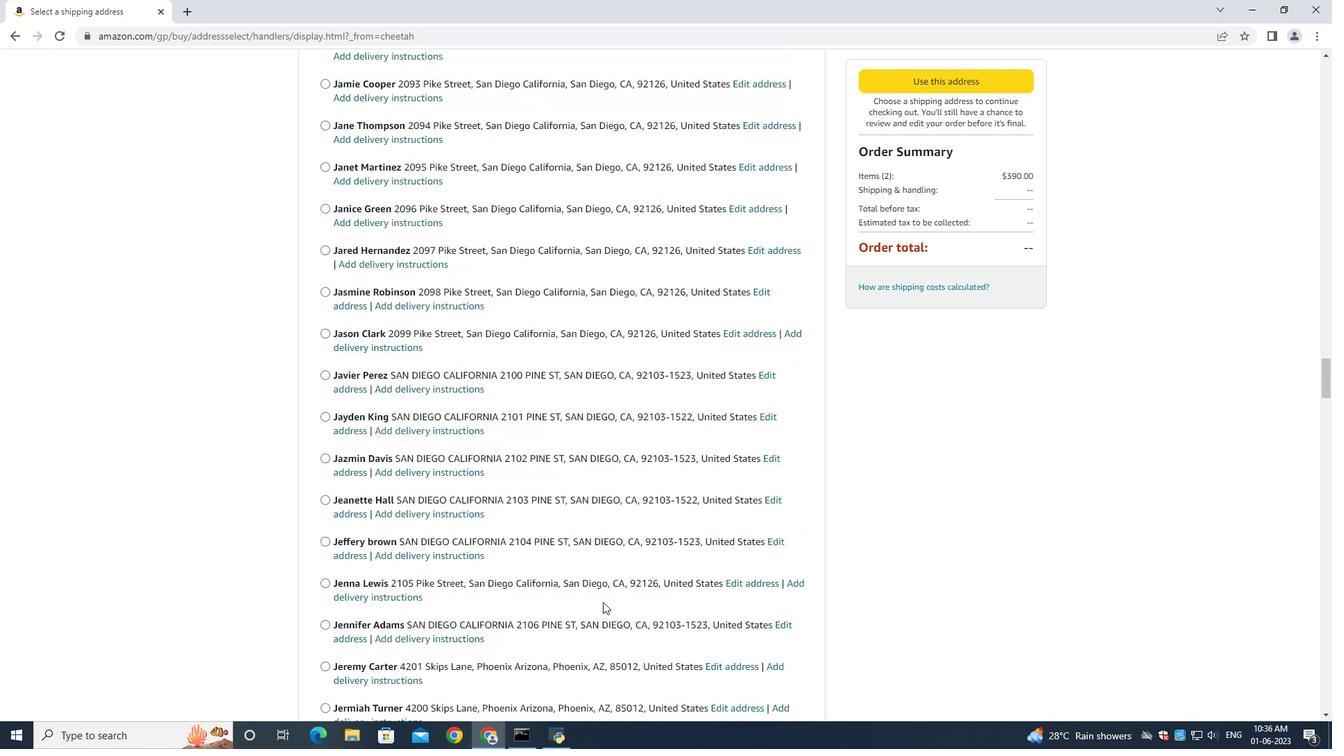 
Action: Mouse moved to (602, 602)
Screenshot: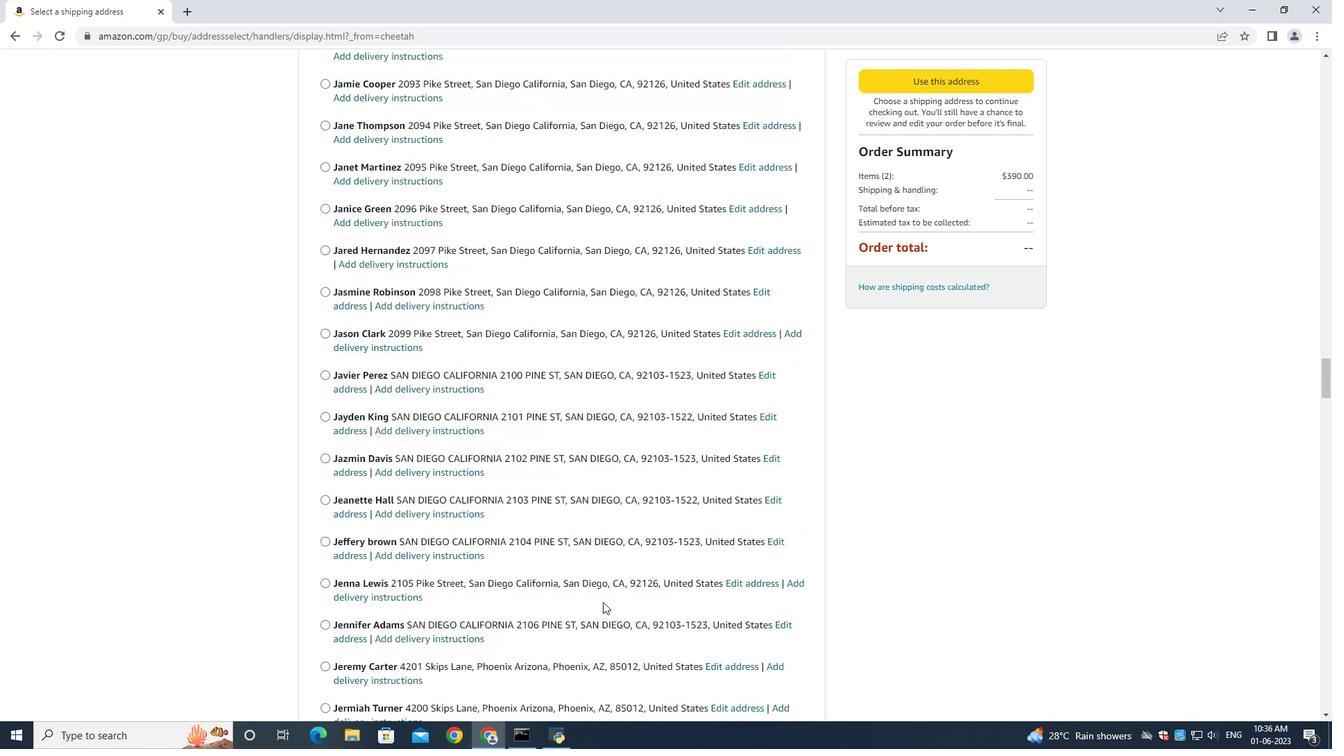 
Action: Mouse scrolled (602, 601) with delta (0, 0)
Screenshot: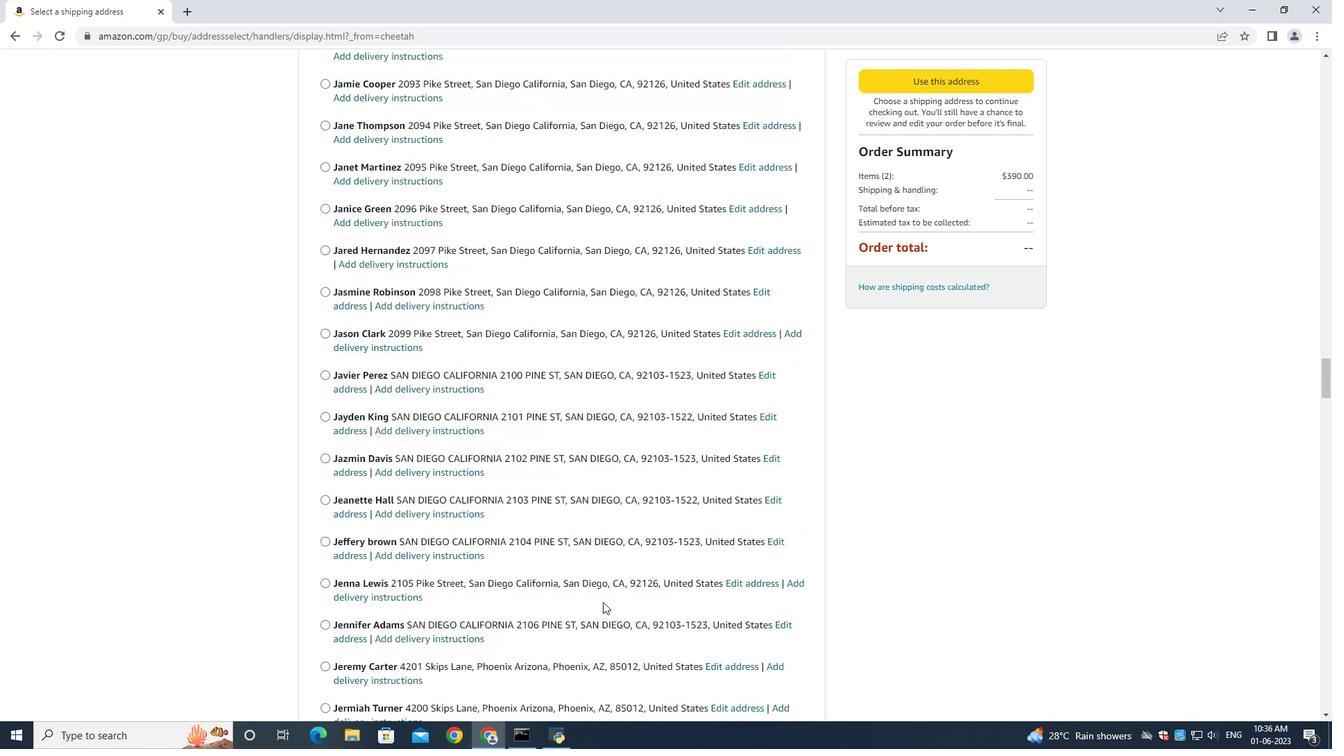 
Action: Mouse moved to (601, 602)
Screenshot: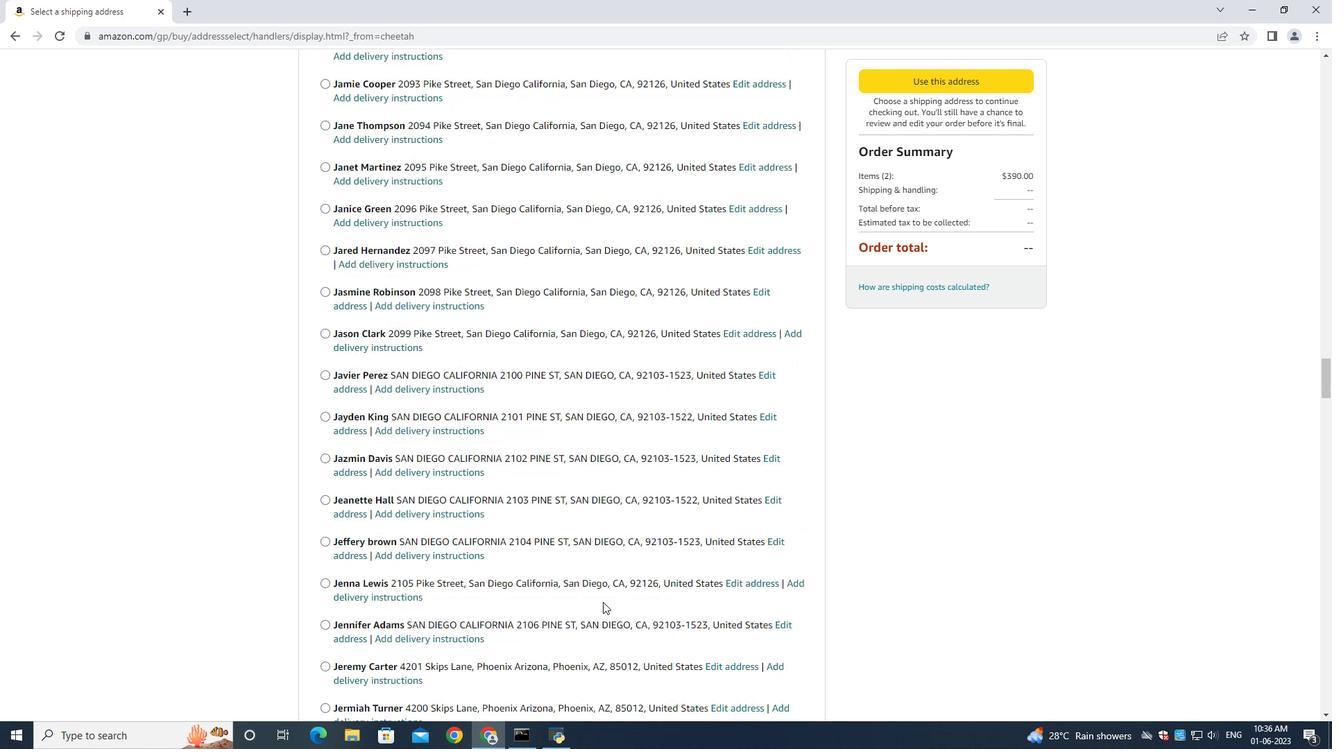 
Action: Mouse scrolled (602, 601) with delta (0, 0)
Screenshot: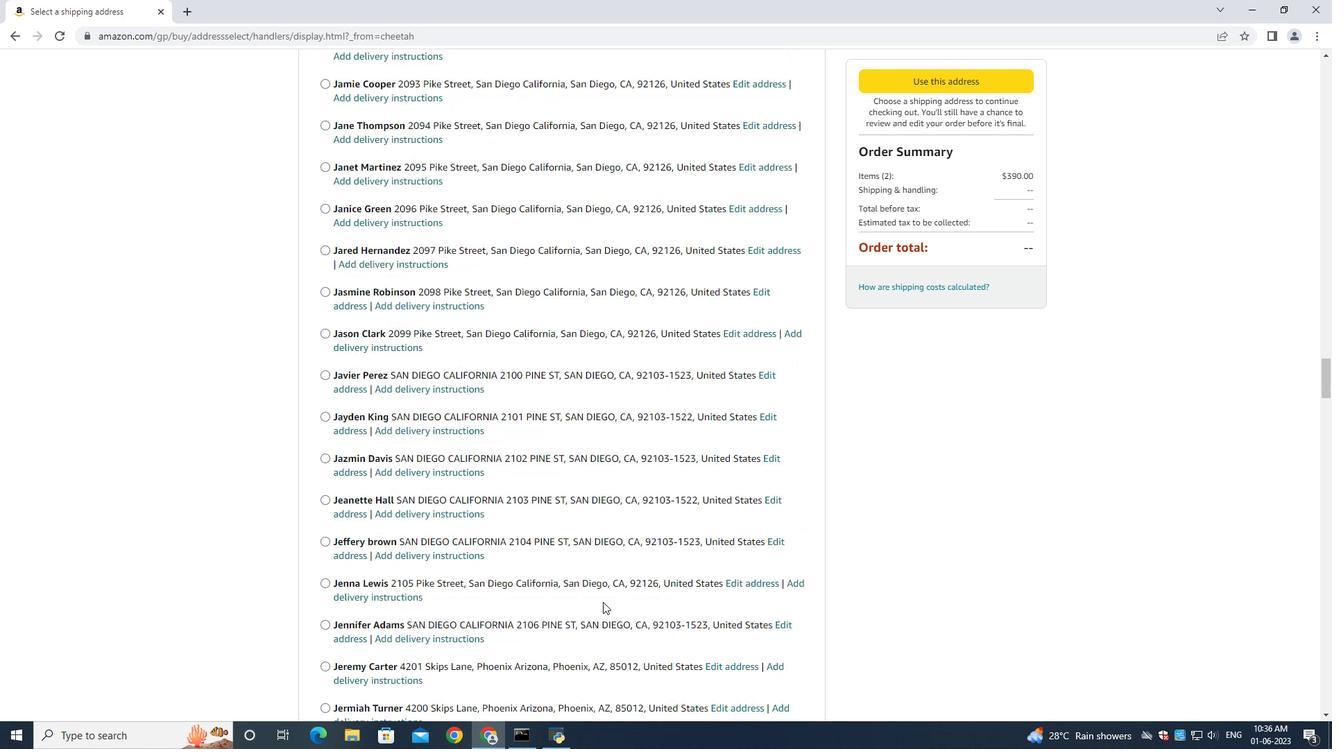 
Action: Mouse moved to (599, 598)
Screenshot: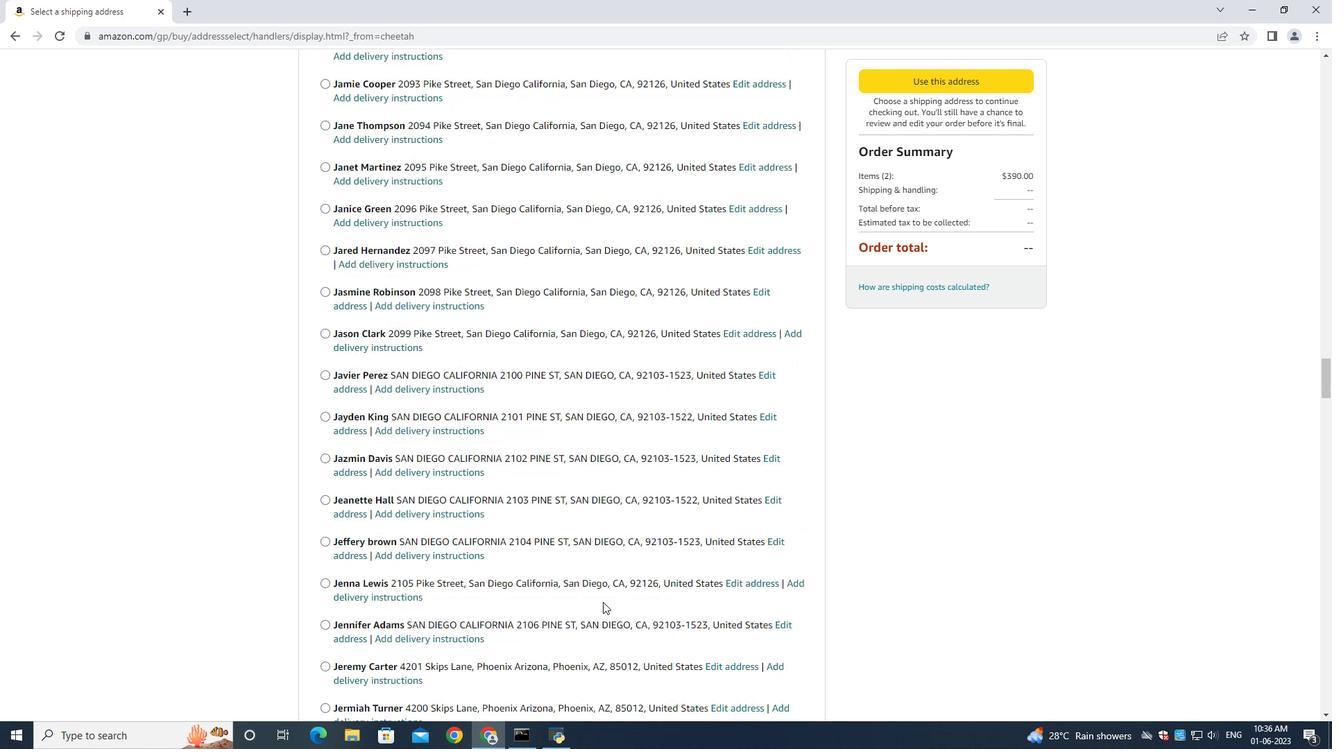 
Action: Mouse scrolled (602, 601) with delta (0, 0)
Screenshot: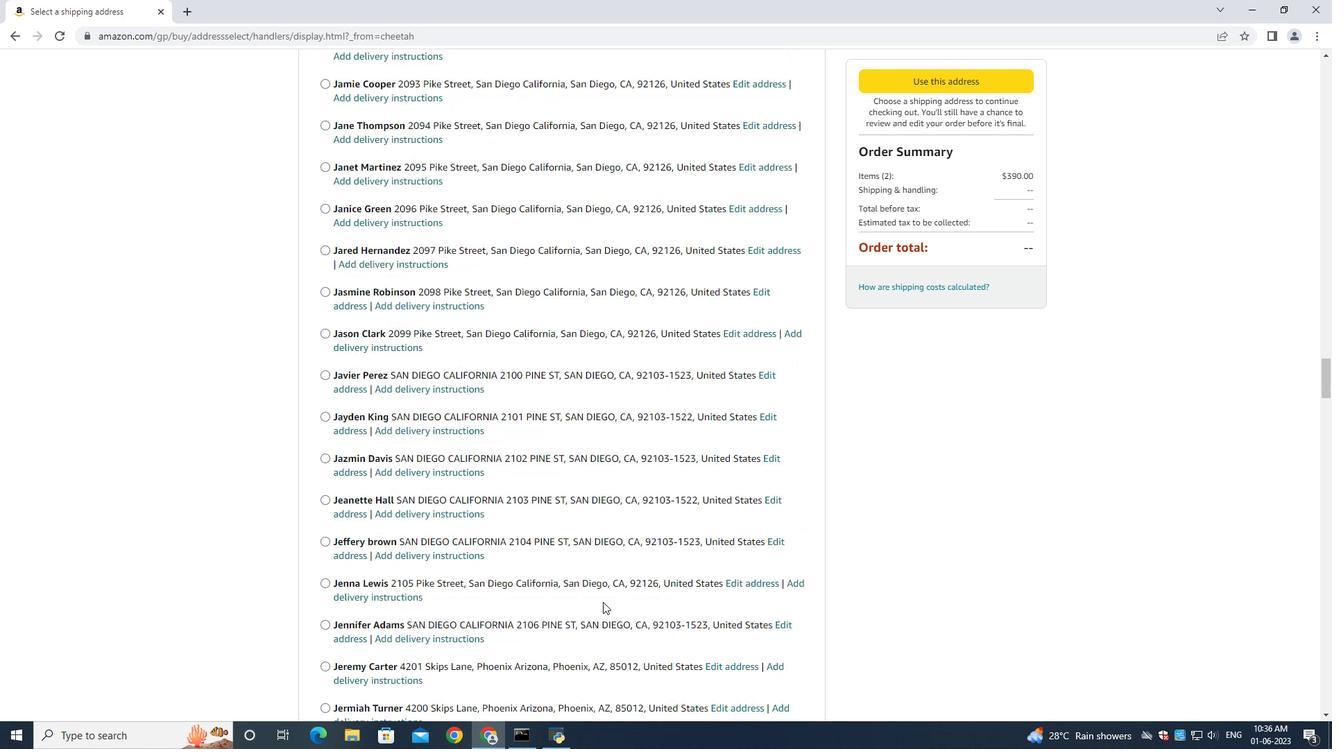 
Action: Mouse moved to (597, 596)
Screenshot: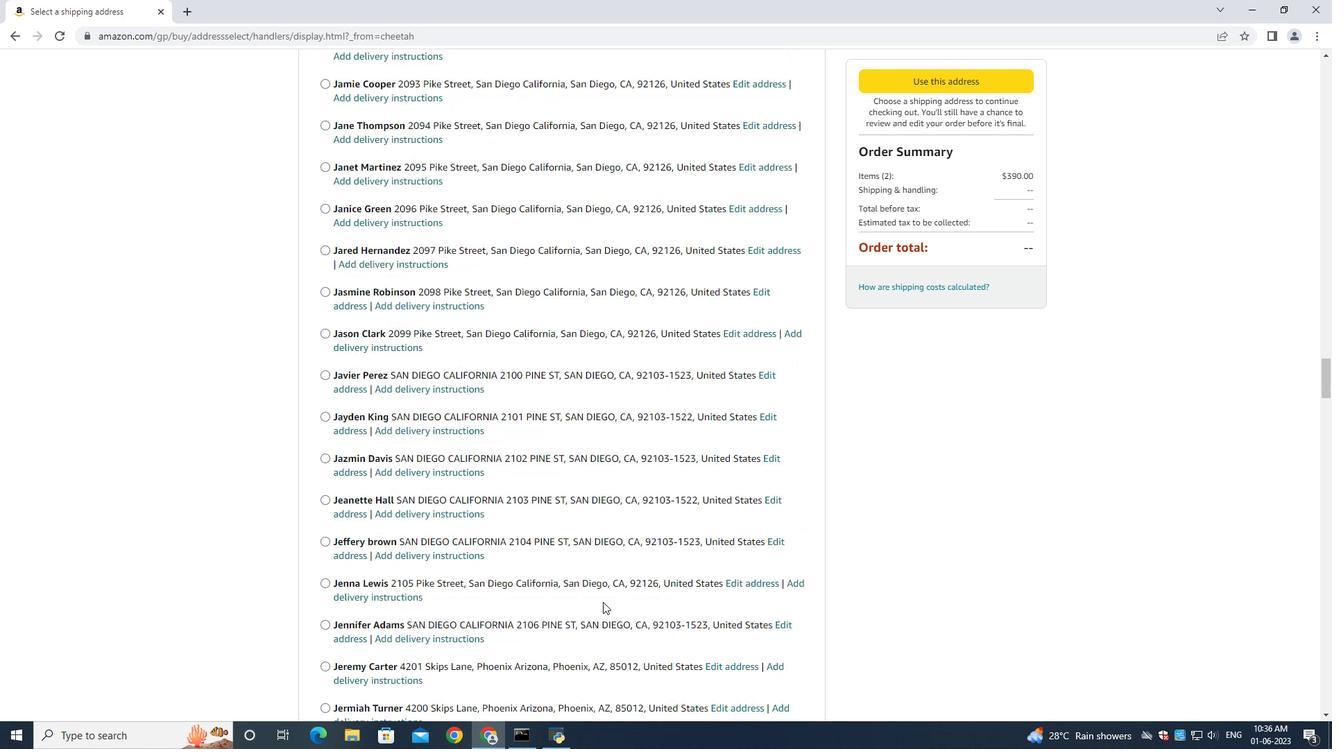 
Action: Mouse scrolled (601, 601) with delta (0, 0)
Screenshot: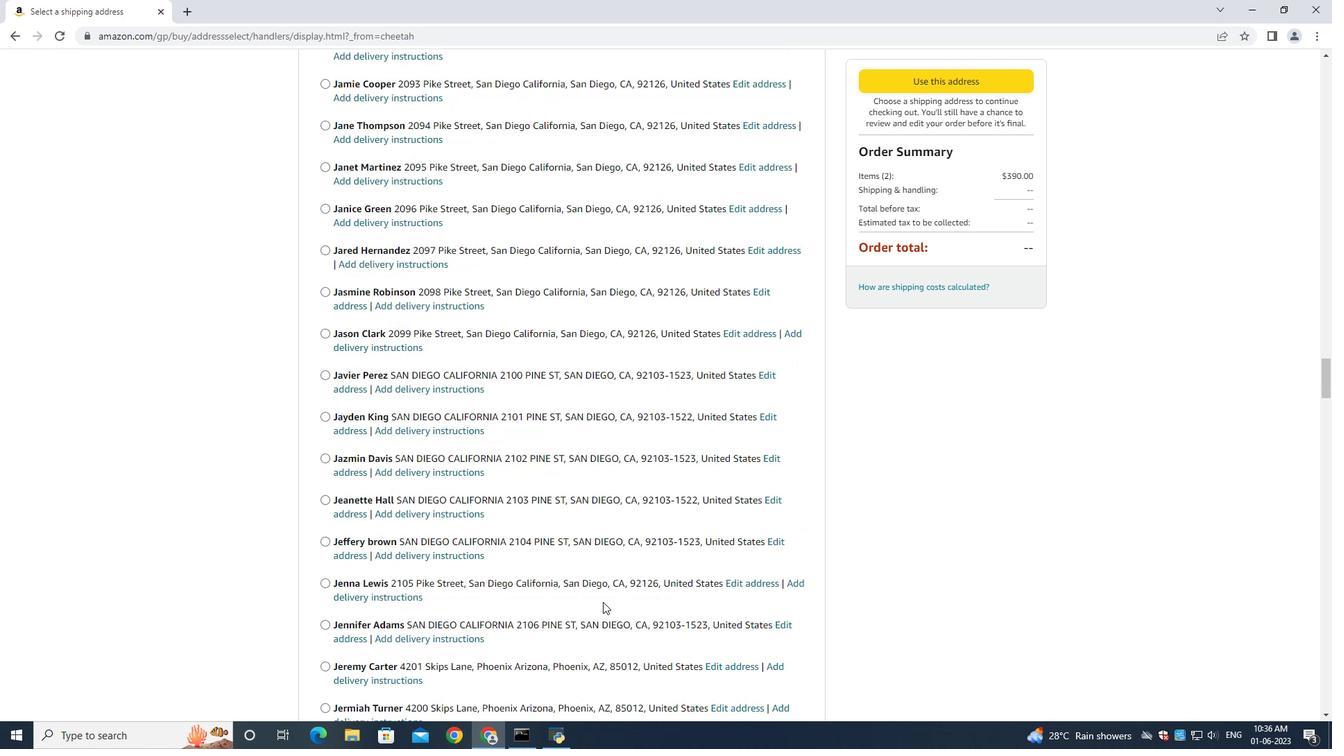 
Action: Mouse moved to (559, 587)
Screenshot: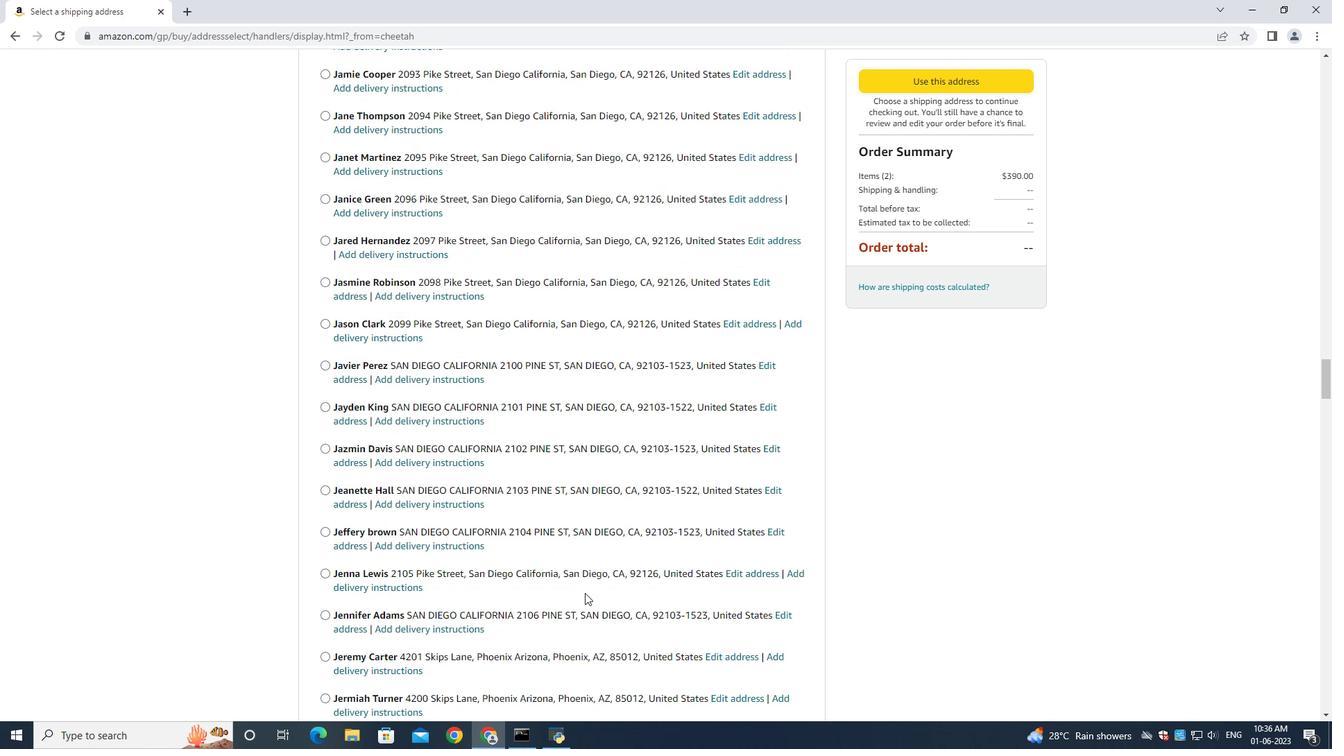 
Action: Mouse scrolled (559, 586) with delta (0, 0)
Screenshot: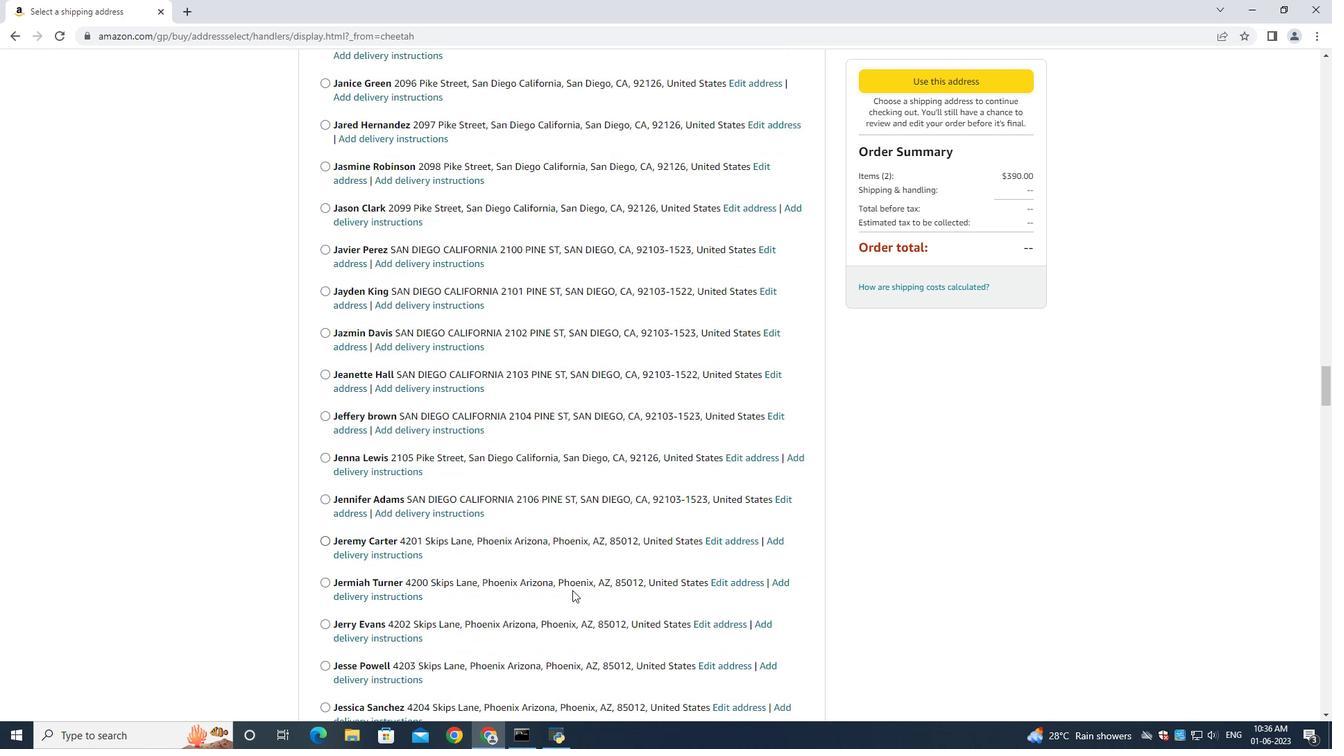 
Action: Mouse moved to (559, 587)
Screenshot: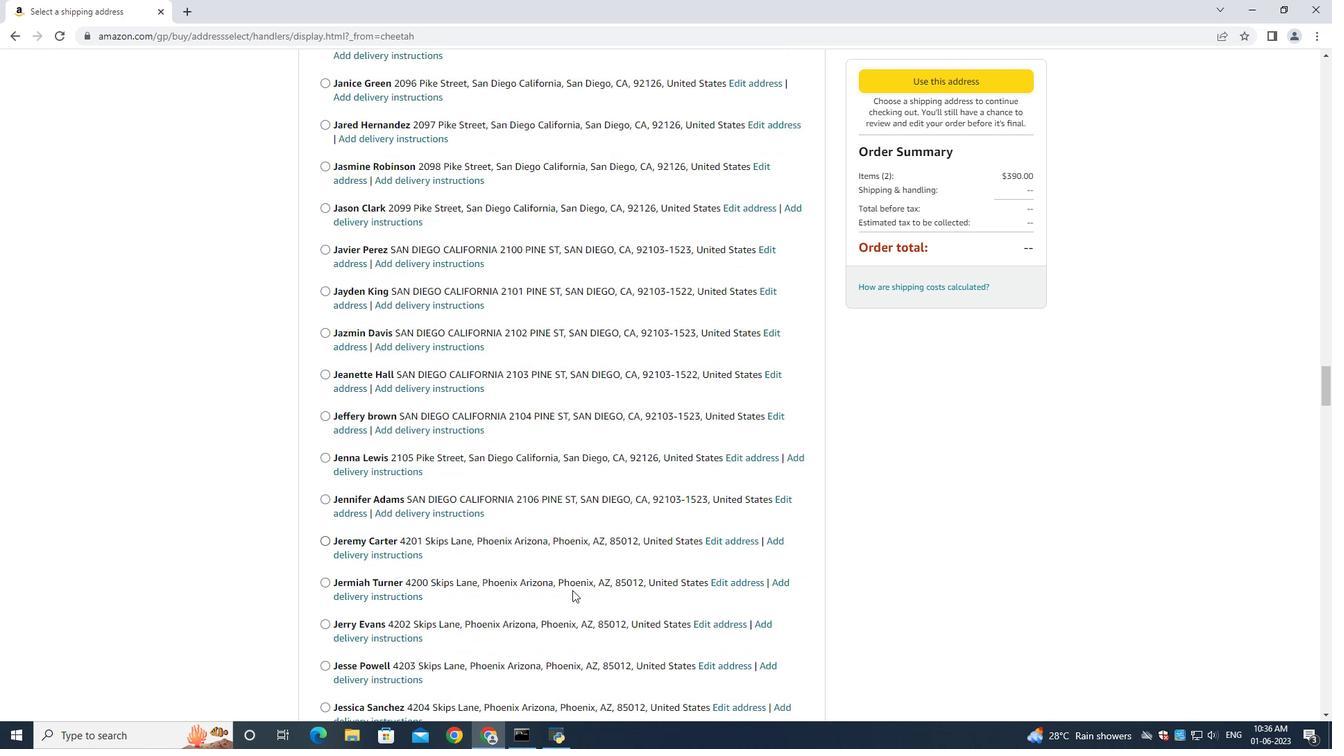 
Action: Mouse scrolled (559, 586) with delta (0, 0)
Screenshot: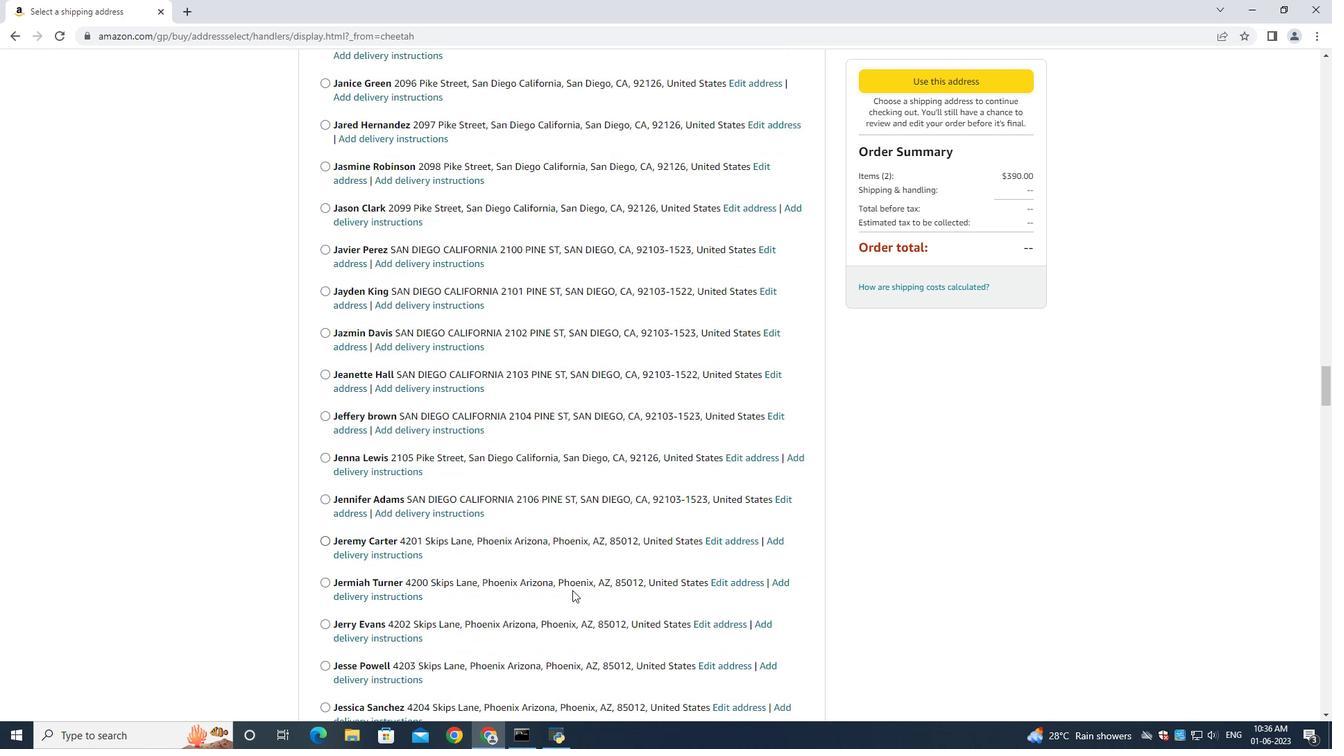
Action: Mouse scrolled (559, 586) with delta (0, 0)
Screenshot: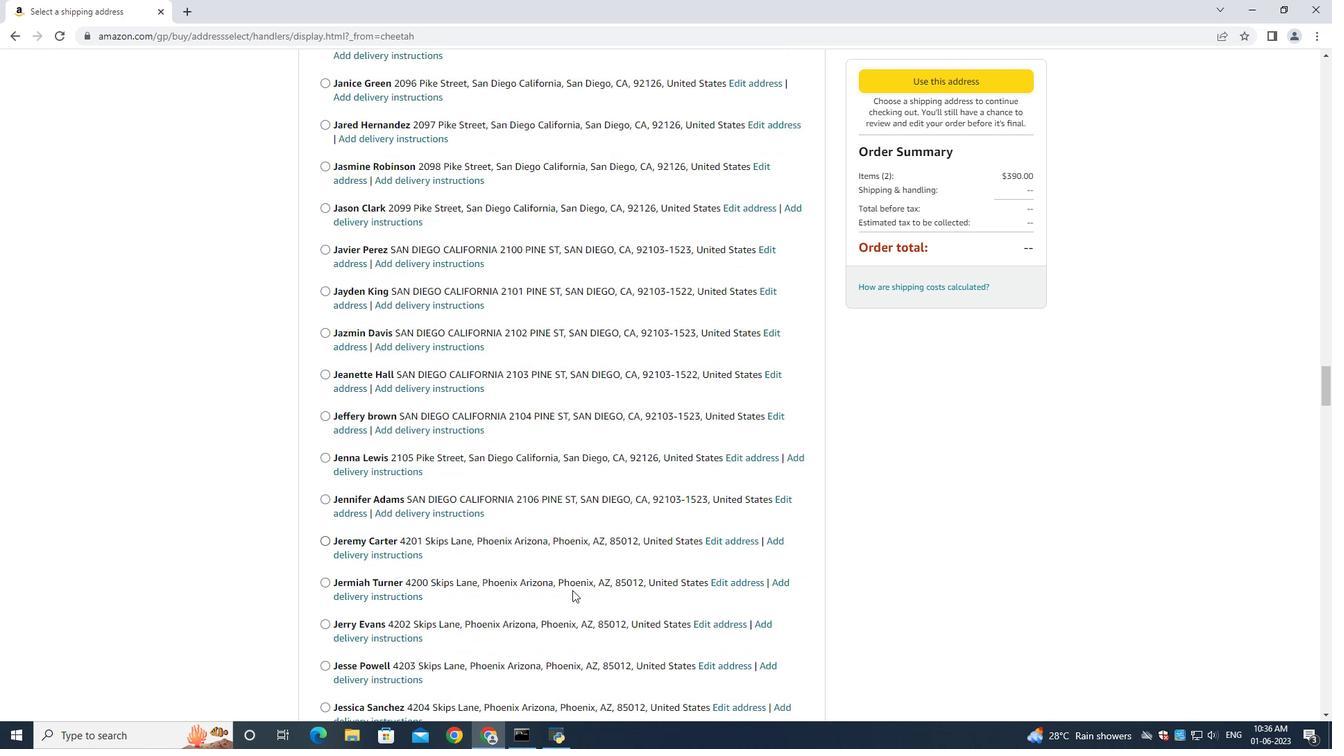 
Action: Mouse moved to (559, 587)
Screenshot: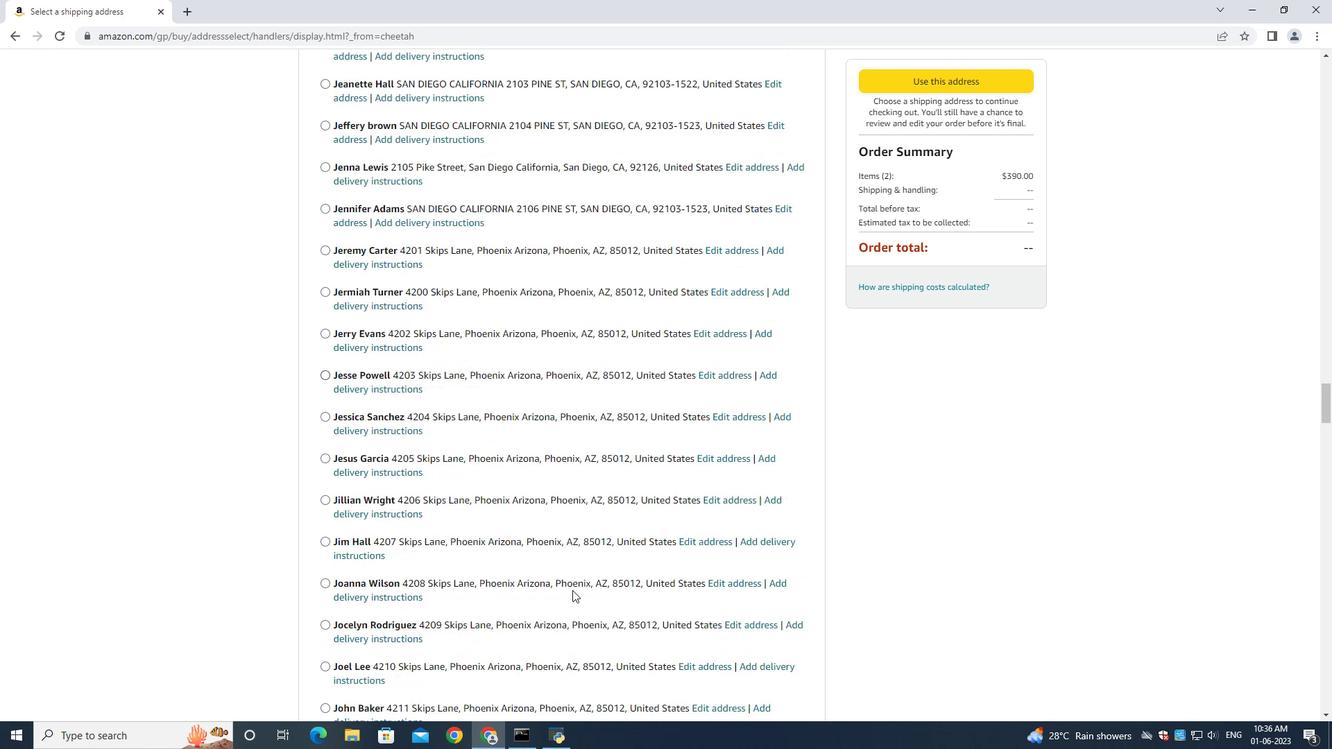 
Action: Mouse scrolled (559, 586) with delta (0, 0)
Screenshot: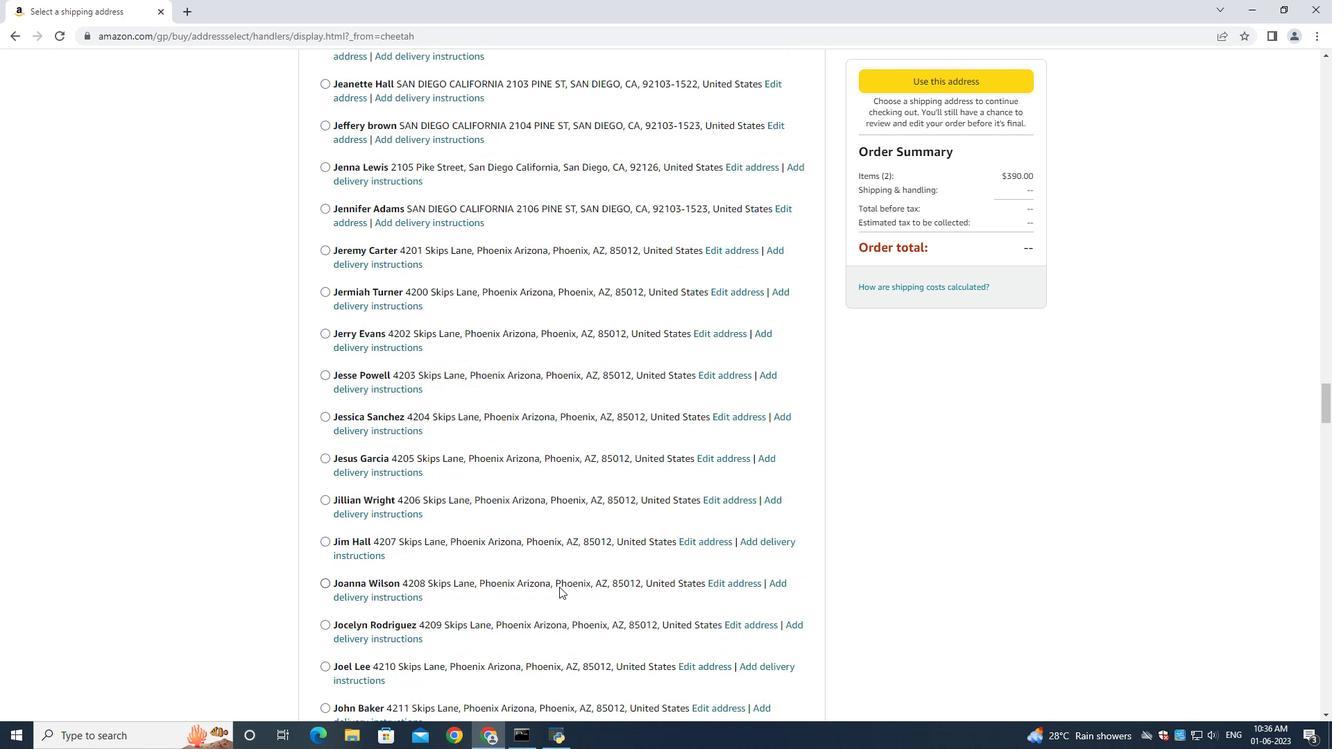 
Action: Mouse moved to (560, 587)
Screenshot: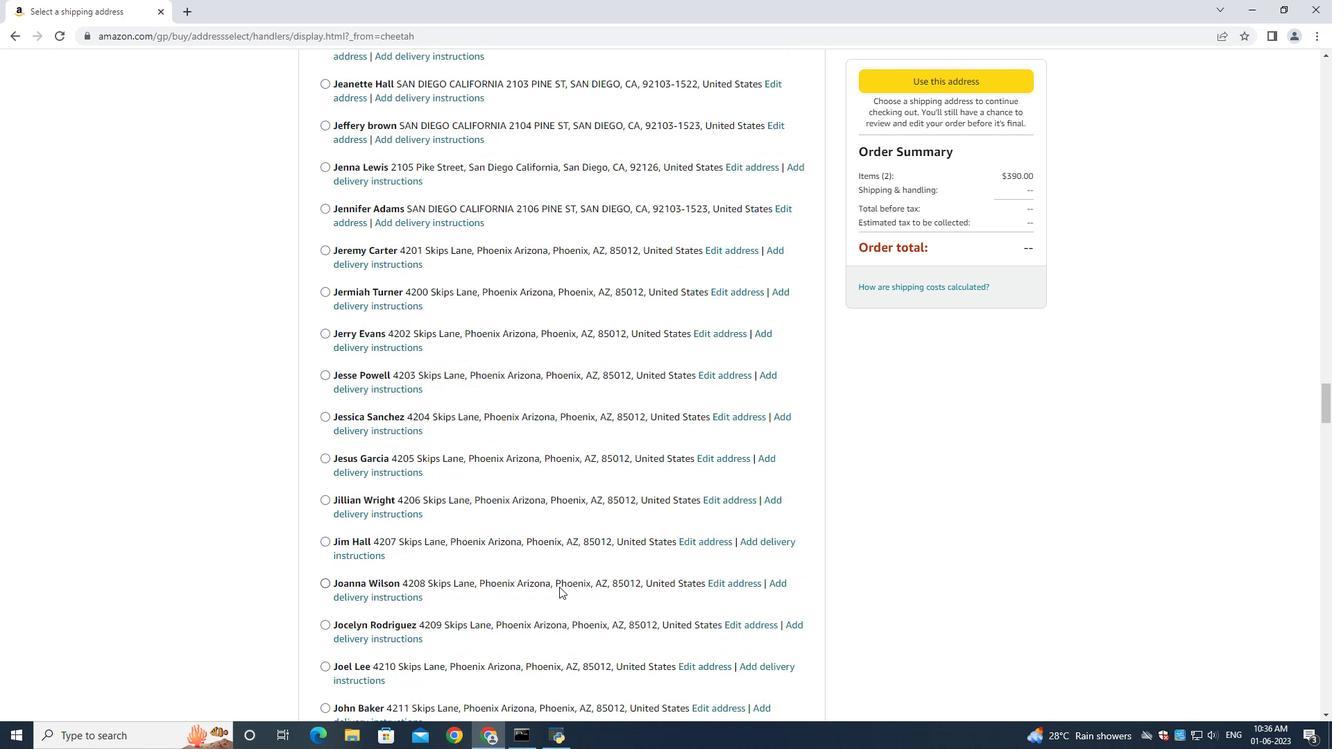 
Action: Mouse scrolled (559, 586) with delta (0, 0)
Screenshot: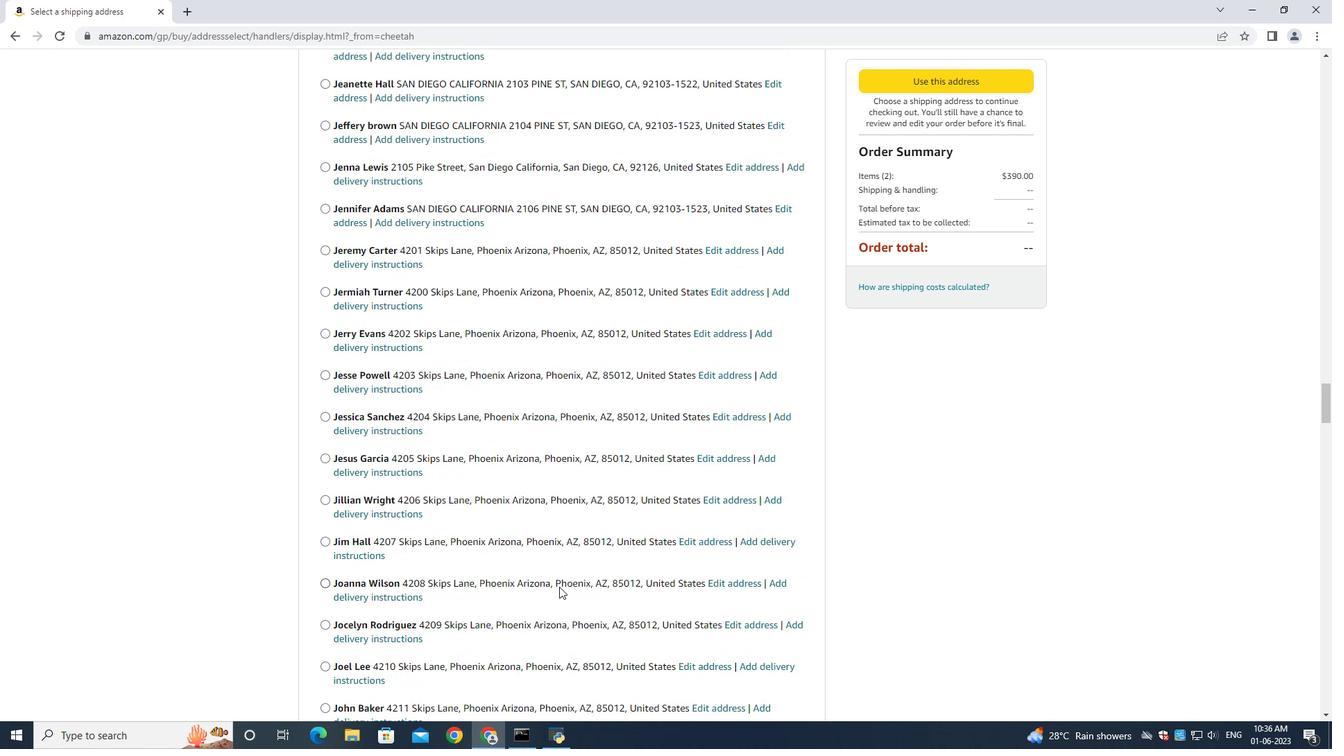 
Action: Mouse moved to (560, 587)
Screenshot: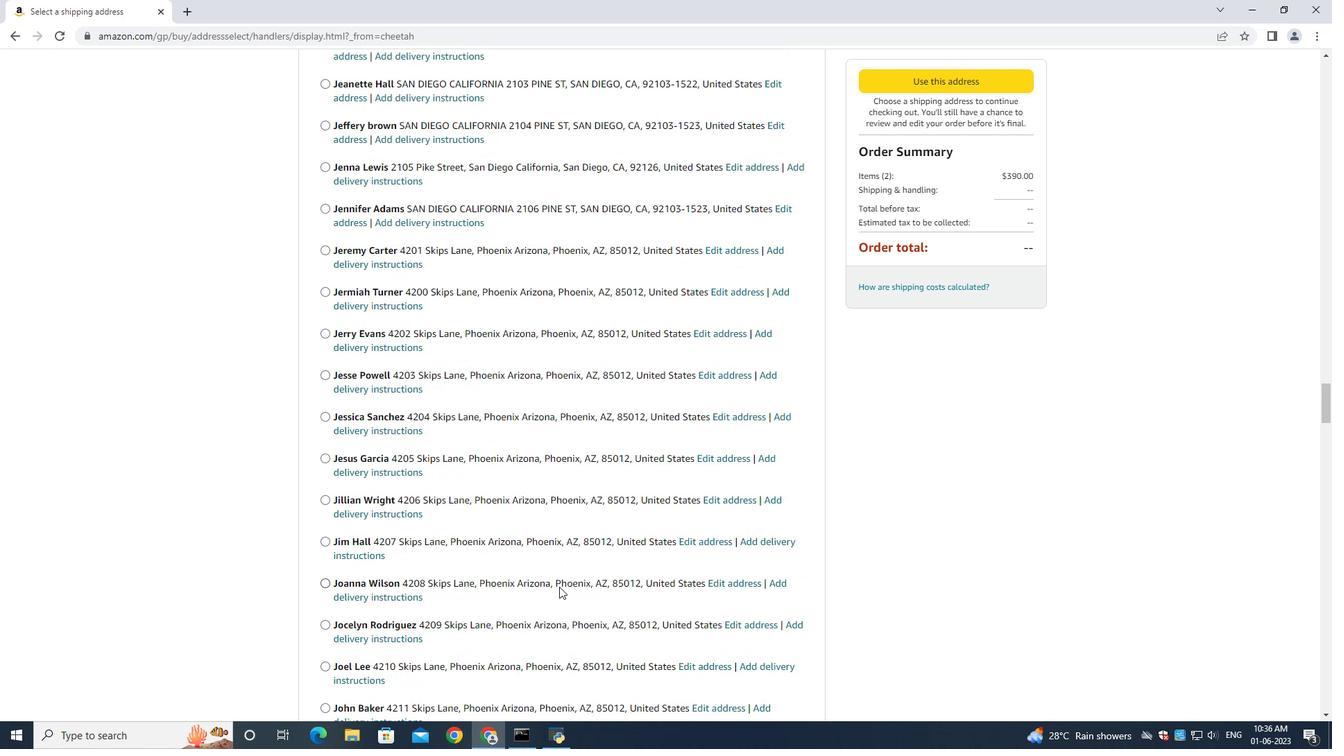 
Action: Mouse scrolled (559, 586) with delta (0, 0)
Screenshot: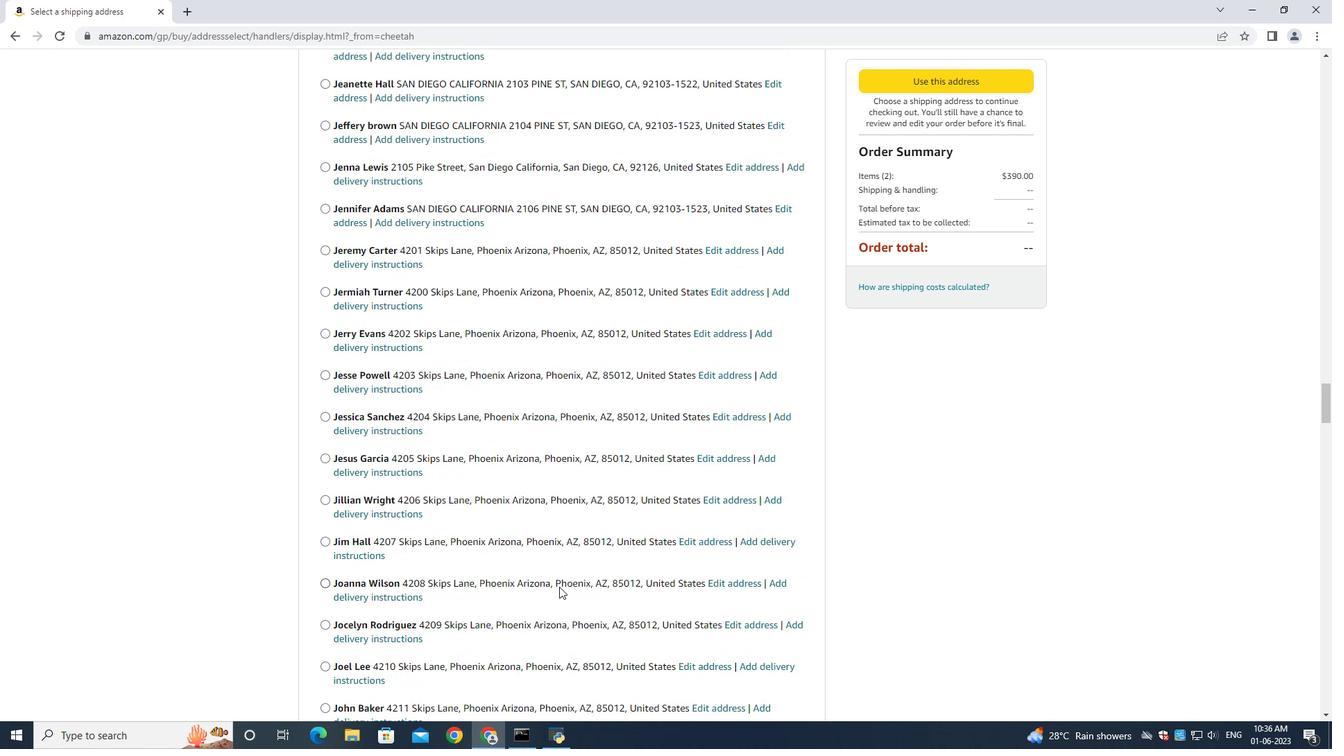 
Action: Mouse moved to (562, 587)
Screenshot: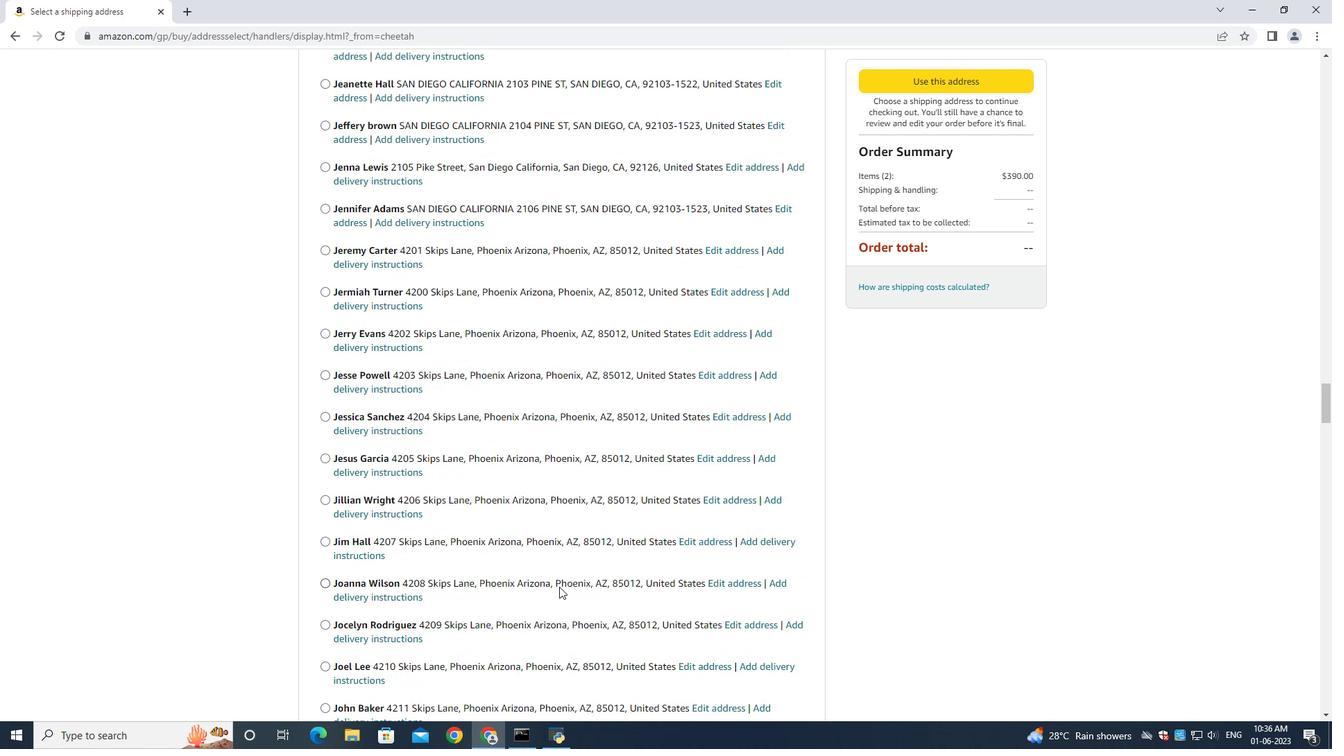 
Action: Mouse scrolled (560, 586) with delta (0, 0)
Screenshot: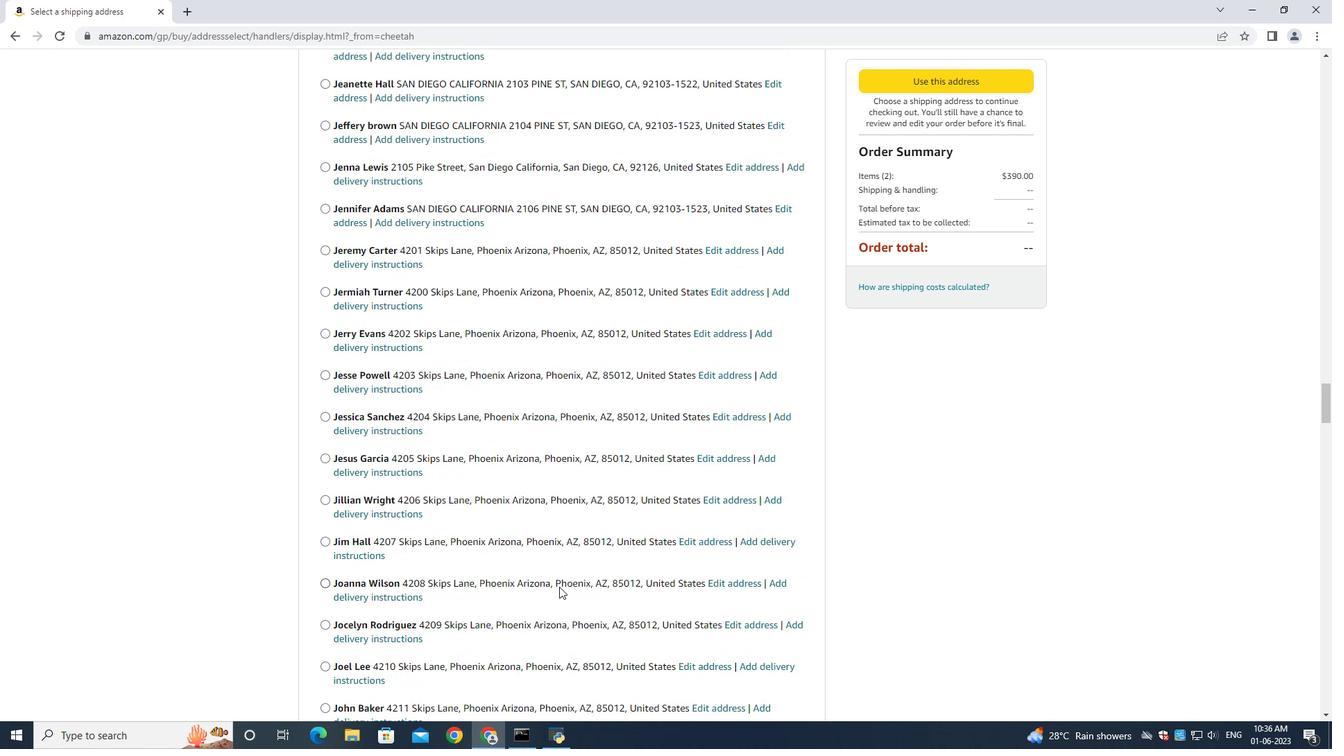 
Action: Mouse scrolled (560, 586) with delta (0, 0)
Screenshot: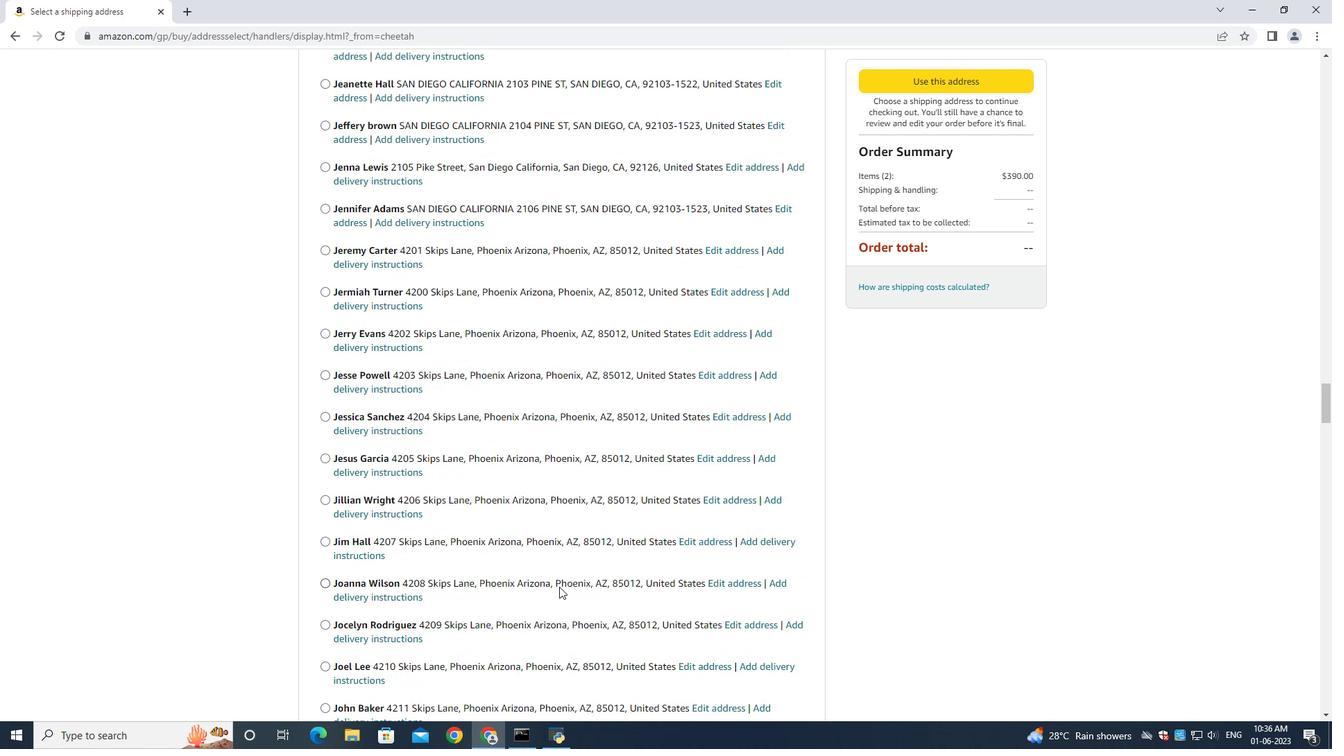 
Action: Mouse moved to (539, 575)
Screenshot: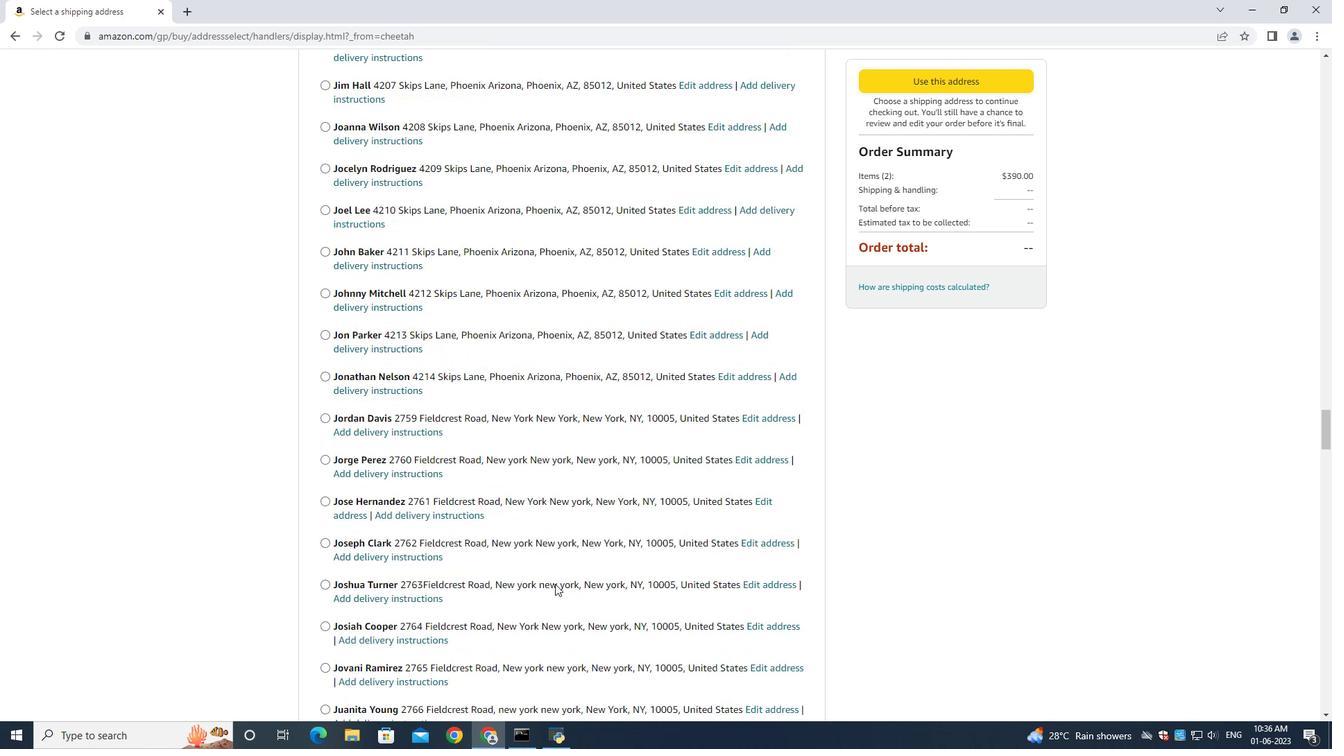 
Action: Mouse scrolled (539, 574) with delta (0, 0)
Screenshot: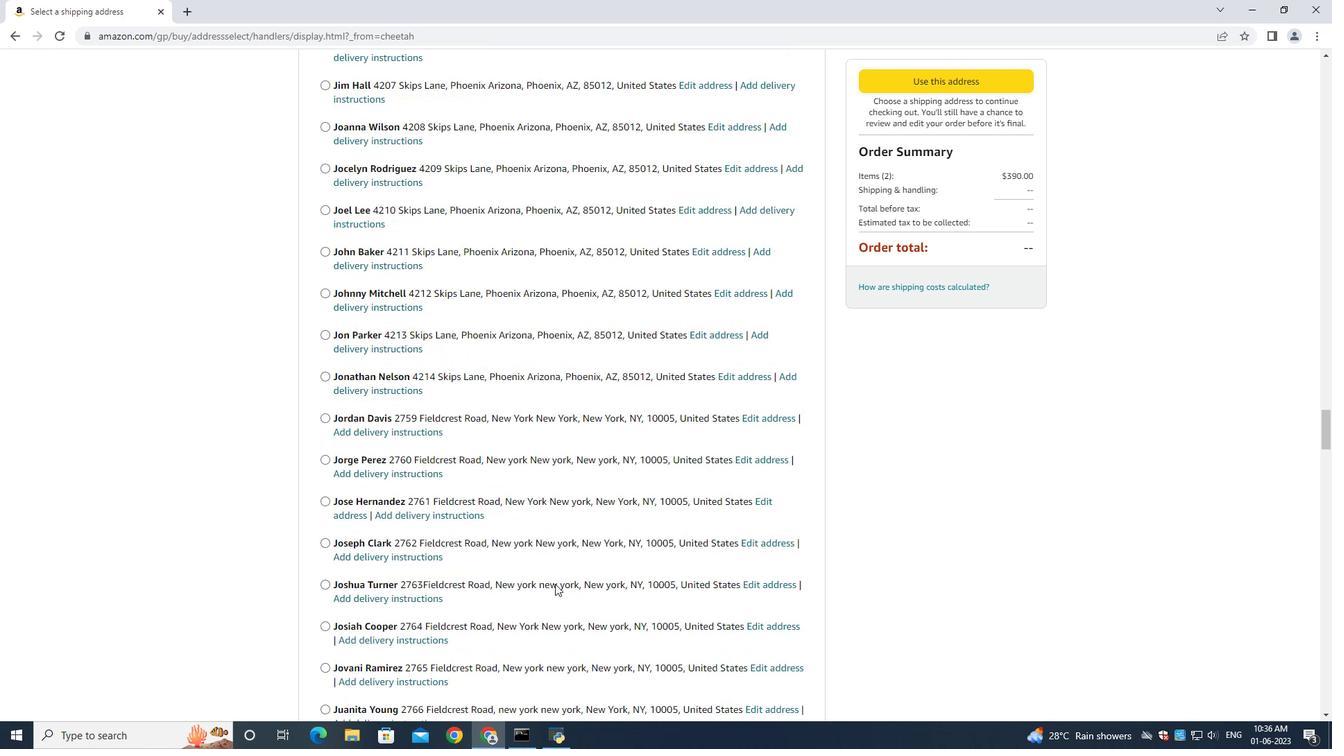 
Action: Mouse moved to (539, 575)
Screenshot: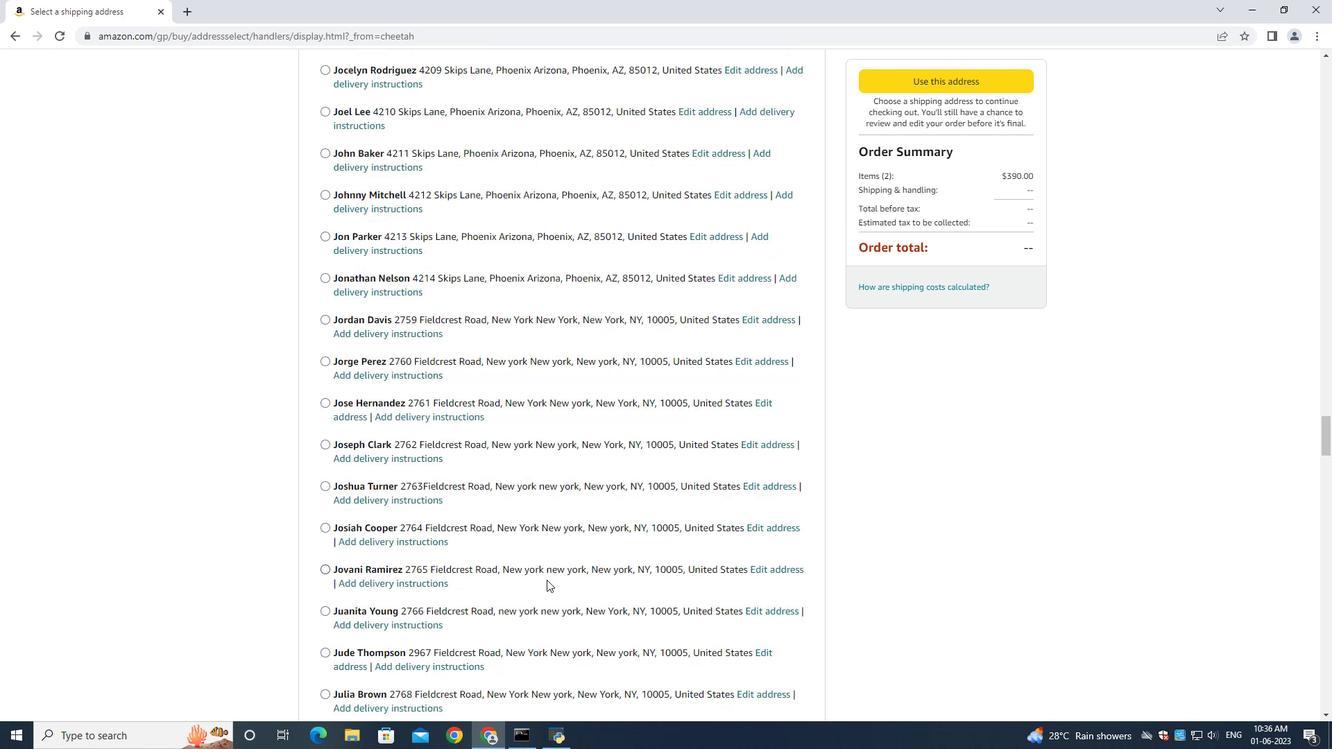 
Action: Mouse scrolled (539, 574) with delta (0, 0)
Screenshot: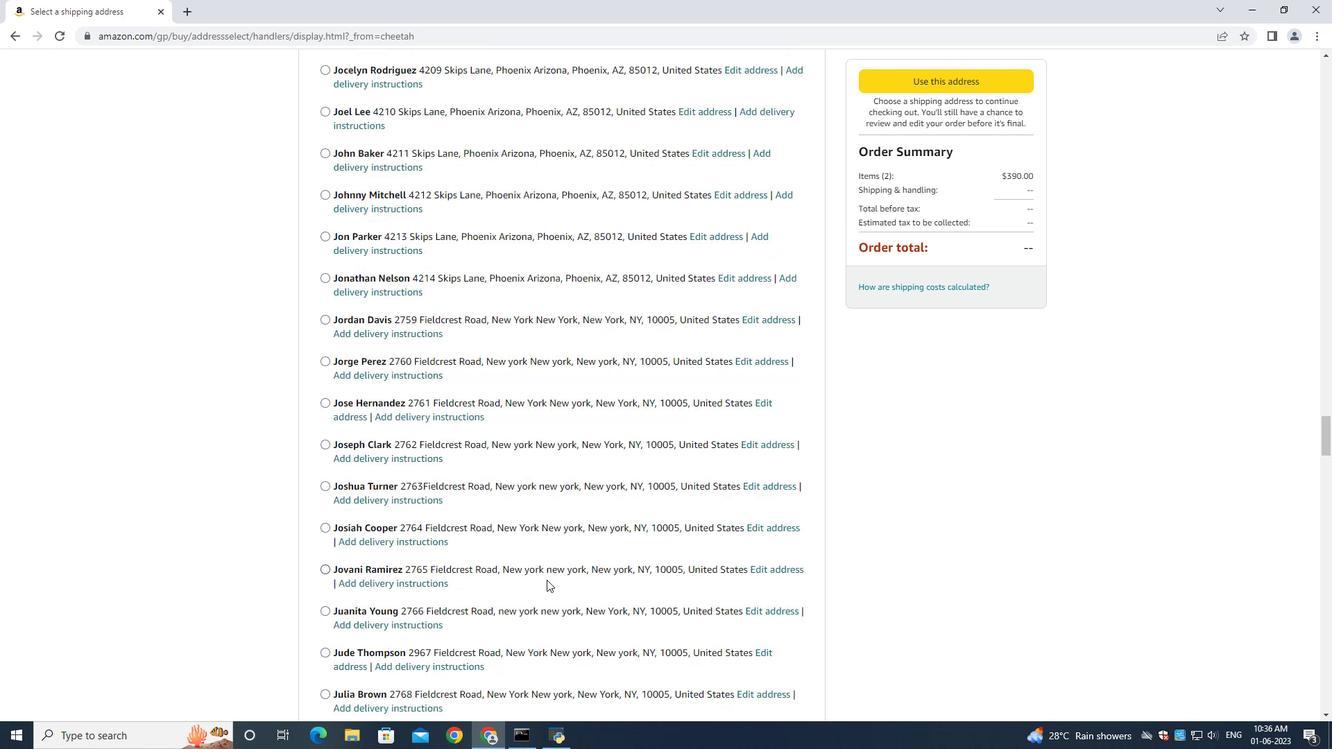 
Action: Mouse moved to (538, 578)
Screenshot: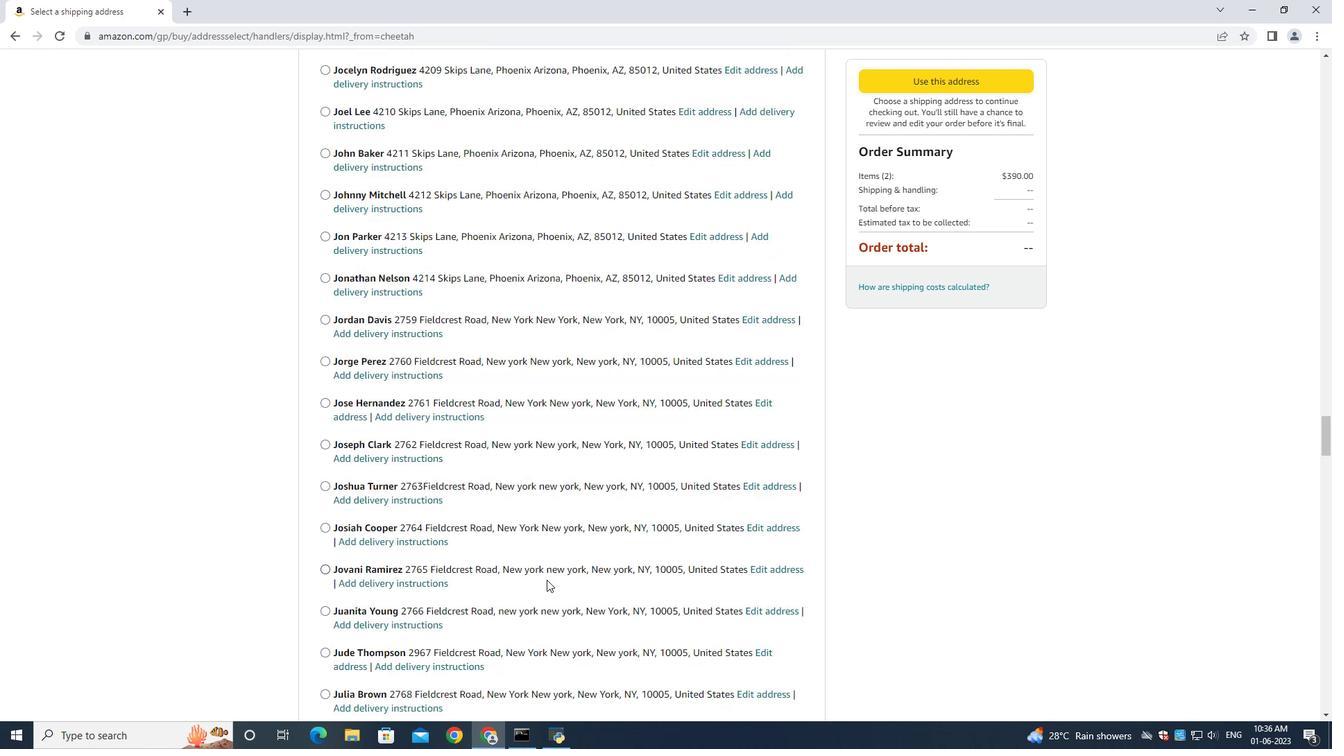 
Action: Mouse scrolled (538, 577) with delta (0, 0)
Screenshot: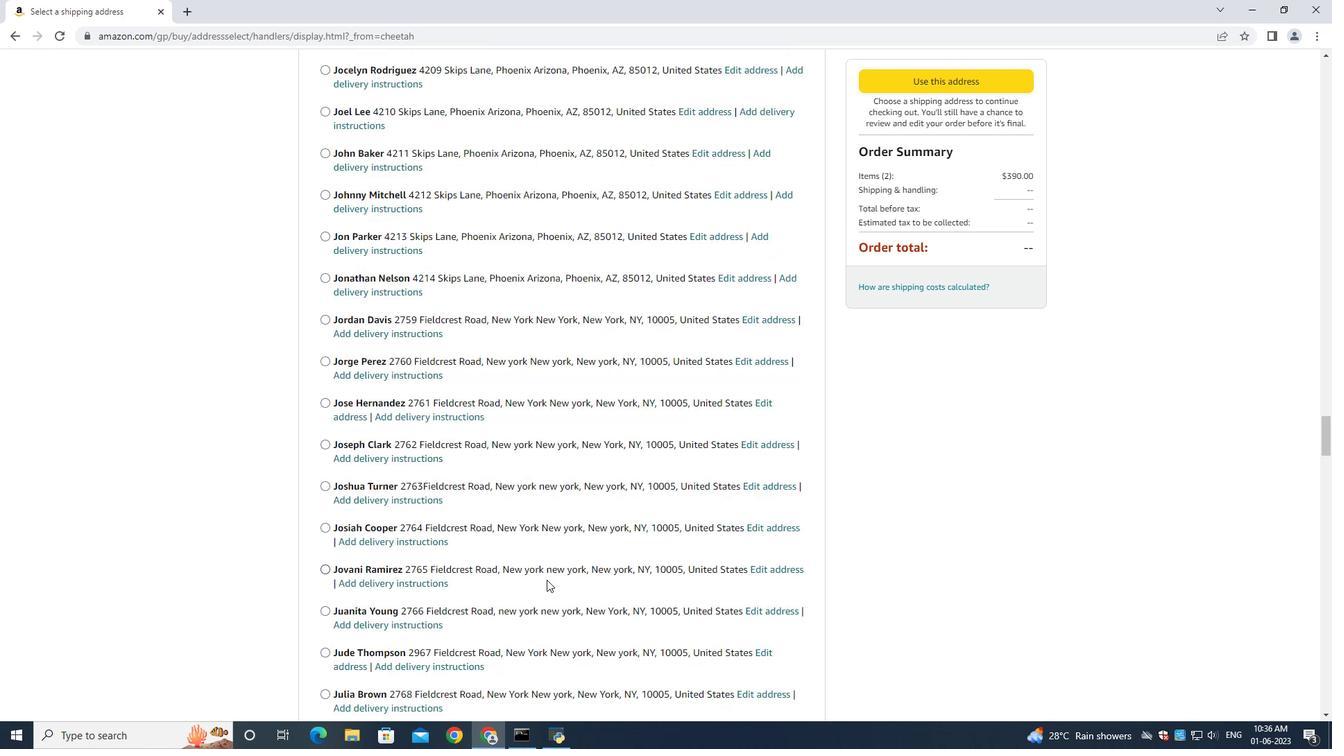 
Action: Mouse moved to (538, 578)
Screenshot: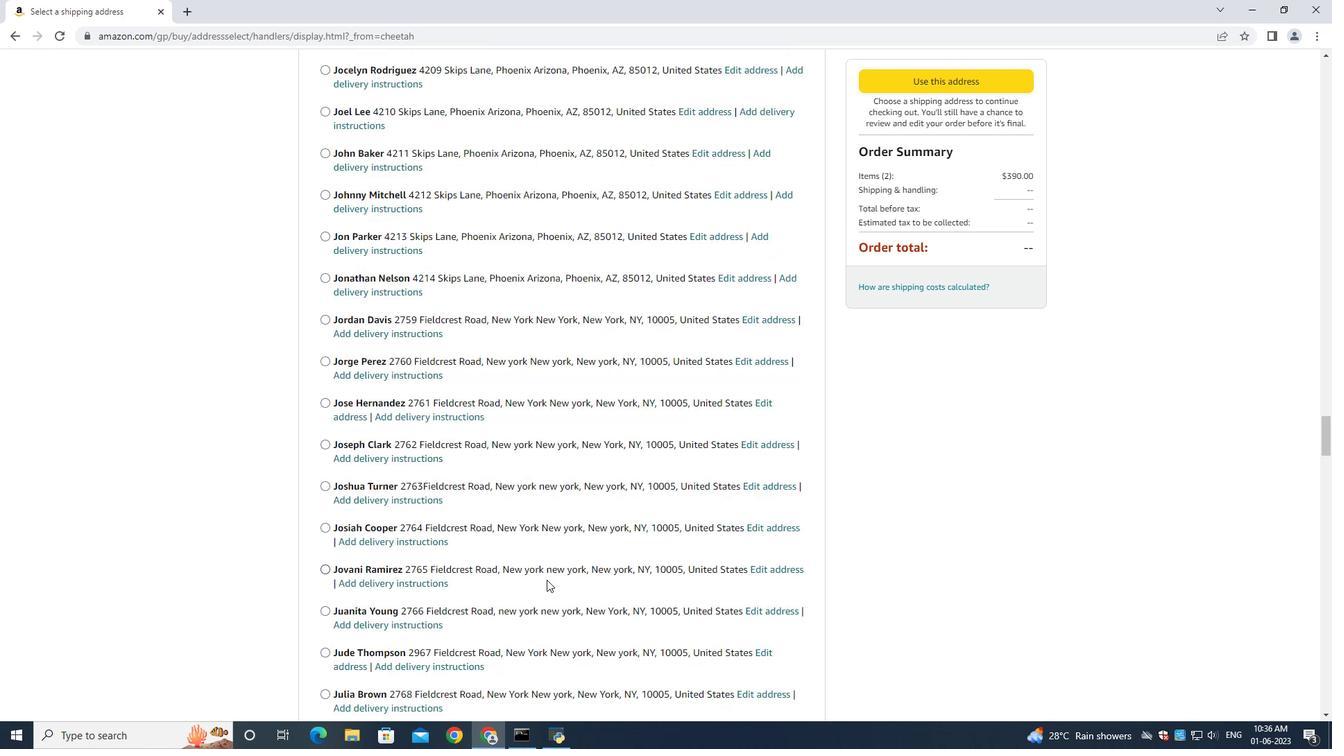 
Action: Mouse scrolled (538, 577) with delta (0, 0)
Screenshot: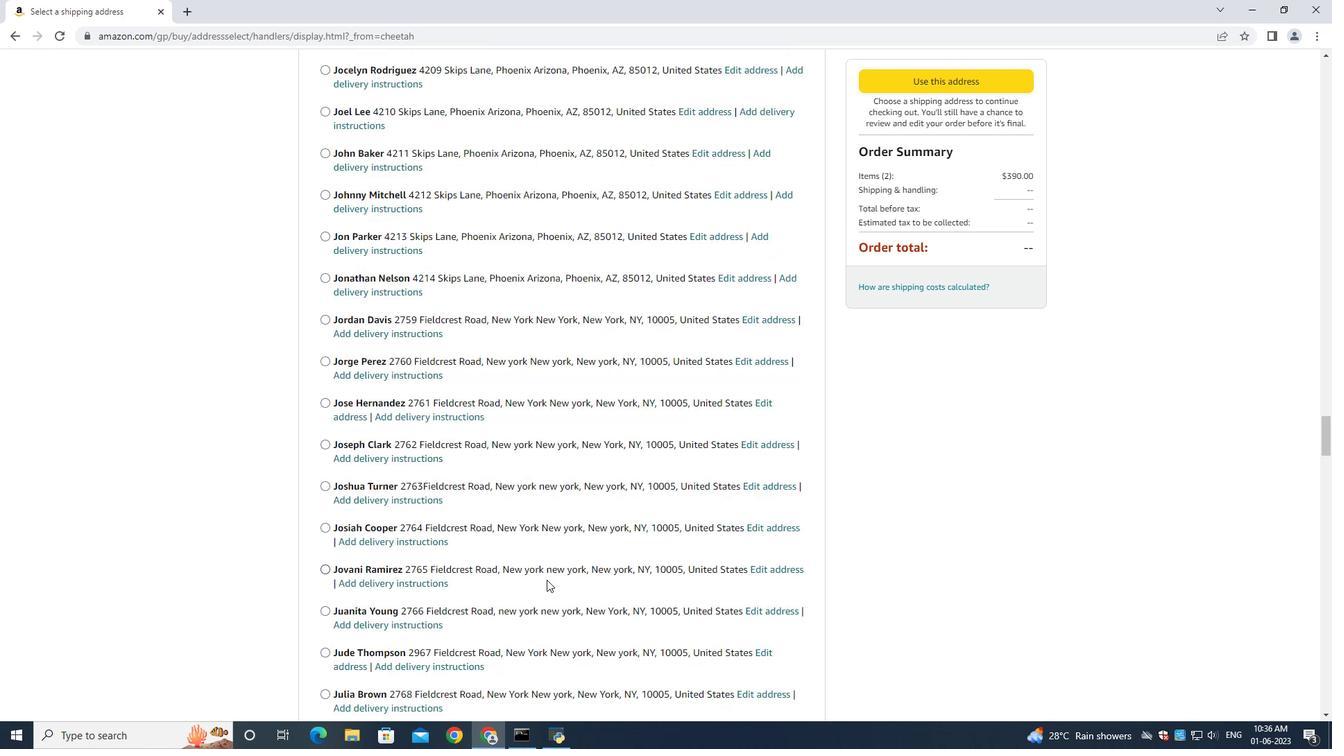 
Action: Mouse scrolled (538, 577) with delta (0, 0)
Screenshot: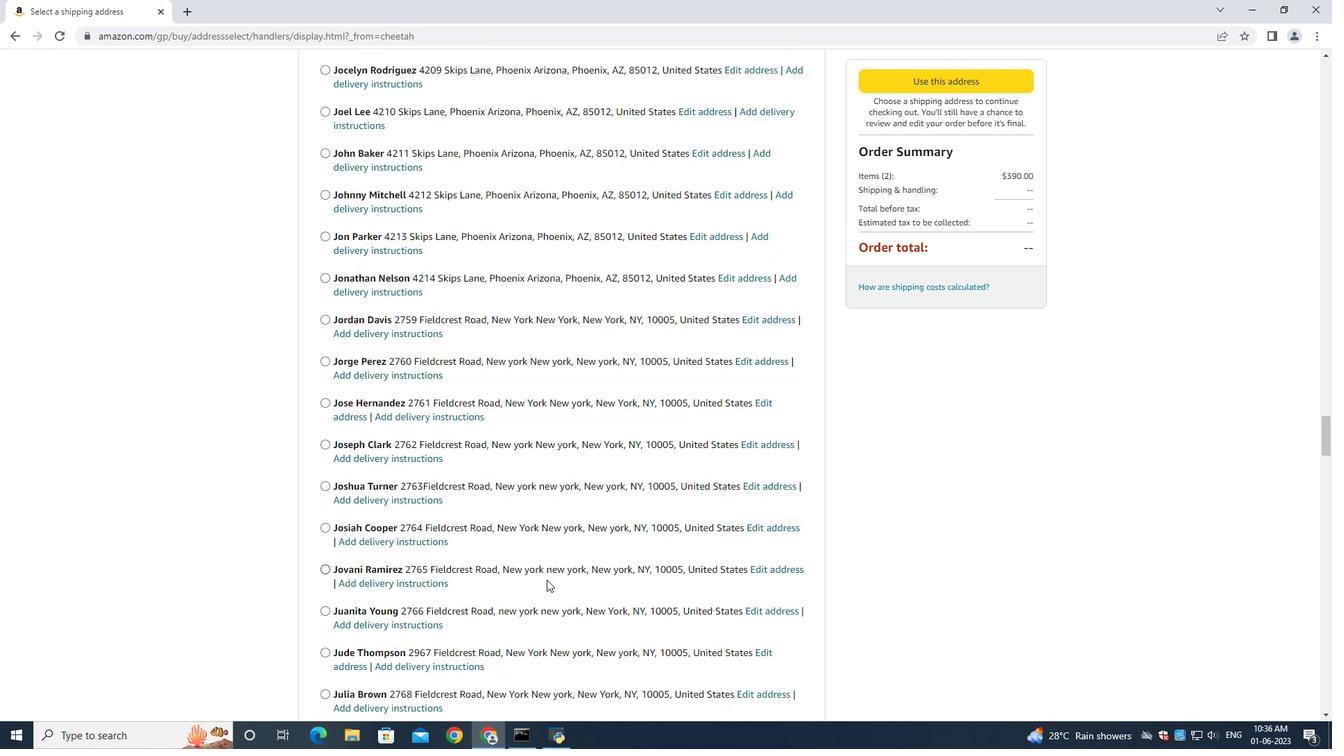 
Action: Mouse scrolled (538, 577) with delta (0, 0)
Screenshot: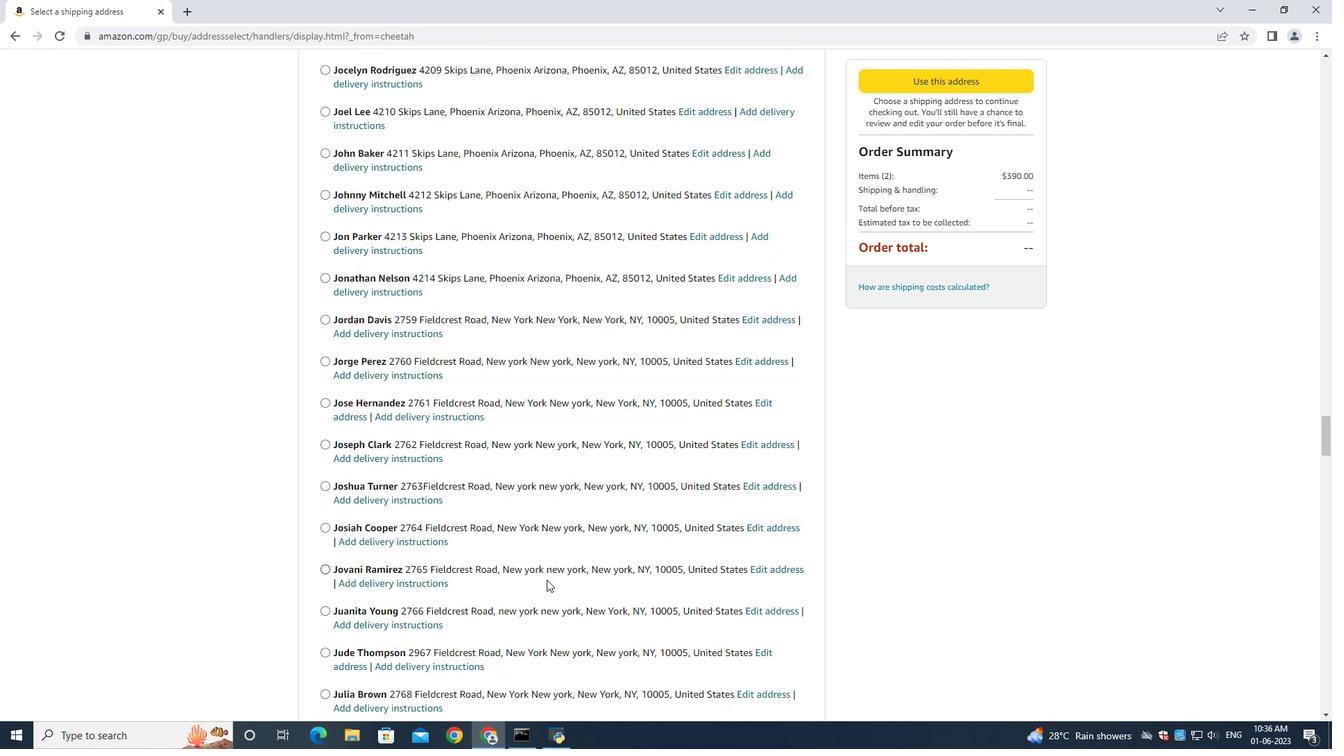 
Action: Mouse scrolled (538, 577) with delta (0, 0)
Screenshot: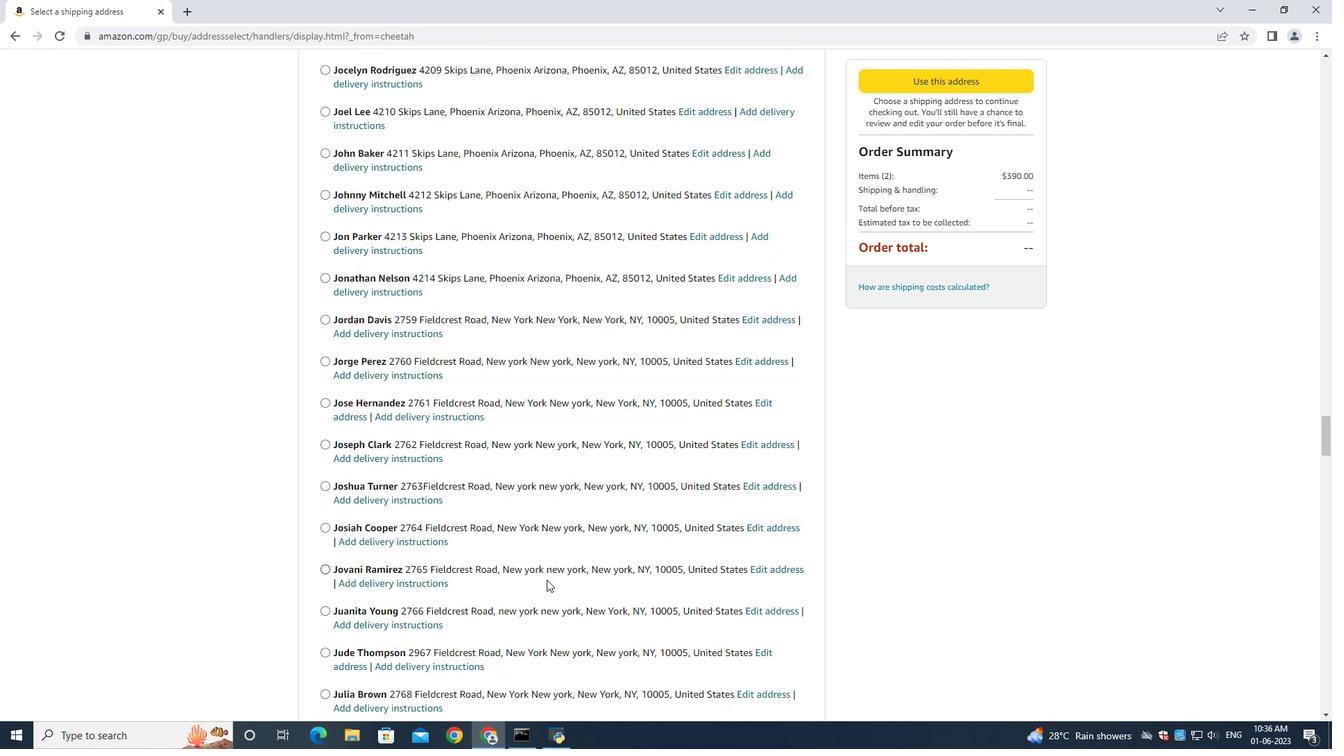 
Action: Mouse scrolled (538, 577) with delta (0, 0)
Screenshot: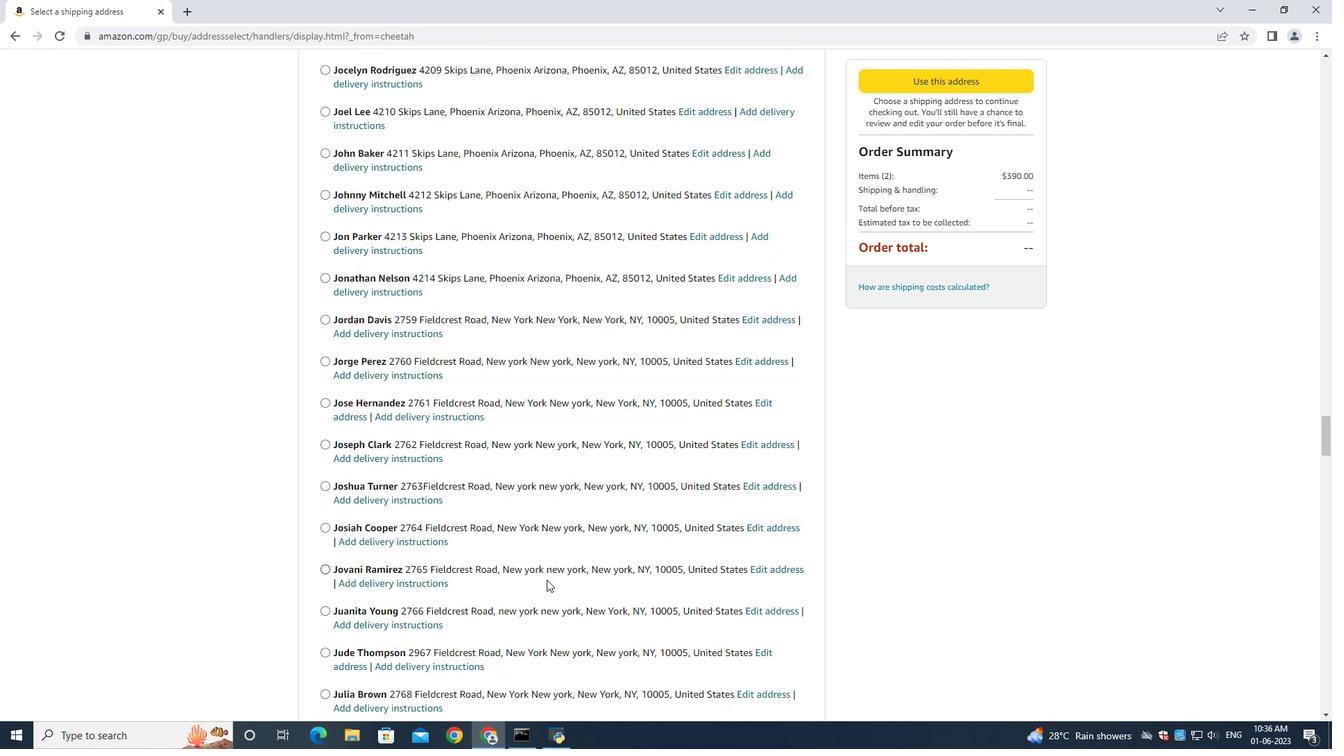 
Action: Mouse moved to (524, 573)
Screenshot: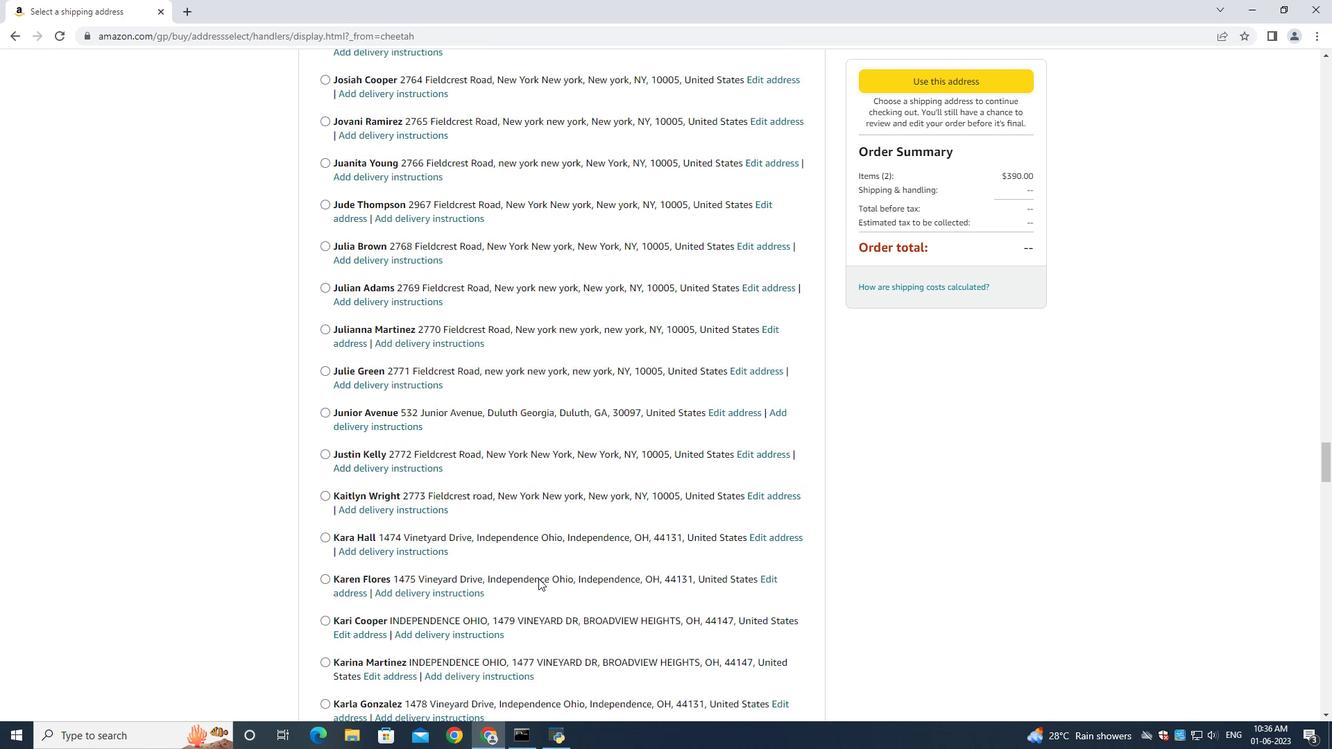 
Action: Mouse scrolled (524, 572) with delta (0, 0)
Screenshot: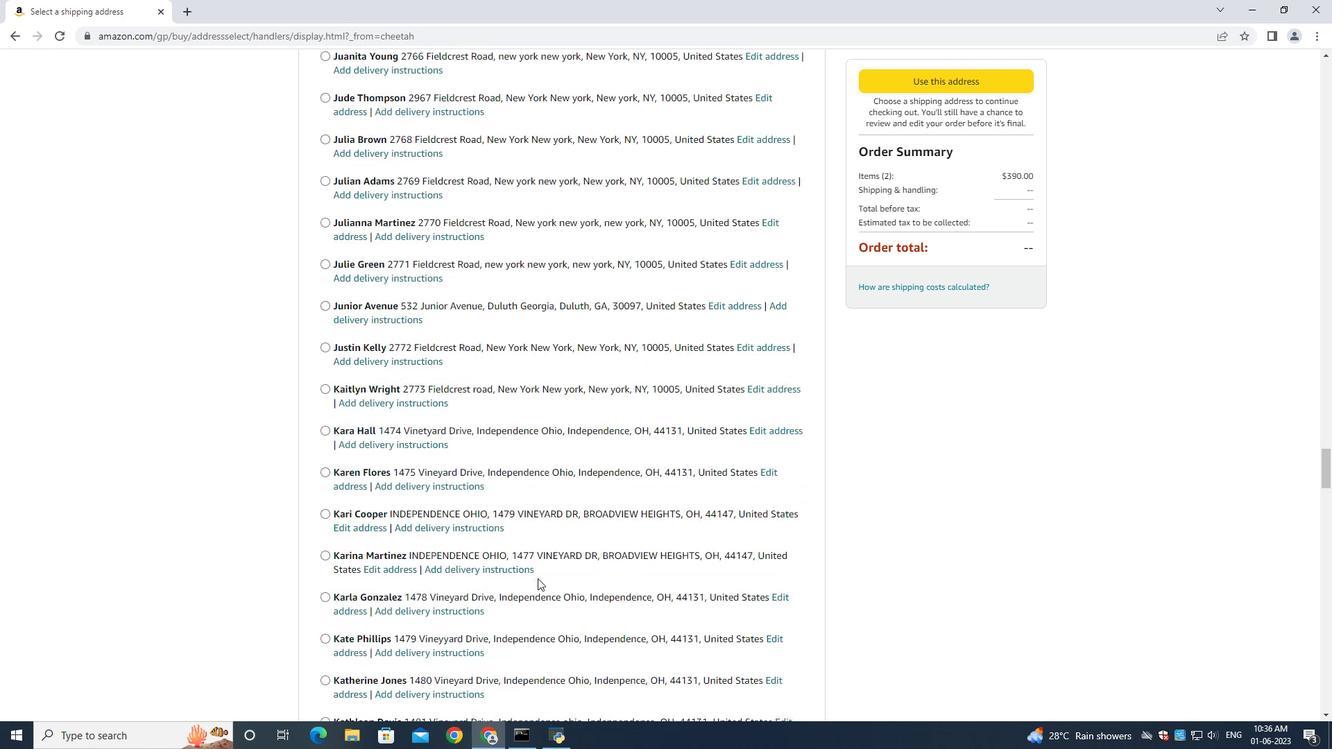 
Action: Mouse scrolled (524, 572) with delta (0, 0)
Screenshot: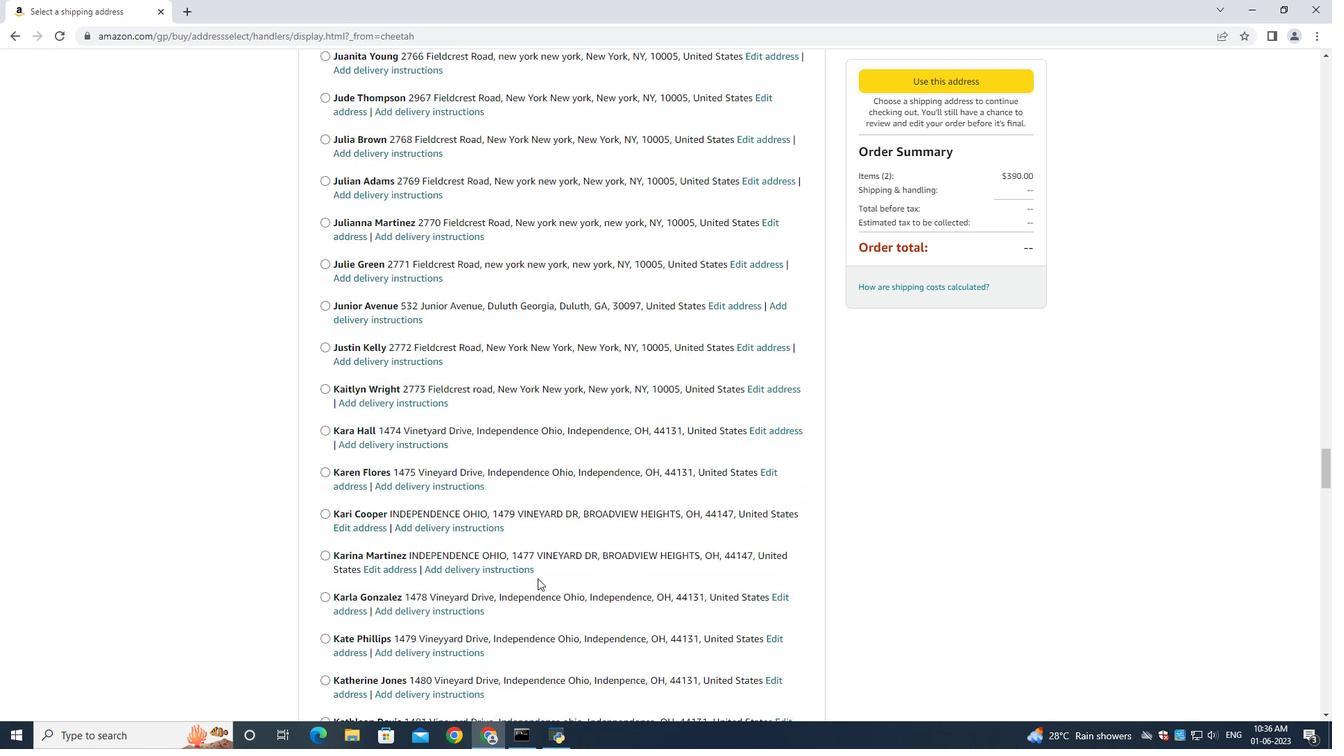 
Action: Mouse moved to (524, 573)
Screenshot: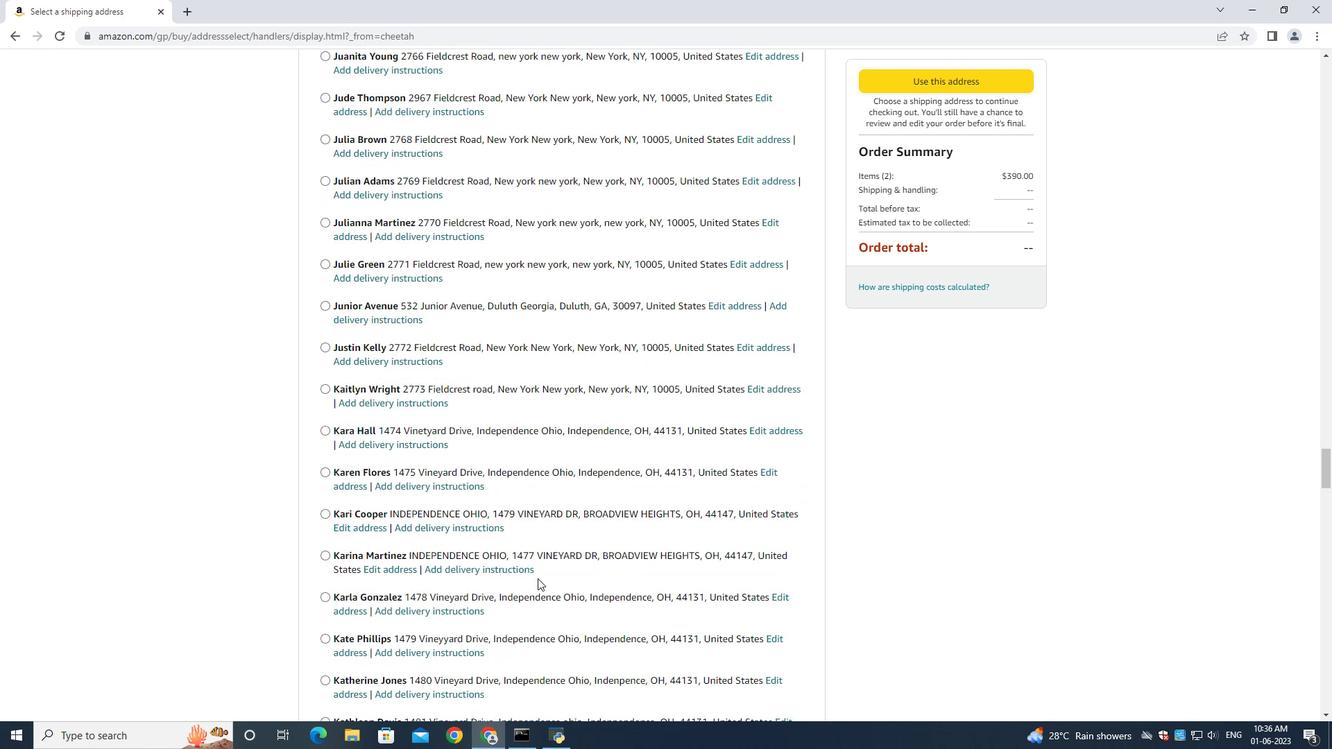 
Action: Mouse scrolled (524, 572) with delta (0, 0)
Screenshot: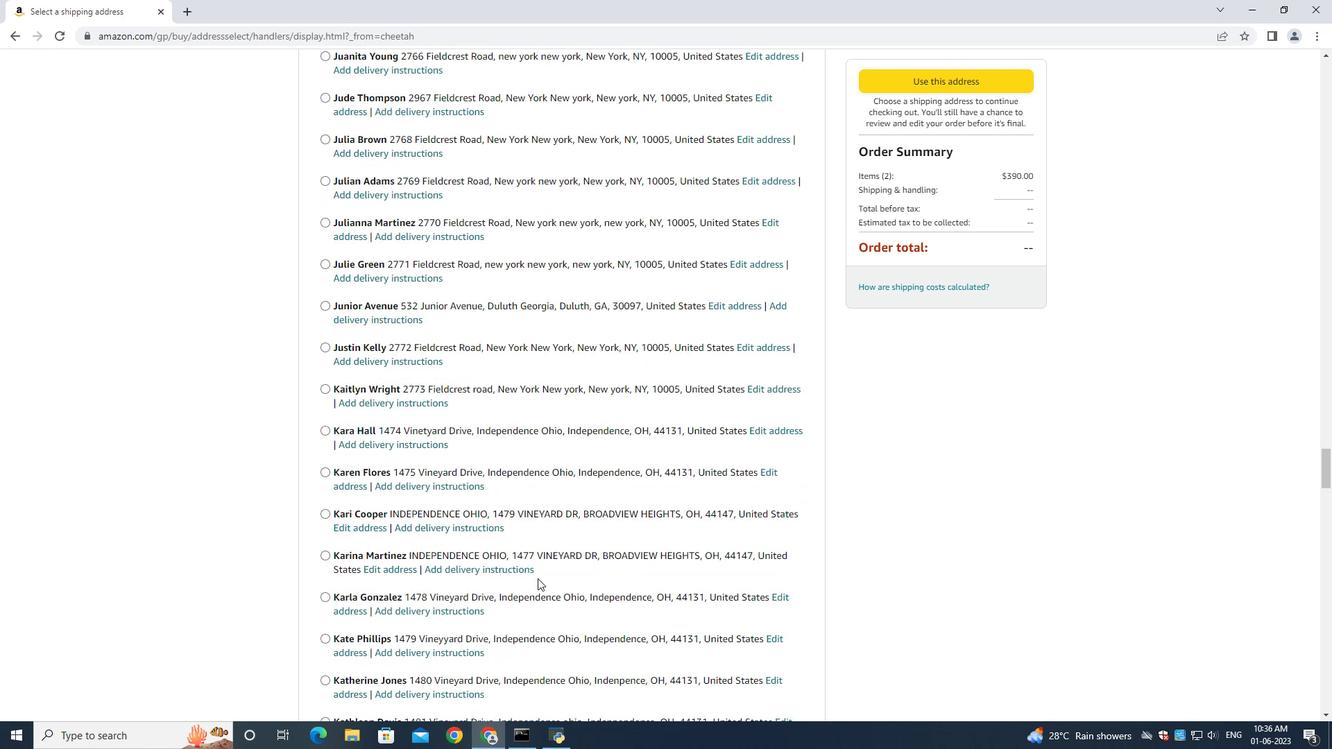 
Action: Mouse scrolled (524, 572) with delta (0, 0)
Screenshot: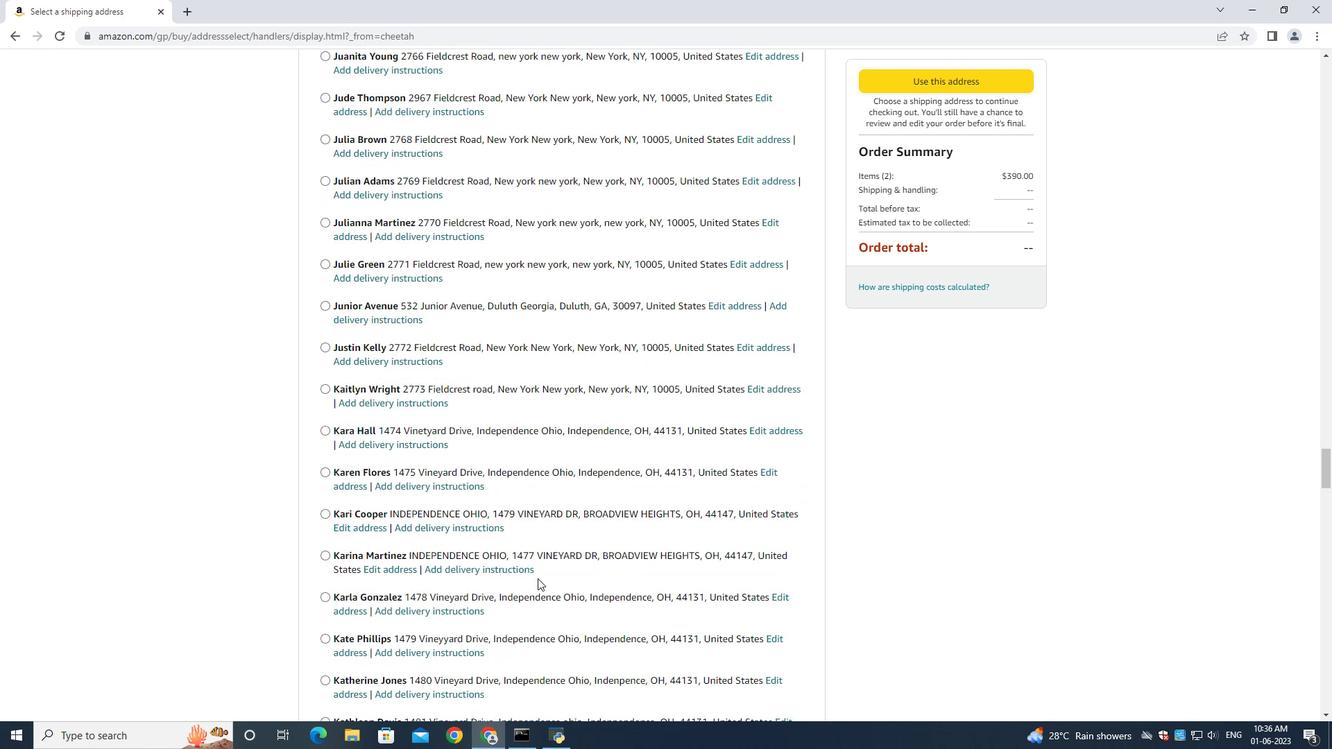 
Action: Mouse scrolled (524, 572) with delta (0, 0)
Screenshot: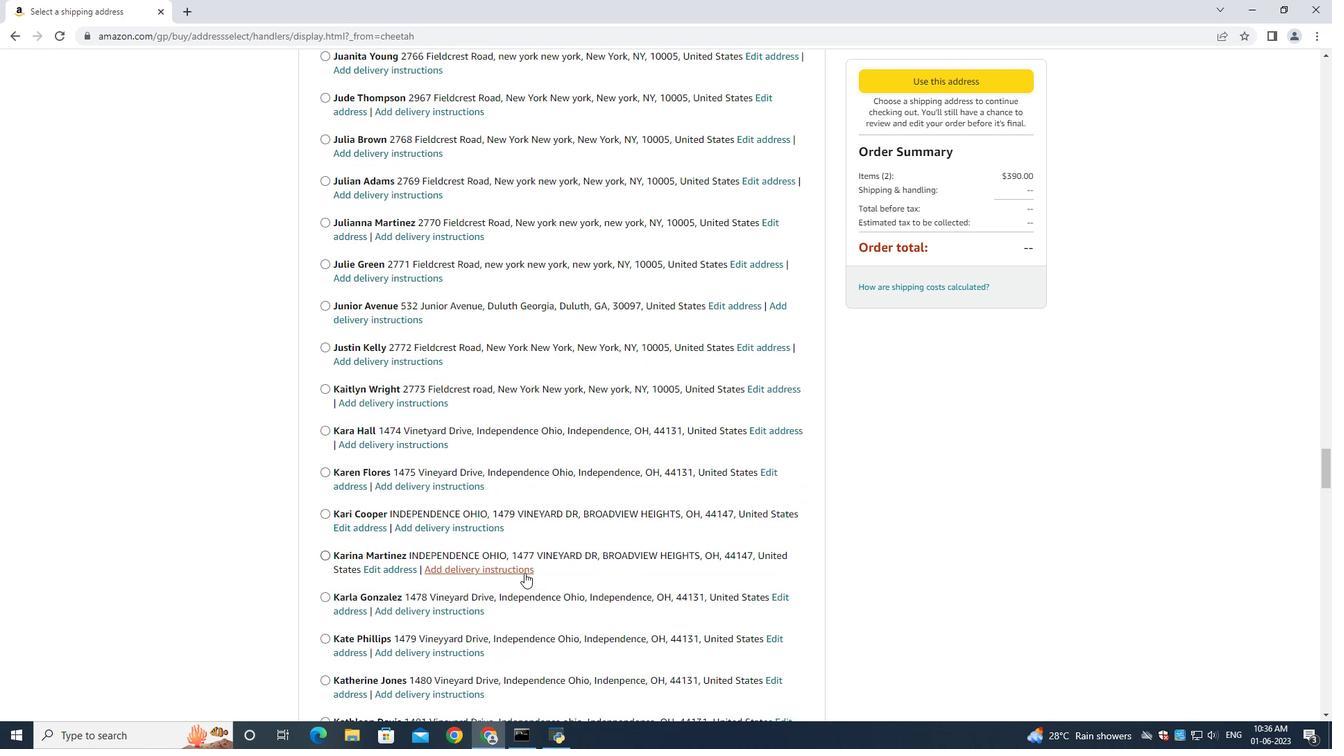 
Action: Mouse scrolled (524, 572) with delta (0, 0)
Screenshot: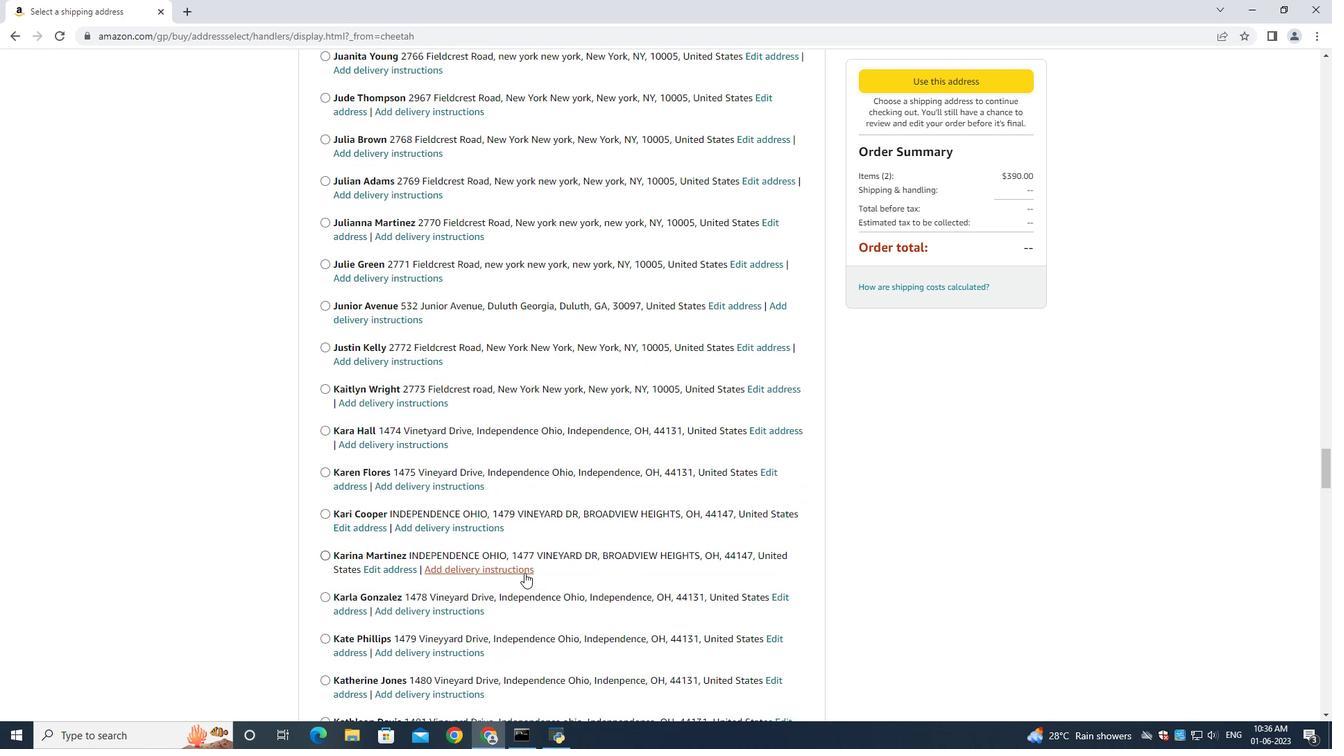 
Action: Mouse scrolled (524, 572) with delta (0, 0)
Screenshot: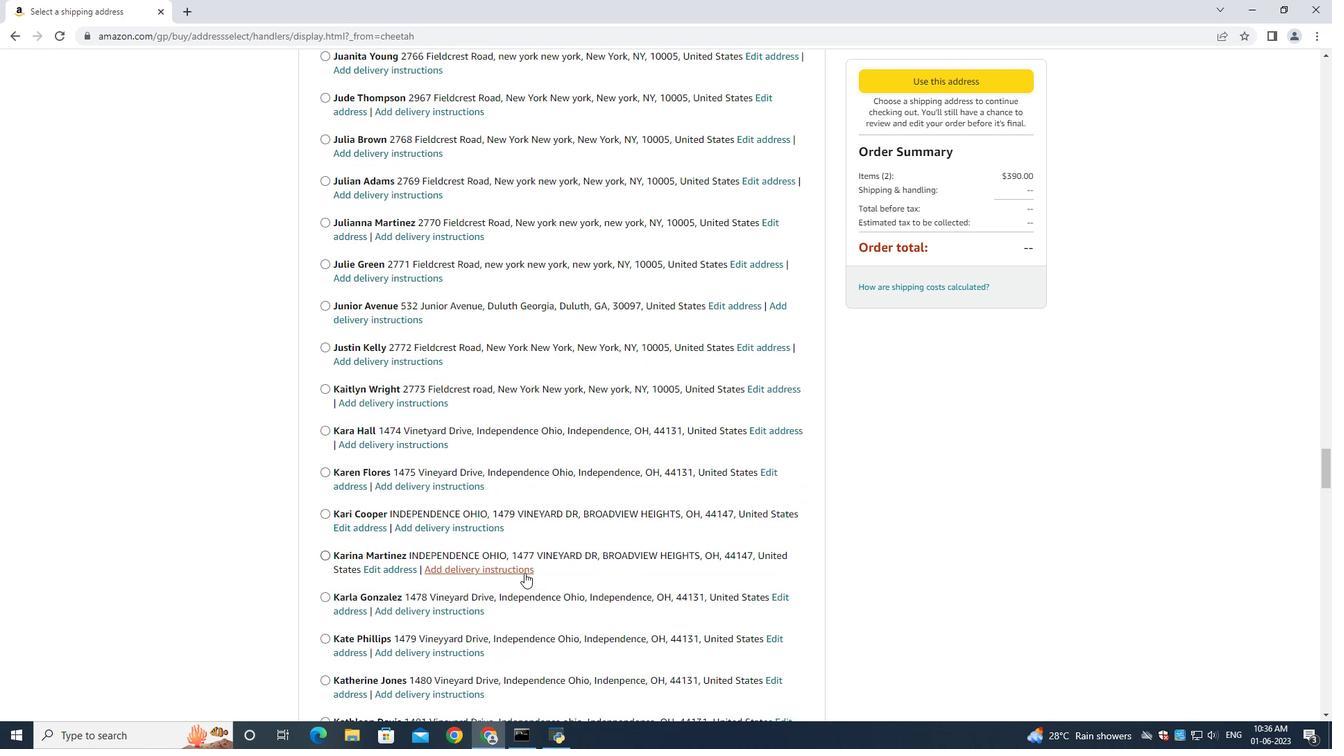 
Action: Mouse moved to (520, 570)
Screenshot: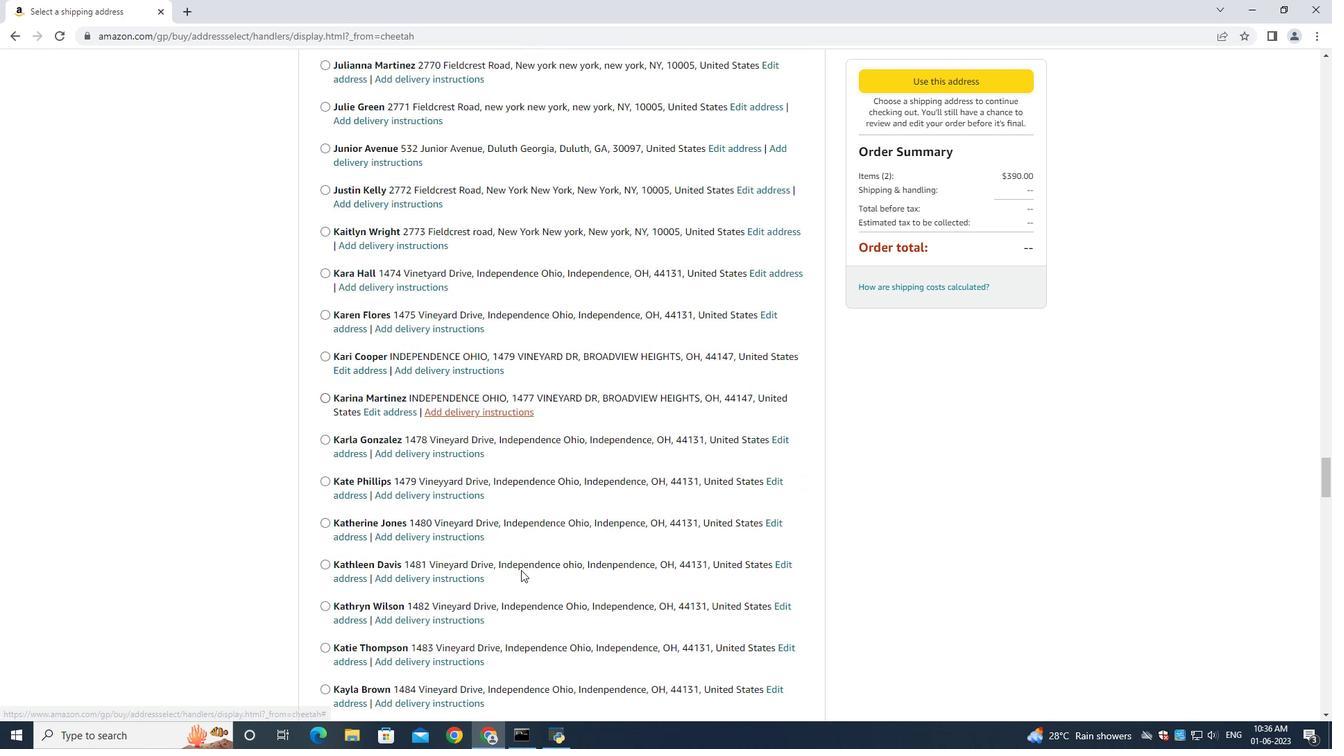 
Action: Mouse scrolled (520, 569) with delta (0, 0)
Screenshot: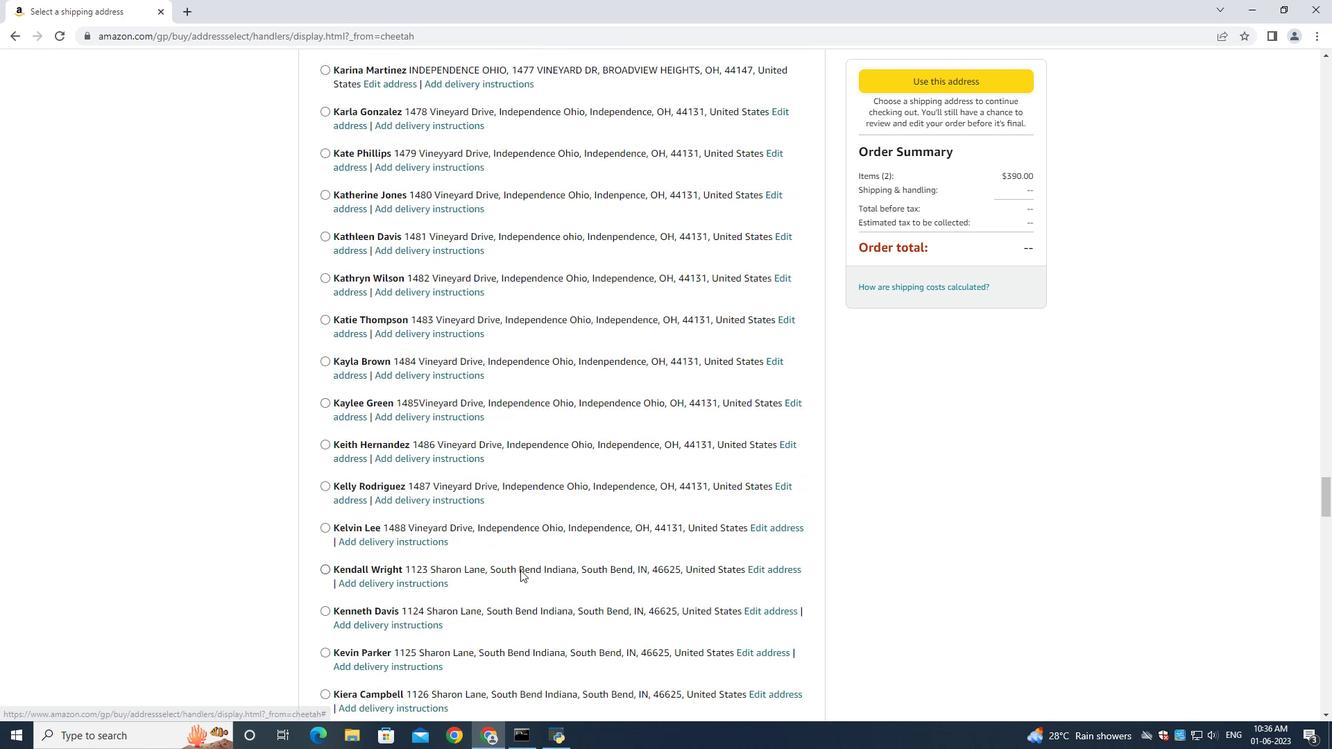 
Action: Mouse scrolled (520, 569) with delta (0, 0)
Screenshot: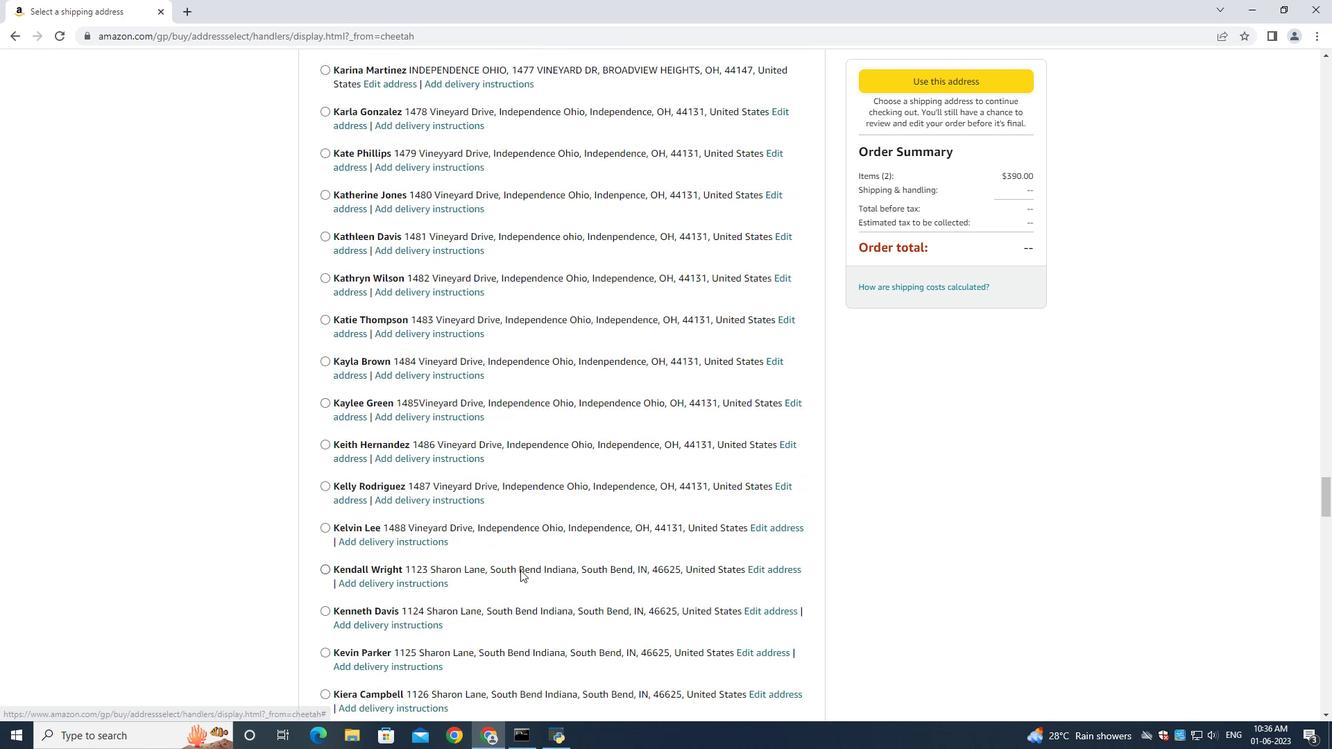 
Action: Mouse scrolled (520, 569) with delta (0, 0)
Screenshot: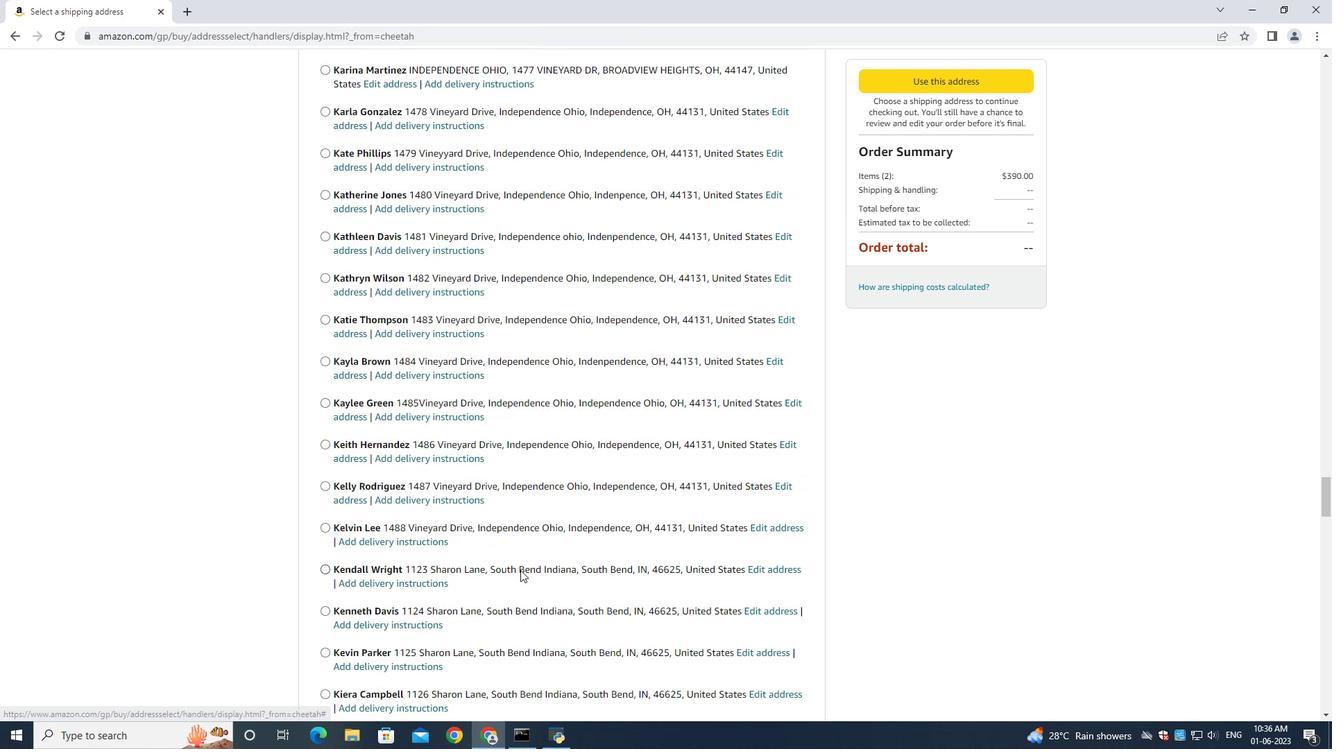 
Action: Mouse scrolled (520, 569) with delta (0, 0)
Screenshot: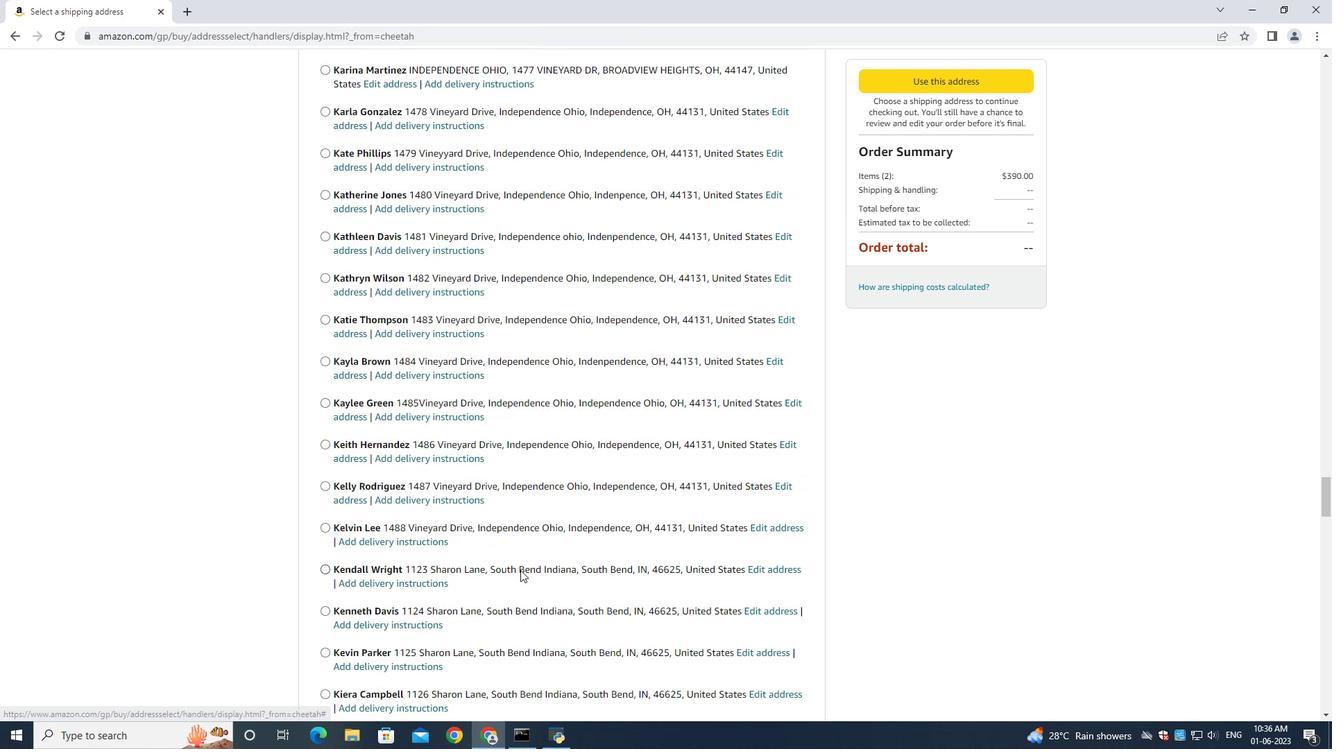 
Action: Mouse scrolled (520, 569) with delta (0, 0)
Screenshot: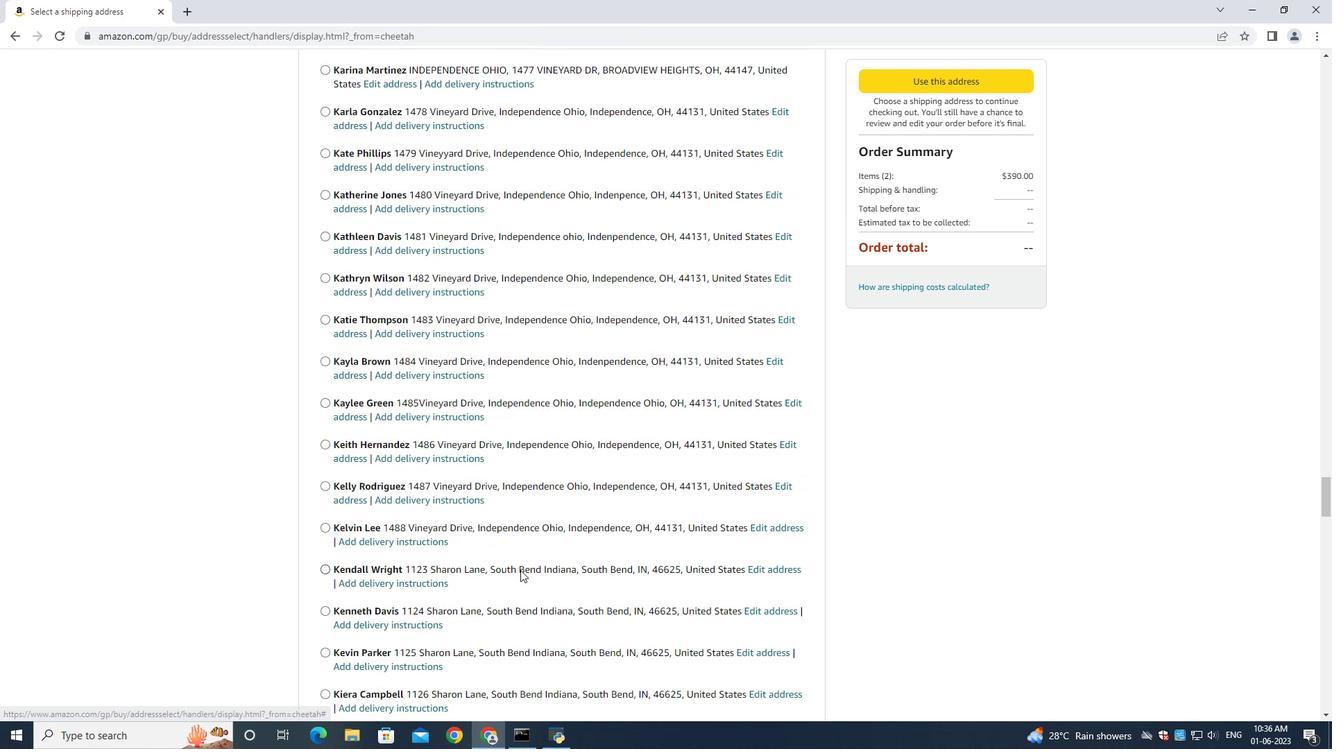
Action: Mouse scrolled (520, 569) with delta (0, 0)
Screenshot: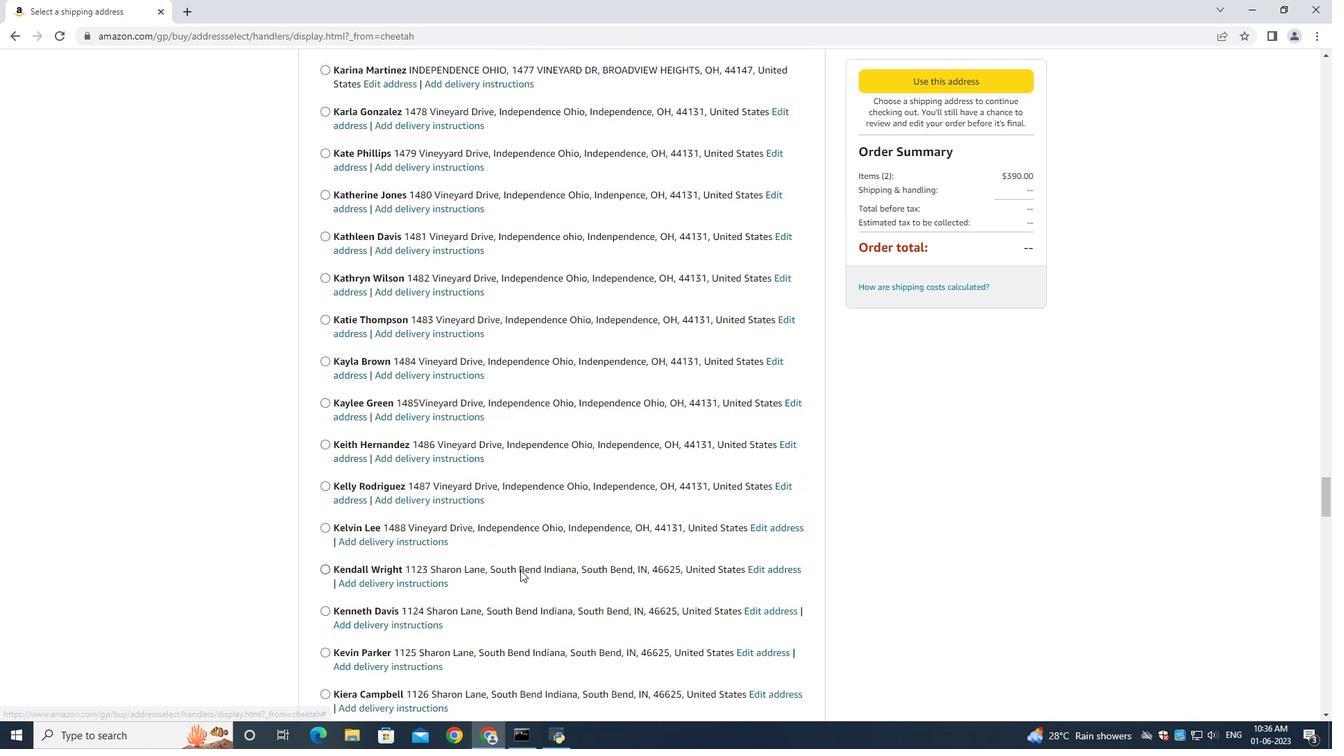 
Action: Mouse scrolled (520, 569) with delta (0, 0)
Screenshot: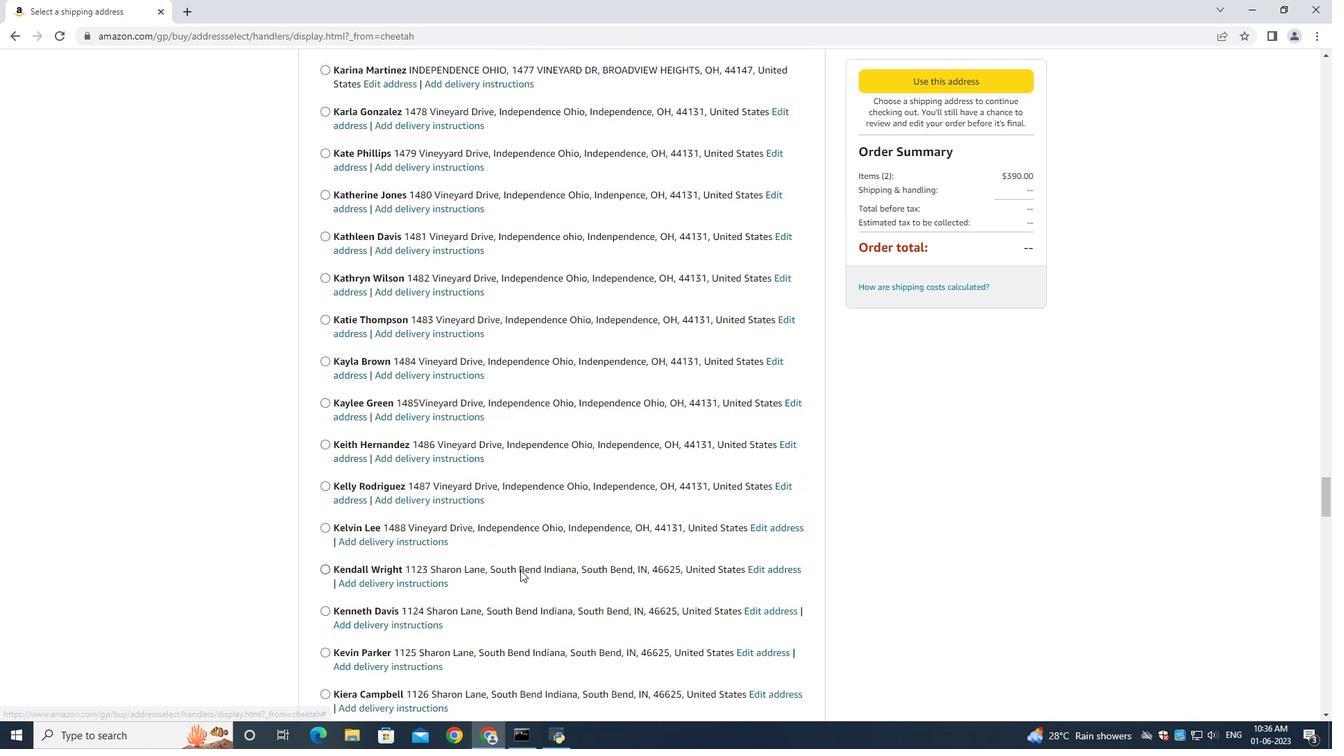 
Action: Mouse moved to (519, 570)
Screenshot: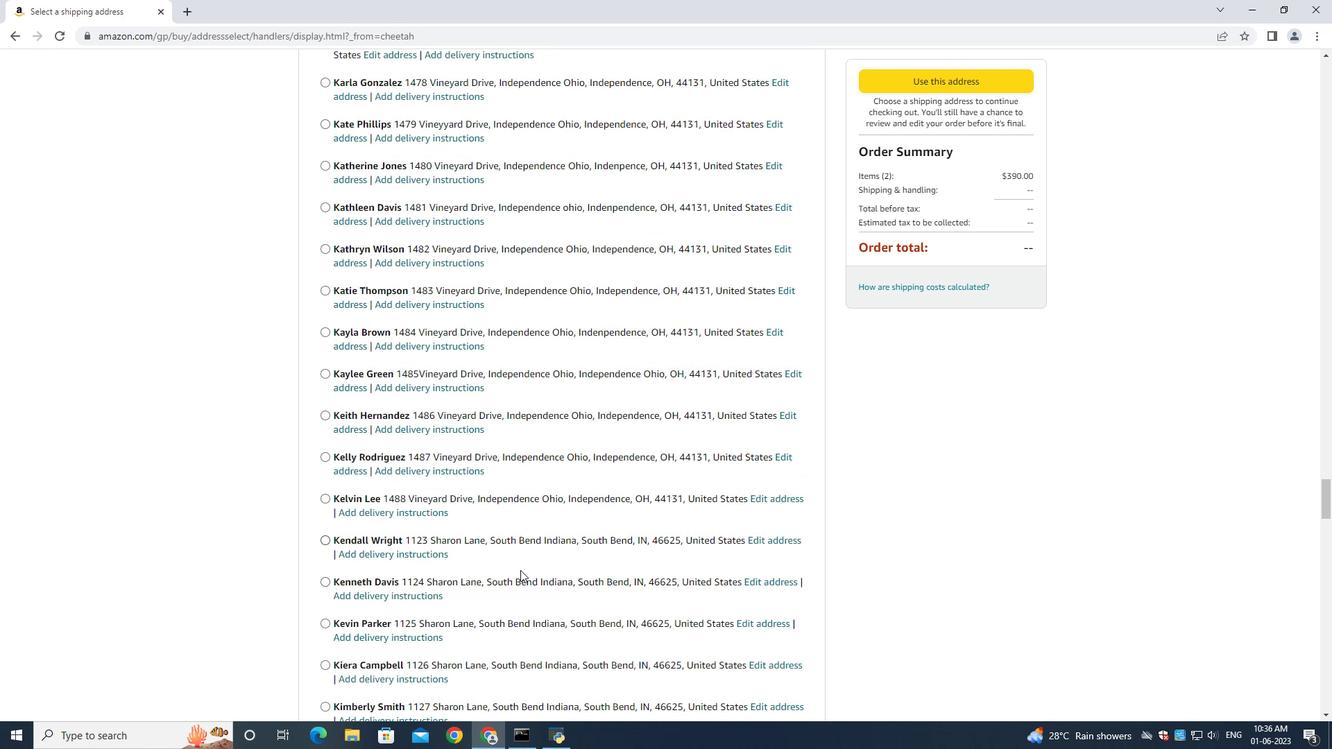 
Action: Mouse scrolled (519, 569) with delta (0, 0)
Screenshot: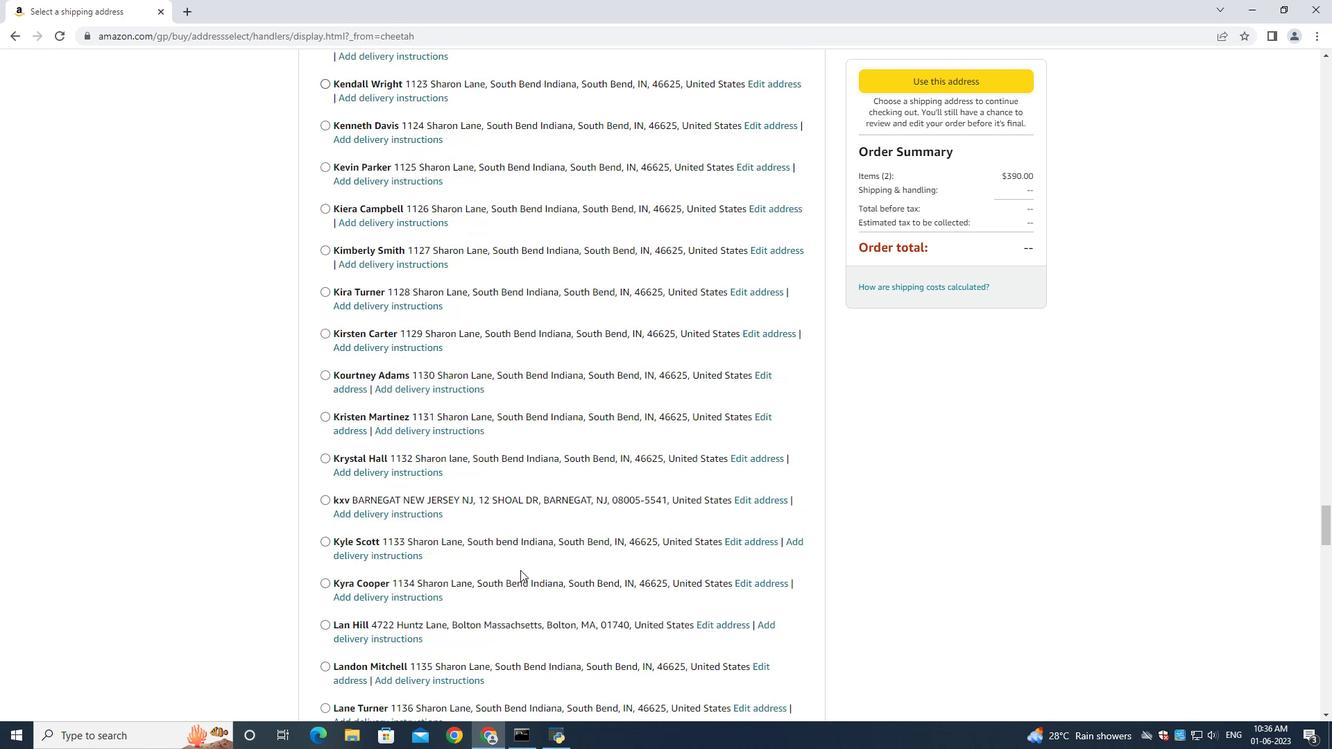 
Action: Mouse scrolled (519, 569) with delta (0, 0)
Screenshot: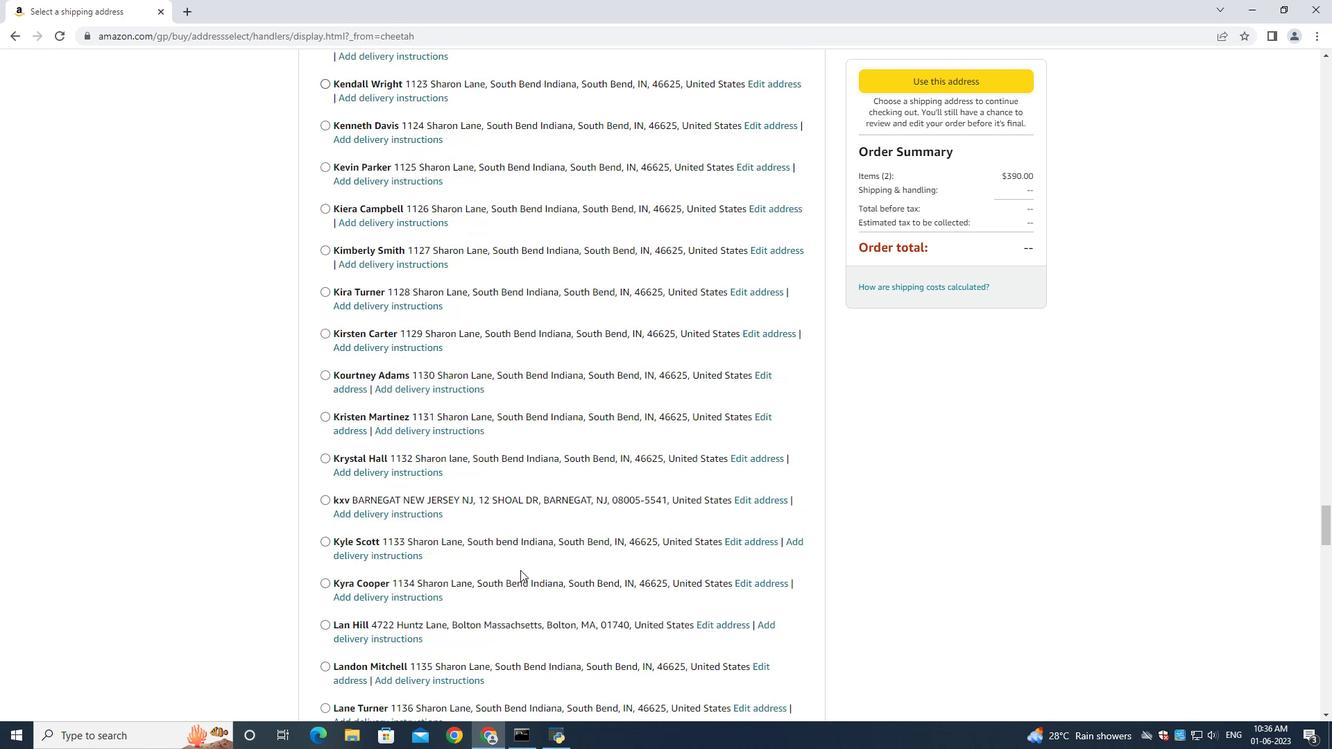 
Action: Mouse scrolled (519, 569) with delta (0, 0)
Screenshot: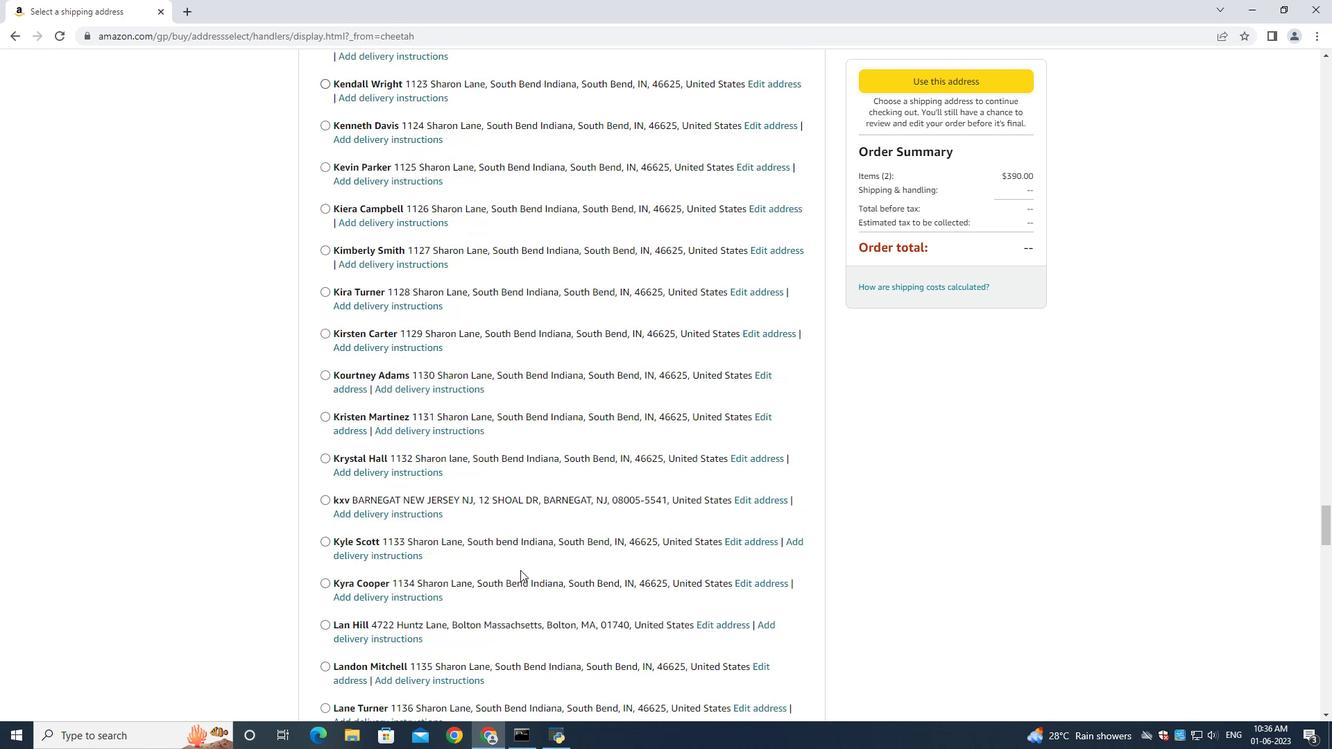 
Action: Mouse scrolled (519, 569) with delta (0, 0)
Screenshot: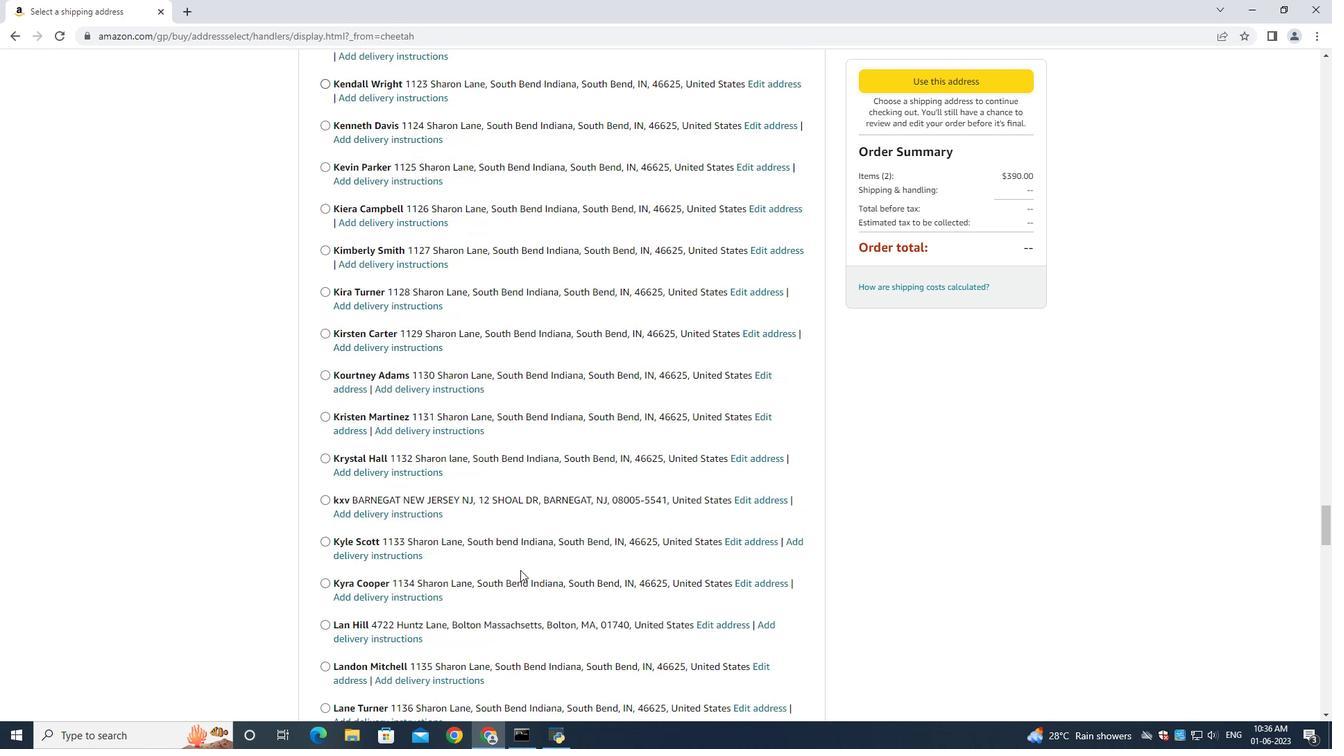 
Action: Mouse scrolled (519, 569) with delta (0, 0)
Screenshot: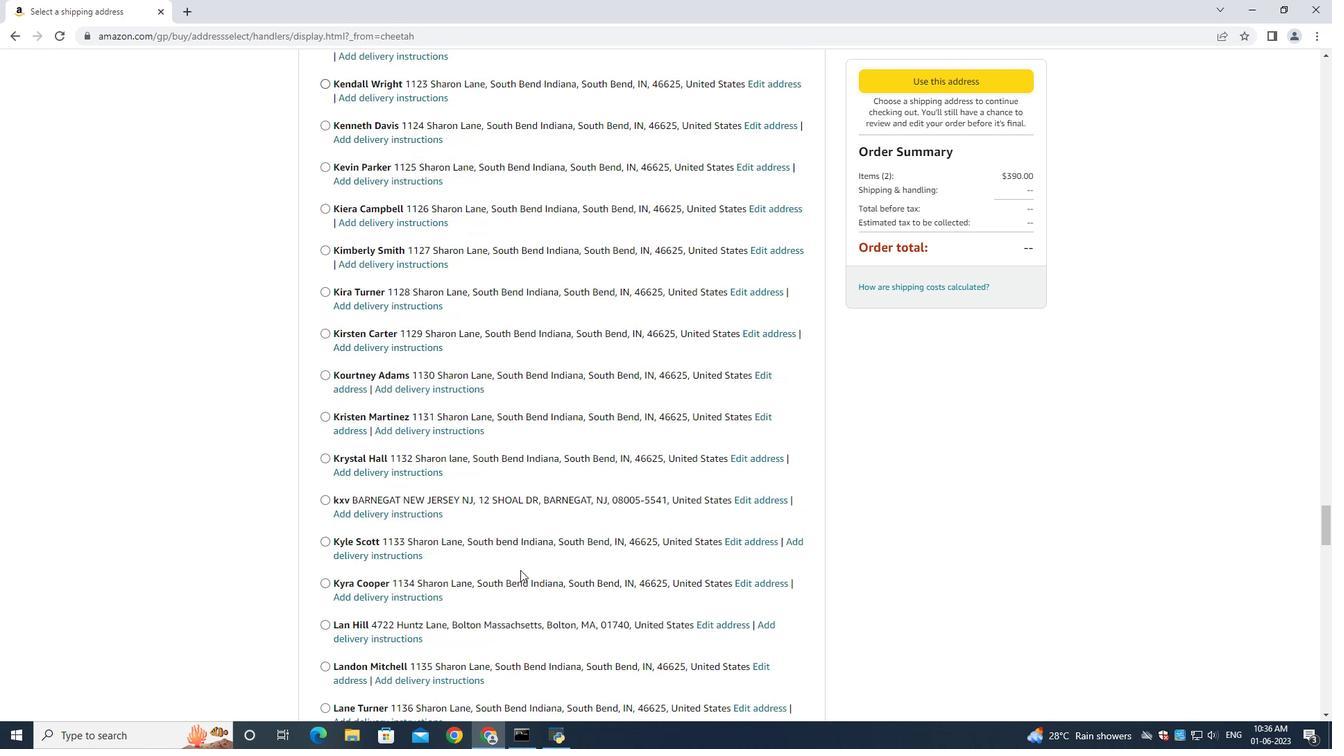 
Action: Mouse scrolled (519, 569) with delta (0, 0)
Screenshot: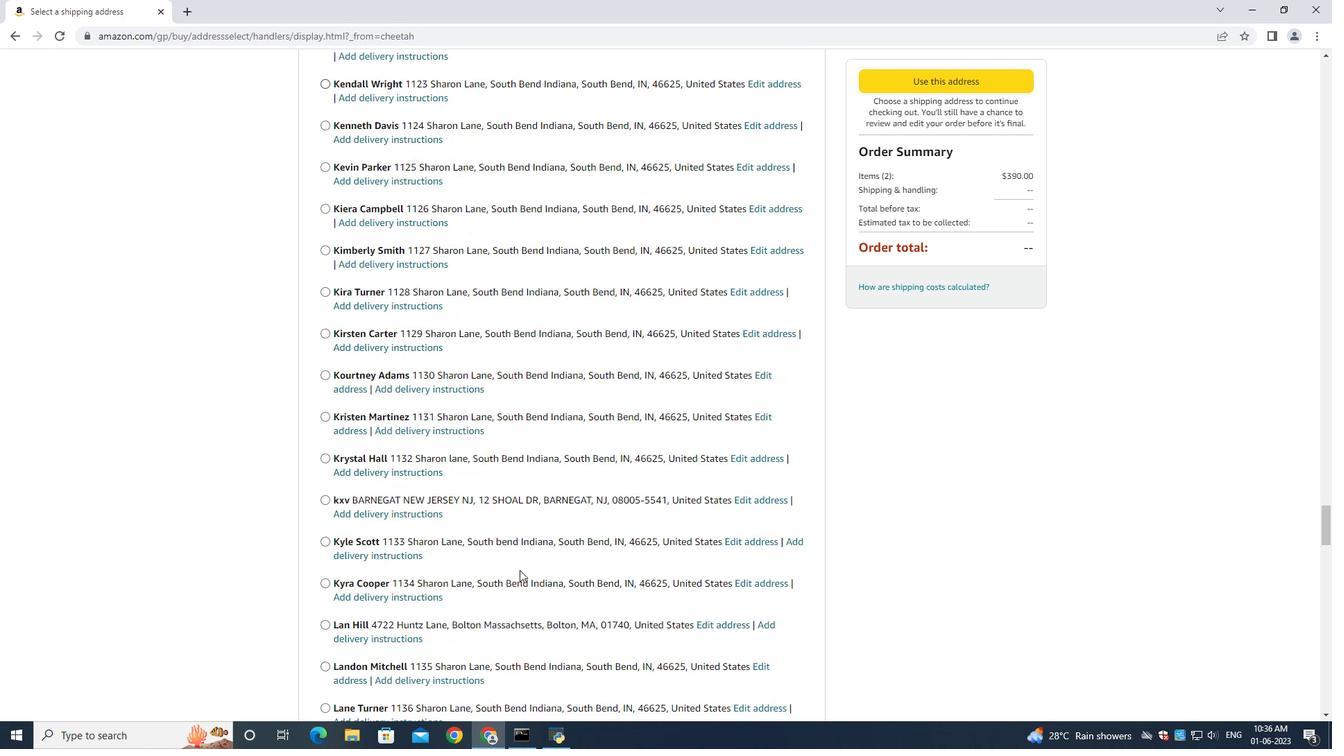 
Action: Mouse scrolled (519, 569) with delta (0, 0)
Screenshot: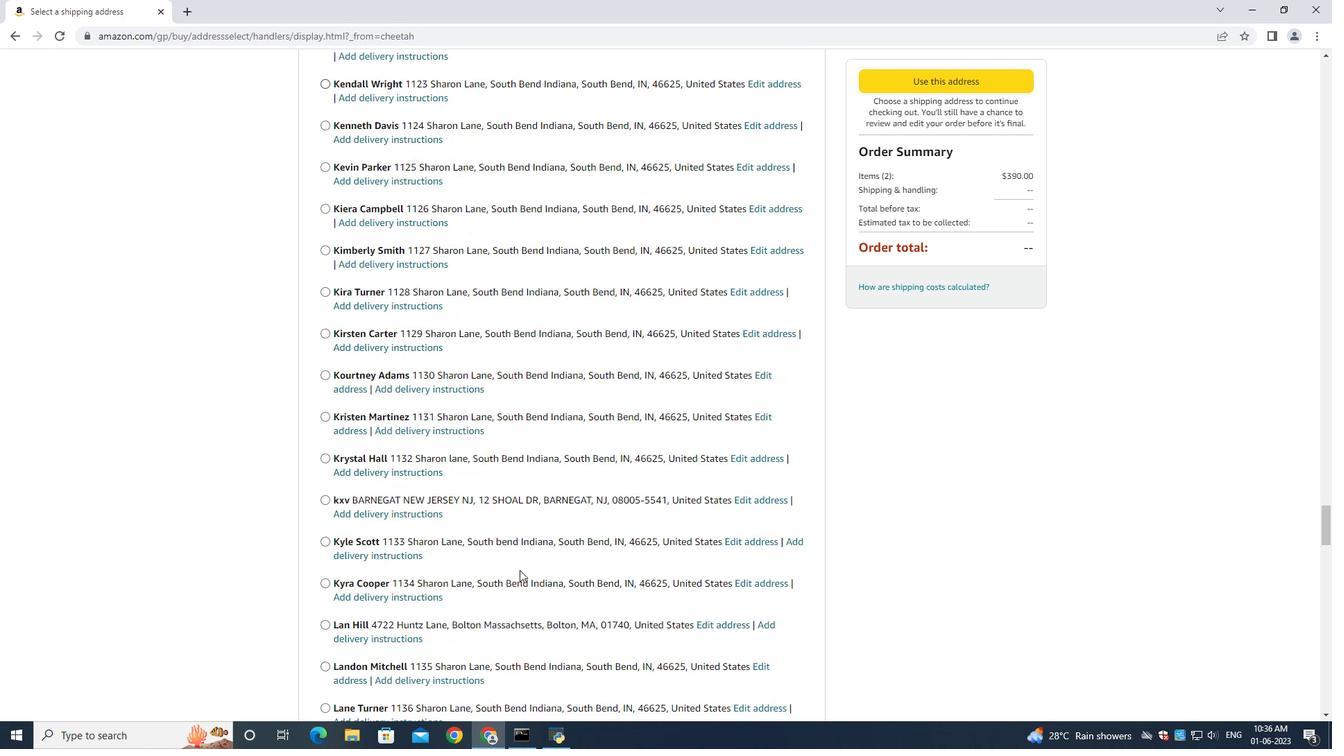 
Action: Mouse scrolled (519, 569) with delta (0, 0)
Screenshot: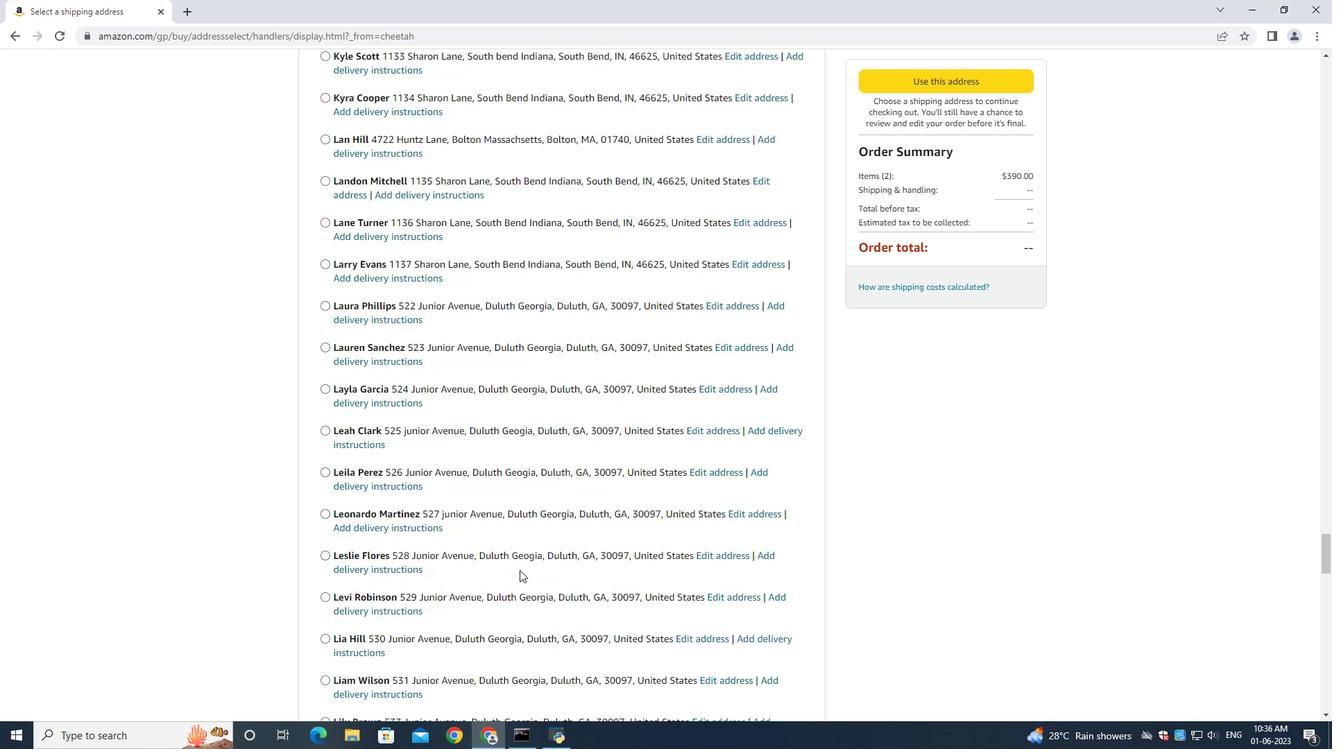 
Action: Mouse scrolled (519, 569) with delta (0, 0)
Screenshot: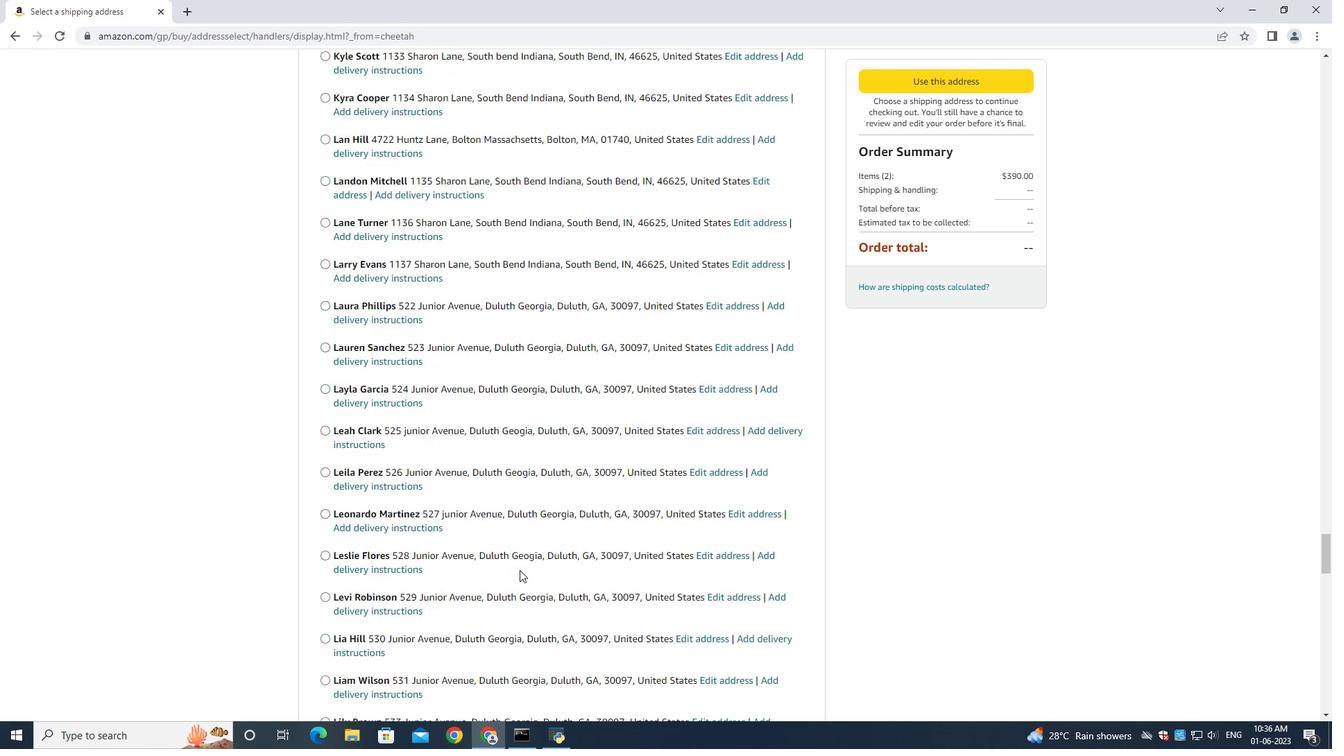 
Action: Mouse scrolled (519, 569) with delta (0, 0)
Screenshot: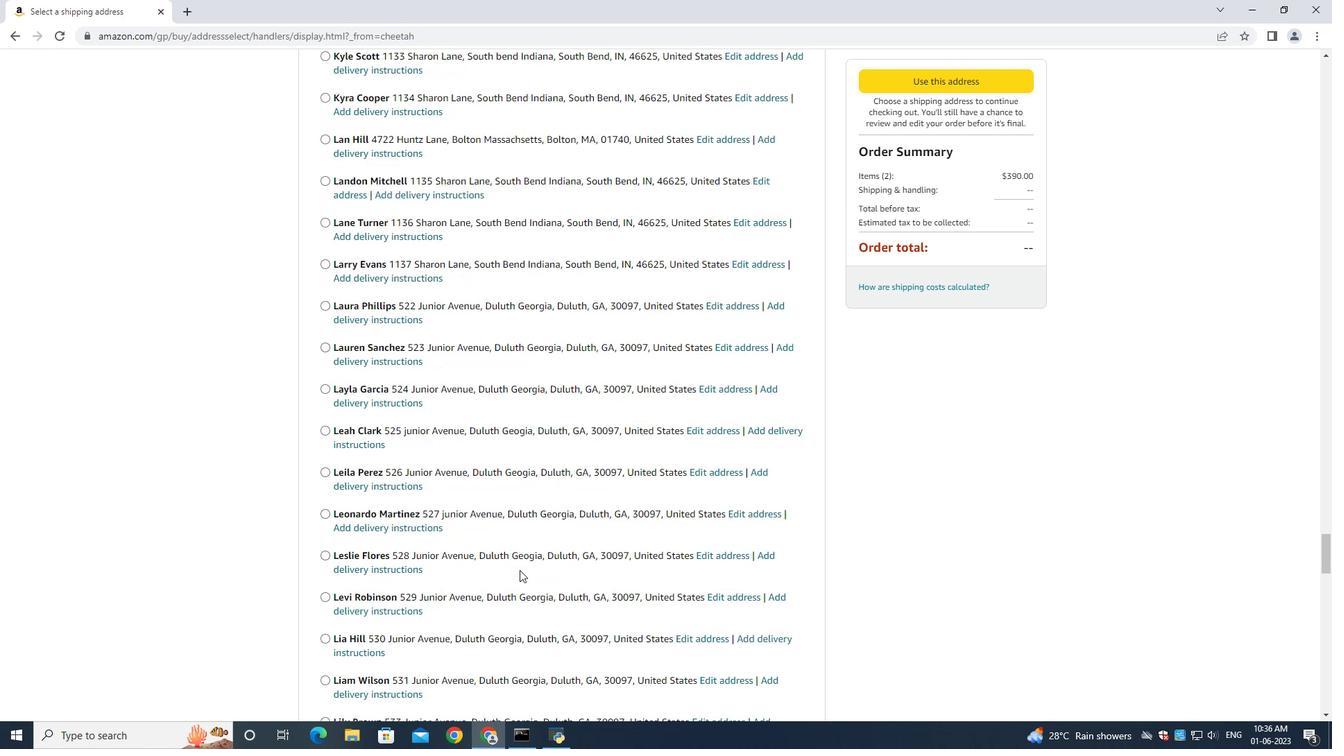 
Action: Mouse scrolled (519, 569) with delta (0, 0)
Screenshot: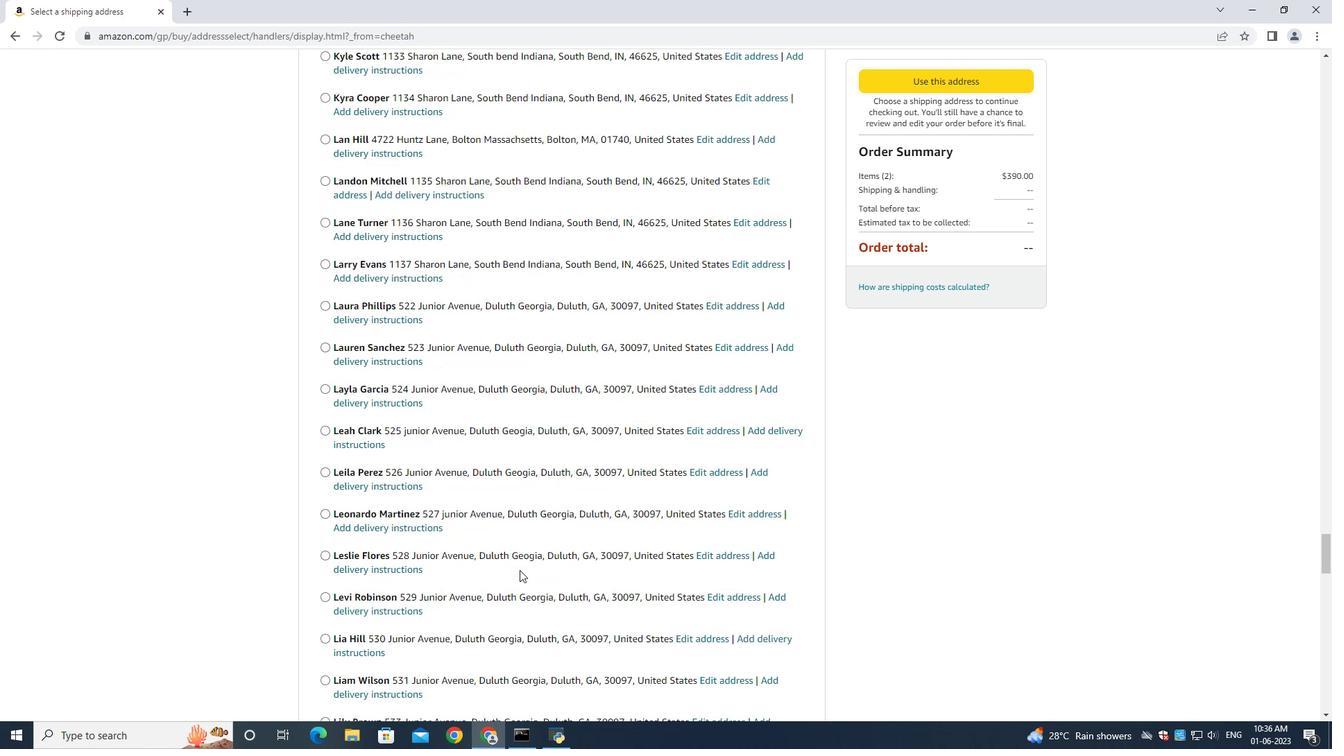 
Action: Mouse scrolled (519, 569) with delta (0, 0)
Screenshot: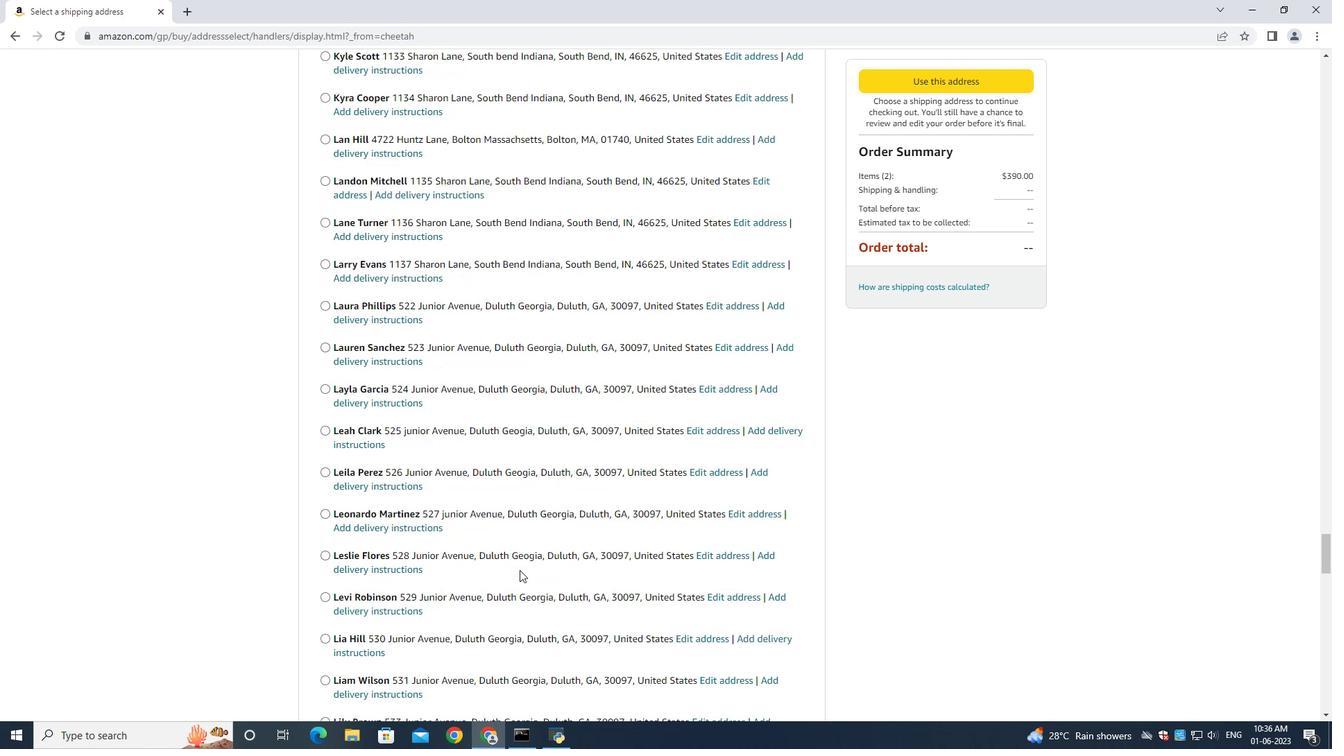 
Action: Mouse scrolled (519, 569) with delta (0, 0)
Screenshot: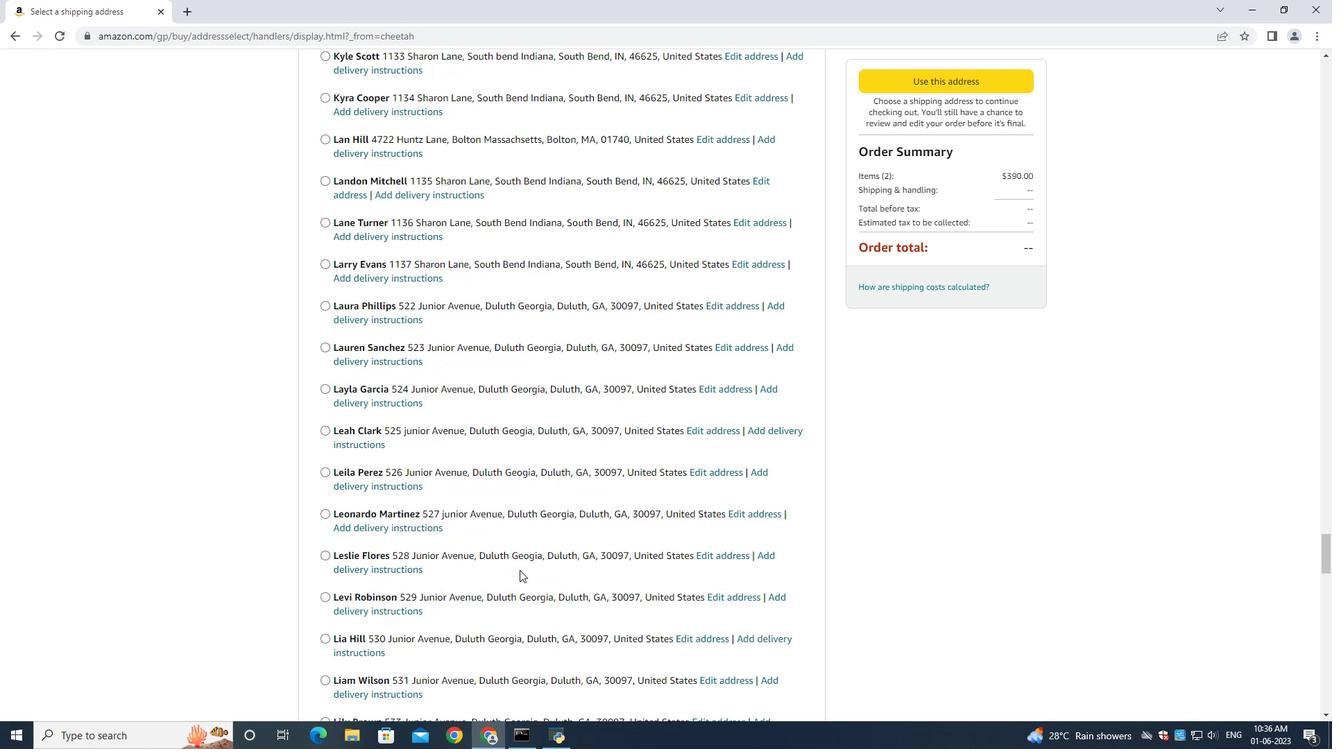 
Action: Mouse scrolled (519, 569) with delta (0, 0)
Screenshot: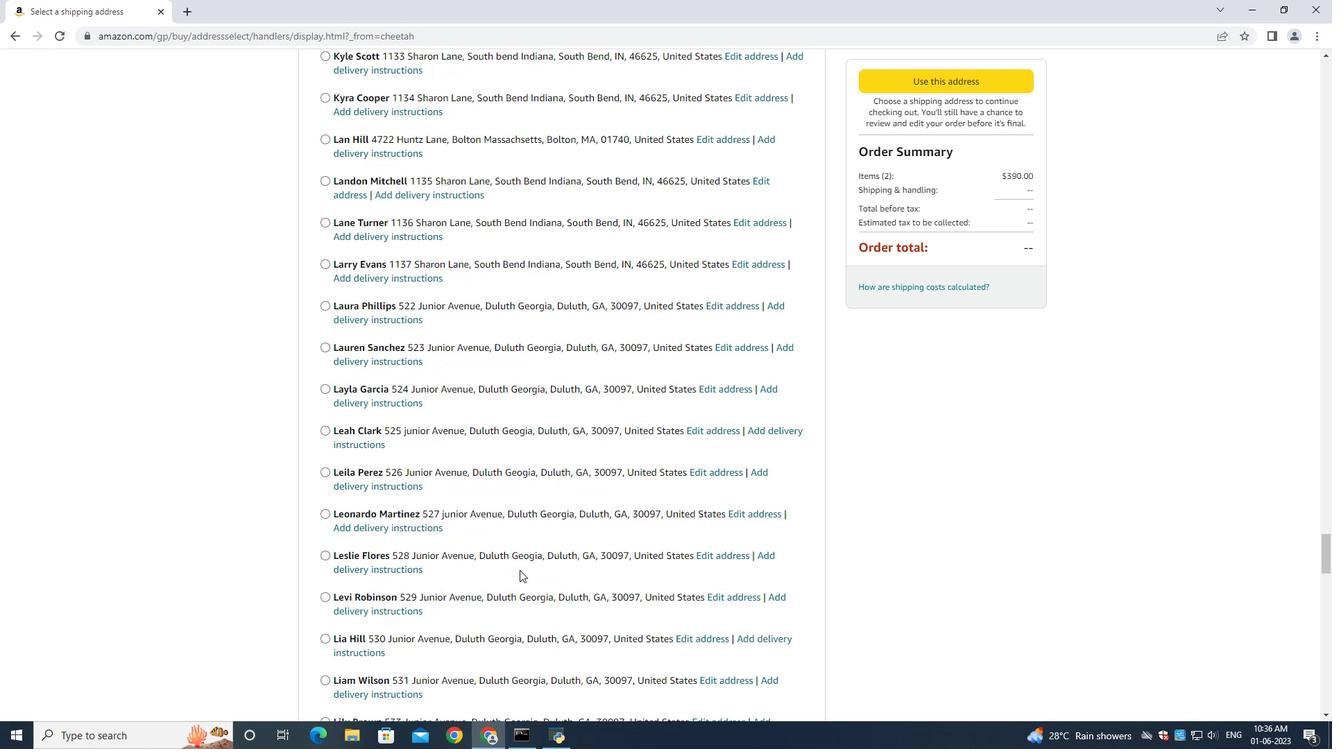
Action: Mouse scrolled (519, 569) with delta (0, 0)
Screenshot: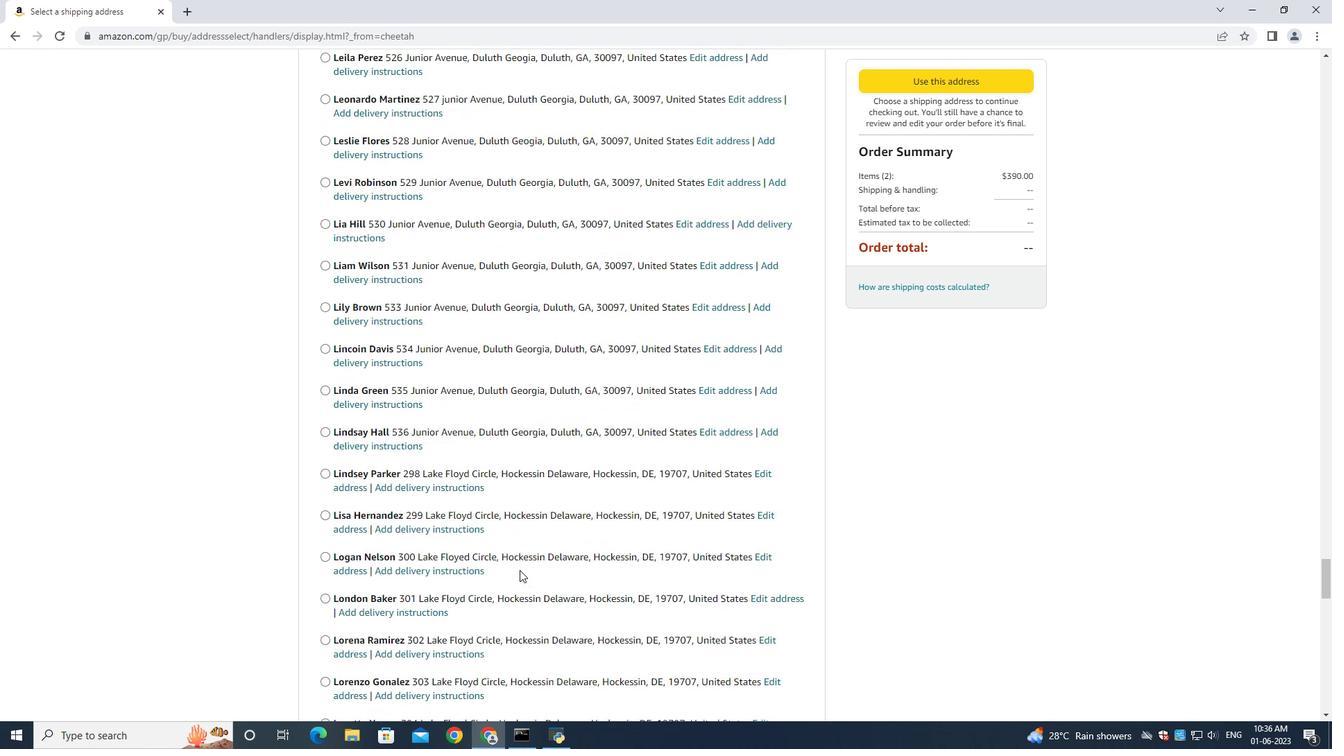 
Action: Mouse scrolled (519, 569) with delta (0, 0)
Screenshot: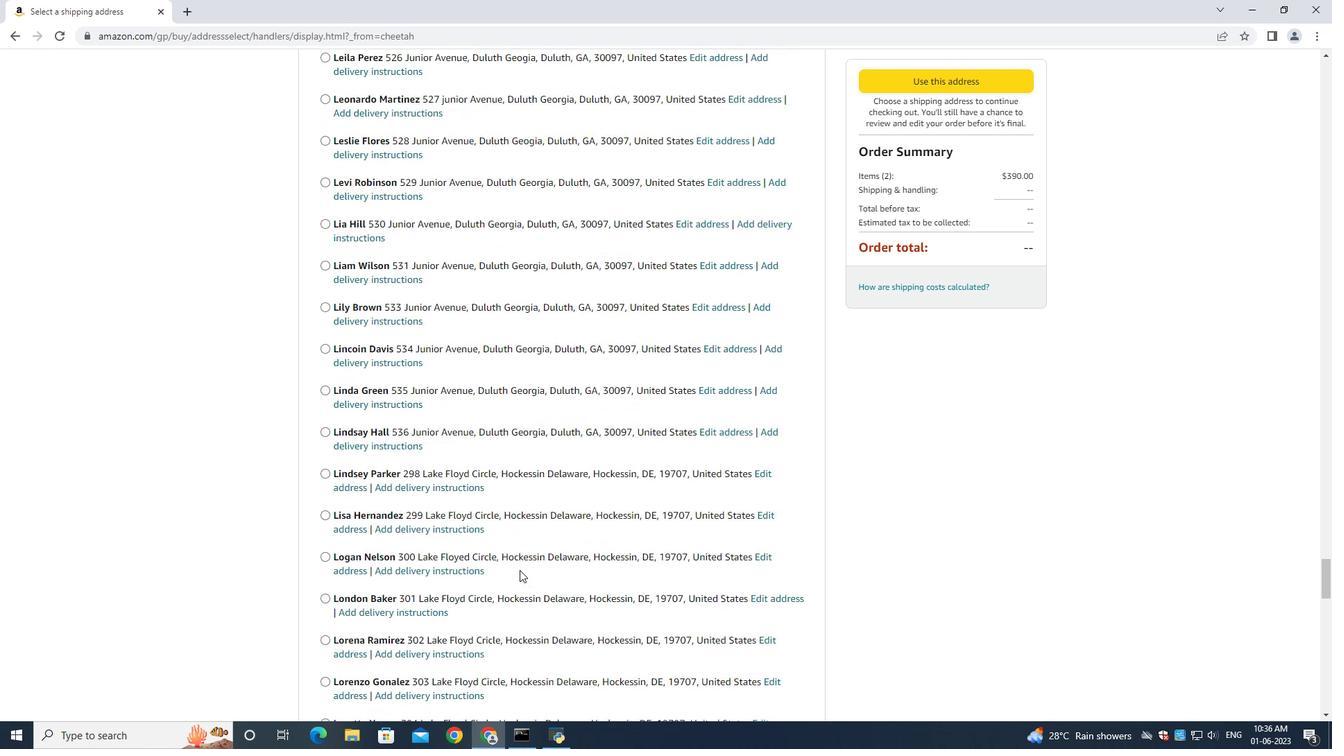 
Action: Mouse scrolled (519, 569) with delta (0, 0)
Screenshot: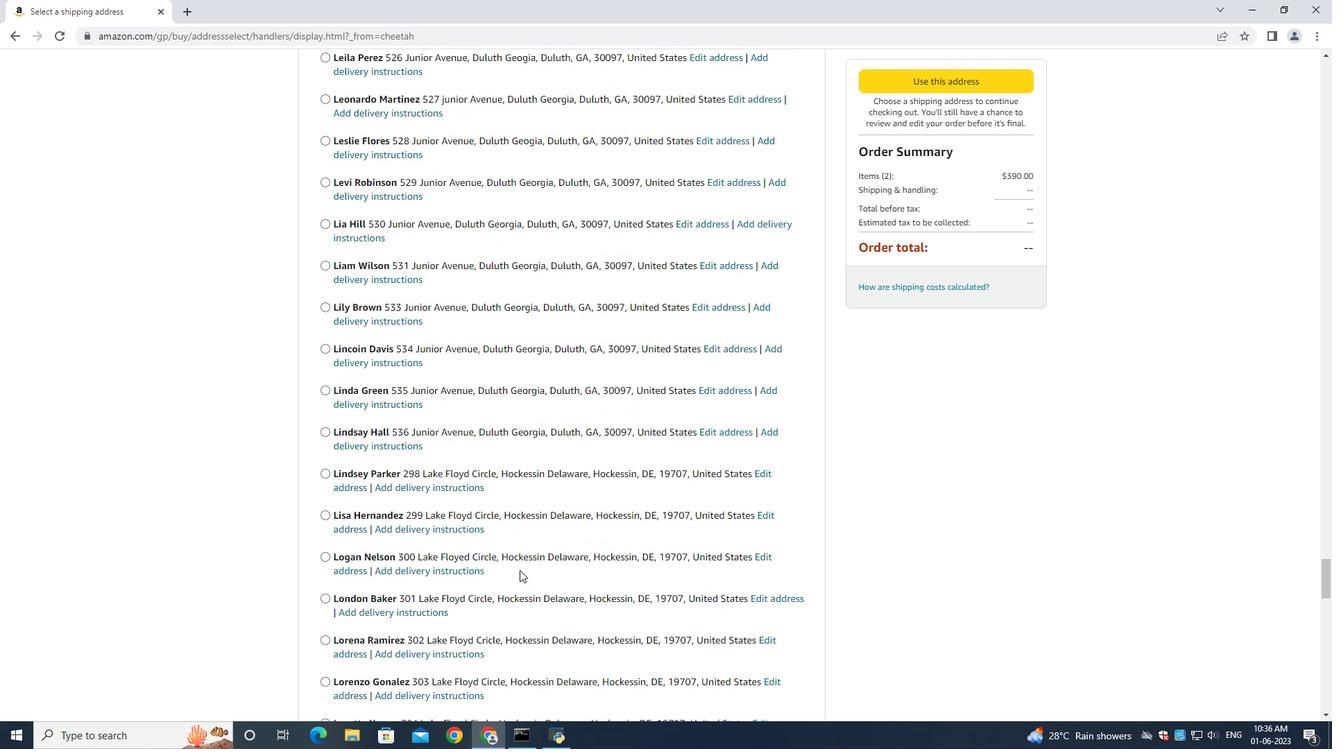 
Action: Mouse scrolled (519, 569) with delta (0, 0)
Screenshot: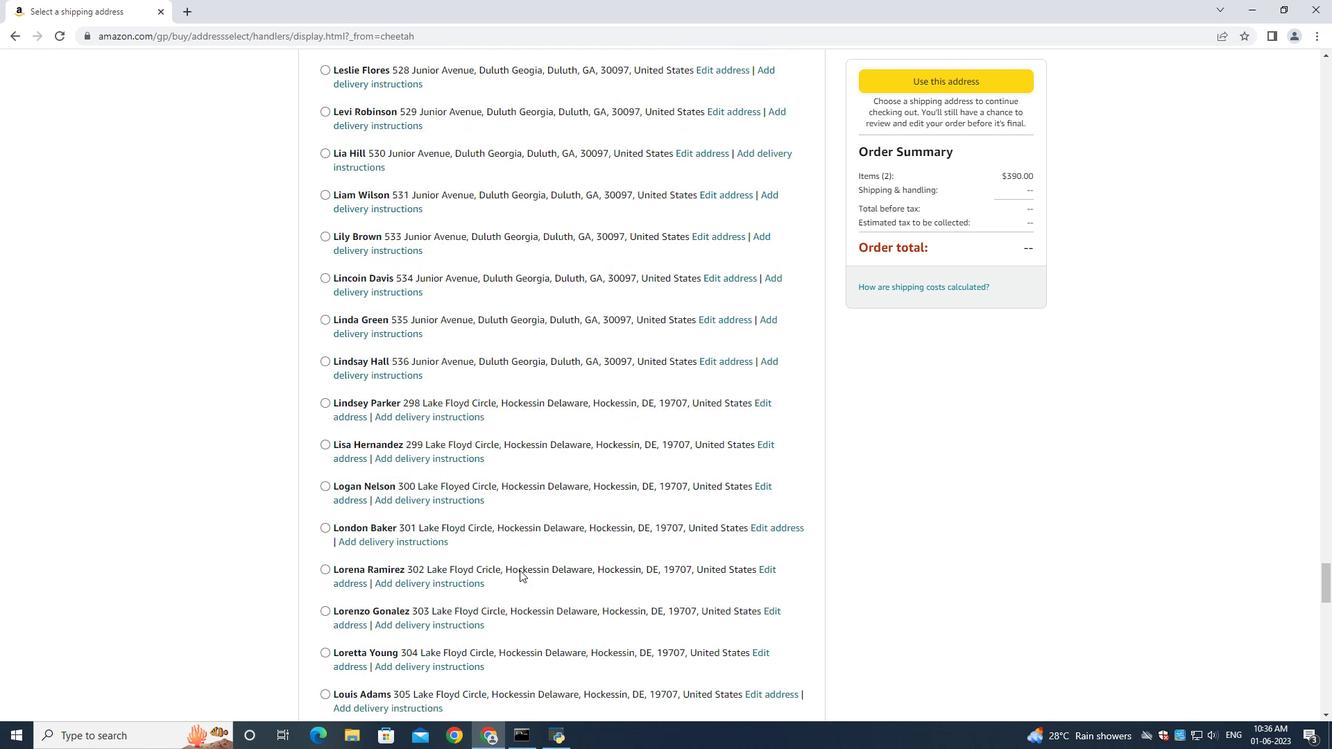 
Action: Mouse scrolled (519, 569) with delta (0, 0)
Screenshot: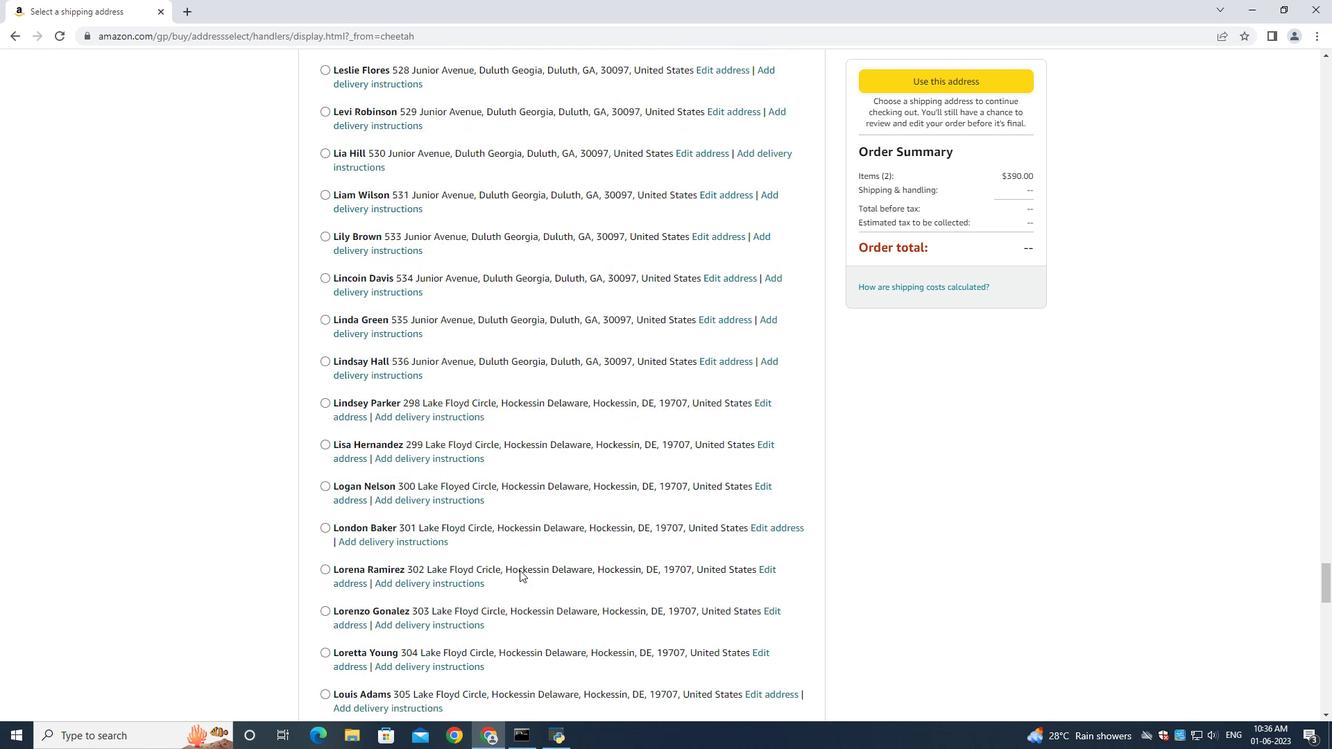 
Action: Mouse scrolled (519, 569) with delta (0, 0)
Screenshot: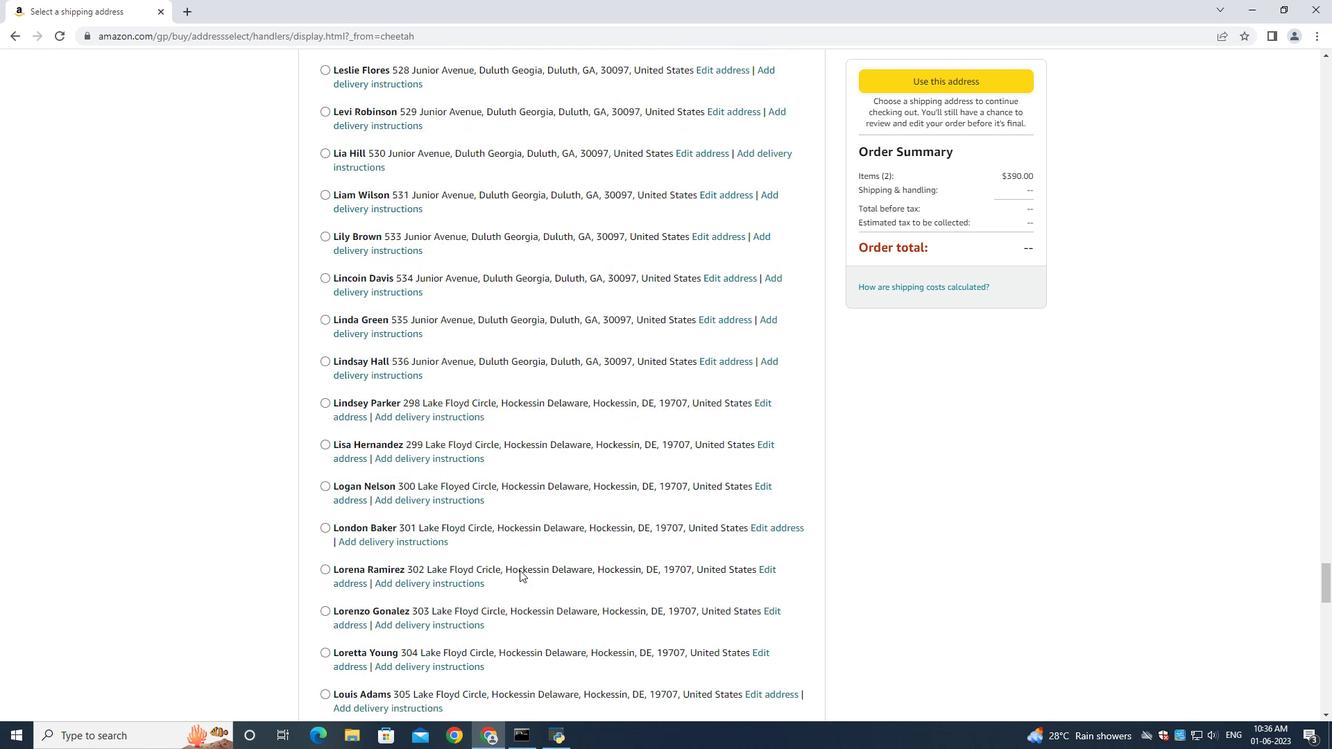 
Action: Mouse scrolled (519, 569) with delta (0, 0)
Screenshot: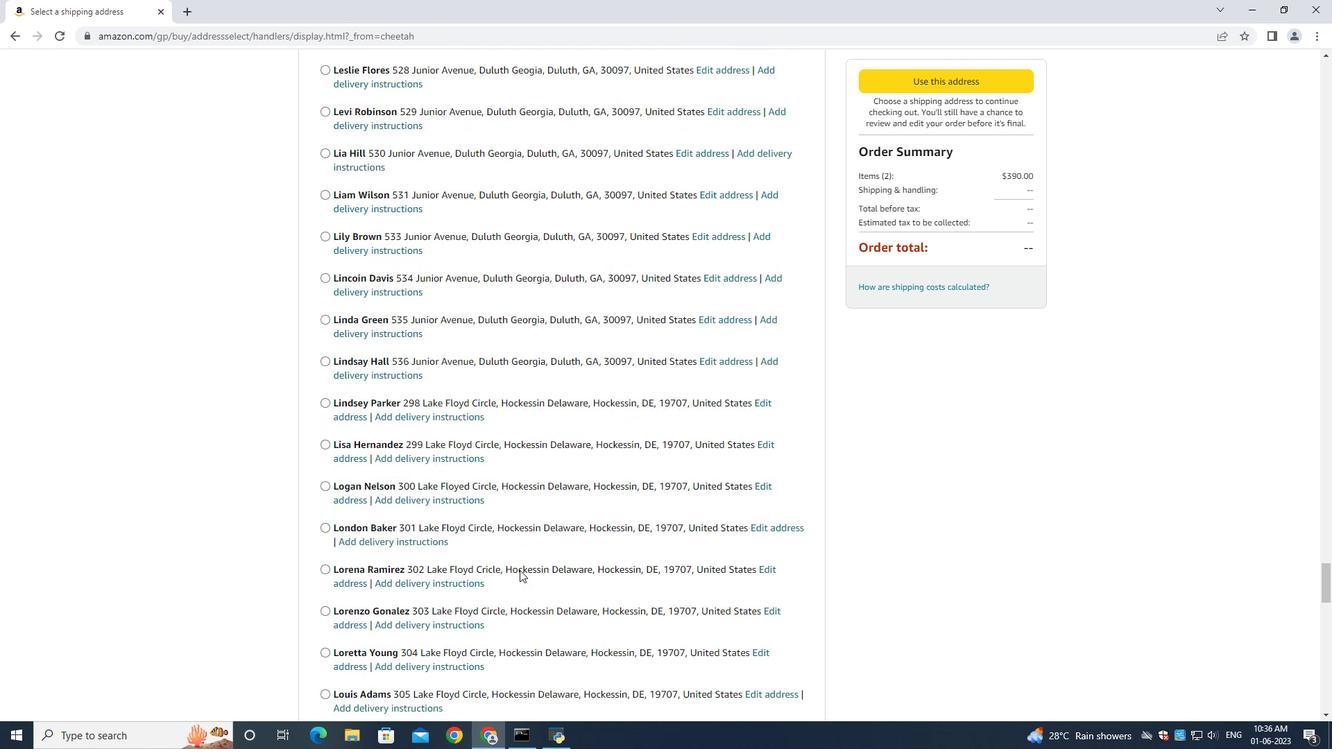 
Action: Mouse scrolled (519, 569) with delta (0, 0)
Screenshot: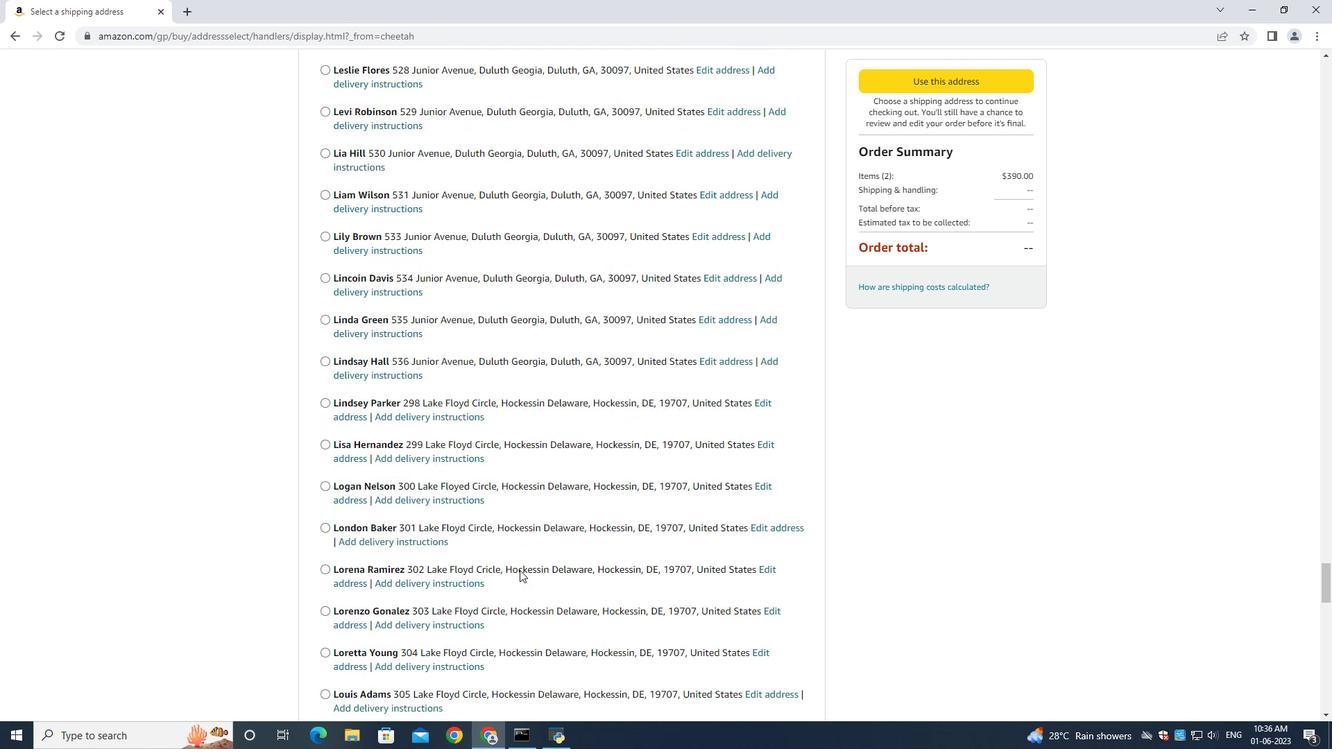 
Action: Mouse moved to (519, 568)
Screenshot: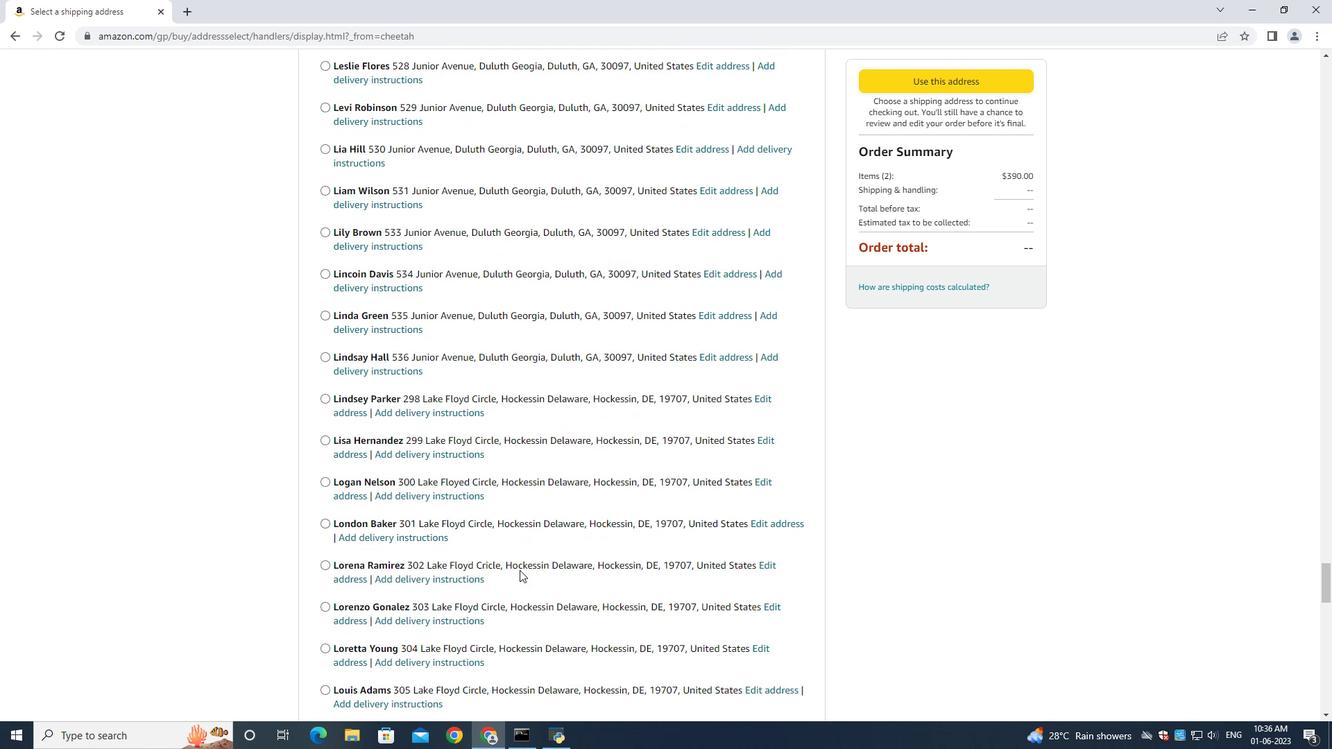 
Action: Mouse scrolled (519, 568) with delta (0, 0)
Screenshot: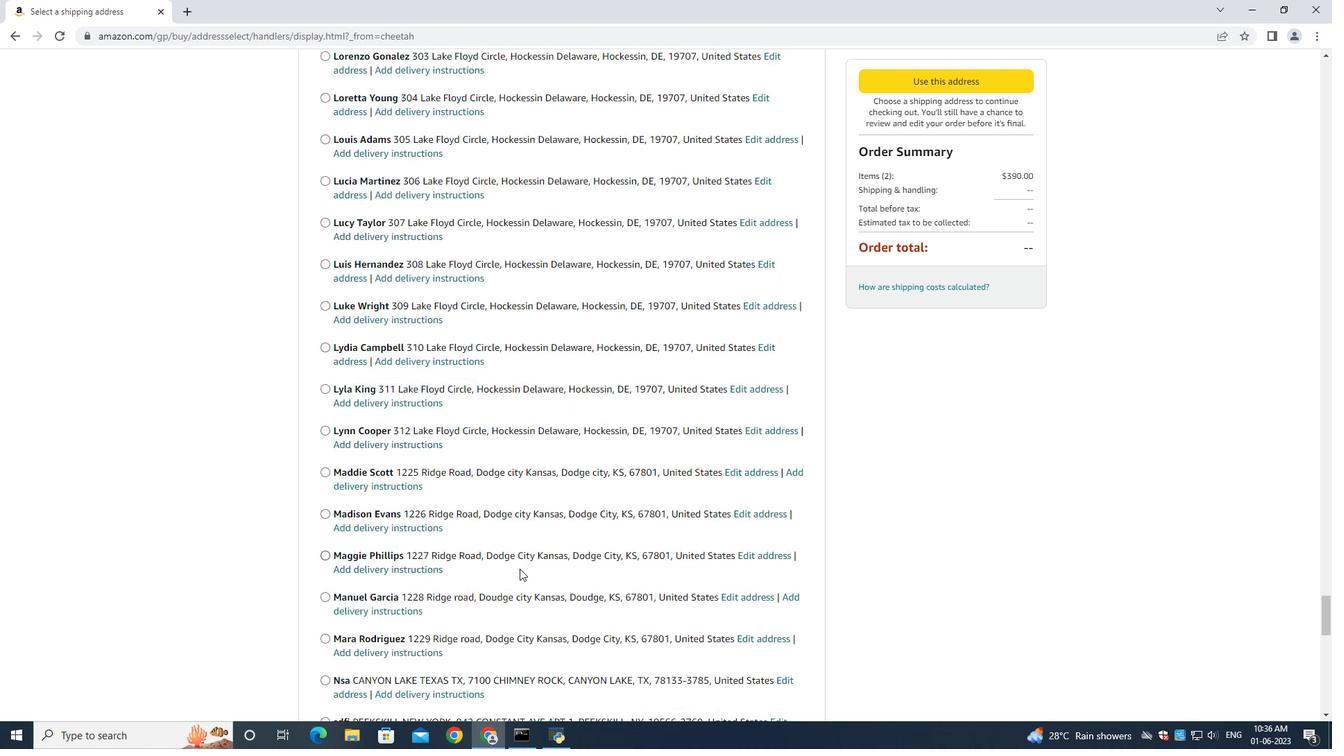 
Action: Mouse scrolled (519, 568) with delta (0, 0)
Screenshot: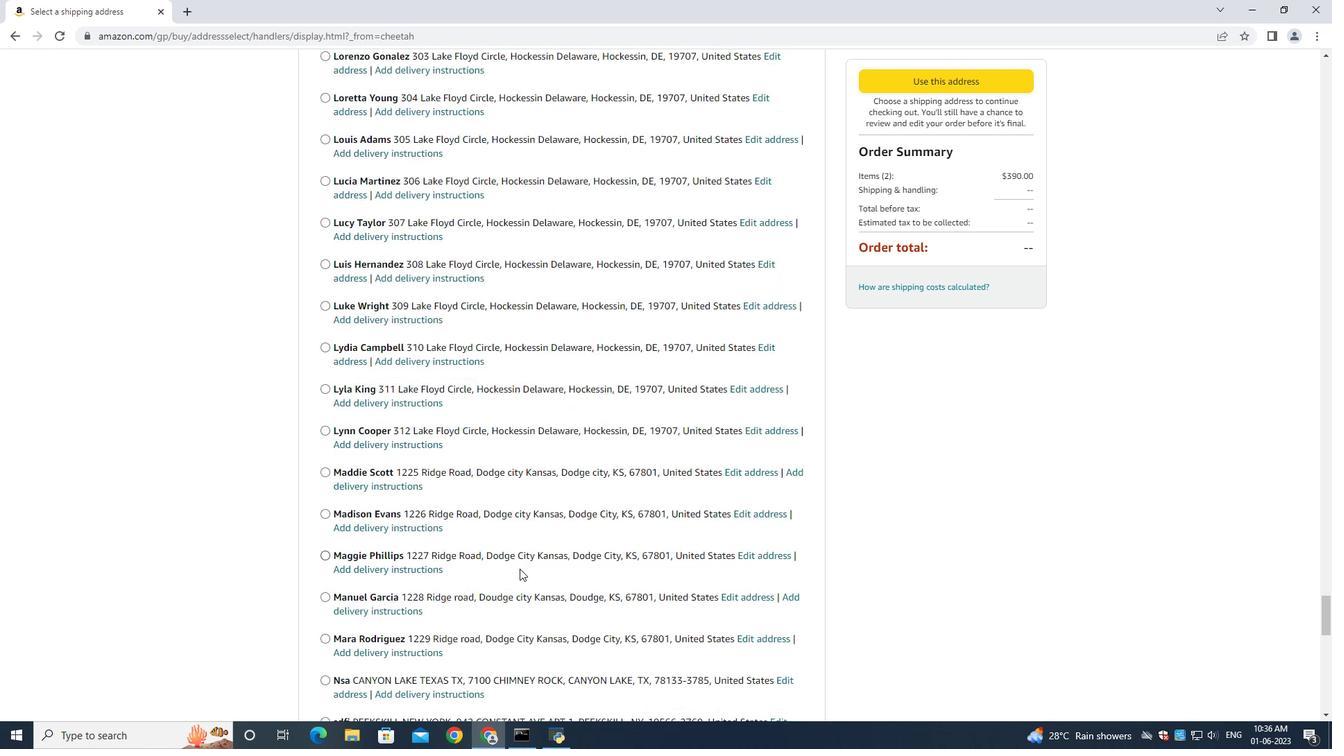 
Action: Mouse scrolled (519, 568) with delta (0, 0)
Screenshot: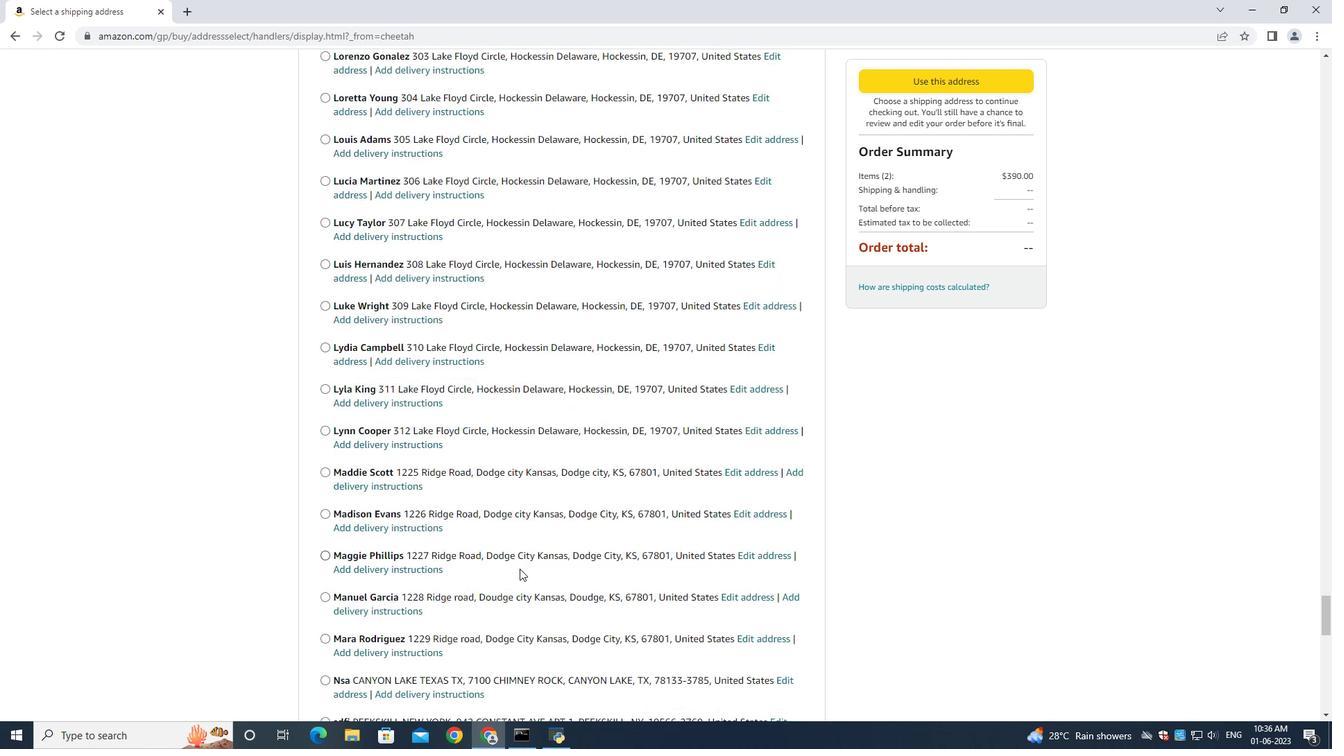 
Action: Mouse scrolled (519, 568) with delta (0, 0)
Screenshot: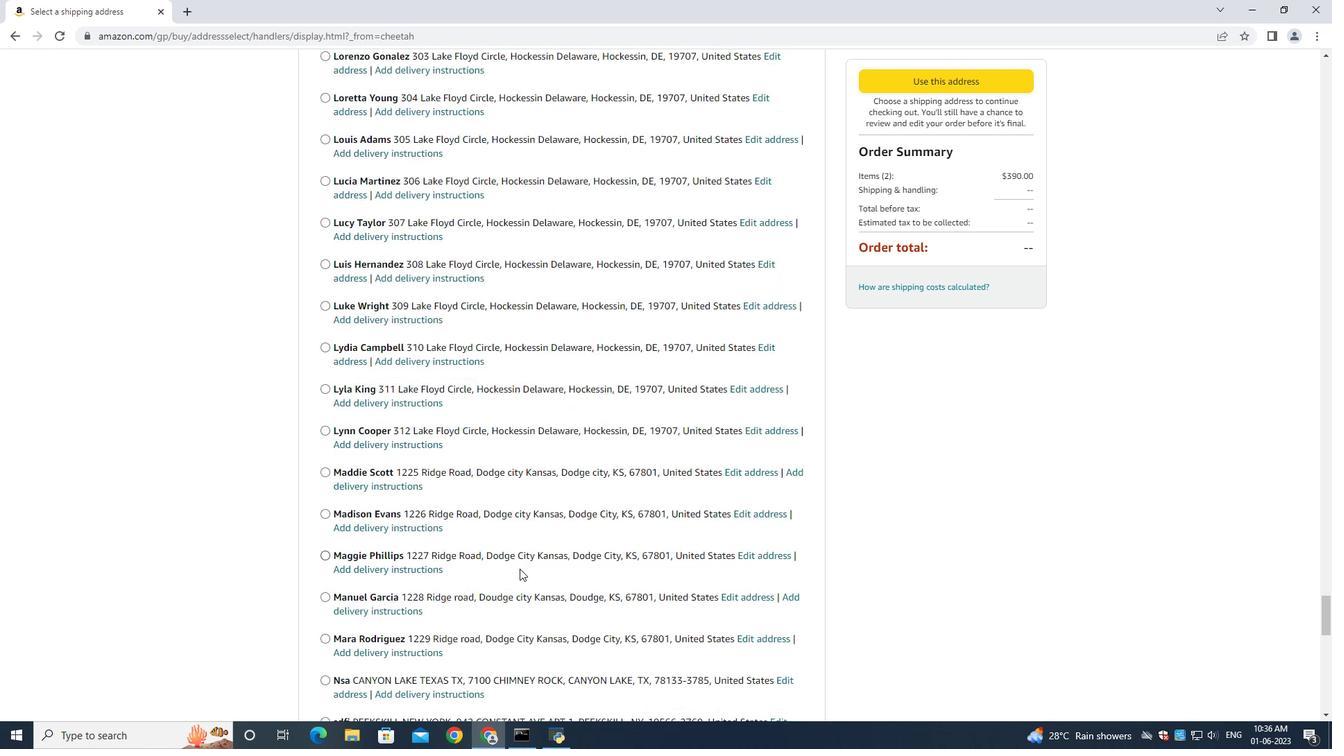 
Action: Mouse scrolled (519, 568) with delta (0, 0)
Screenshot: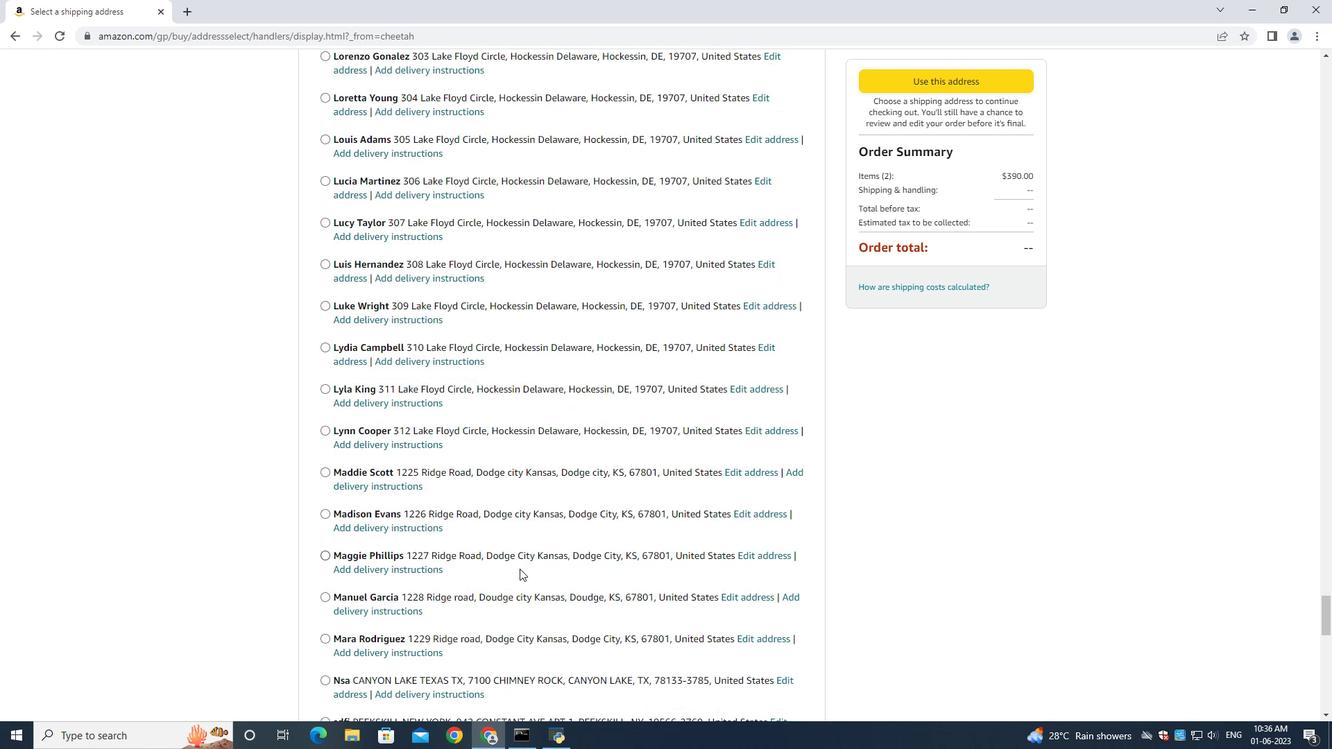 
Action: Mouse scrolled (519, 568) with delta (0, 0)
Screenshot: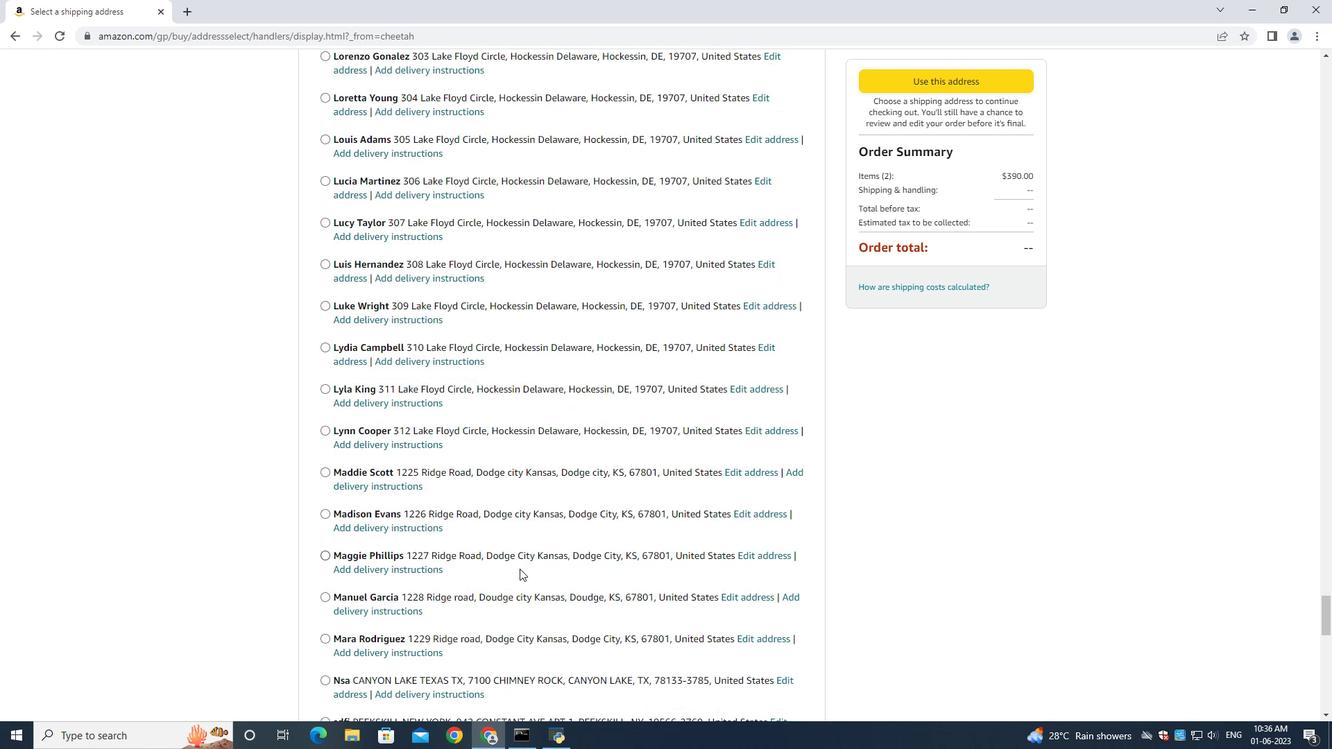 
Action: Mouse scrolled (519, 568) with delta (0, 0)
Screenshot: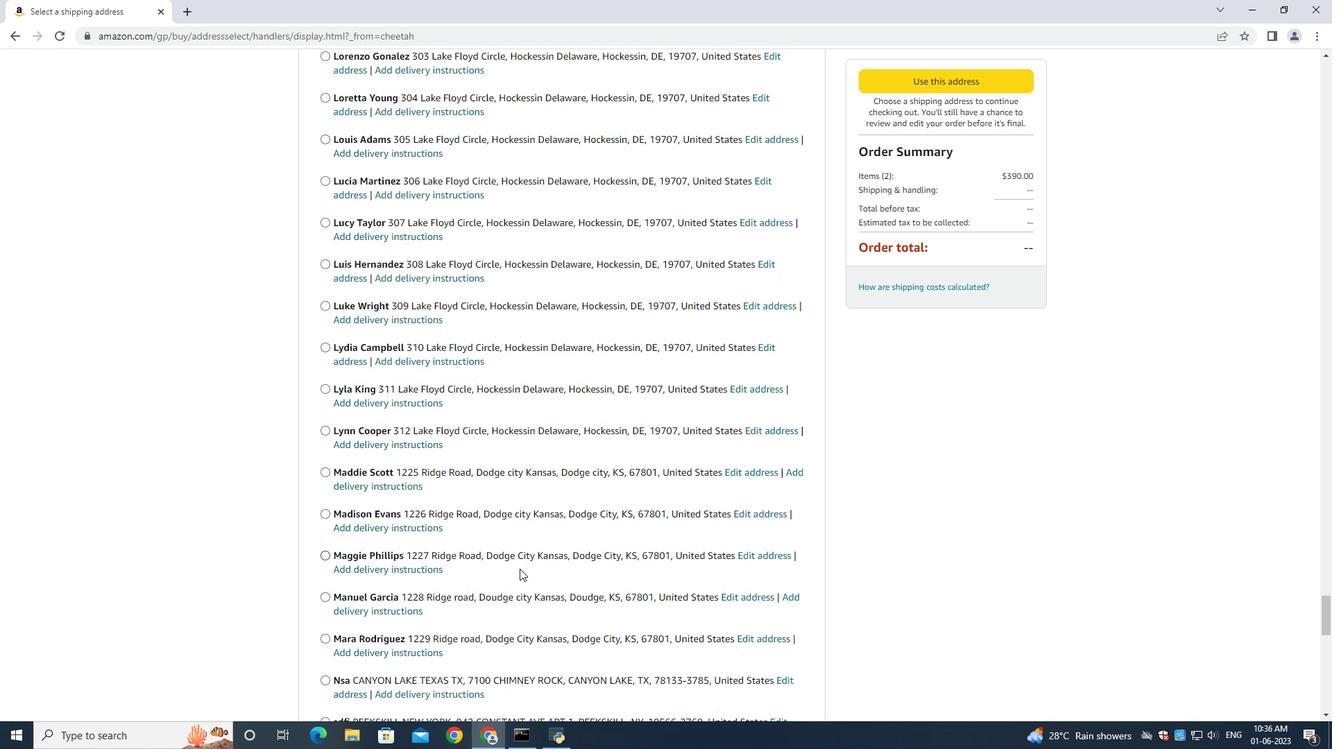 
Action: Mouse moved to (519, 567)
Screenshot: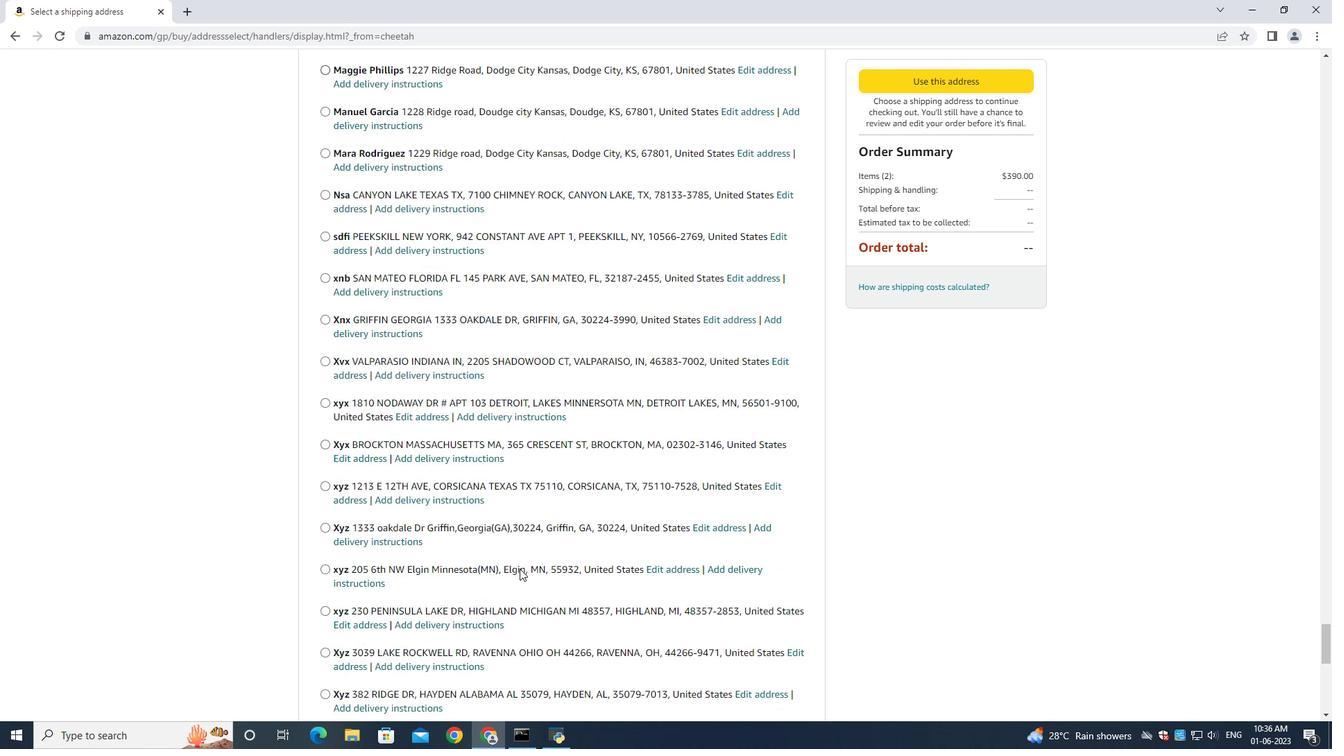 
Action: Mouse scrolled (519, 566) with delta (0, 0)
Screenshot: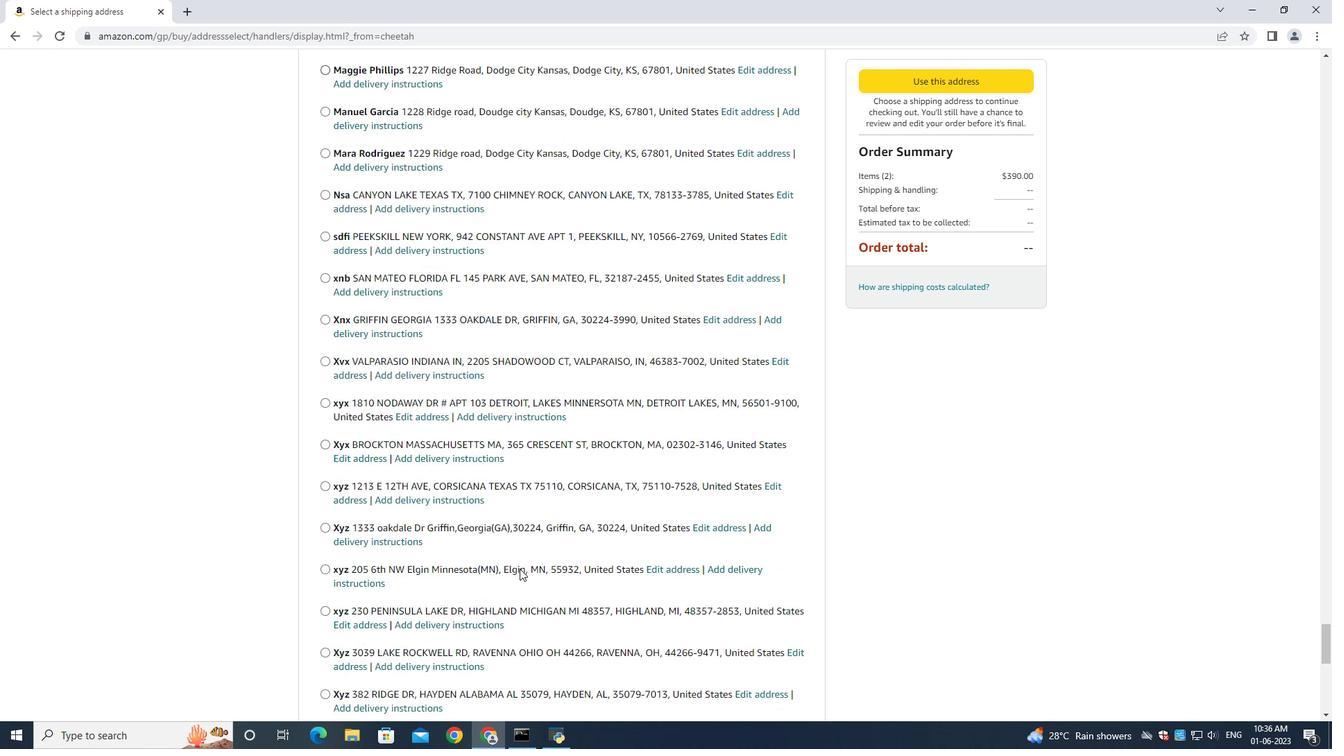 
Action: Mouse scrolled (519, 566) with delta (0, 0)
Screenshot: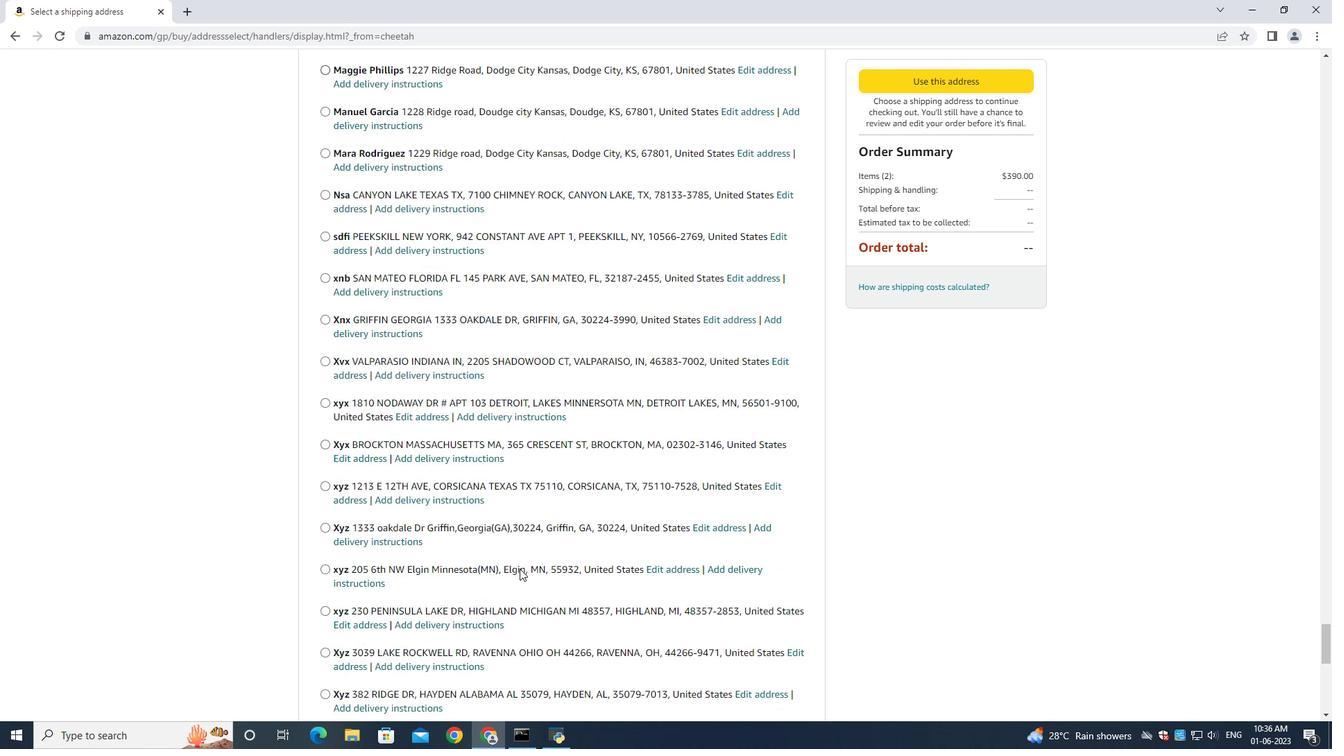 
Action: Mouse scrolled (519, 566) with delta (0, 0)
Screenshot: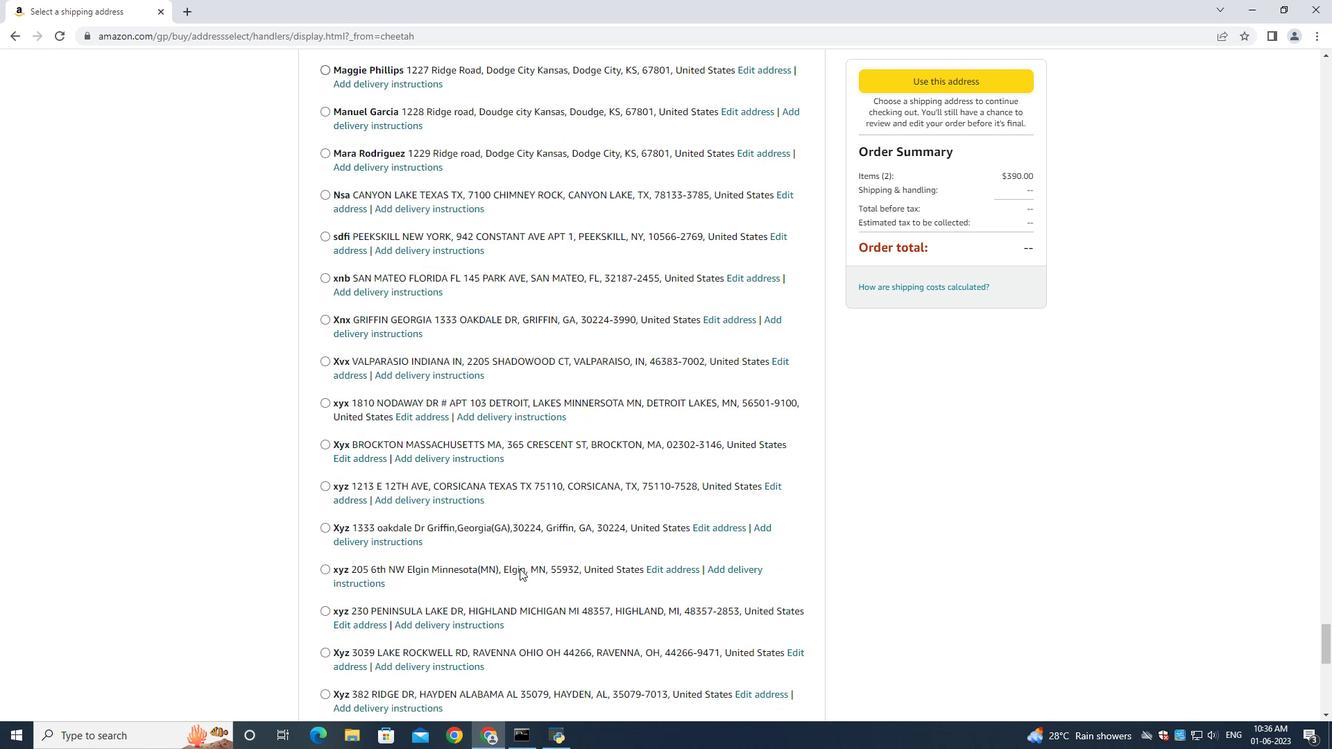 
Action: Mouse scrolled (519, 566) with delta (0, 0)
Screenshot: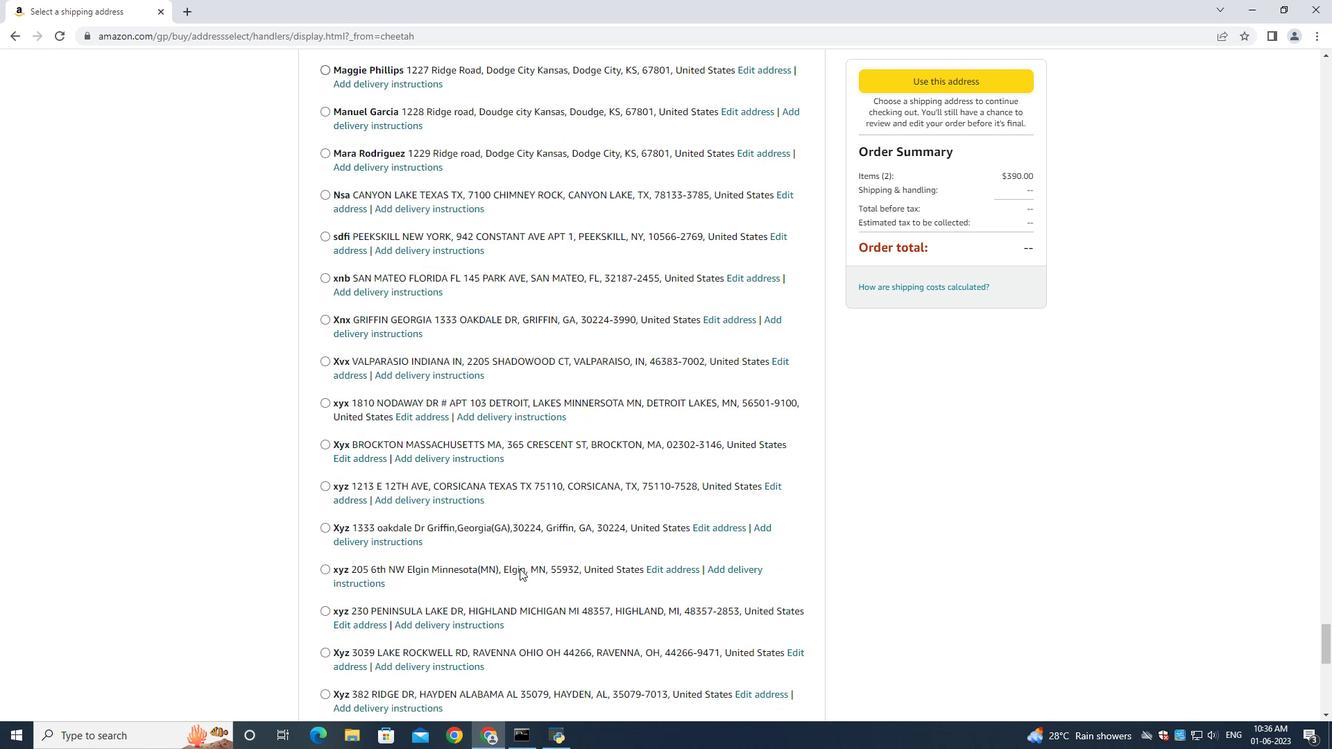 
Action: Mouse scrolled (519, 566) with delta (0, 0)
Screenshot: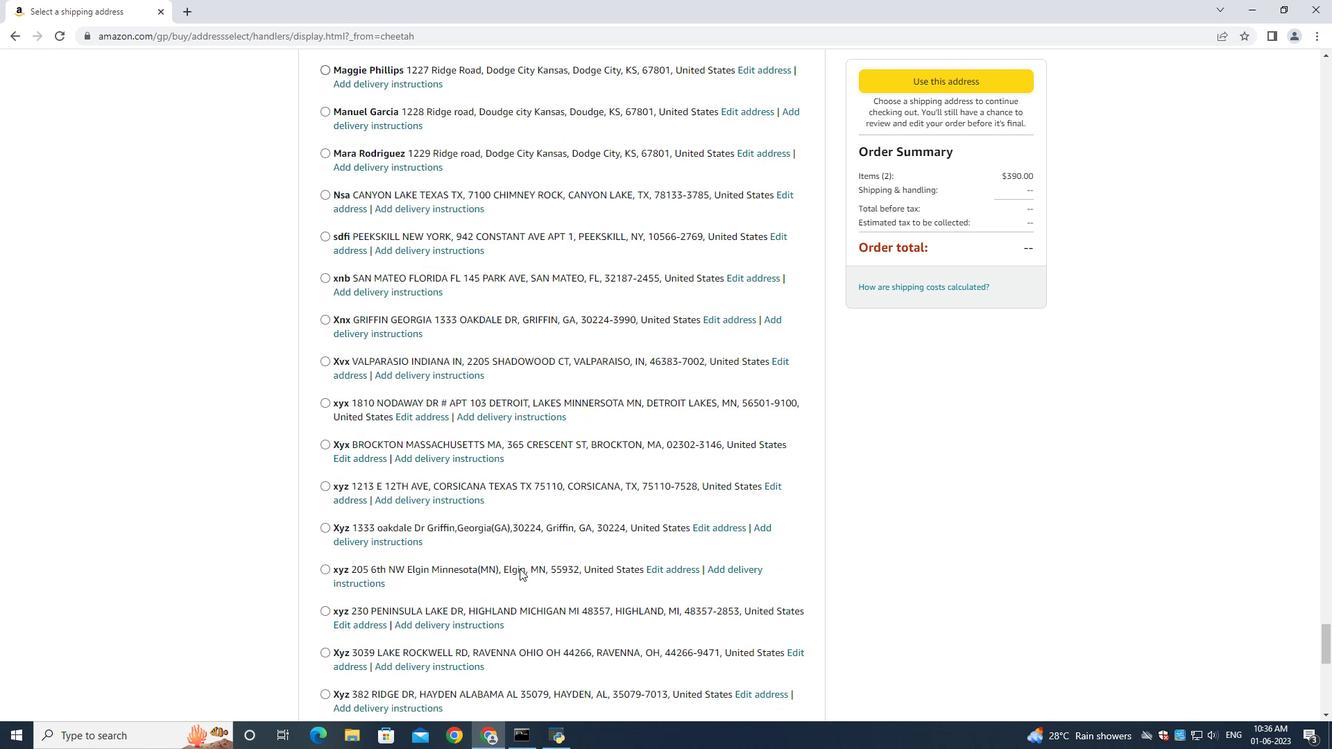 
Action: Mouse scrolled (519, 566) with delta (0, 0)
Screenshot: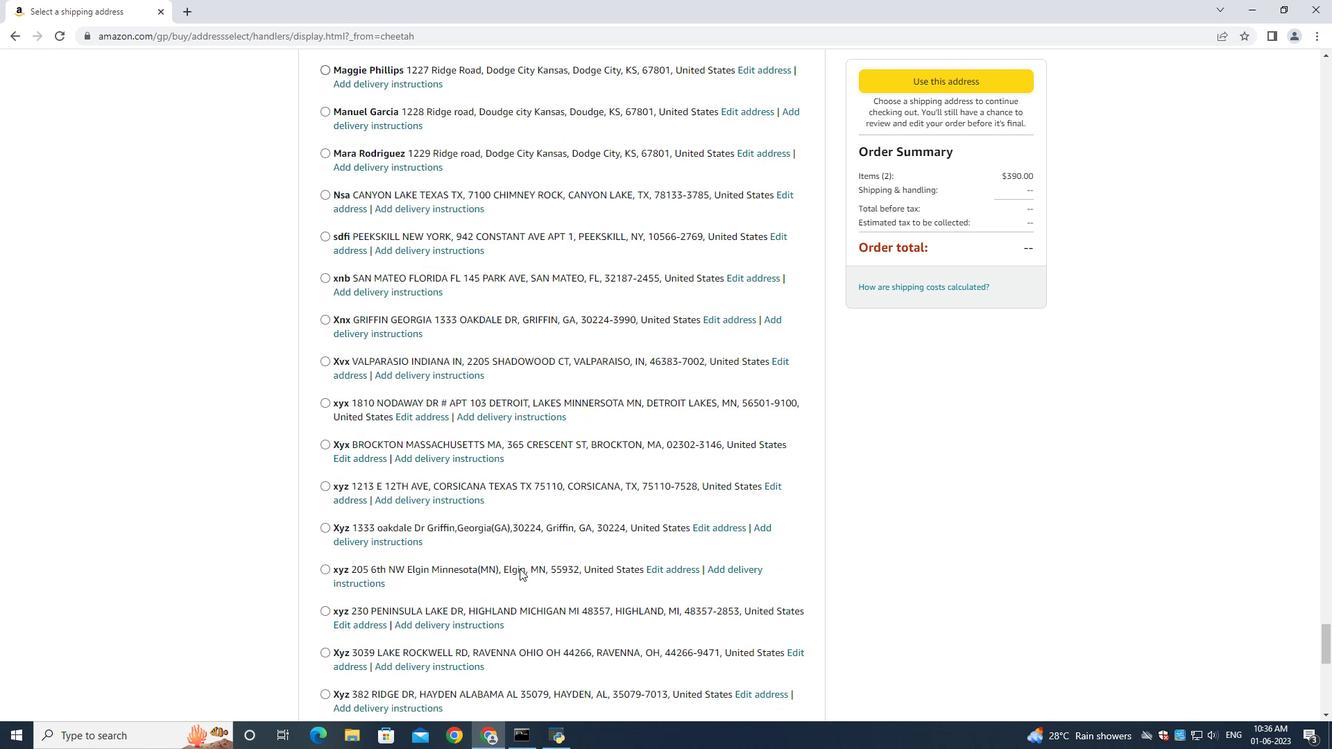 
Action: Mouse scrolled (519, 566) with delta (0, 0)
Screenshot: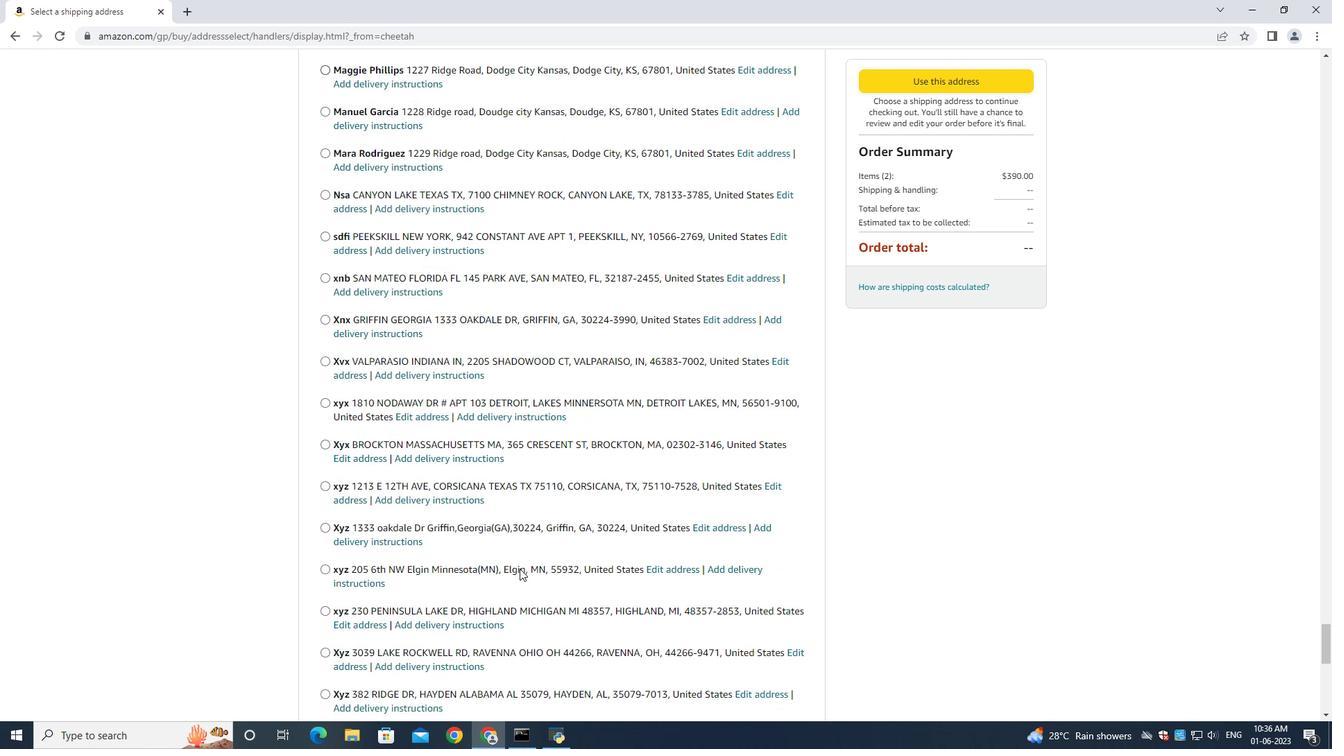 
Action: Mouse scrolled (519, 566) with delta (0, 0)
Screenshot: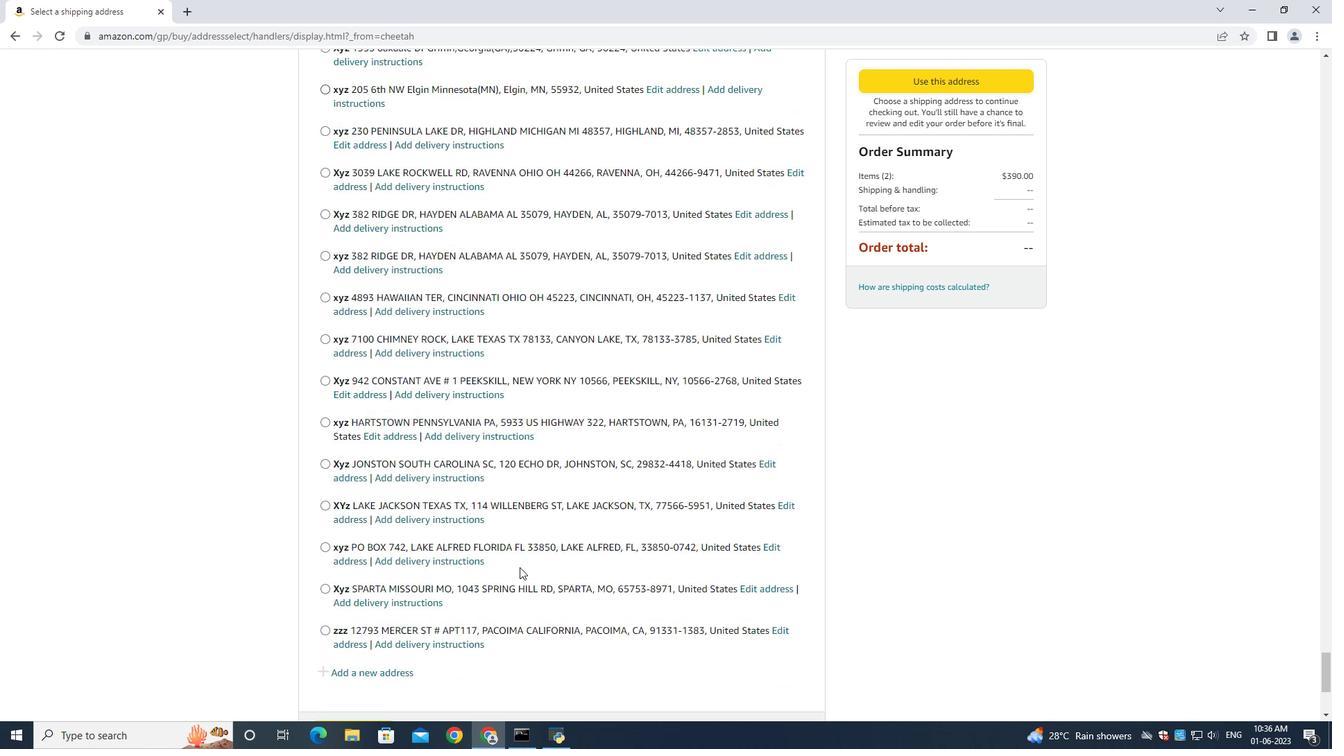 
Action: Mouse scrolled (519, 566) with delta (0, 0)
Screenshot: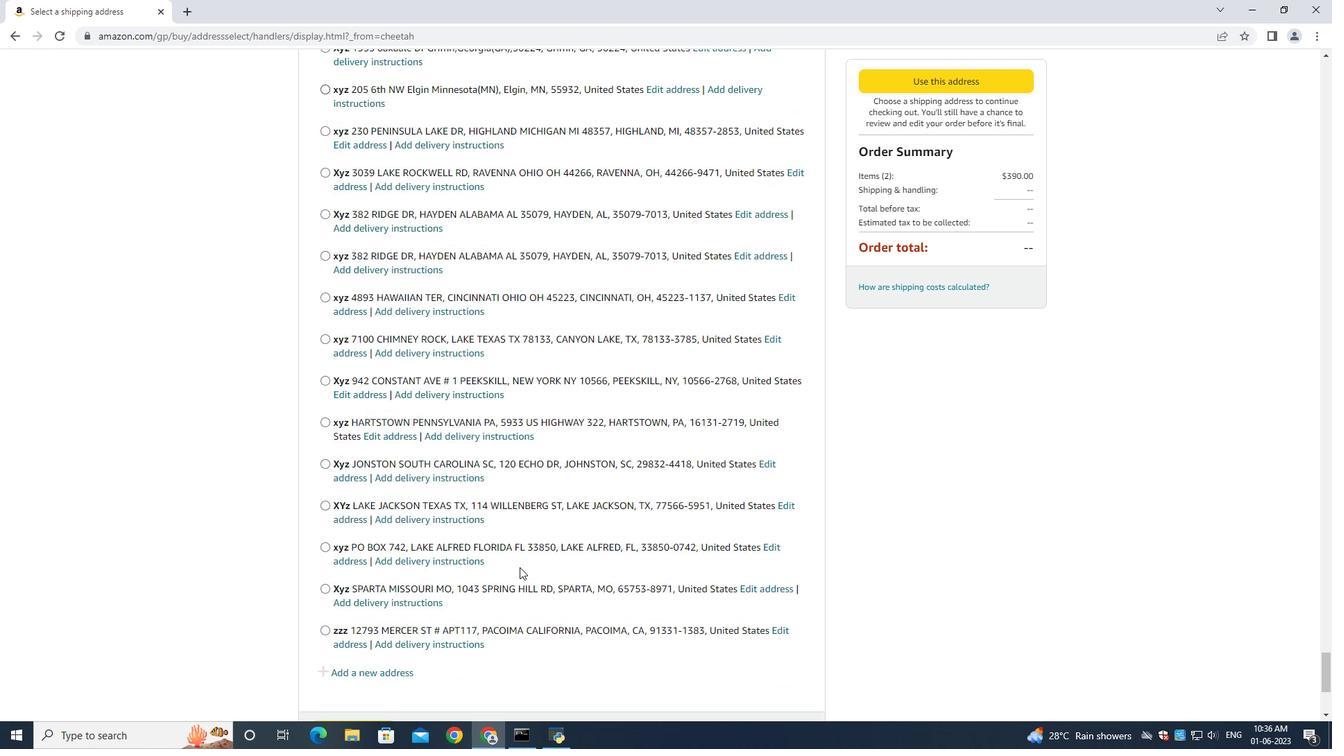 
Action: Mouse scrolled (519, 566) with delta (0, 0)
Screenshot: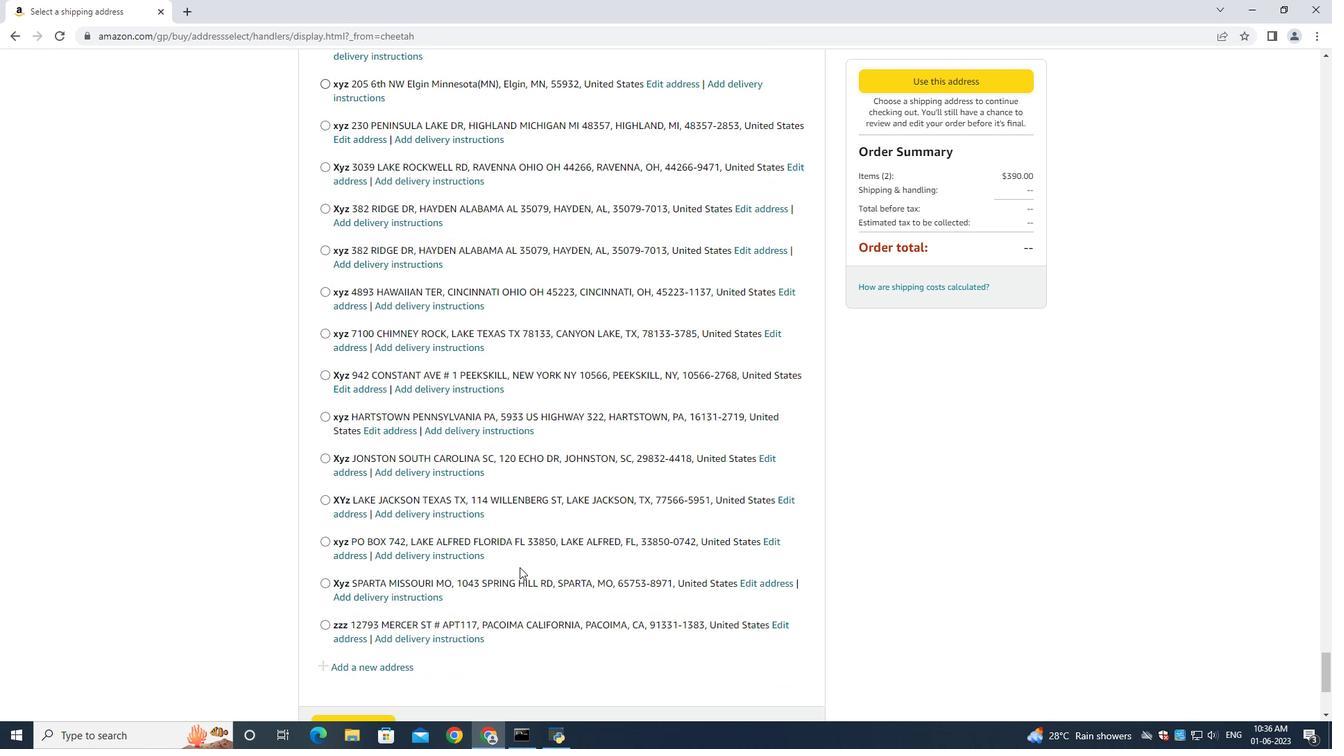 
Action: Mouse moved to (519, 568)
Screenshot: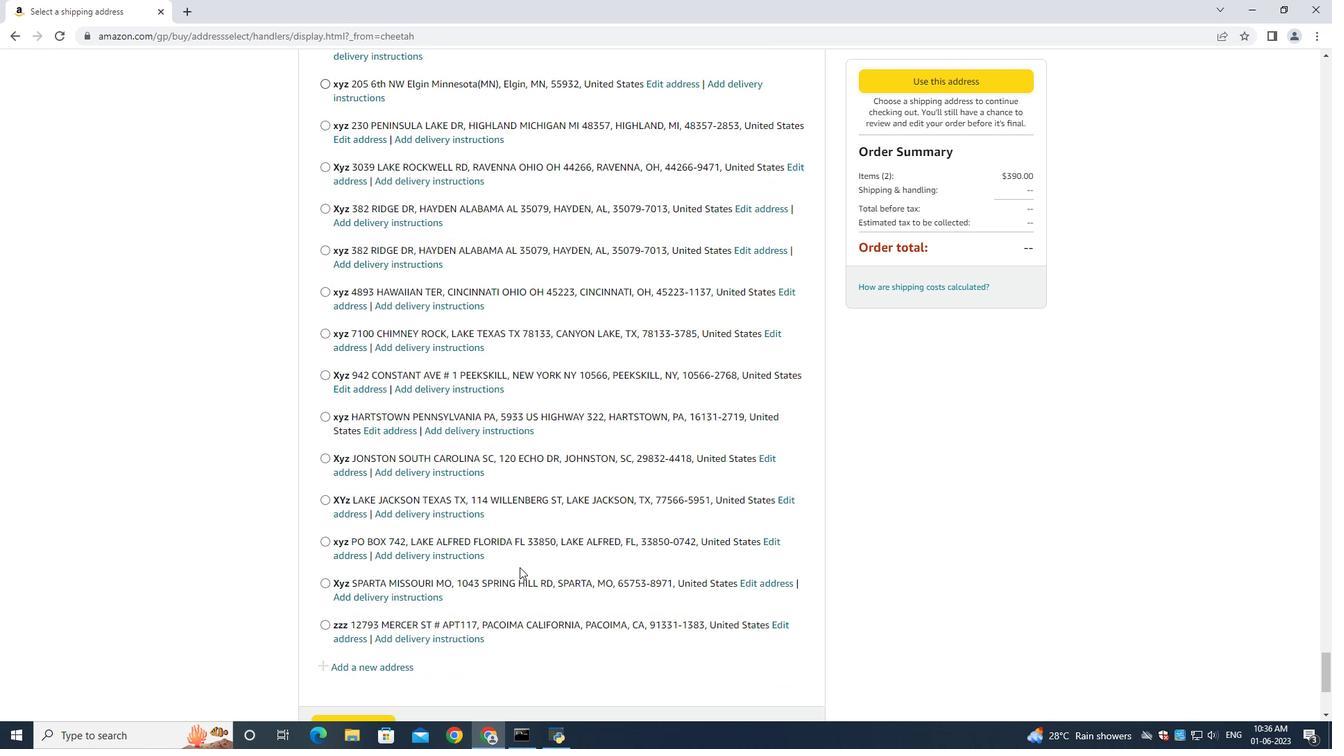 
Action: Mouse scrolled (519, 567) with delta (0, 0)
Screenshot: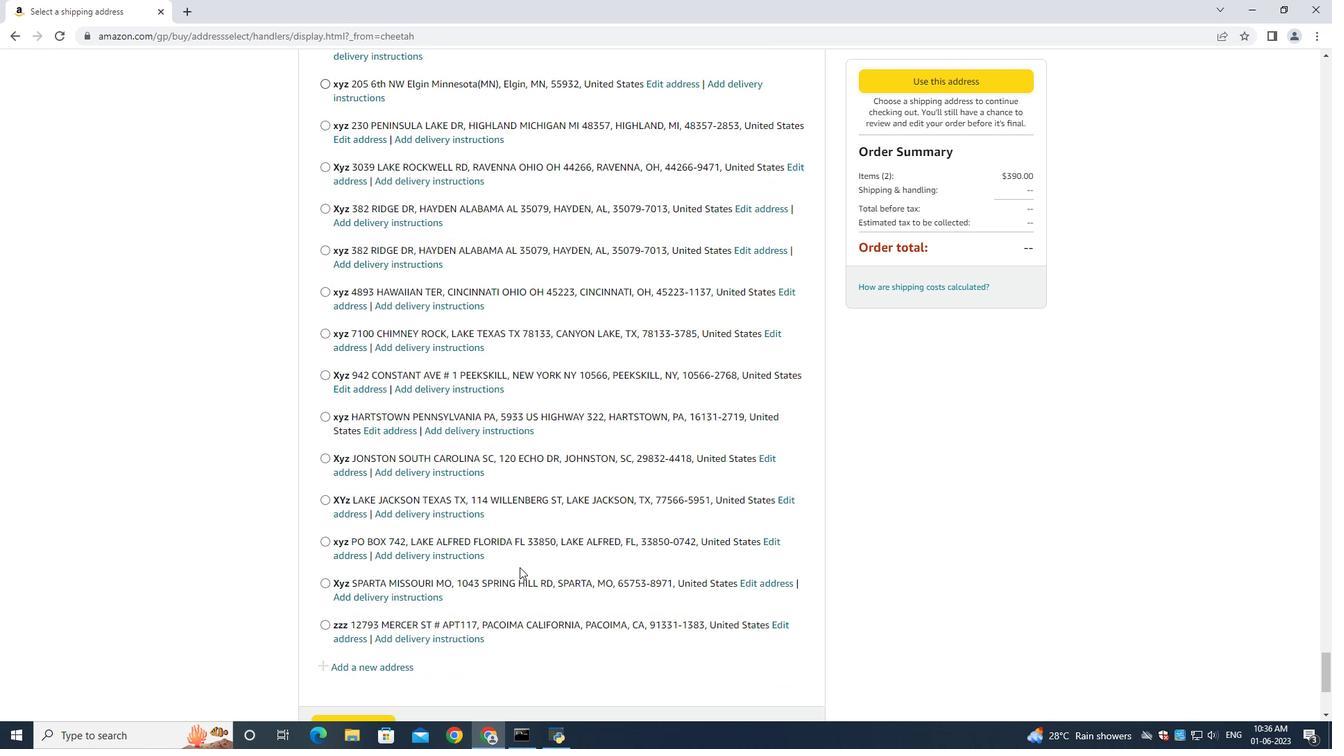 
Action: Mouse scrolled (519, 567) with delta (0, 0)
Screenshot: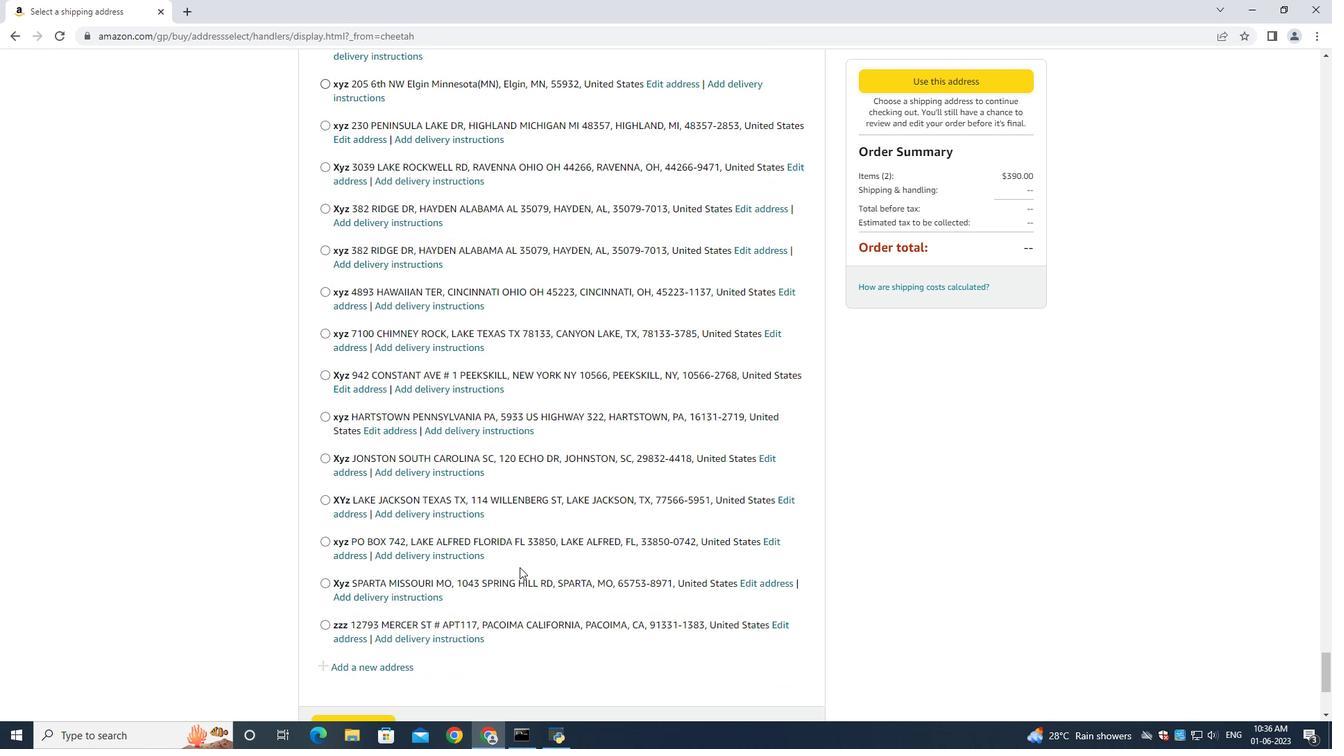 
Action: Mouse scrolled (519, 567) with delta (0, 0)
Screenshot: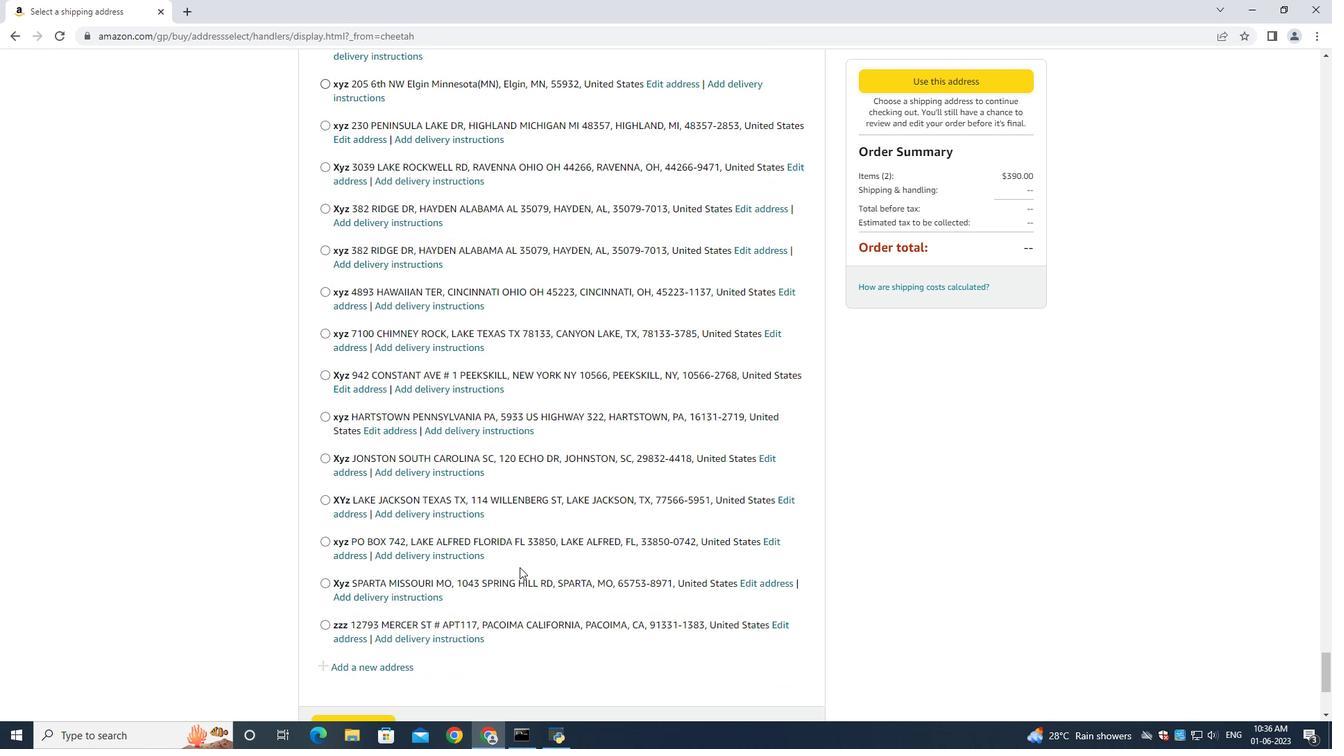 
Action: Mouse scrolled (519, 567) with delta (0, 0)
Screenshot: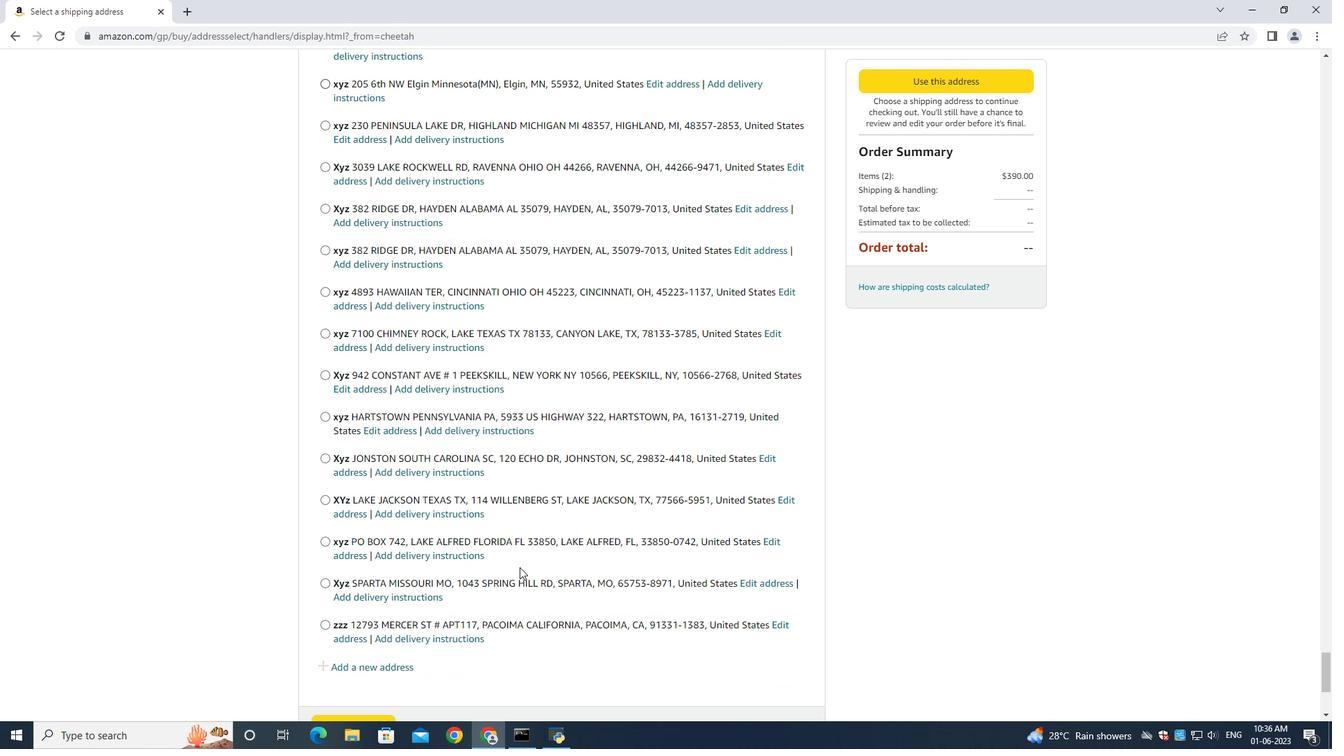 
Action: Mouse moved to (407, 379)
Screenshot: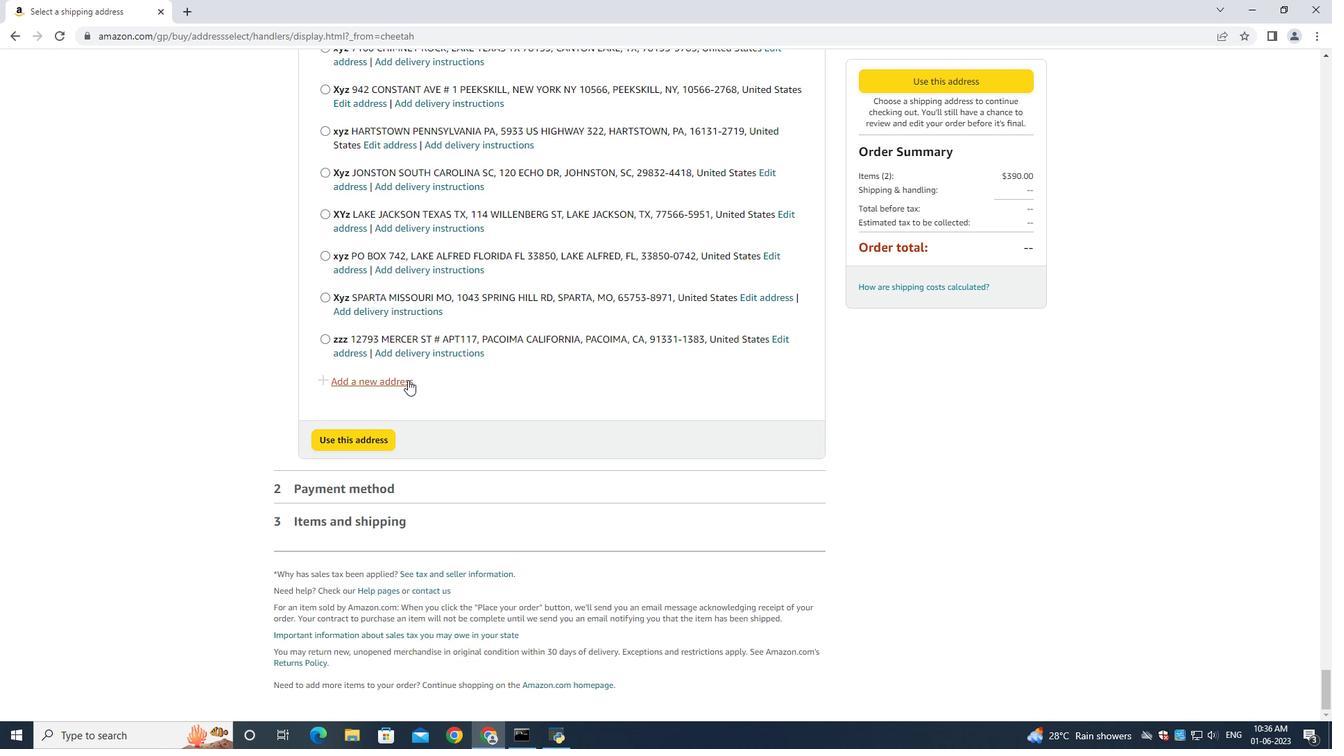 
Action: Mouse pressed left at (407, 379)
Screenshot: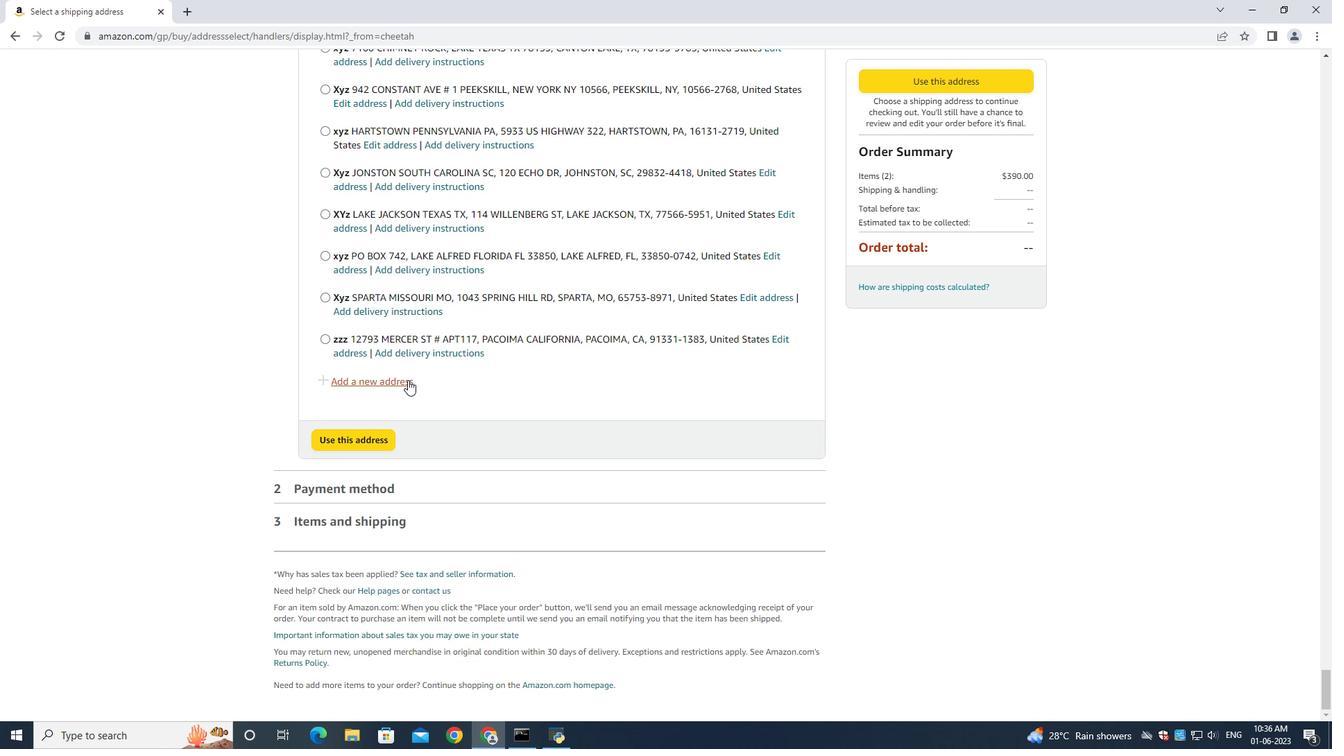 
Action: Mouse moved to (484, 330)
Screenshot: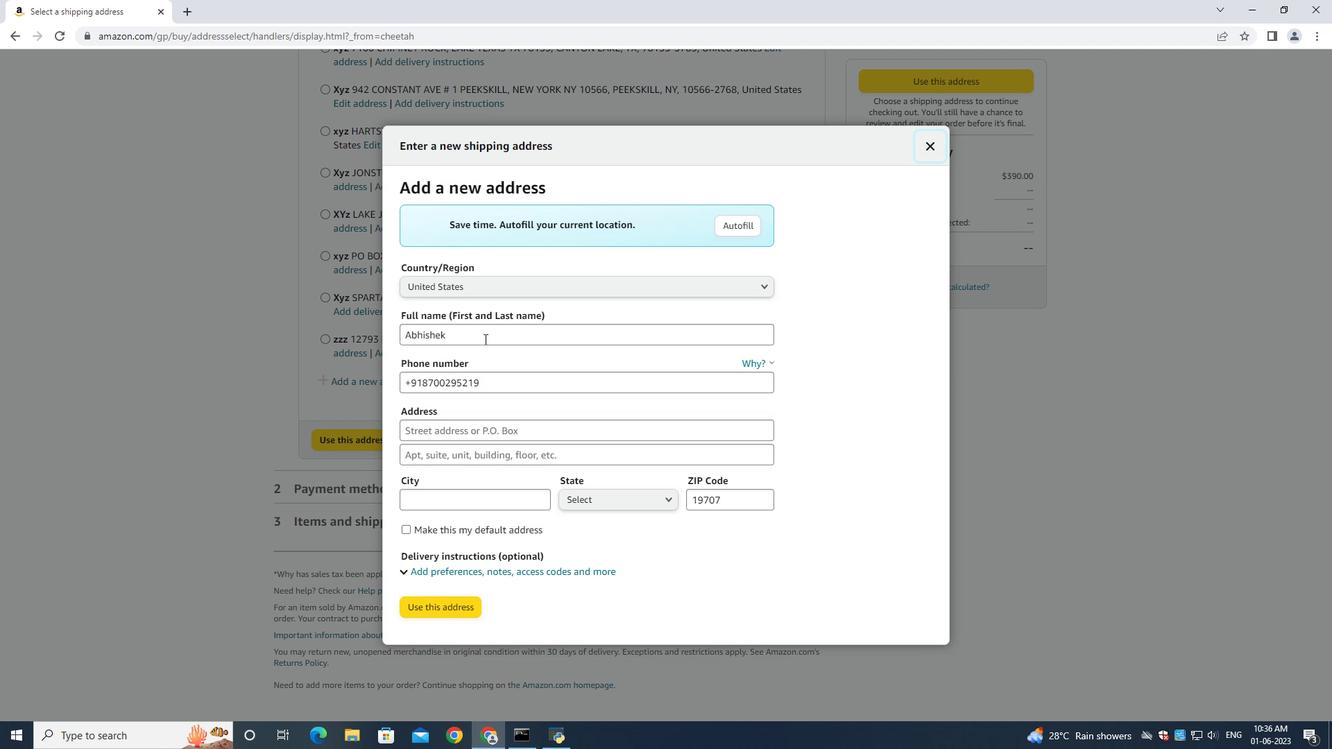 
Action: Mouse pressed left at (484, 330)
Screenshot: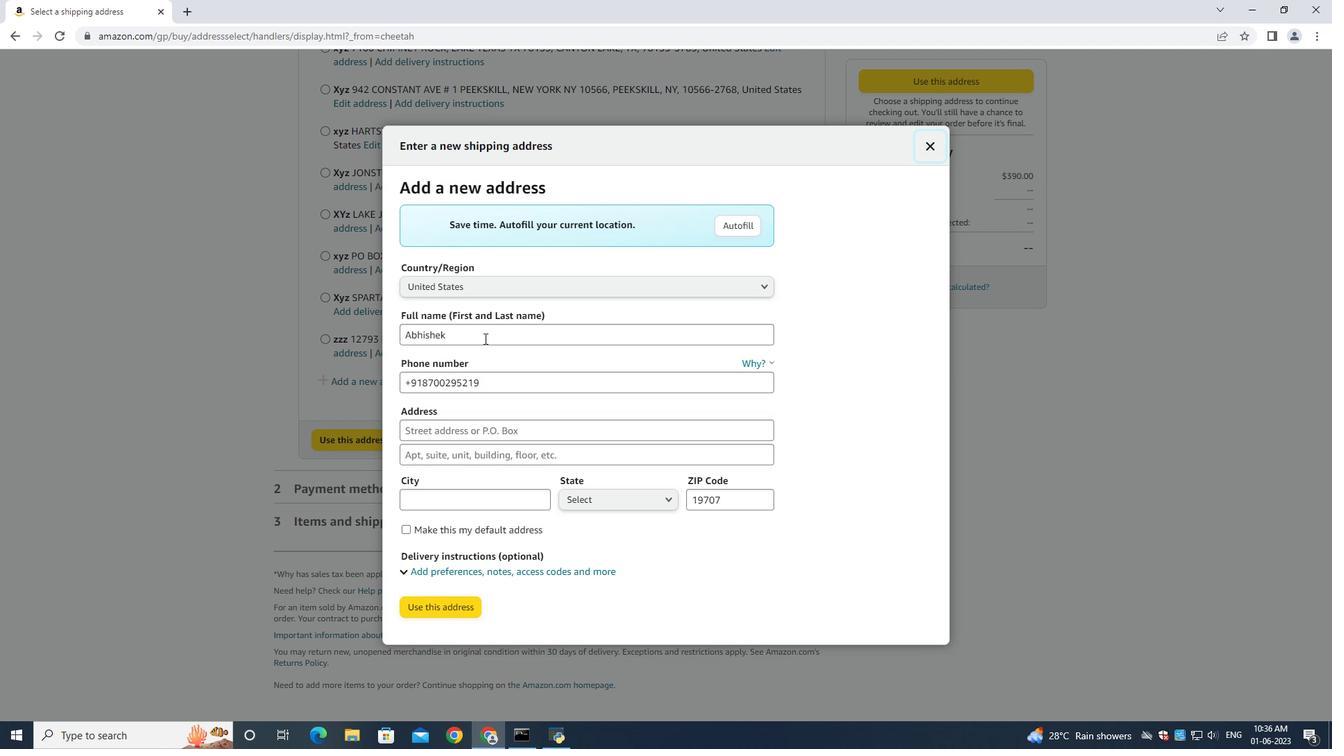 
Action: Mouse moved to (485, 332)
Screenshot: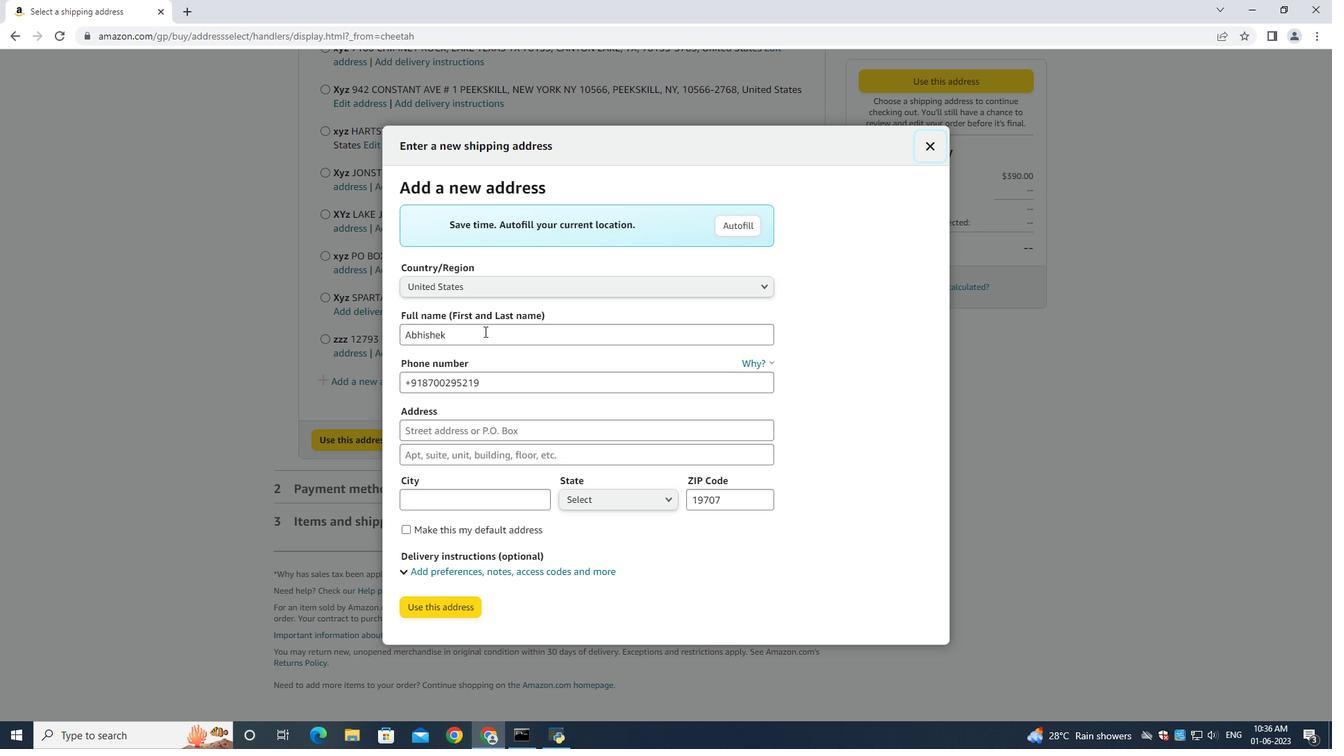 
Action: Key pressed ctrl+A<Key.backspace><Key.shift>Marco<Key.space><Key.shift>Lw<Key.backspace>ee<Key.space><Key.tab><Key.tab><Key.backspace>6205197251<Key.tab>1230<Key.space><Key.shift>Ridge<Key.space><Key.shift><Key.shift><Key.shift><Key.shift><Key.shift><Key.shift><Key.shift>road<Key.space><Key.shift><Key.shift><Key.shift><Key.shift><Key.shift><Key.shift><Key.shift><Key.shift><Key.shift><Key.shift><Key.shift><Key.shift>
Screenshot: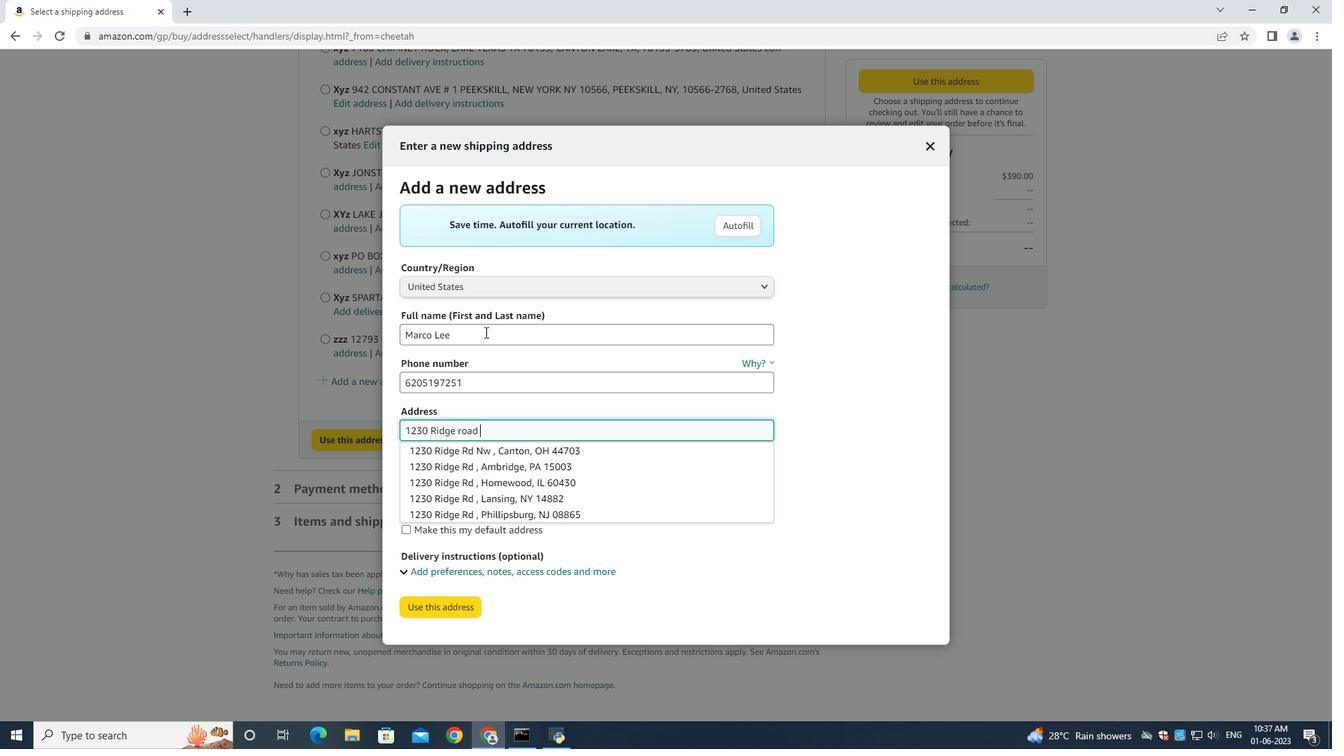 
Action: Mouse moved to (480, 332)
Screenshot: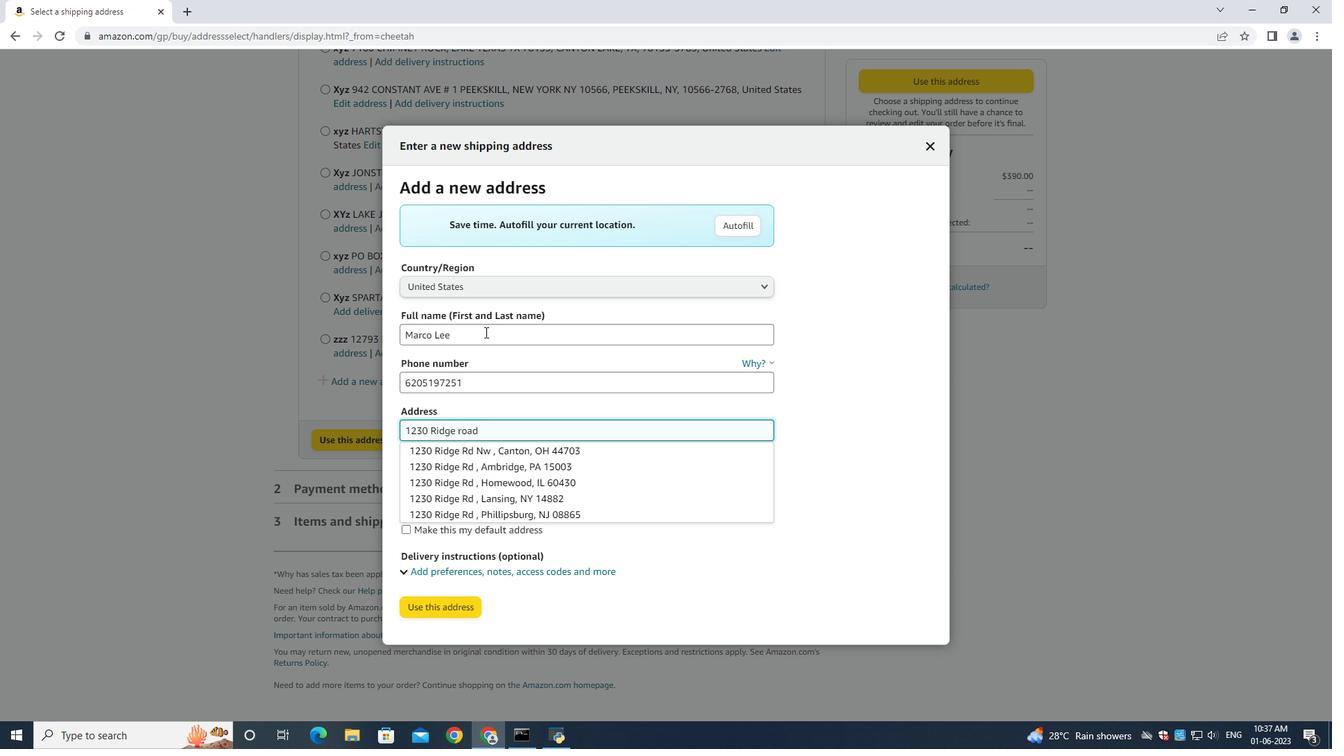
Action: Key pressed <Key.tab><Key.shift><Key.shift><Key.shift><Key.shift><Key.shift><Key.shift><Key.shift><Key.shift><Key.shift><Key.shift><Key.shift><Key.shift><Key.shift><Key.shift>DOdge<Key.space><Key.backspace><Key.backspace><Key.backspace><Key.backspace><Key.backspace>odge<Key.space><Key.shift>City<Key.space>kansas<Key.tab><Key.shift><Key.shift><Key.shift><Key.shift><Key.shift><Key.shift>Dodgw<Key.space><Key.shift>City<Key.space><Key.tab>ka<Key.tab><Key.backspace>67801
Screenshot: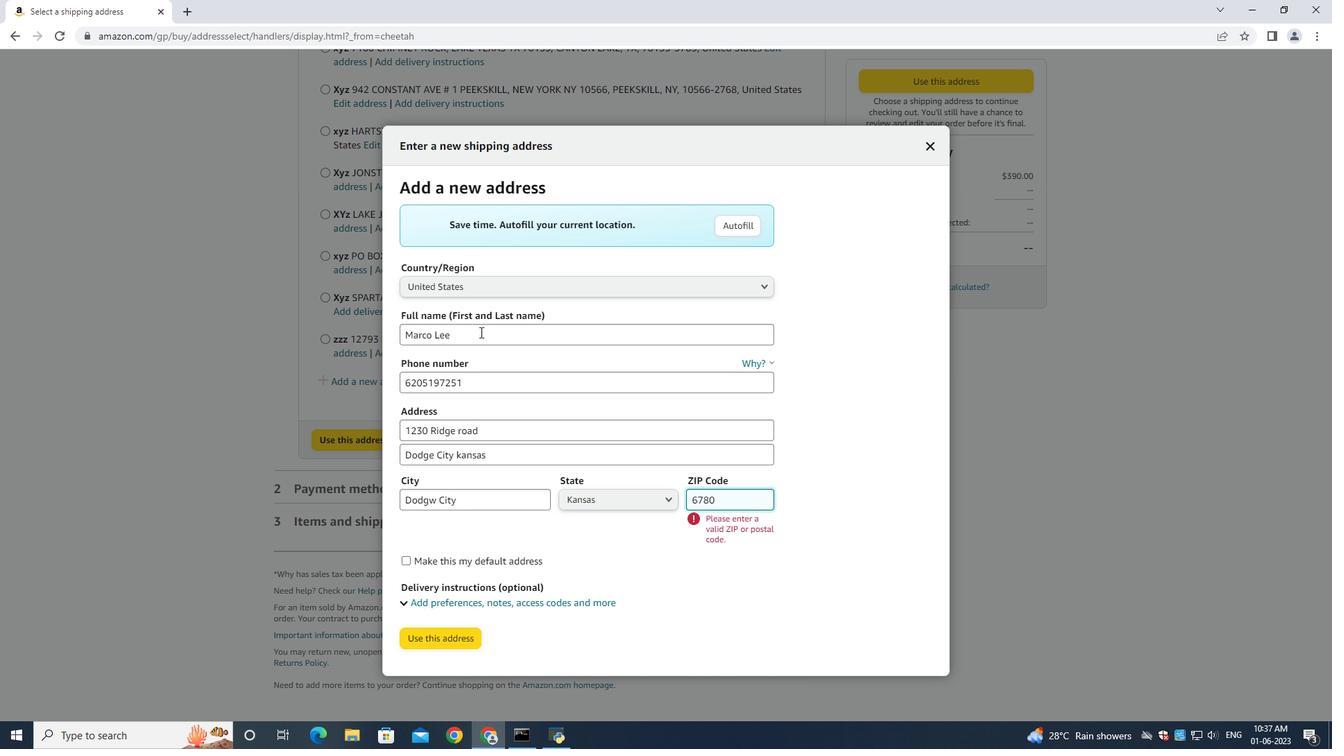 
Action: Mouse scrolled (480, 333) with delta (0, 0)
Screenshot: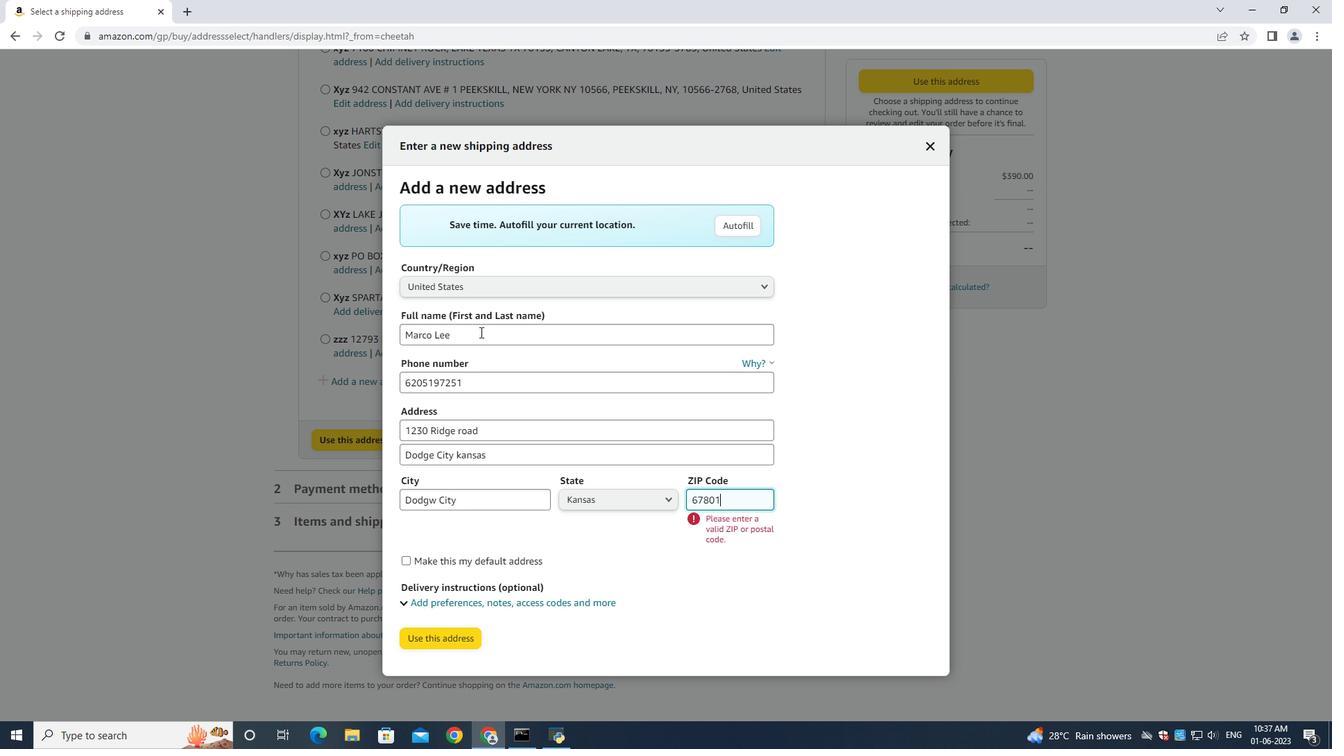 
Action: Mouse moved to (439, 608)
Screenshot: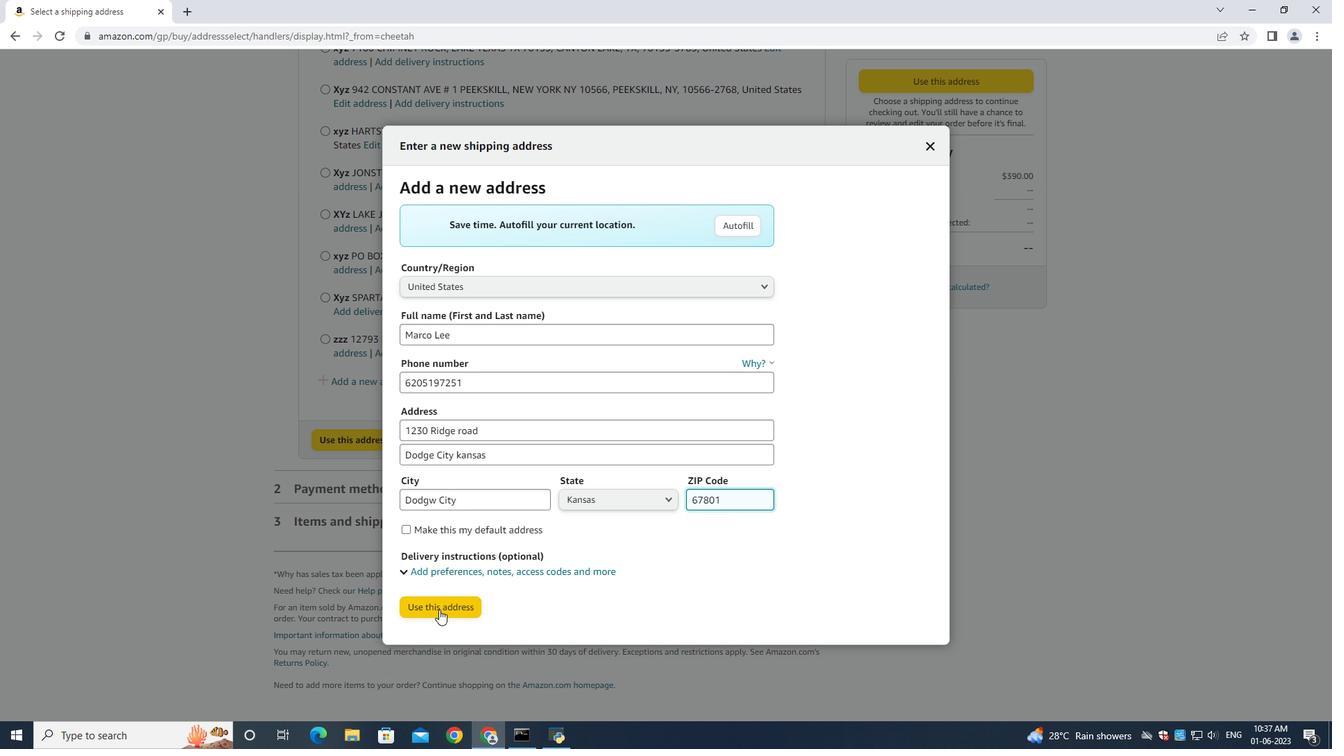 
Action: Mouse pressed left at (439, 608)
Screenshot: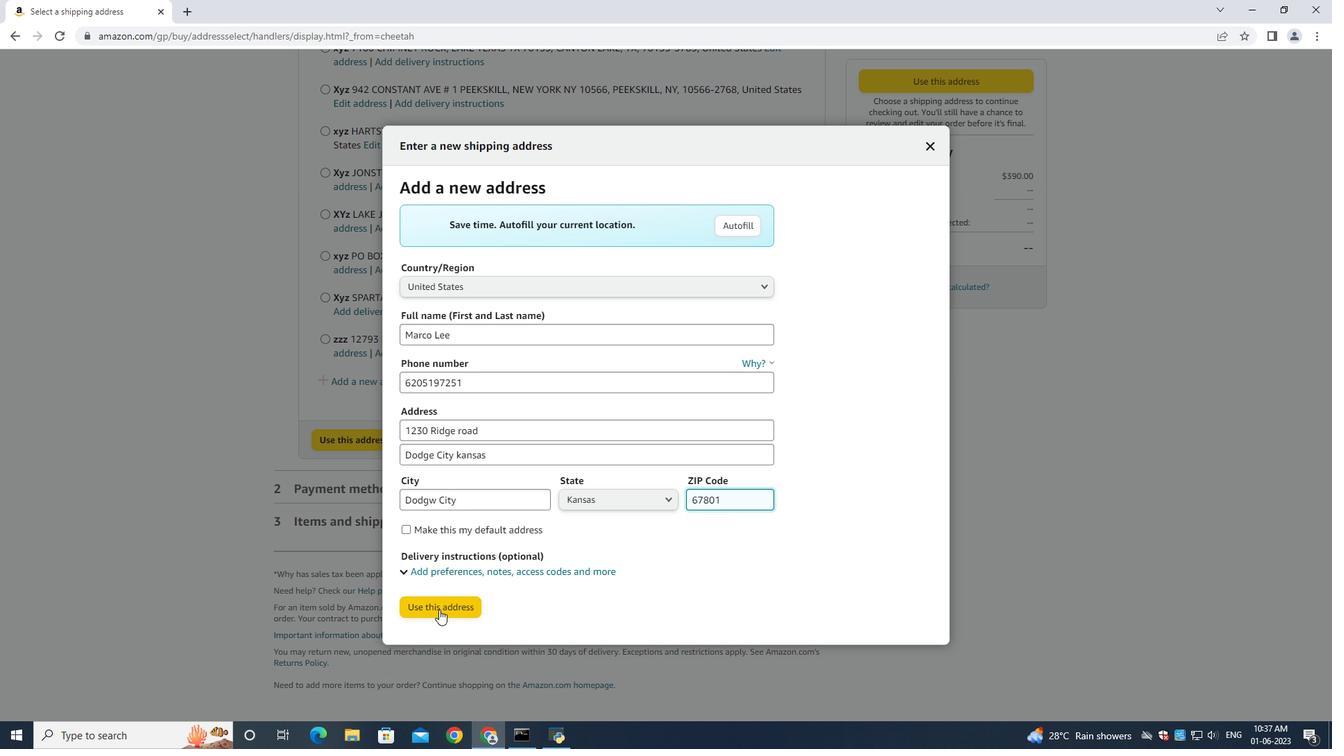
Action: Mouse moved to (440, 705)
Screenshot: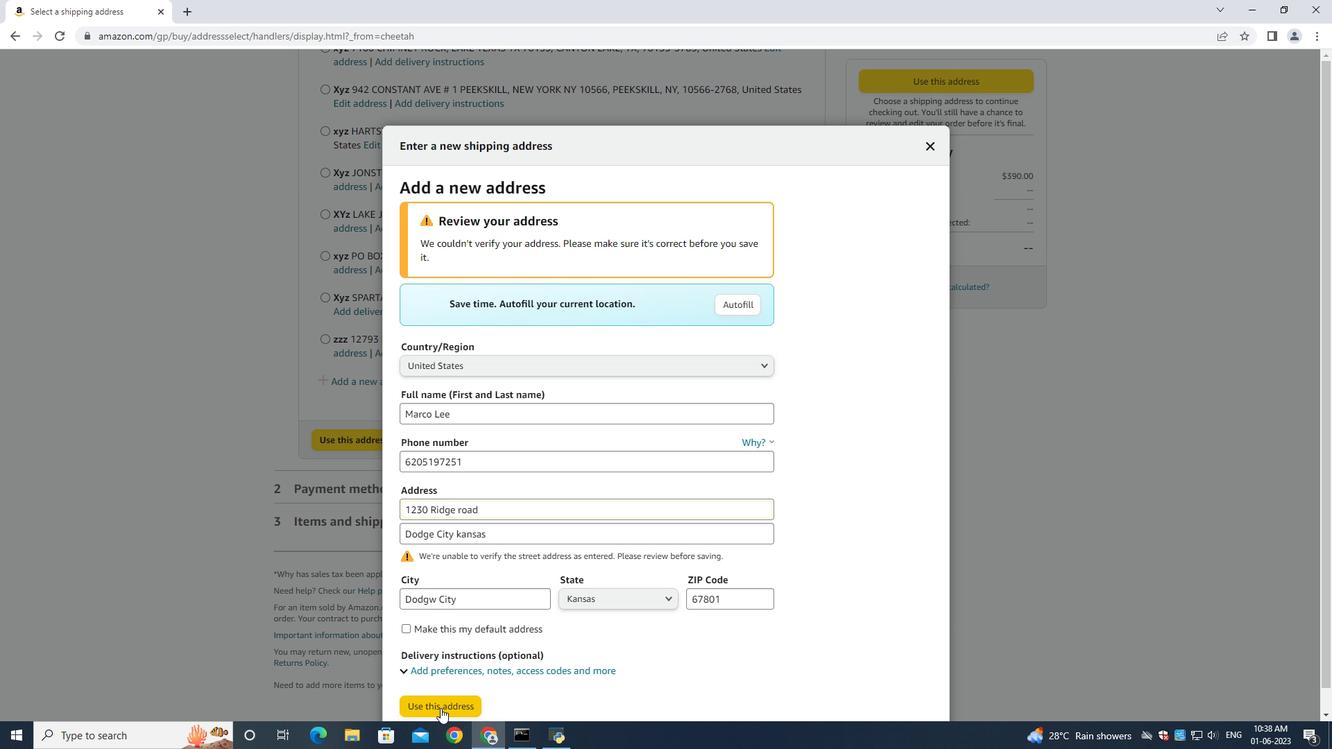 
Action: Mouse pressed left at (440, 705)
Screenshot: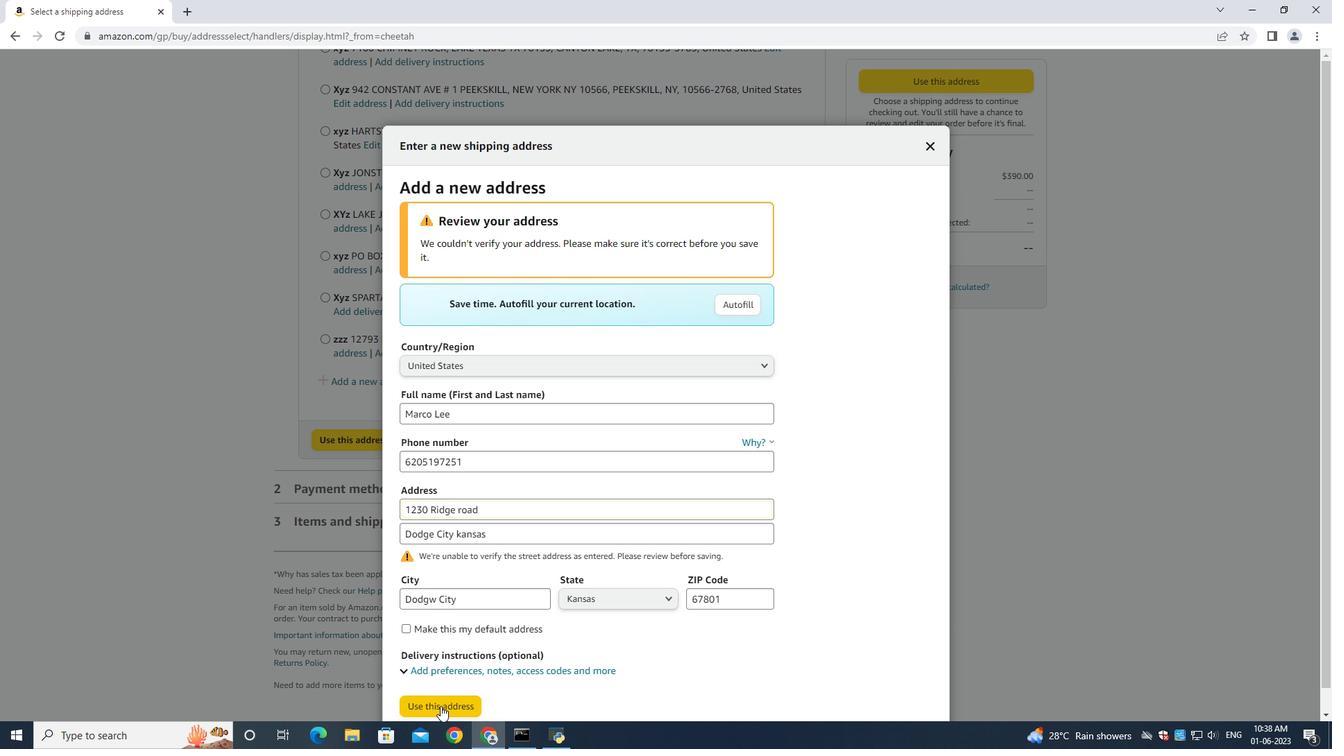 
Action: Mouse moved to (414, 389)
Screenshot: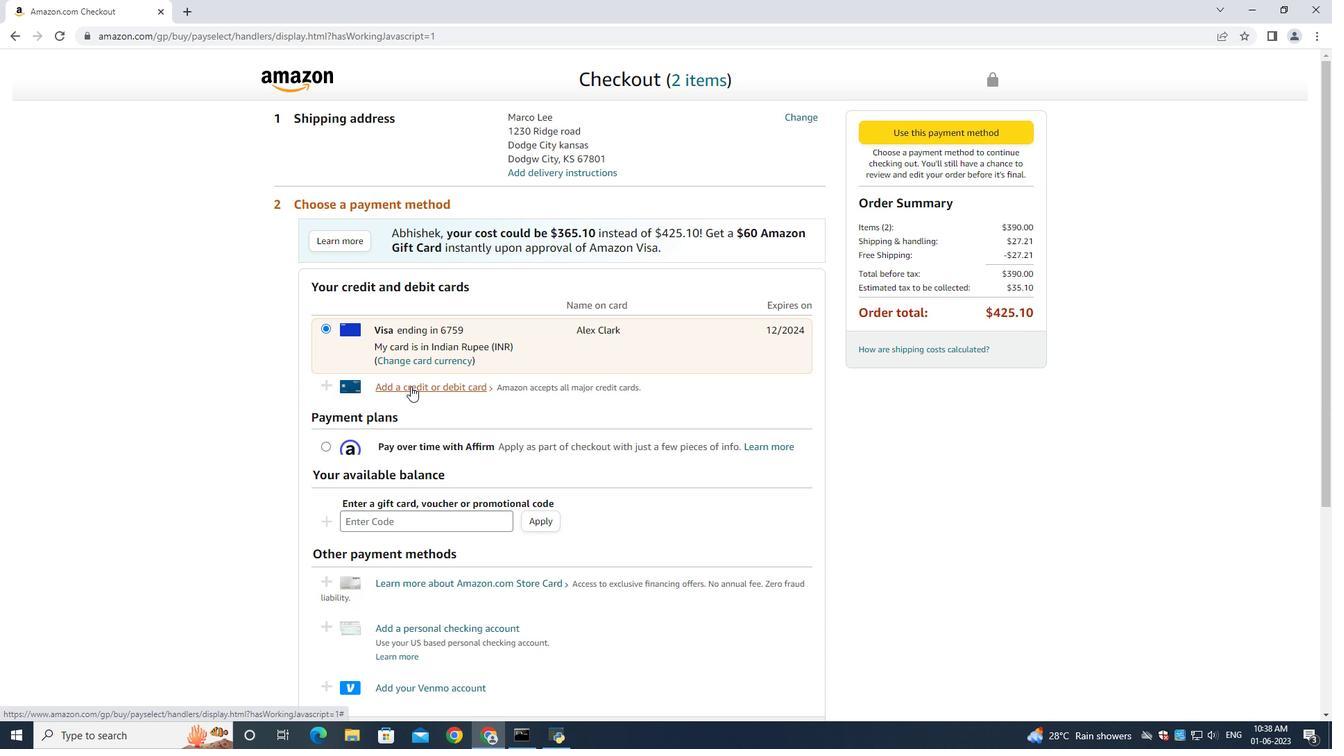
Action: Mouse pressed left at (414, 389)
